 Task: Select the current location as Arches National Park, Utah, United States . Now zoom + , and verify the location . Show zoom slider
Action: Mouse moved to (181, 104)
Screenshot: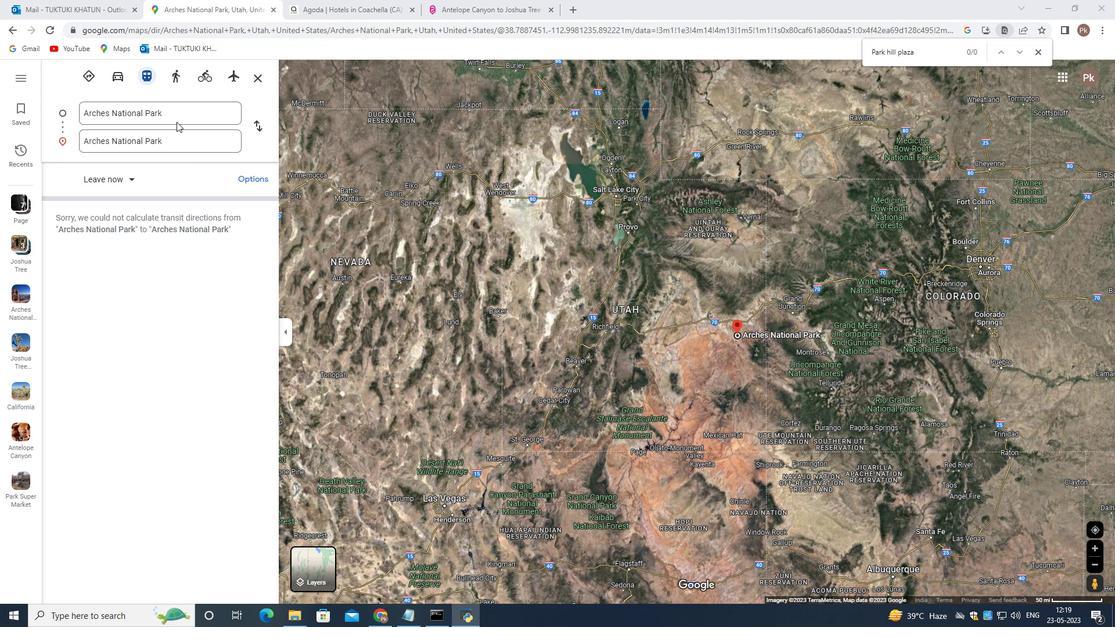 
Action: Mouse pressed left at (181, 104)
Screenshot: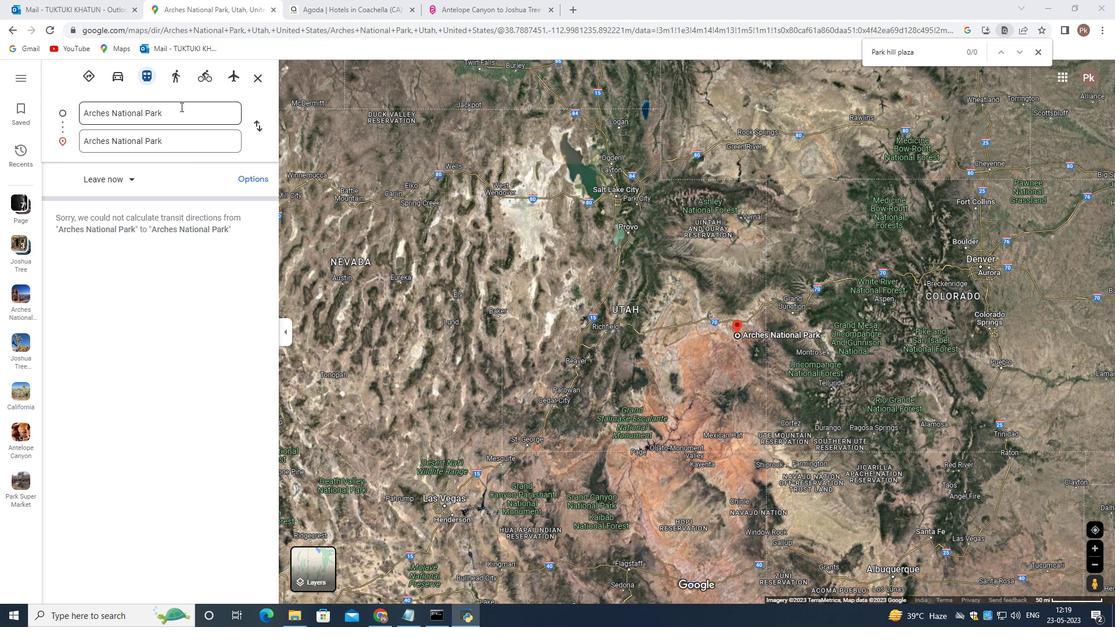 
Action: Mouse moved to (172, 141)
Screenshot: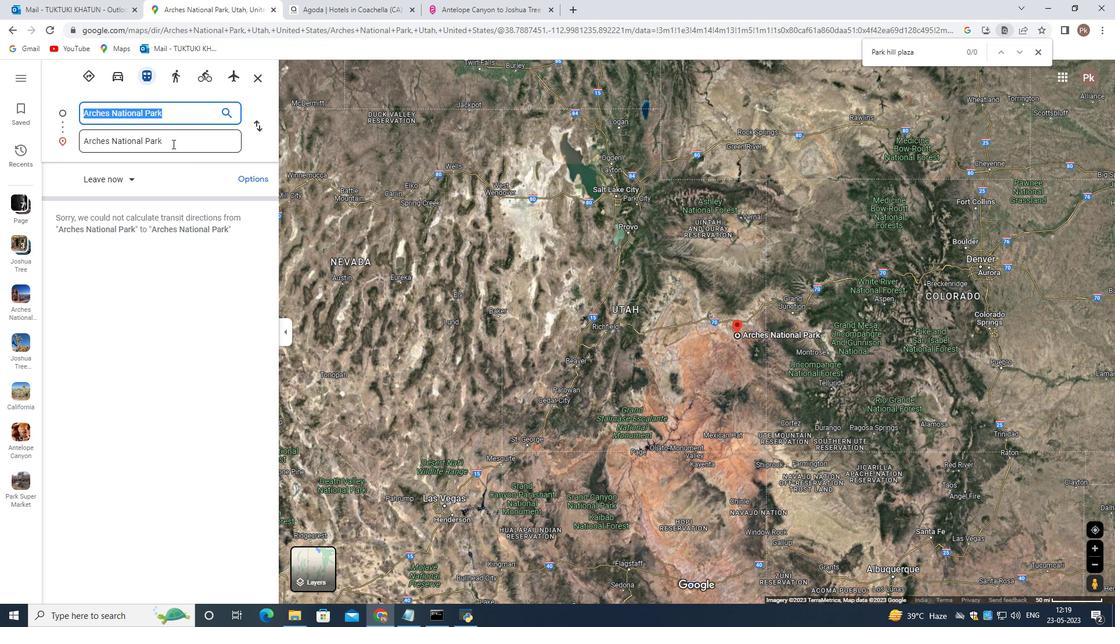 
Action: Mouse pressed left at (172, 141)
Screenshot: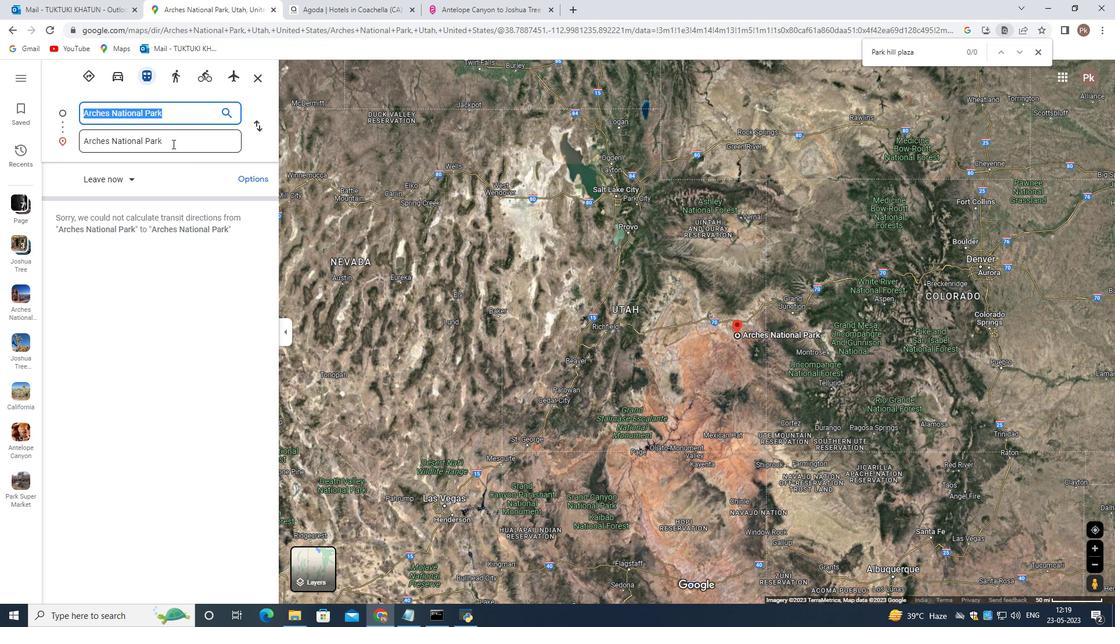 
Action: Mouse moved to (179, 108)
Screenshot: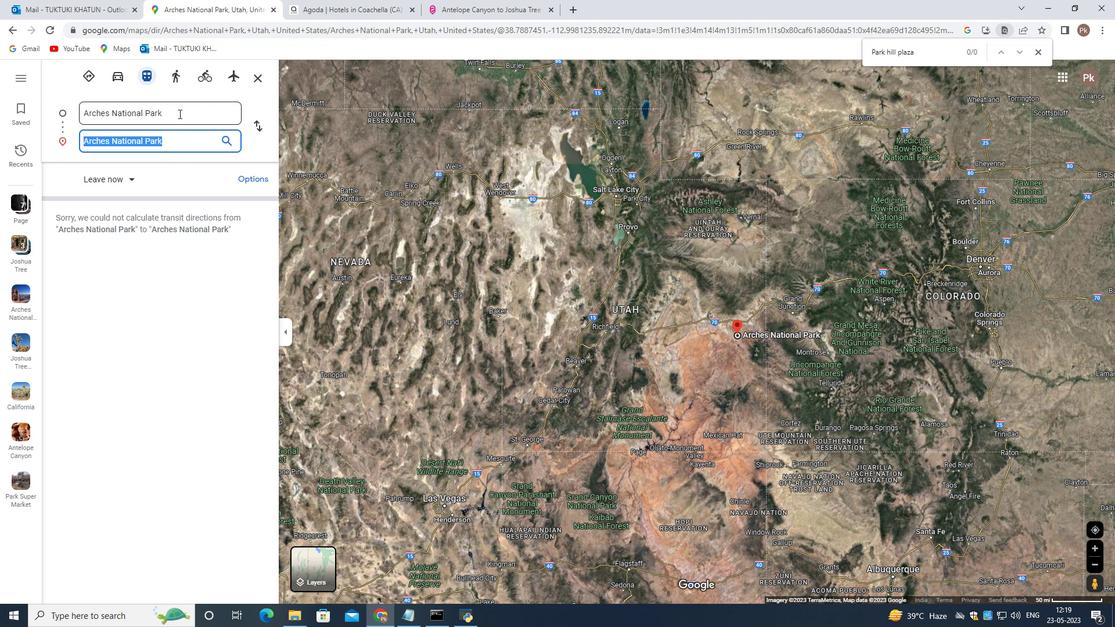 
Action: Mouse pressed left at (179, 108)
Screenshot: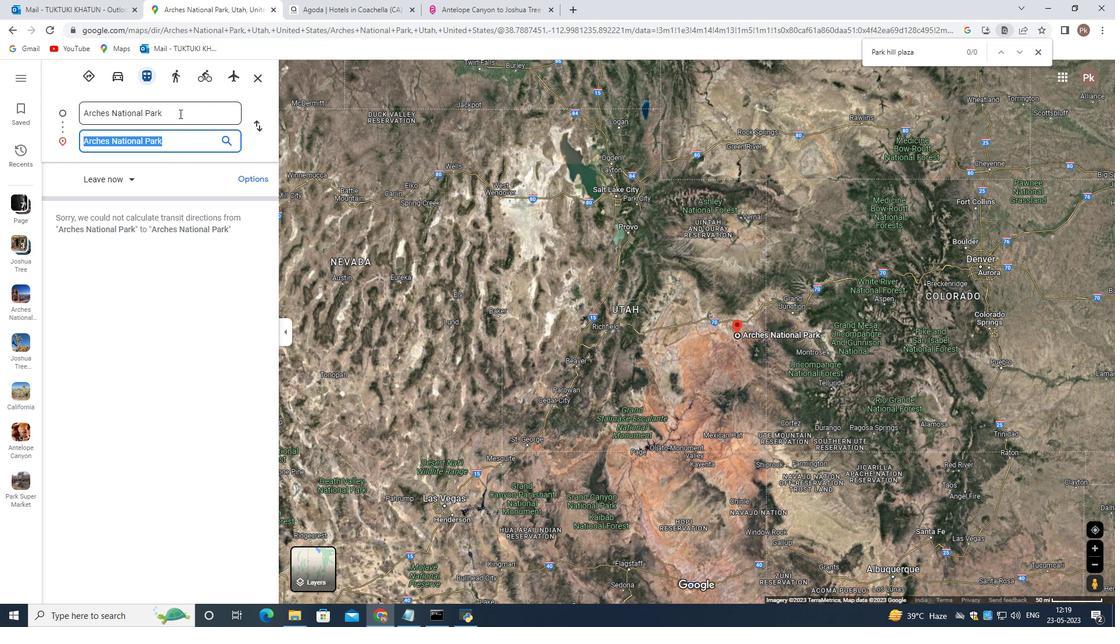 
Action: Mouse pressed left at (179, 108)
Screenshot: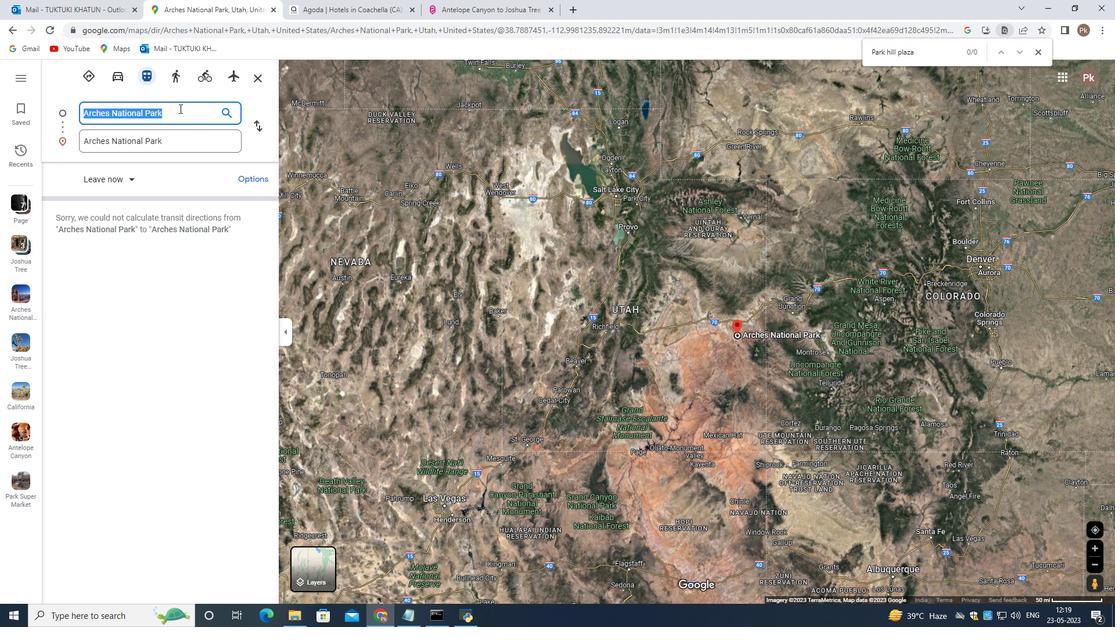 
Action: Key pressed <Key.space>current<Key.space>location
Screenshot: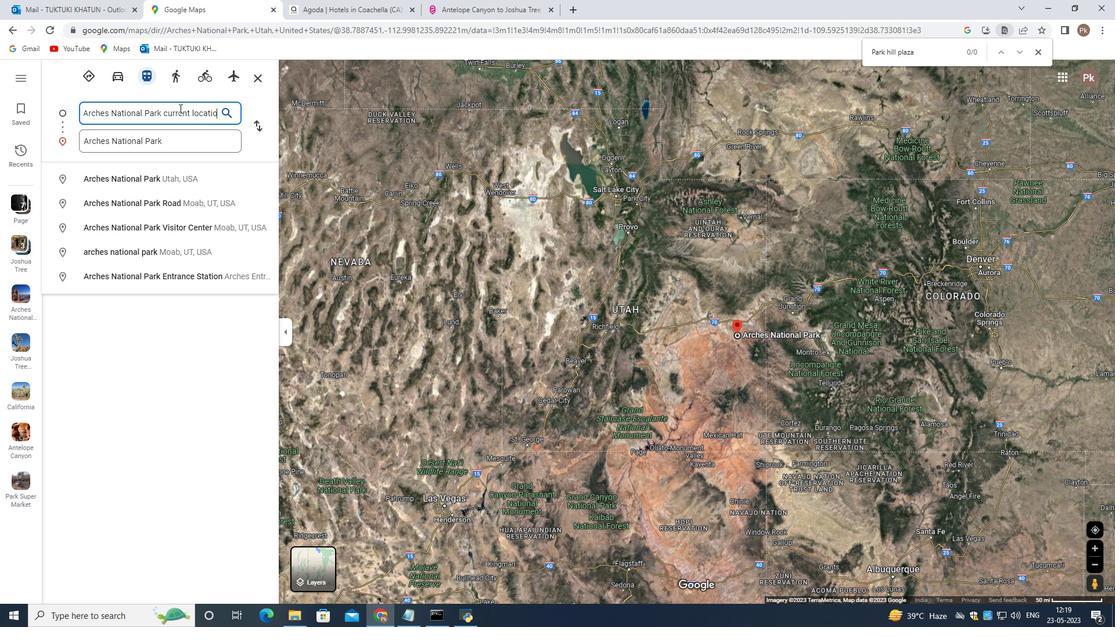 
Action: Mouse moved to (178, 136)
Screenshot: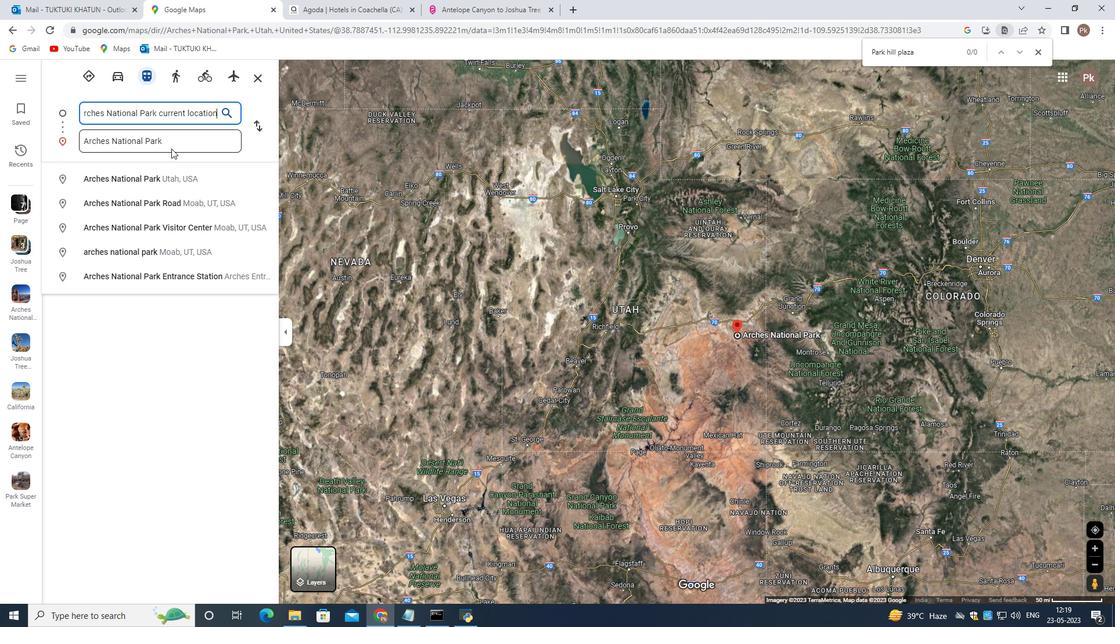 
Action: Mouse pressed left at (178, 136)
Screenshot: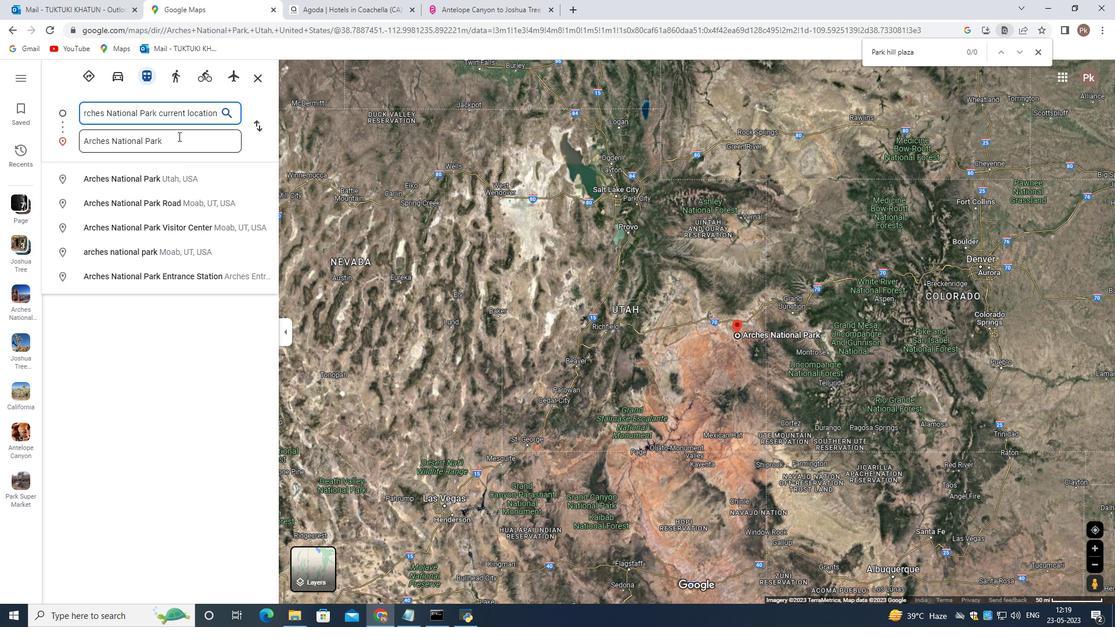 
Action: Mouse pressed left at (178, 136)
Screenshot: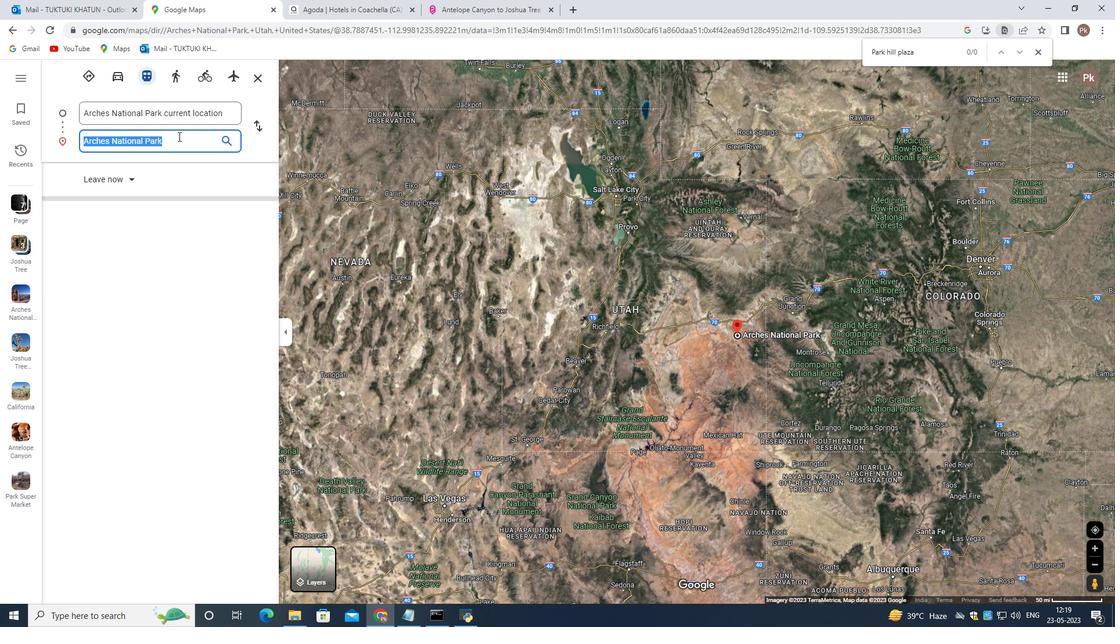 
Action: Key pressed <Key.space>current<Key.space>location<Key.enter>
Screenshot: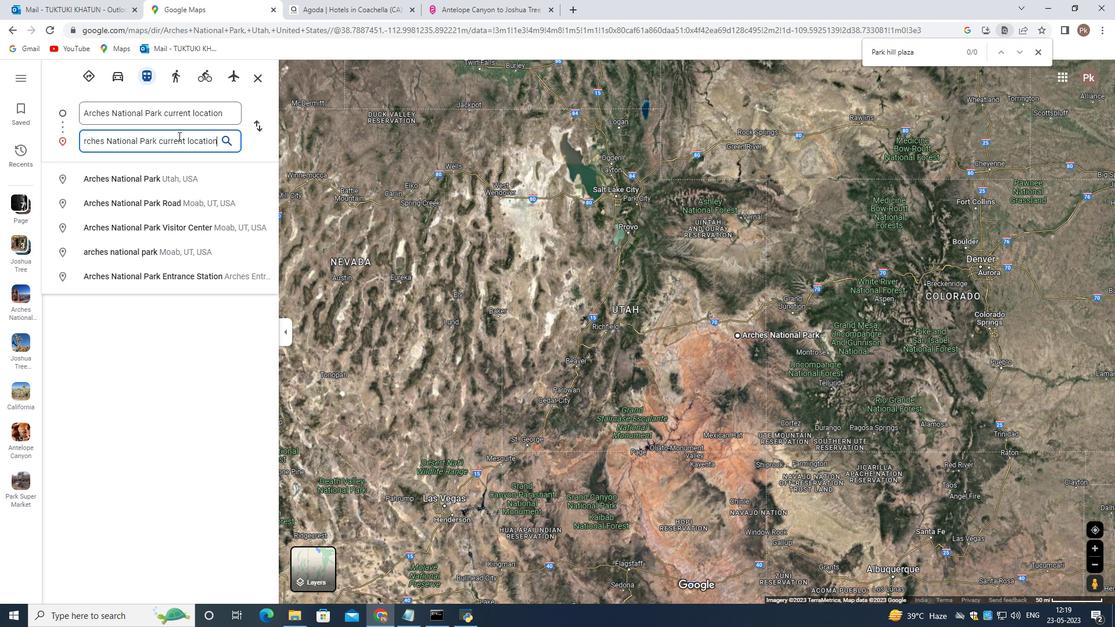 
Action: Mouse moved to (745, 338)
Screenshot: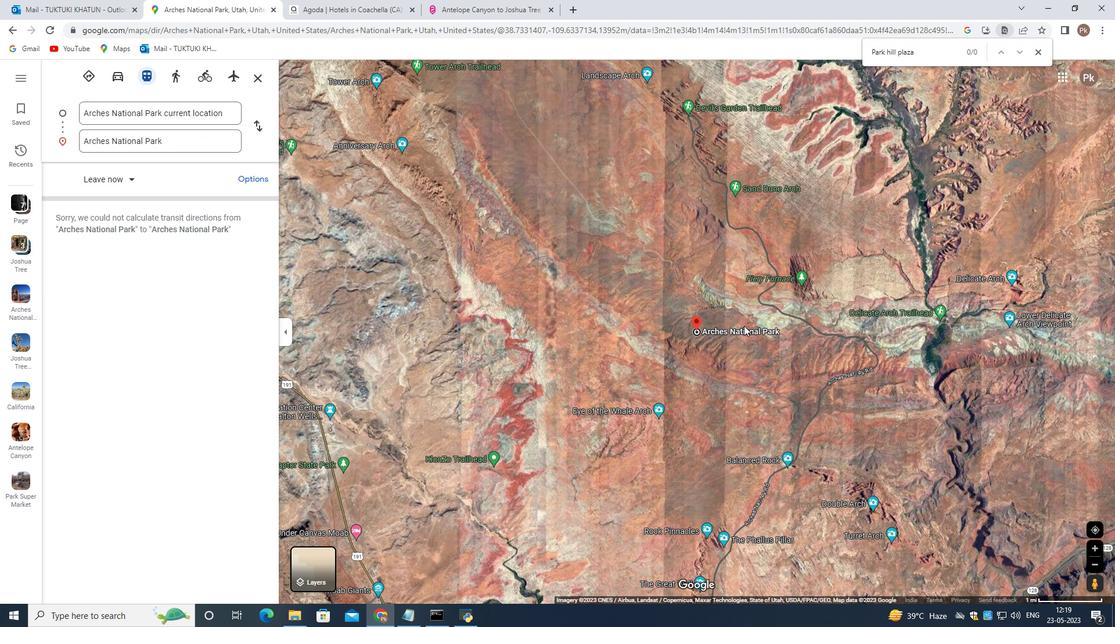 
Action: Mouse scrolled (745, 339) with delta (0, 0)
Screenshot: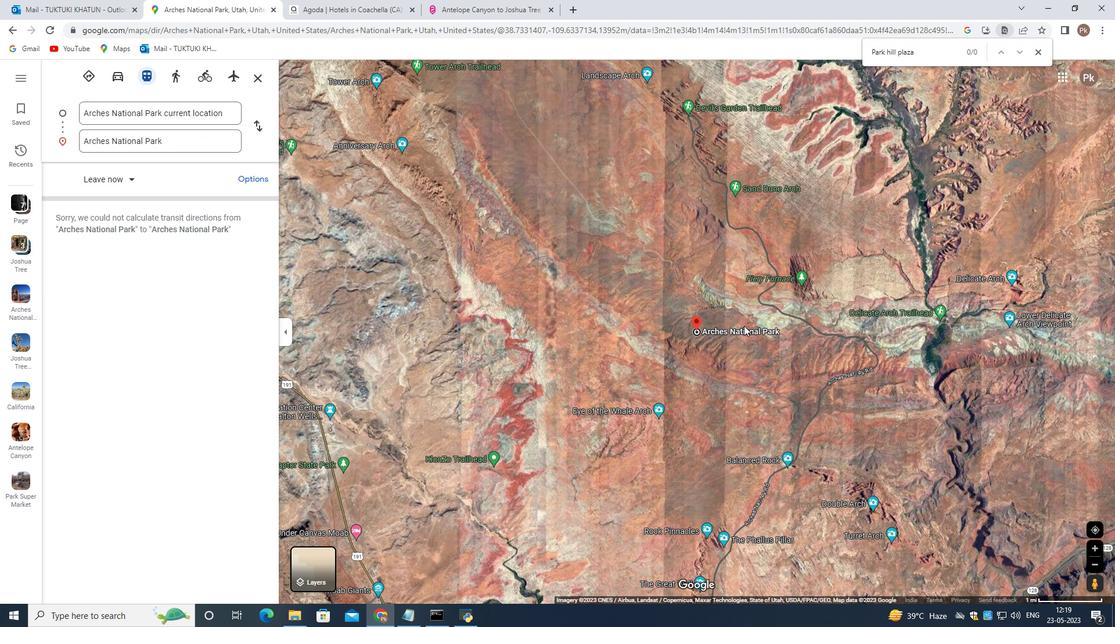 
Action: Mouse scrolled (745, 339) with delta (0, 0)
Screenshot: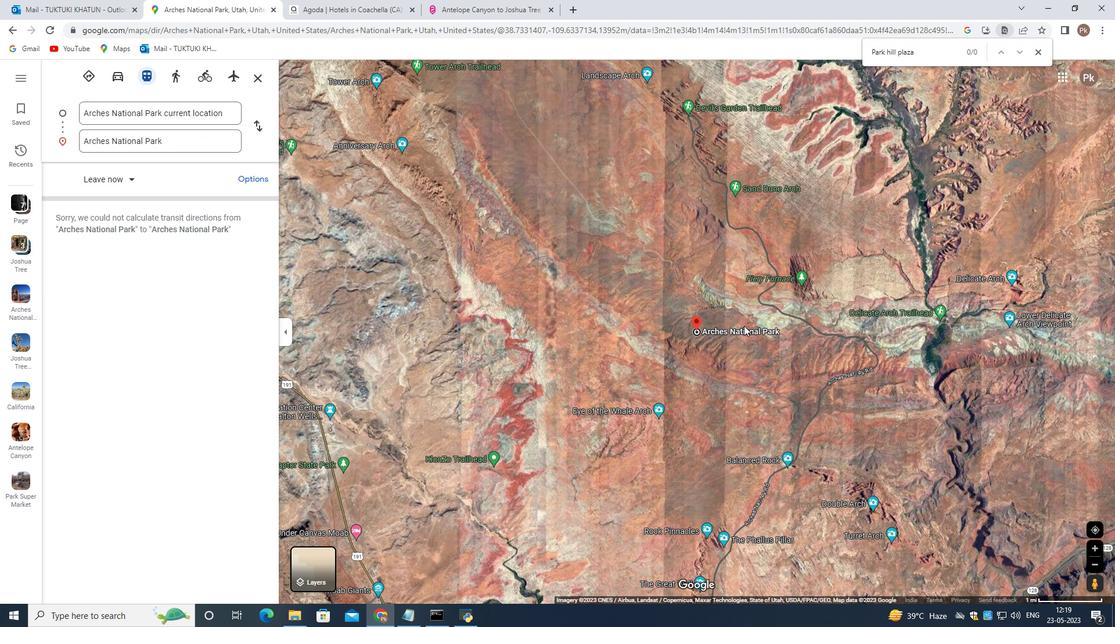 
Action: Mouse scrolled (745, 339) with delta (0, 0)
Screenshot: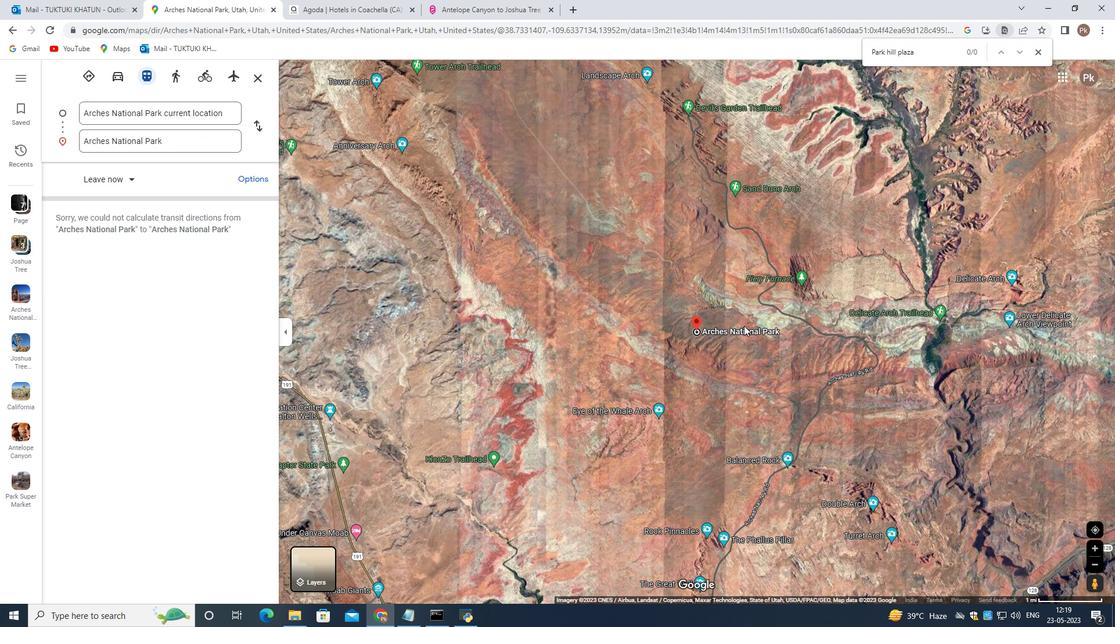 
Action: Mouse scrolled (745, 339) with delta (0, 0)
Screenshot: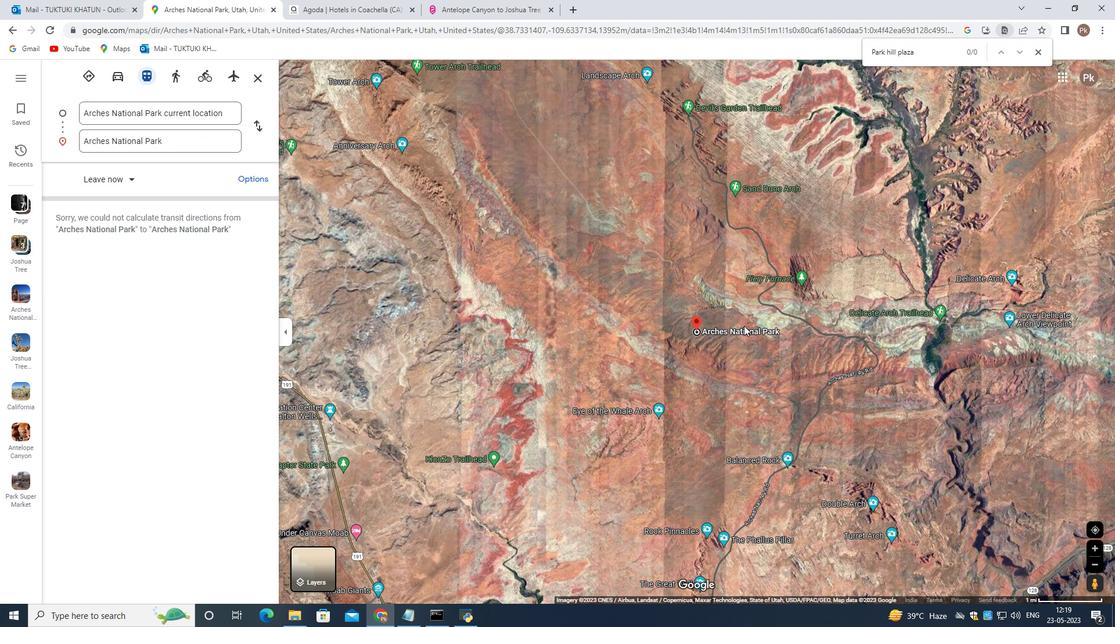 
Action: Mouse moved to (722, 341)
Screenshot: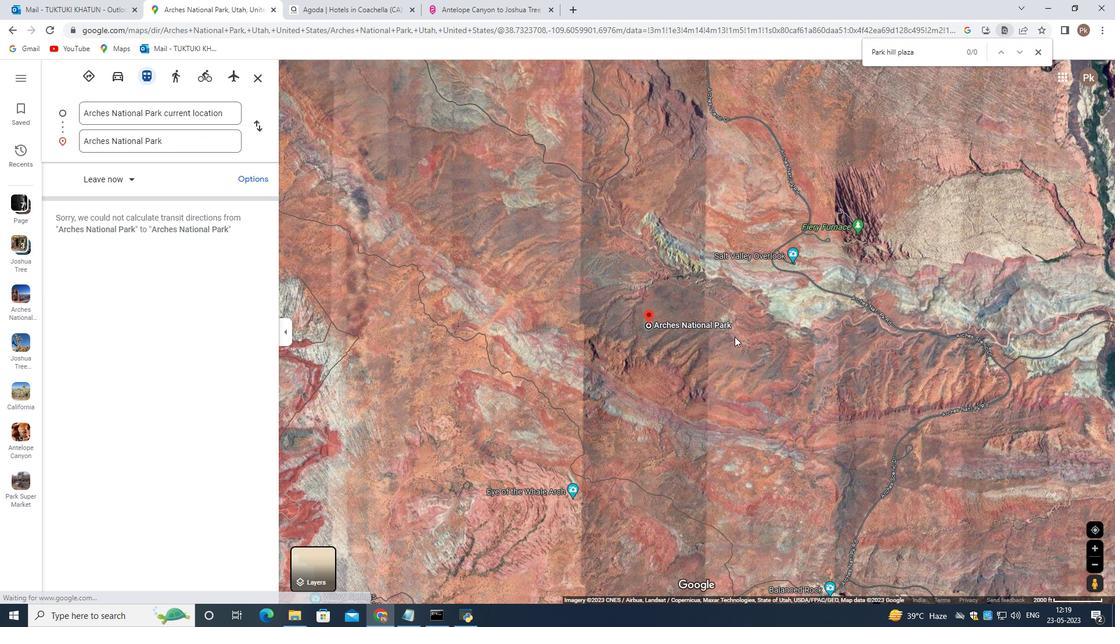 
Action: Mouse scrolled (724, 341) with delta (0, 0)
Screenshot: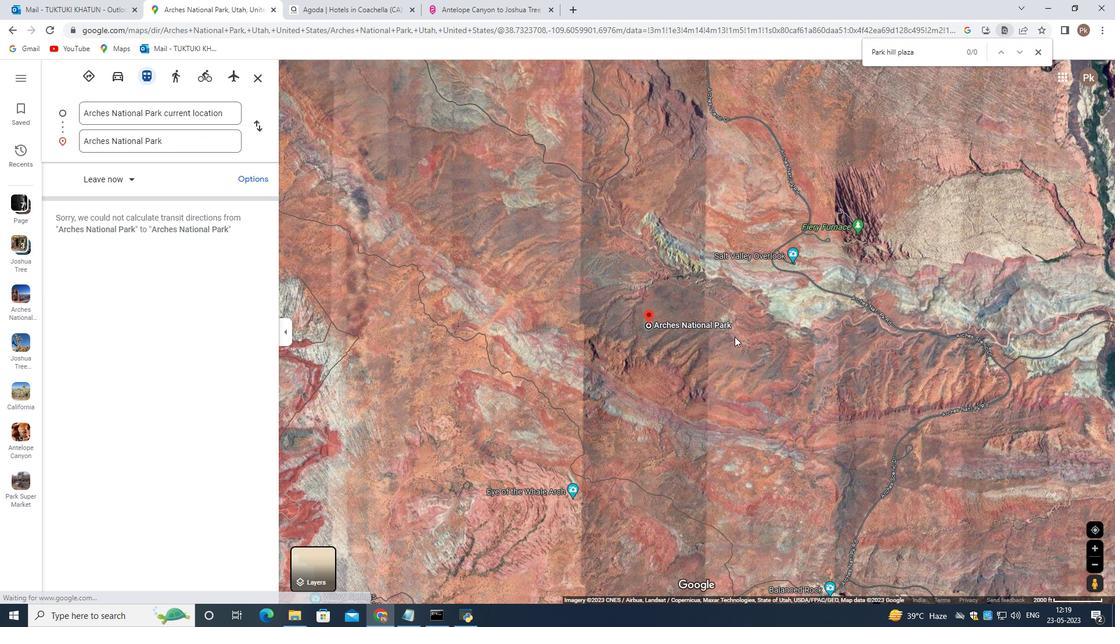 
Action: Mouse moved to (721, 341)
Screenshot: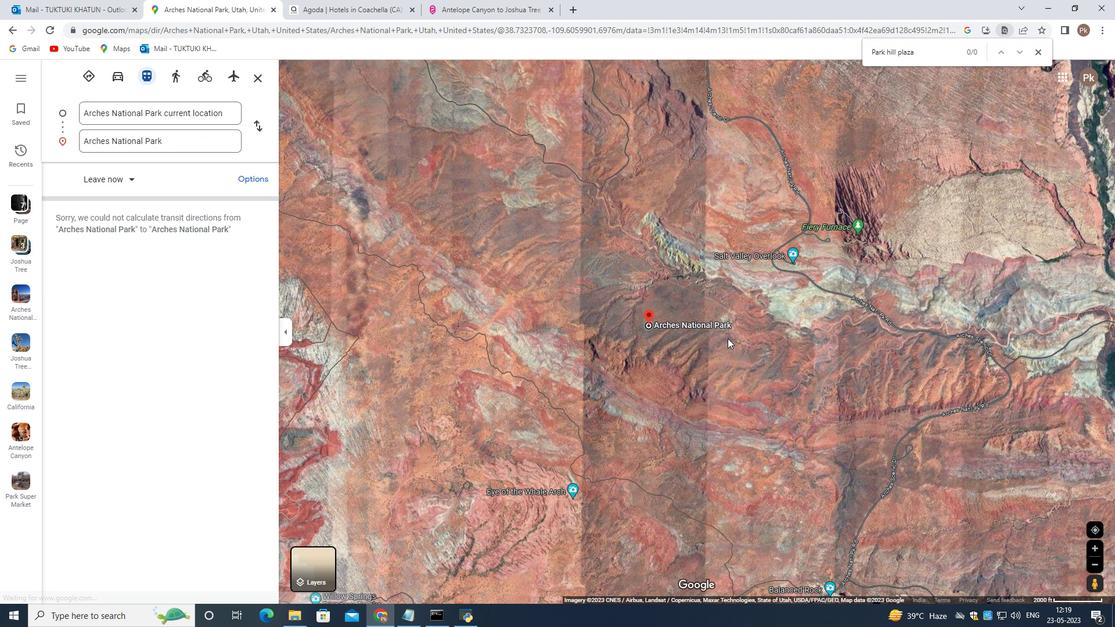 
Action: Mouse scrolled (721, 341) with delta (0, 0)
Screenshot: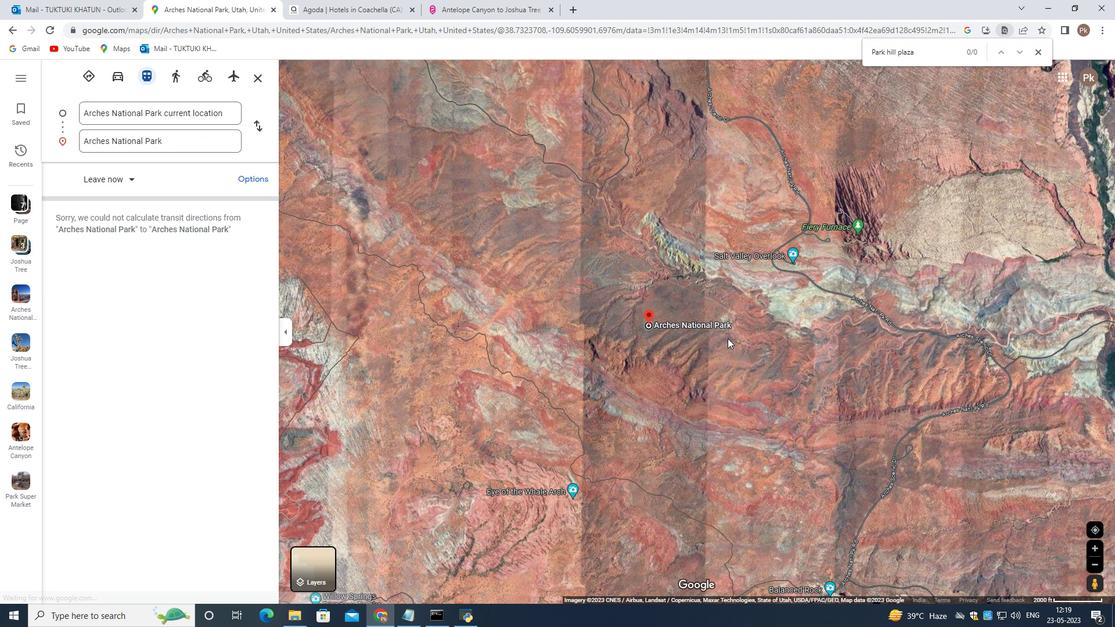 
Action: Mouse scrolled (721, 342) with delta (0, 0)
Screenshot: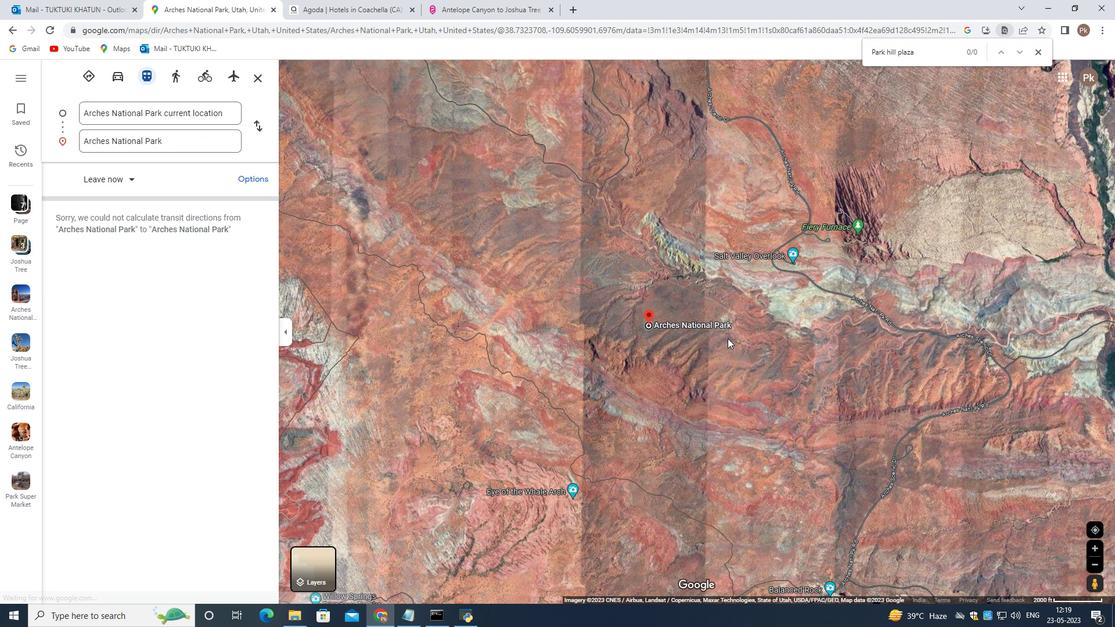 
Action: Mouse scrolled (721, 342) with delta (0, 0)
Screenshot: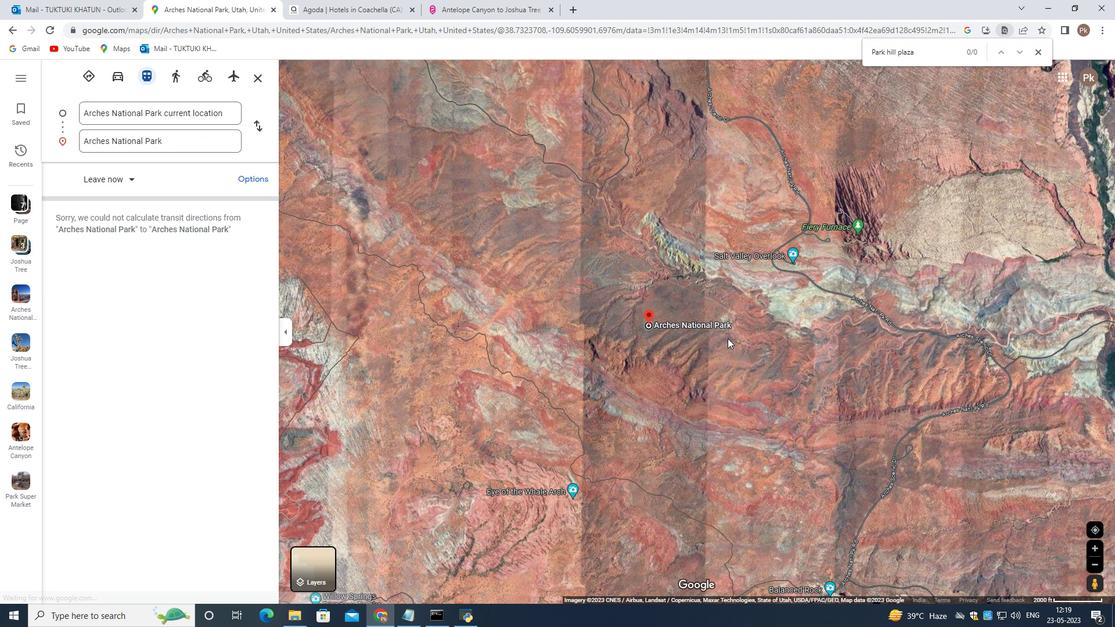 
Action: Mouse scrolled (721, 342) with delta (0, 0)
Screenshot: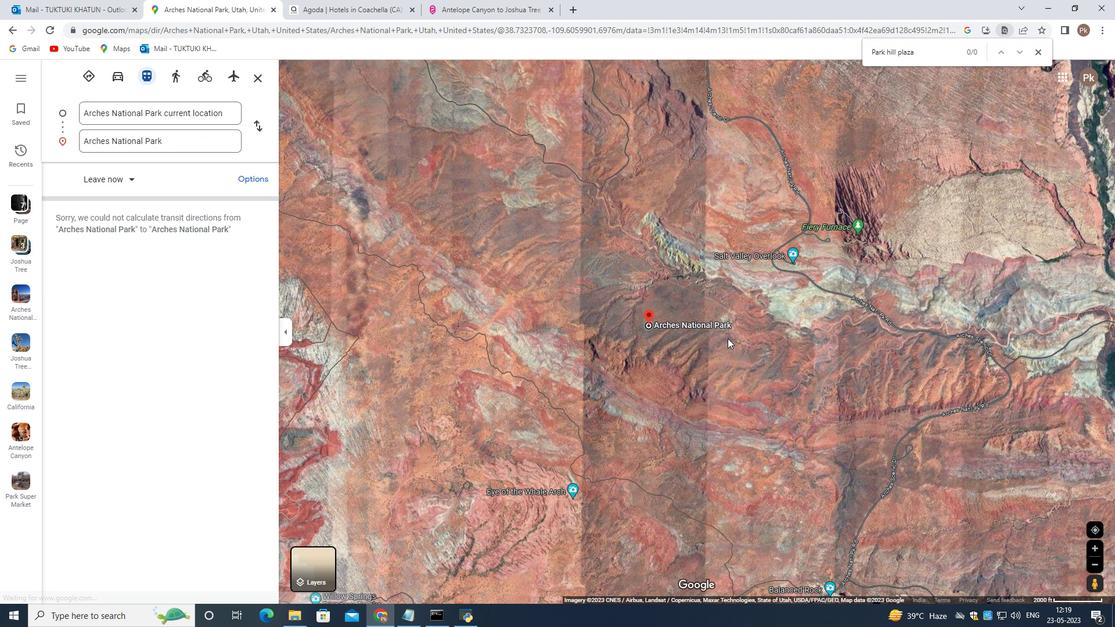 
Action: Mouse moved to (718, 339)
Screenshot: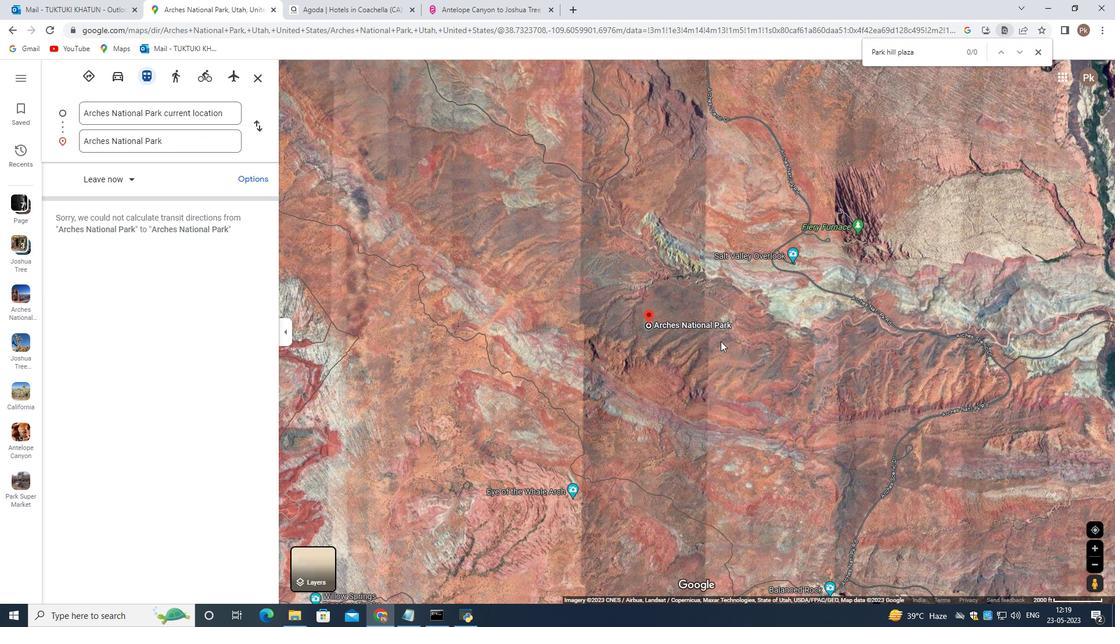 
Action: Mouse scrolled (718, 340) with delta (0, 0)
Screenshot: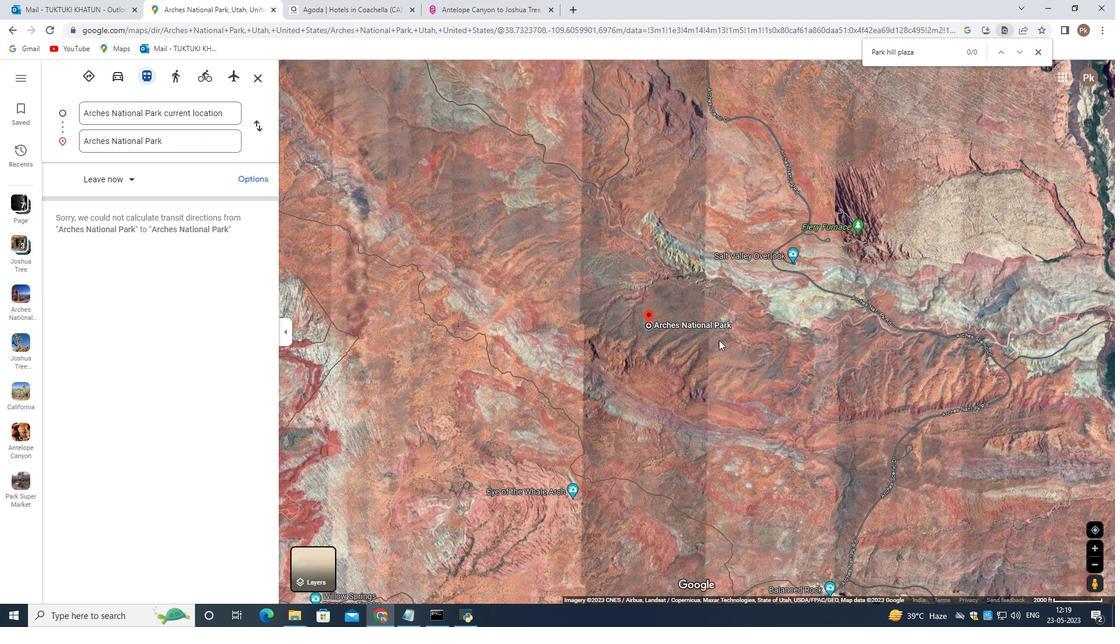 
Action: Mouse scrolled (718, 340) with delta (0, 0)
Screenshot: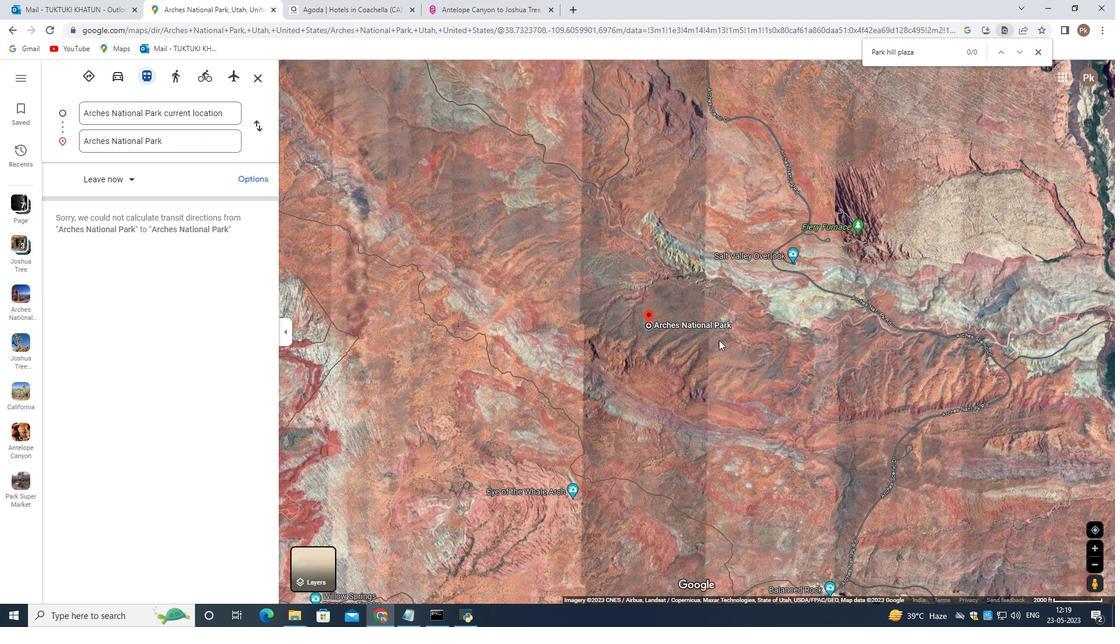 
Action: Mouse scrolled (718, 340) with delta (0, 0)
Screenshot: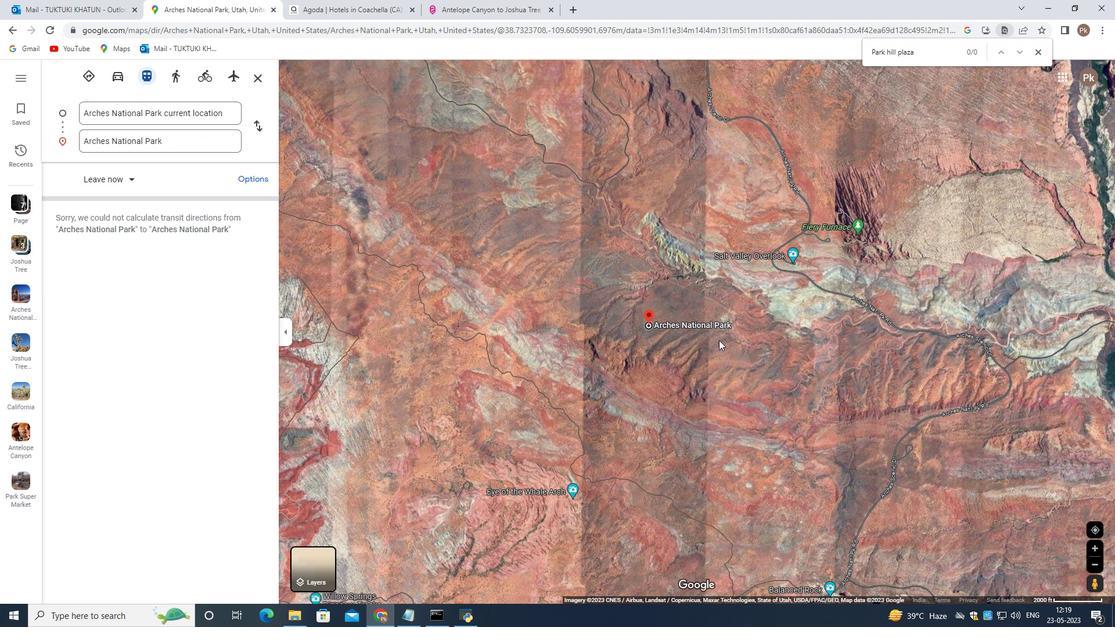 
Action: Mouse scrolled (718, 340) with delta (0, 0)
Screenshot: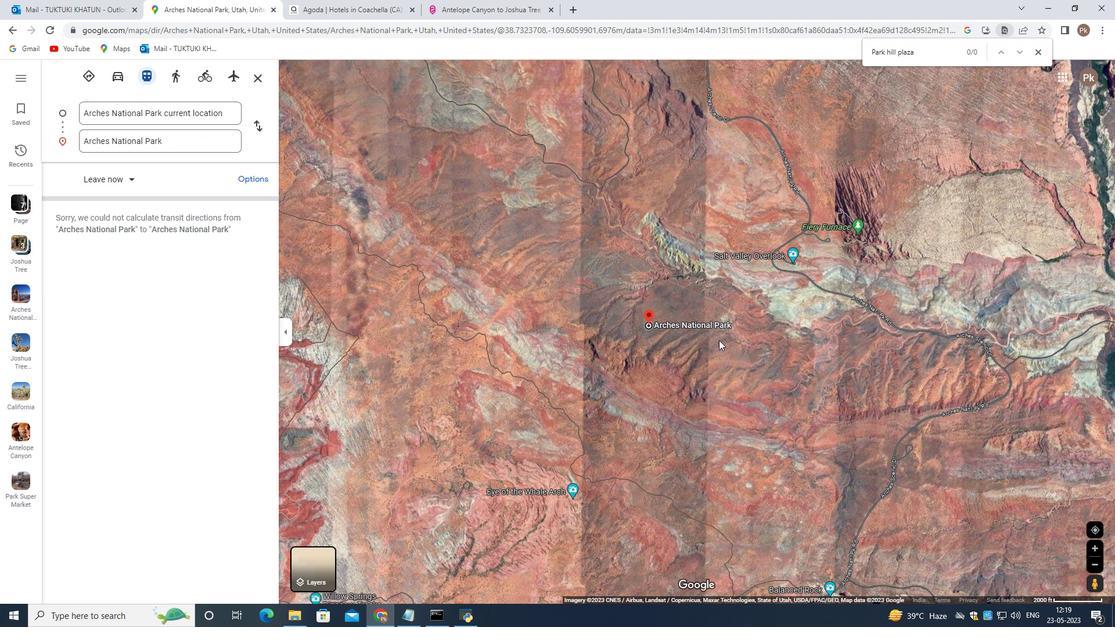 
Action: Mouse moved to (717, 337)
Screenshot: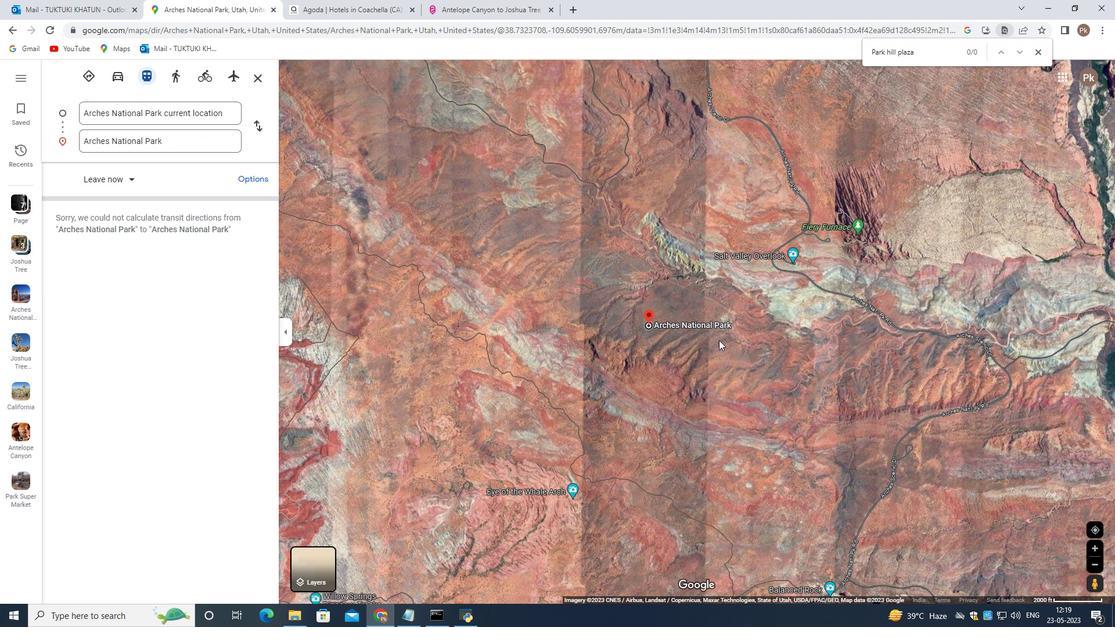 
Action: Mouse scrolled (717, 338) with delta (0, 0)
Screenshot: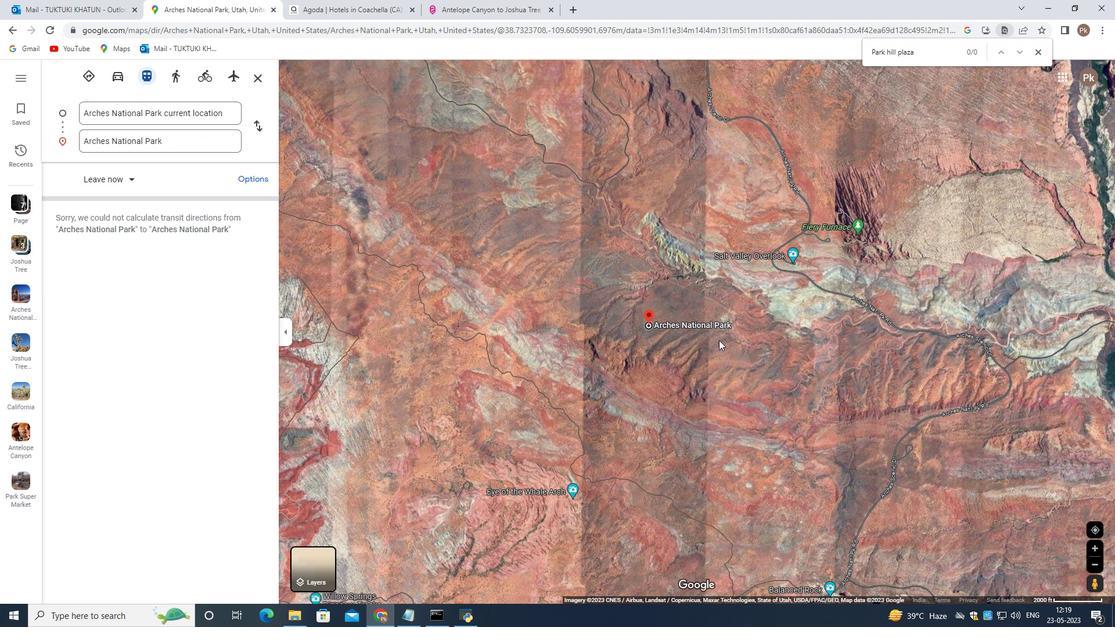 
Action: Mouse moved to (481, 201)
Screenshot: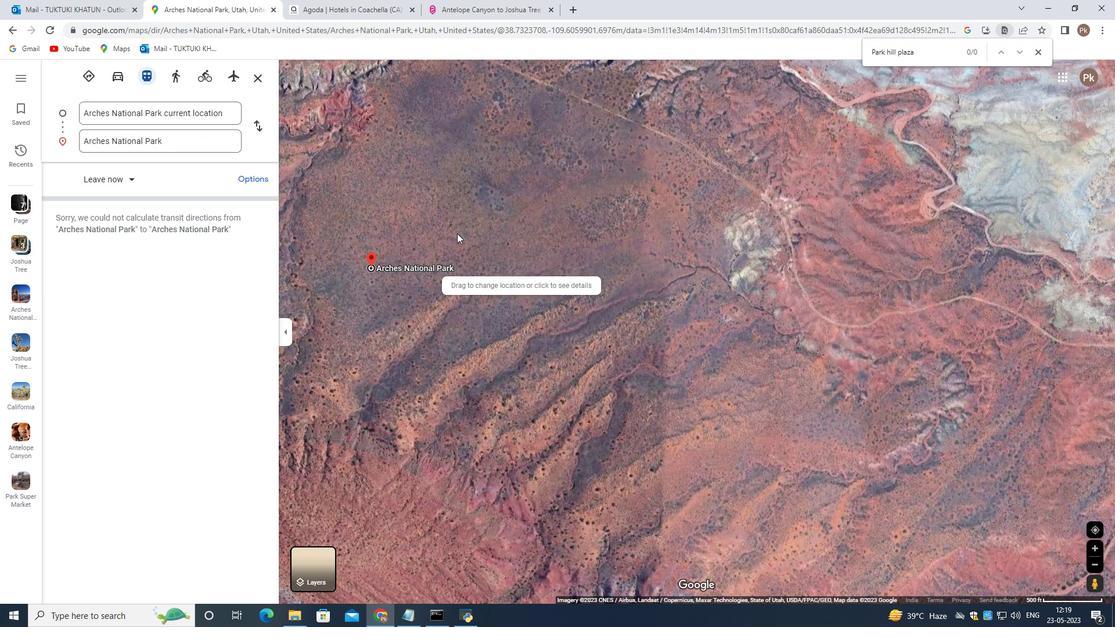 
Action: Mouse pressed left at (481, 201)
Screenshot: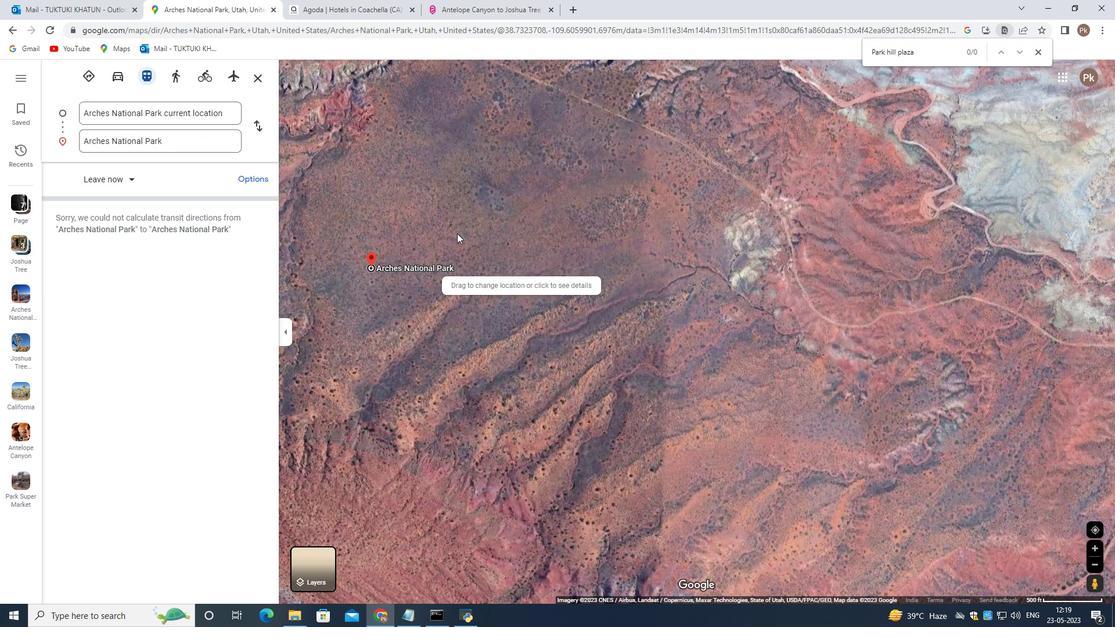 
Action: Mouse moved to (737, 319)
Screenshot: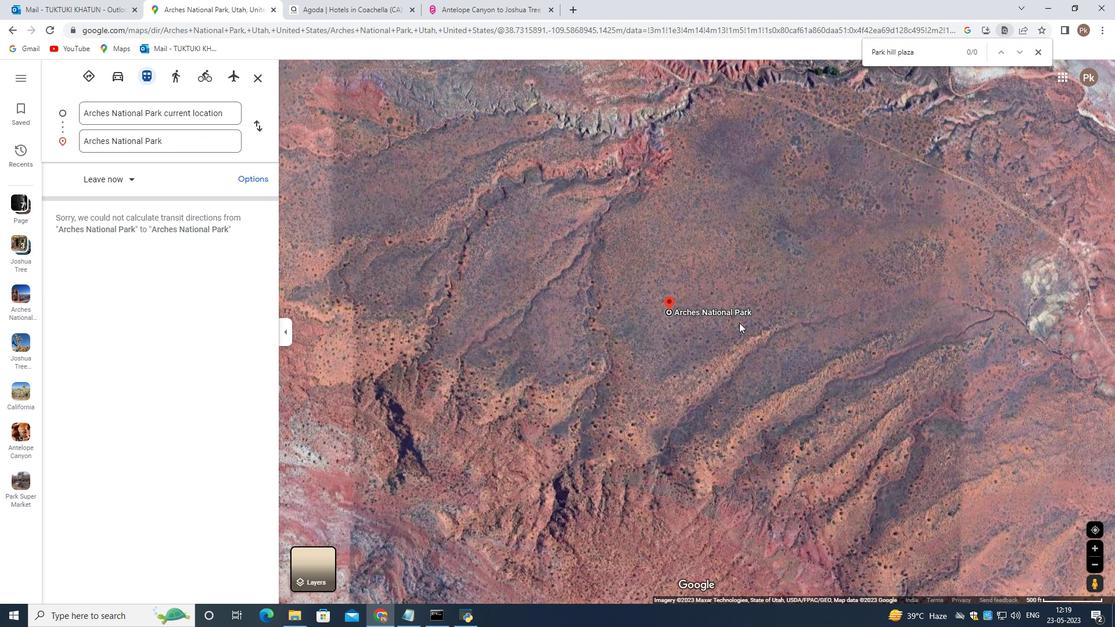 
Action: Mouse scrolled (737, 320) with delta (0, 0)
Screenshot: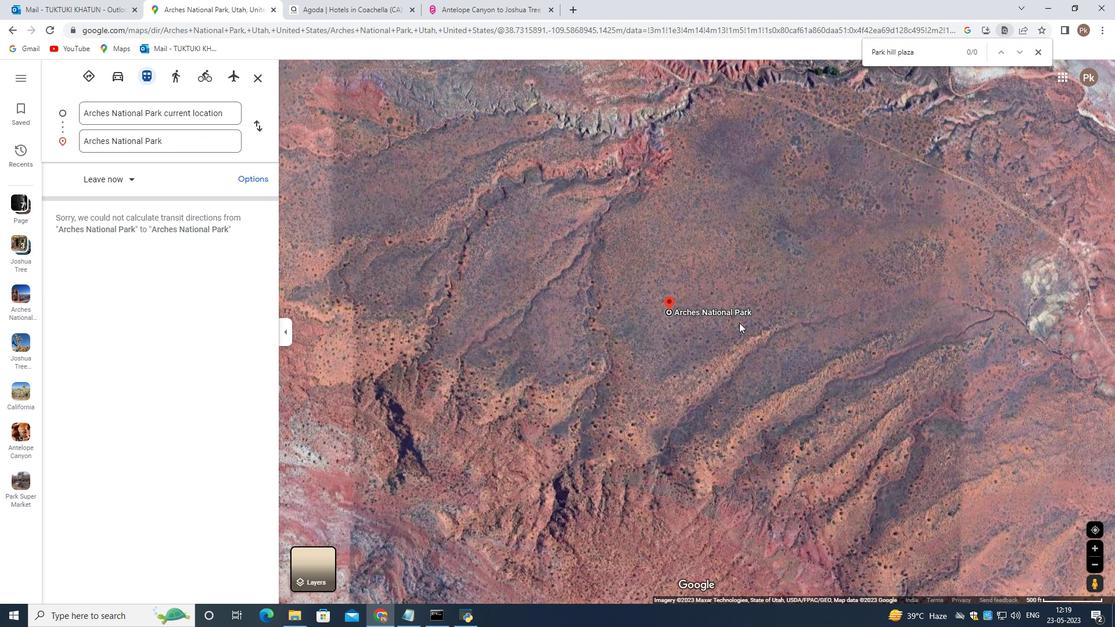 
Action: Mouse moved to (737, 319)
Screenshot: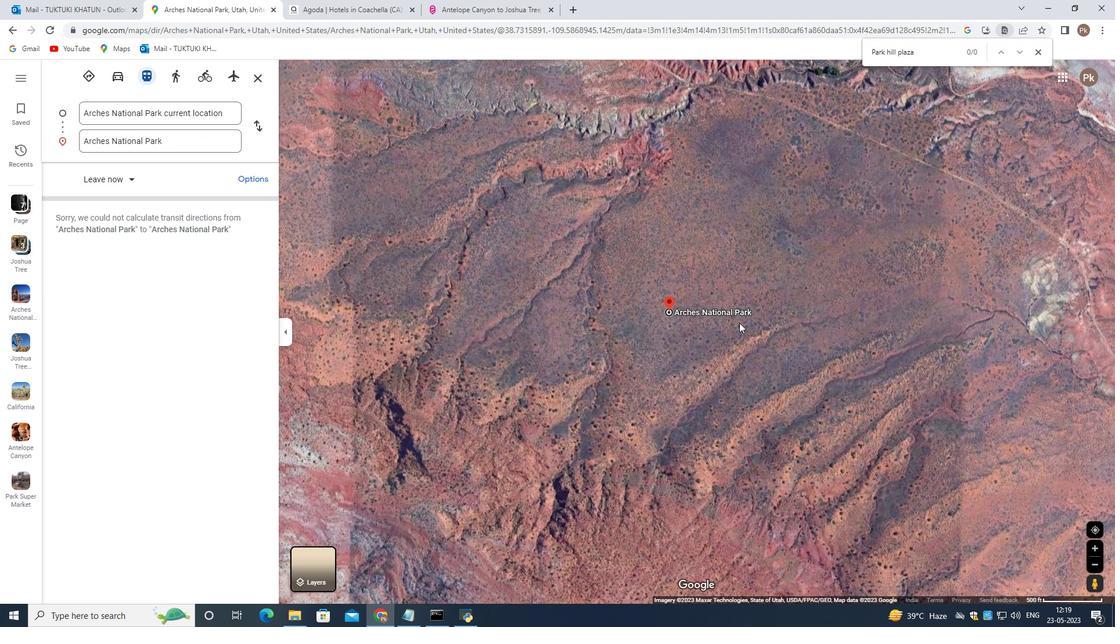 
Action: Mouse scrolled (737, 319) with delta (0, 0)
Screenshot: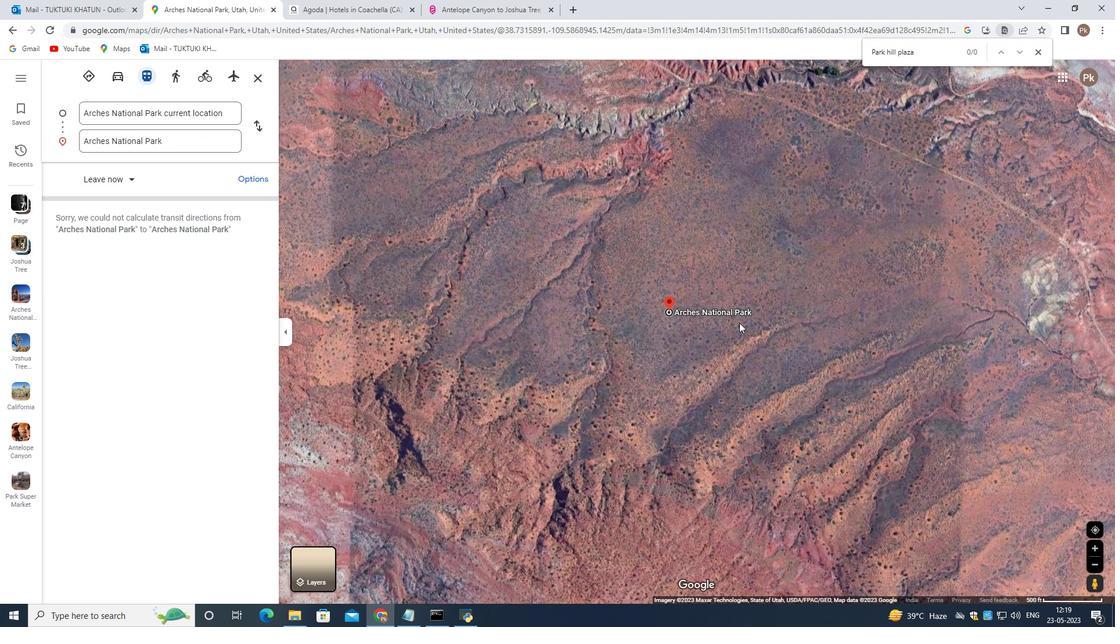 
Action: Mouse scrolled (737, 319) with delta (0, 0)
Screenshot: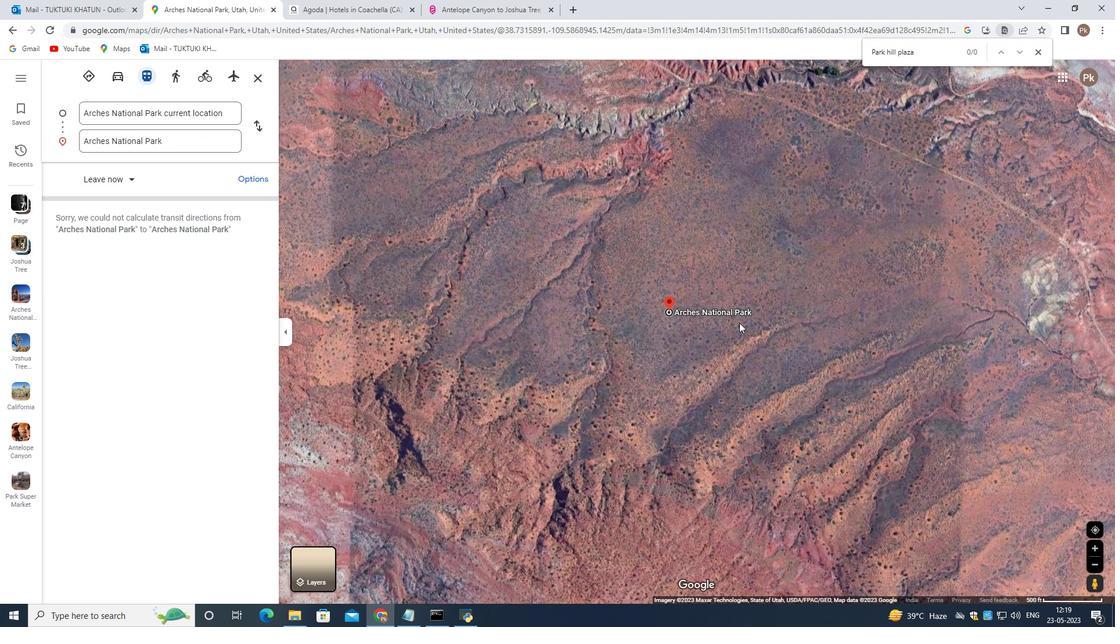 
Action: Mouse scrolled (737, 319) with delta (0, 0)
Screenshot: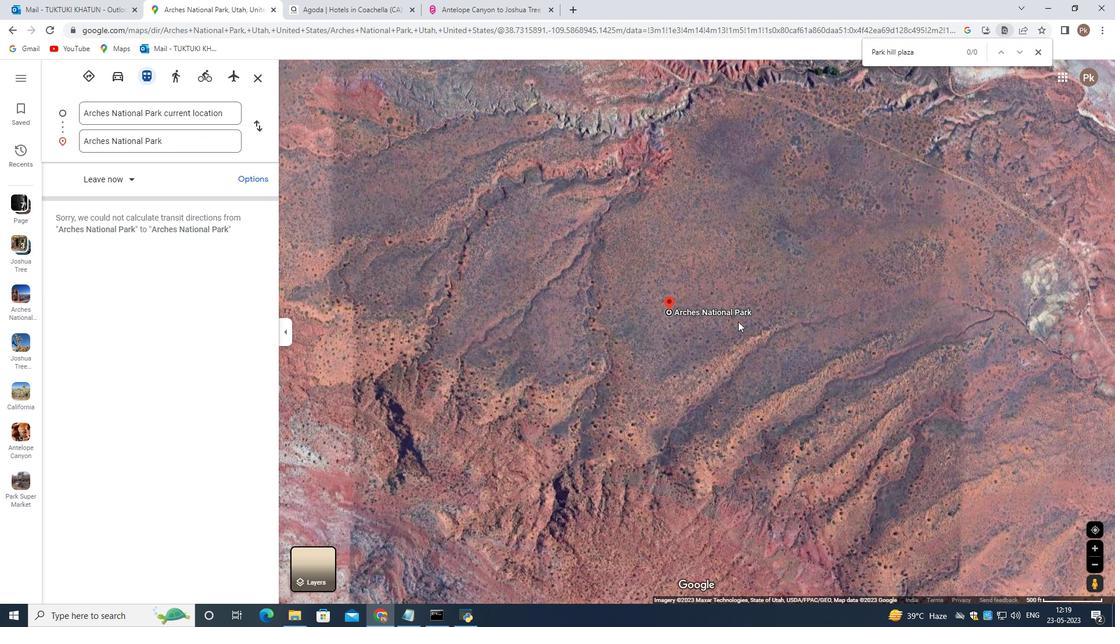 
Action: Mouse scrolled (737, 319) with delta (0, 0)
Screenshot: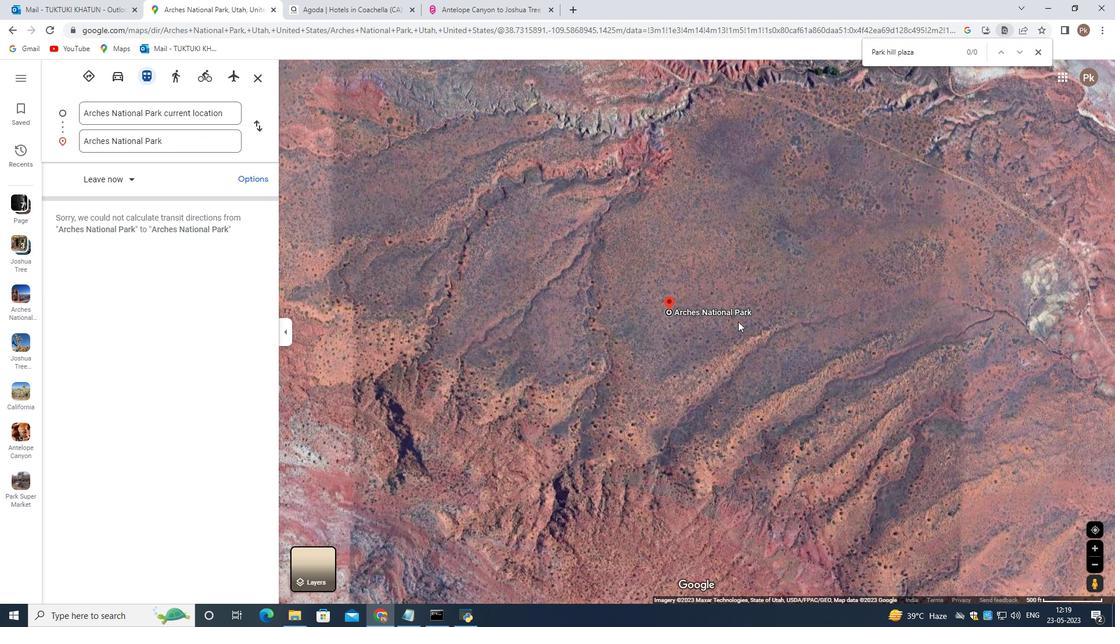 
Action: Mouse scrolled (737, 319) with delta (0, 0)
Screenshot: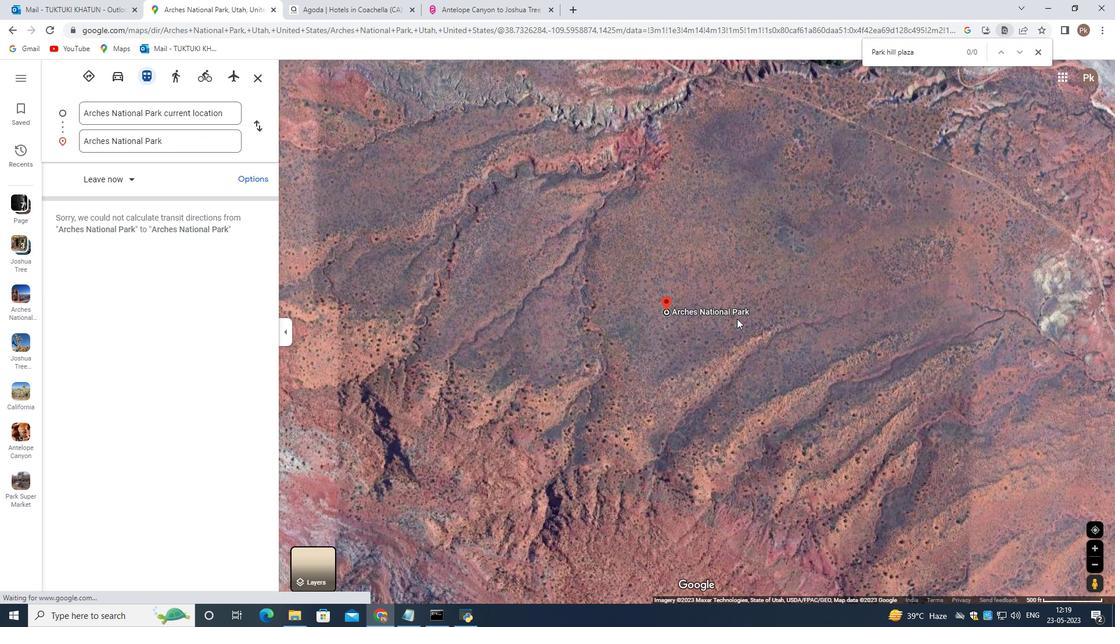
Action: Mouse scrolled (737, 319) with delta (0, 0)
Screenshot: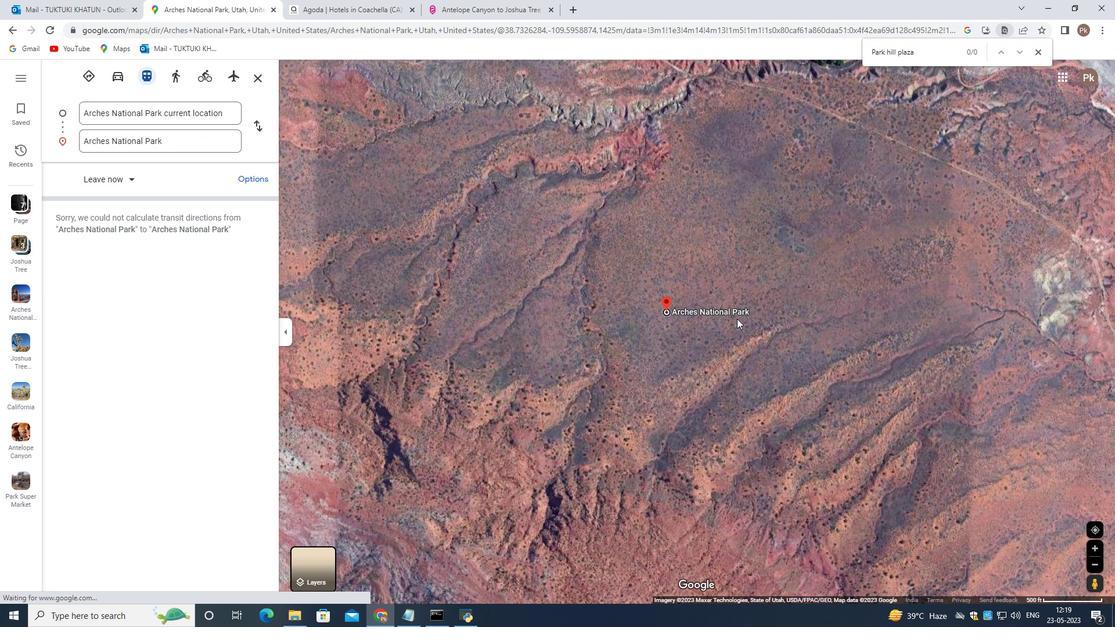 
Action: Mouse scrolled (737, 319) with delta (0, 0)
Screenshot: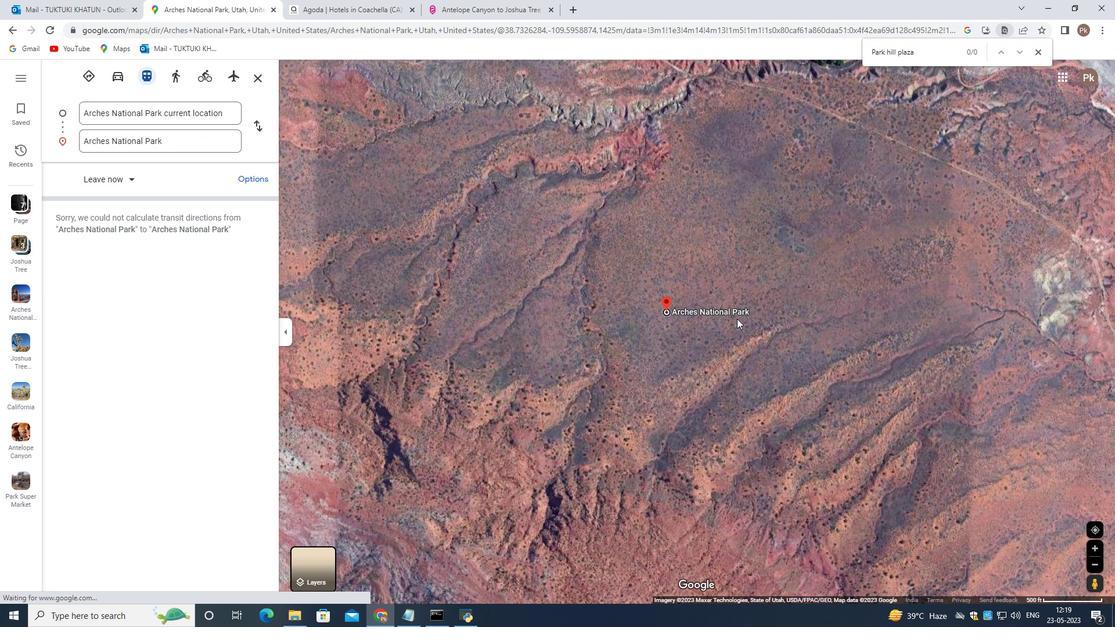 
Action: Mouse scrolled (737, 319) with delta (0, 0)
Screenshot: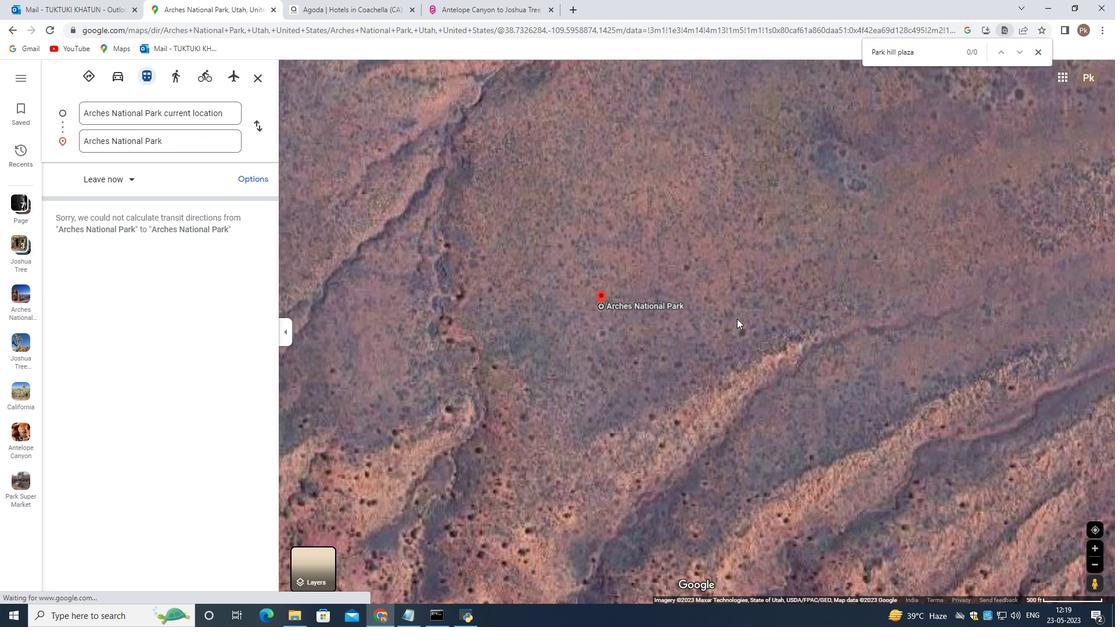
Action: Mouse moved to (640, 231)
Screenshot: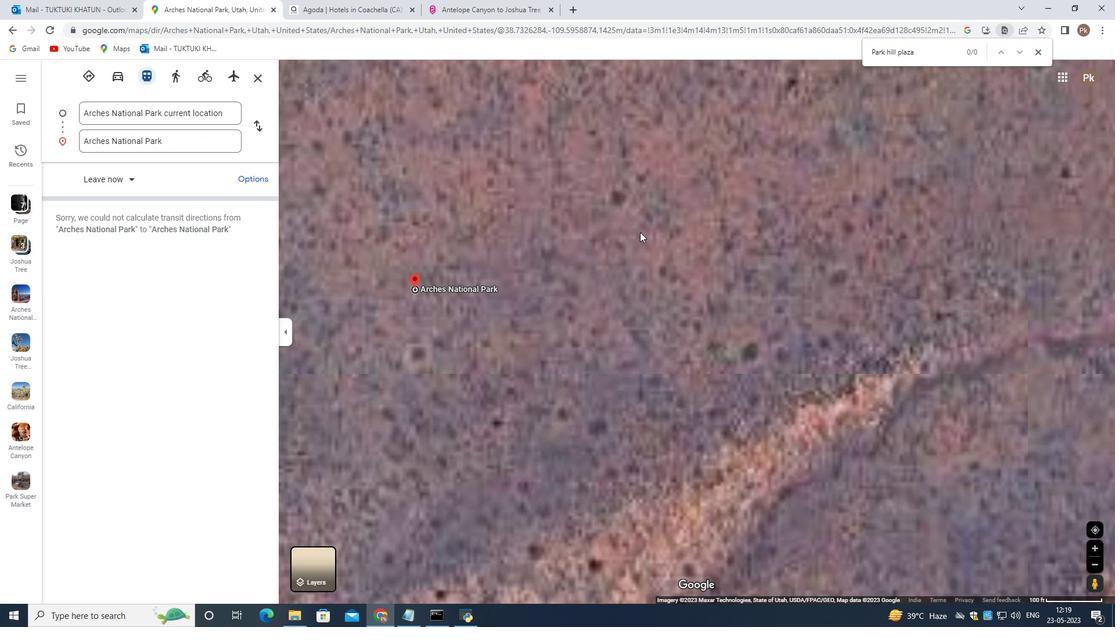 
Action: Mouse pressed left at (640, 231)
Screenshot: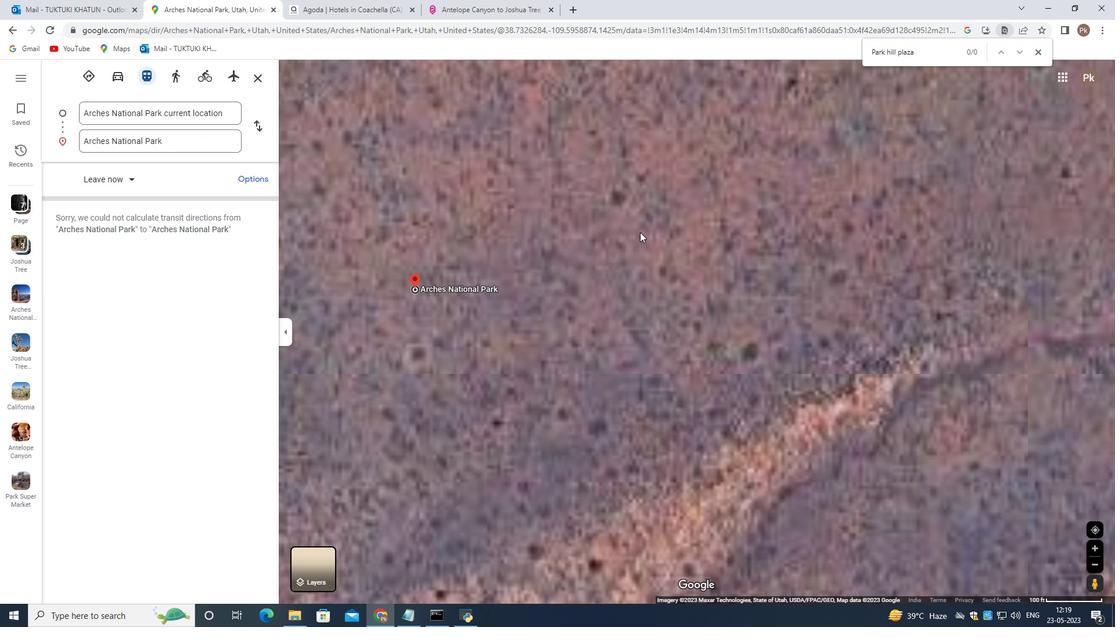 
Action: Mouse moved to (650, 312)
Screenshot: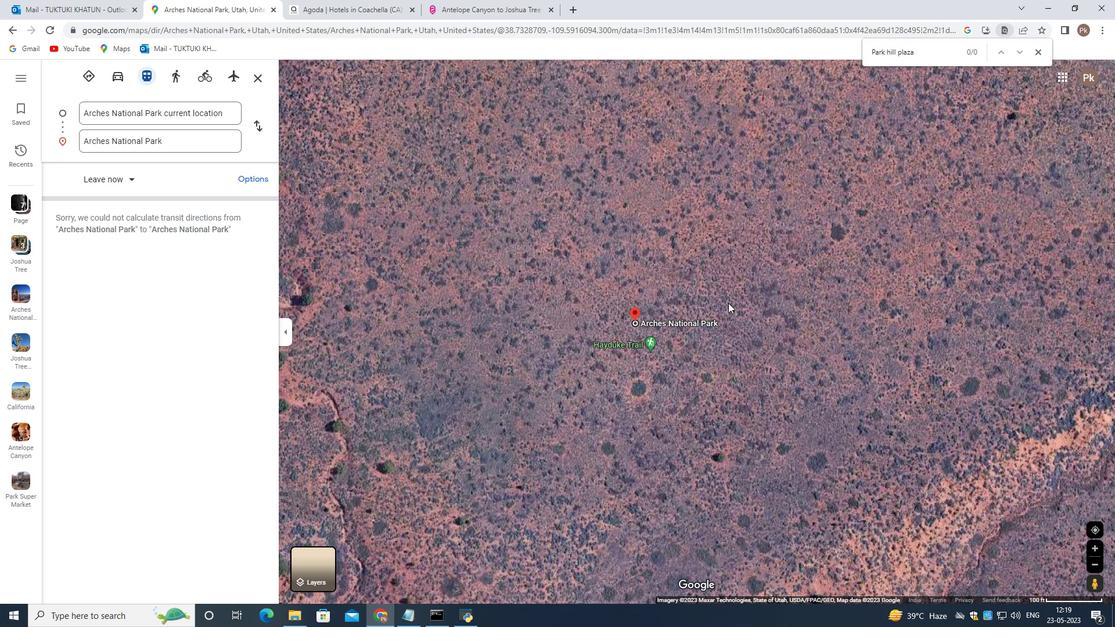 
Action: Mouse scrolled (650, 312) with delta (0, 0)
Screenshot: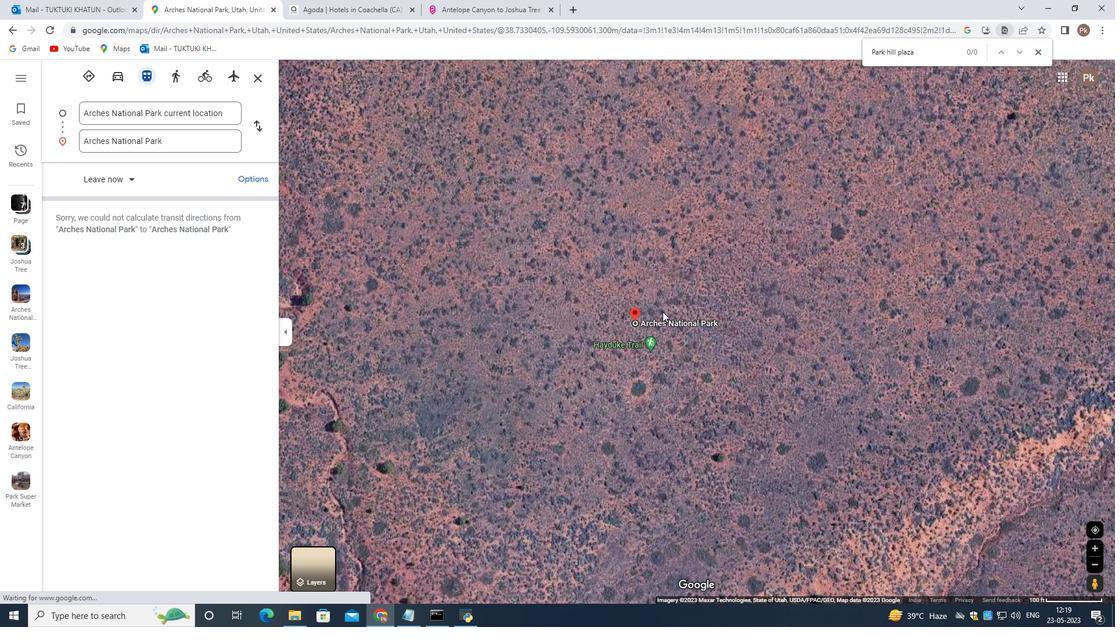 
Action: Mouse scrolled (650, 312) with delta (0, 0)
Screenshot: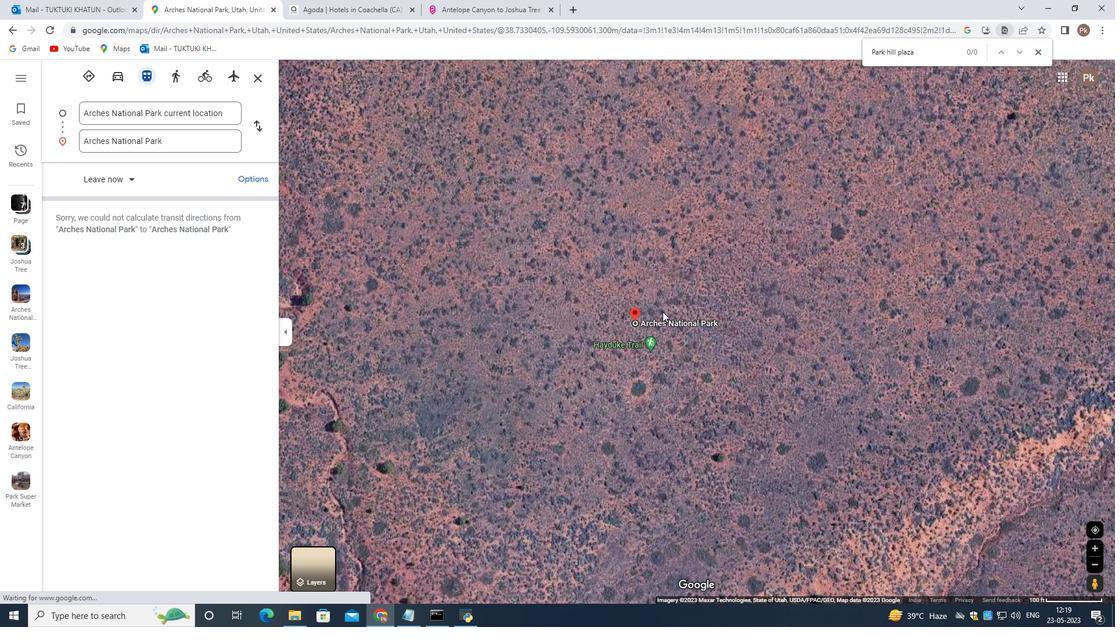 
Action: Mouse scrolled (650, 312) with delta (0, 0)
Screenshot: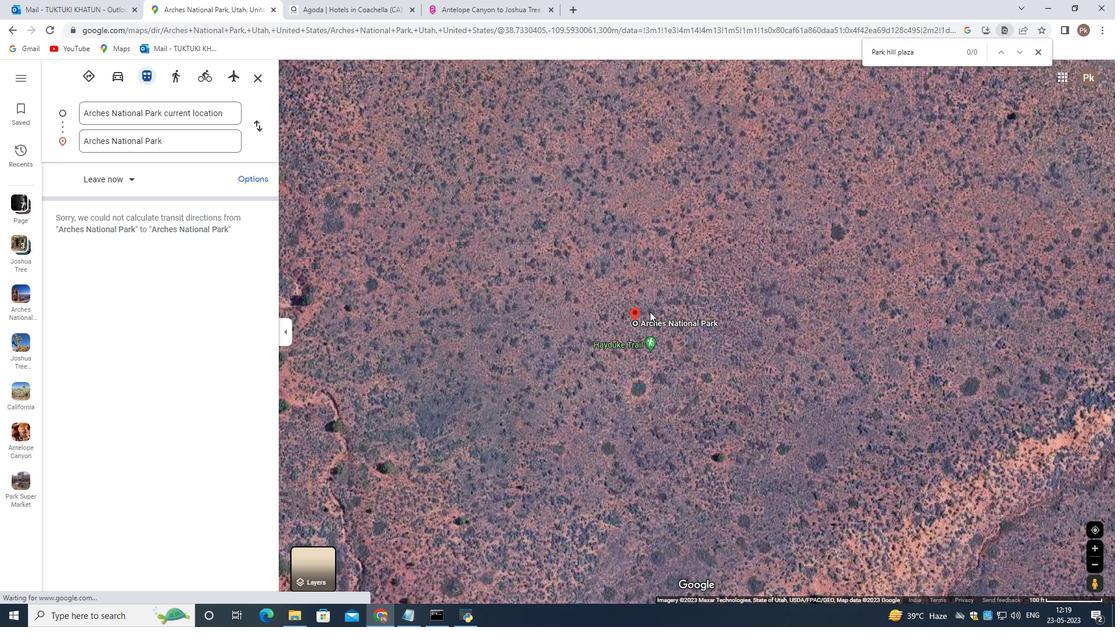 
Action: Mouse scrolled (650, 312) with delta (0, 0)
Screenshot: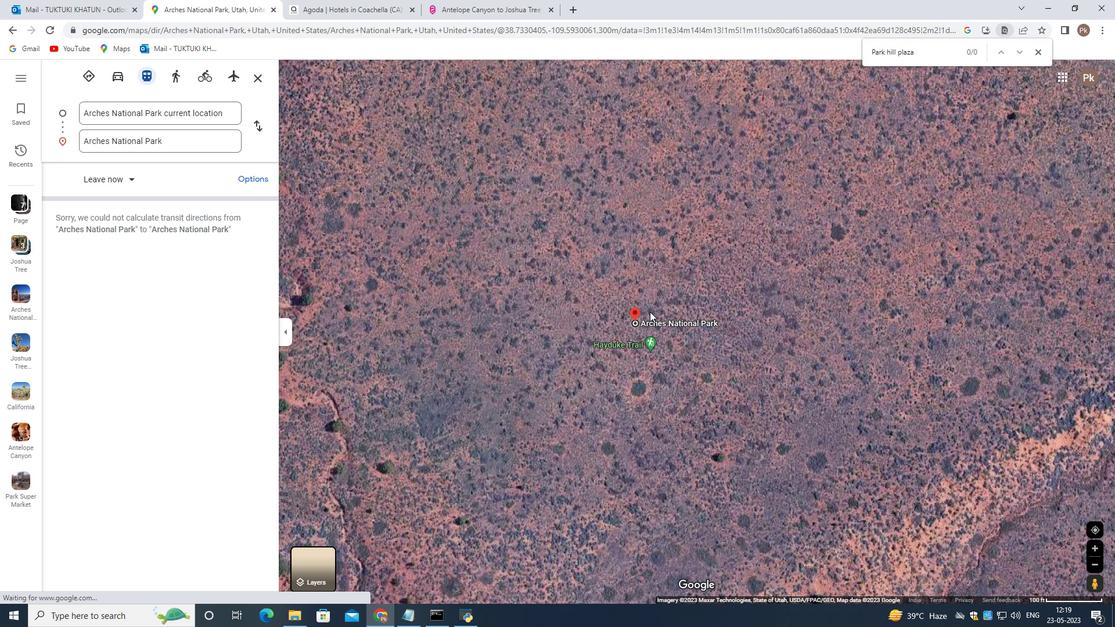 
Action: Mouse moved to (646, 317)
Screenshot: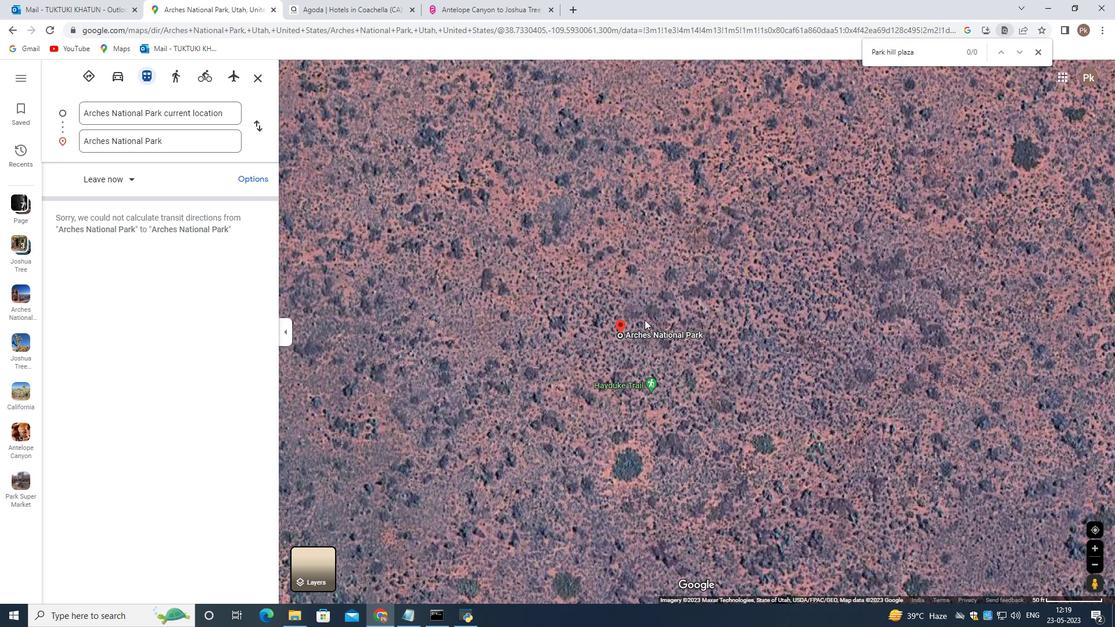 
Action: Mouse scrolled (646, 317) with delta (0, 0)
Screenshot: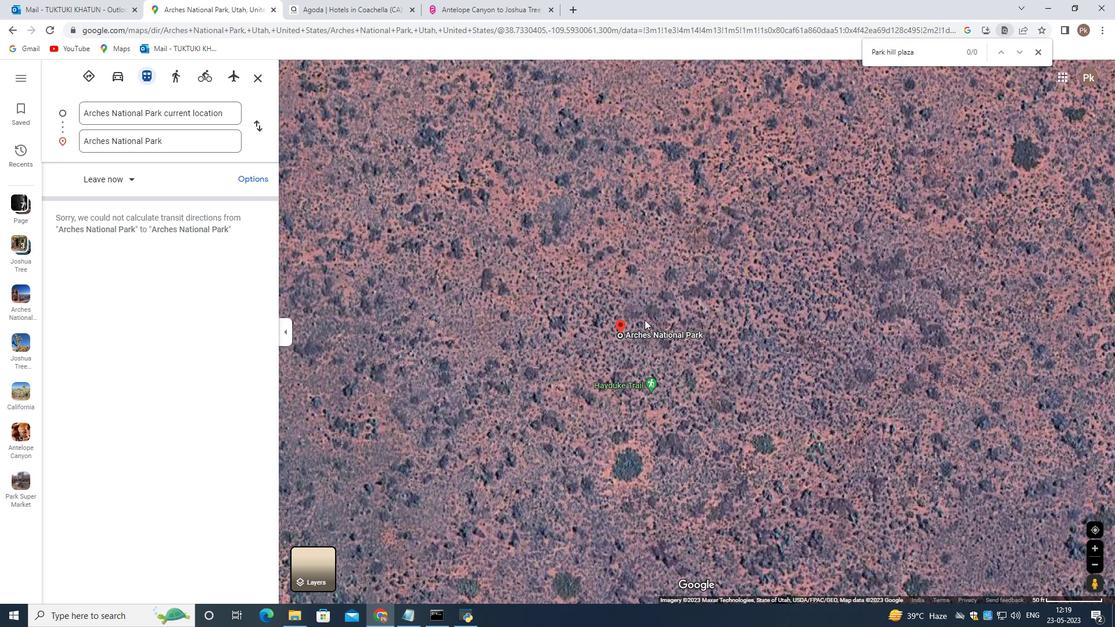 
Action: Mouse scrolled (646, 317) with delta (0, 0)
Screenshot: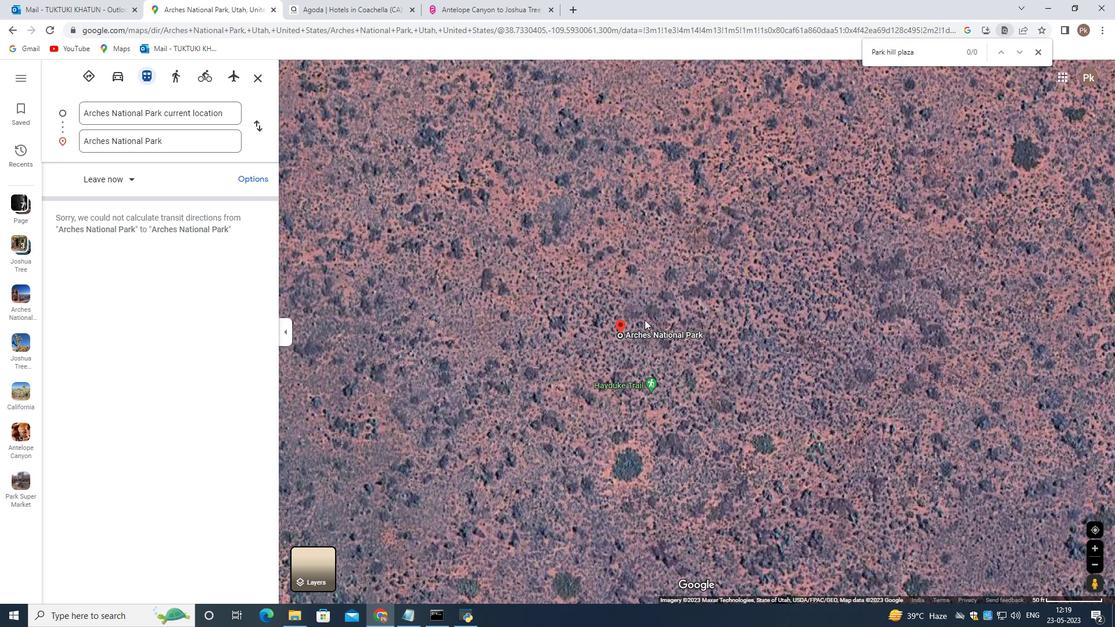 
Action: Mouse scrolled (646, 317) with delta (0, 0)
Screenshot: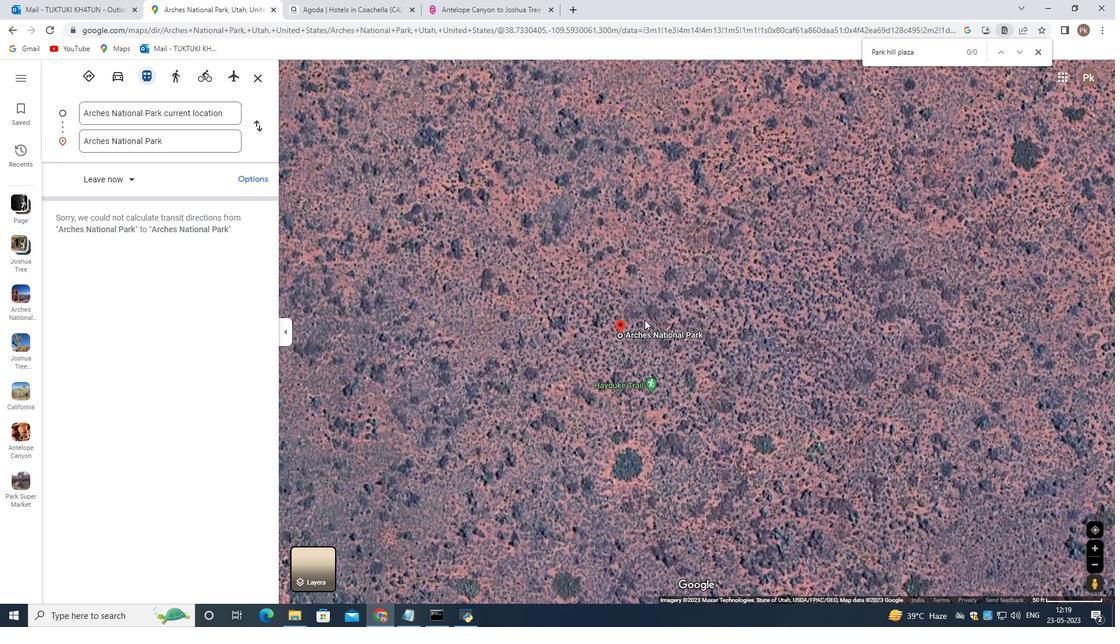 
Action: Mouse scrolled (646, 317) with delta (0, 0)
Screenshot: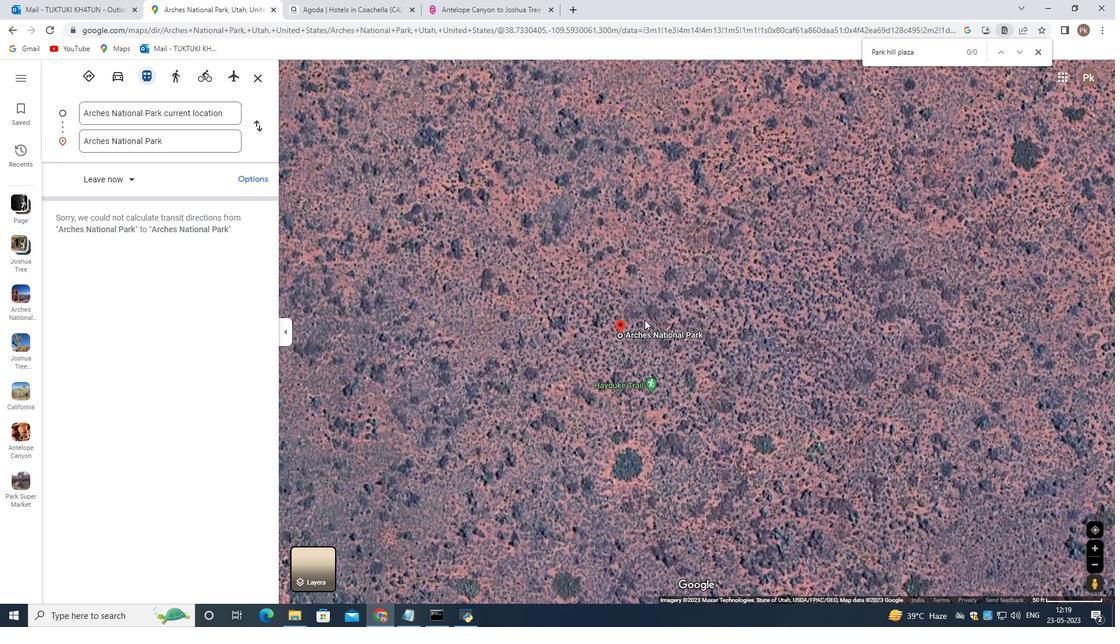 
Action: Mouse scrolled (646, 317) with delta (0, 0)
Screenshot: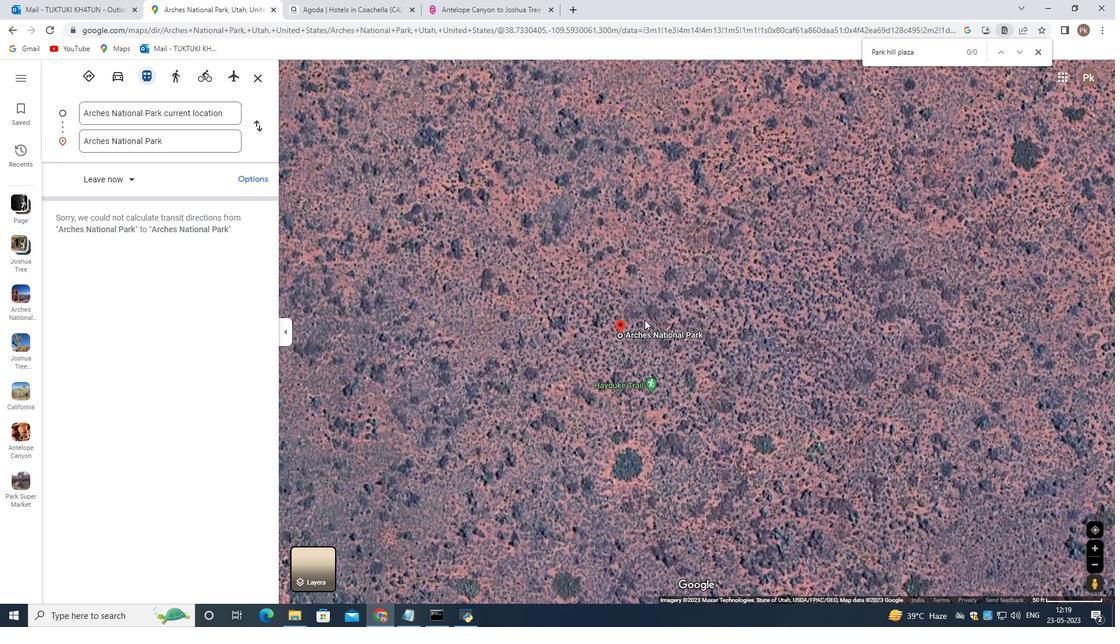 
Action: Mouse scrolled (646, 317) with delta (0, 0)
Screenshot: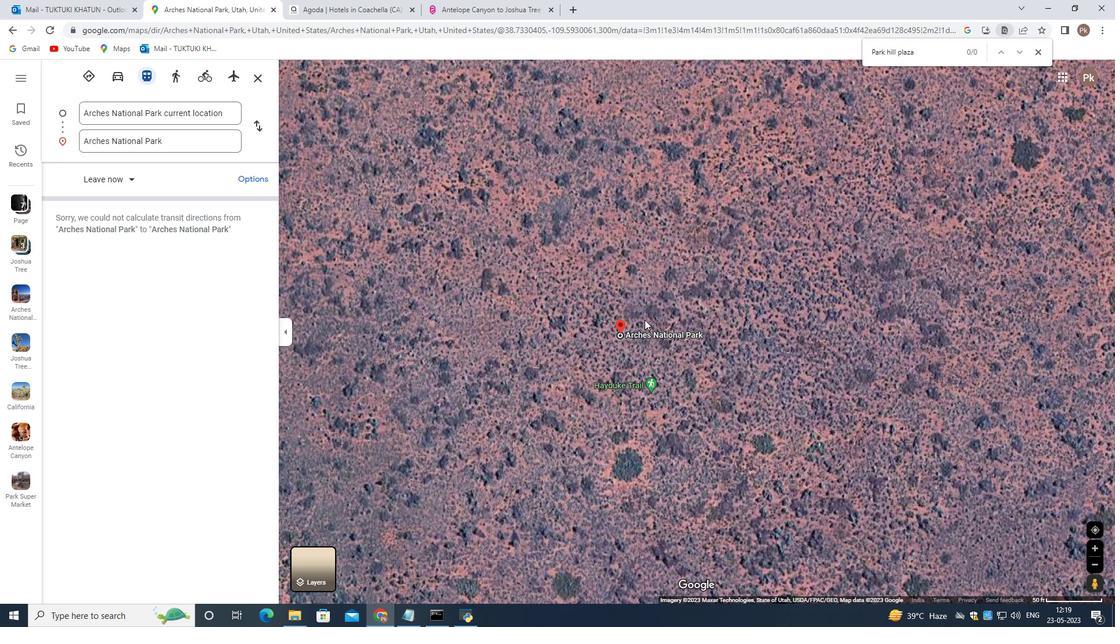 
Action: Mouse moved to (646, 298)
Screenshot: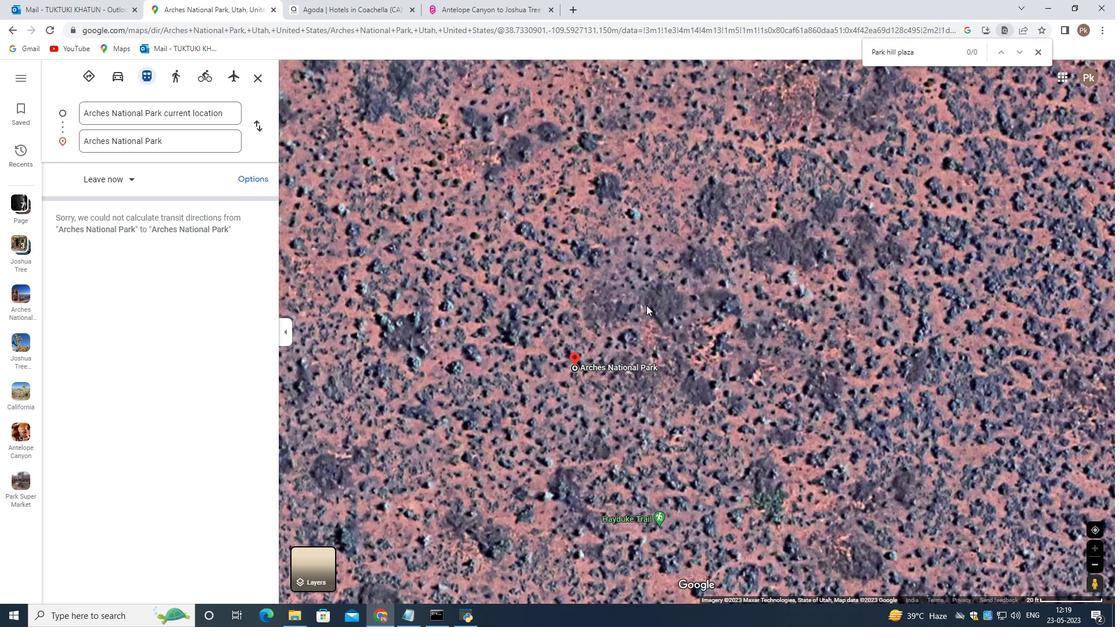 
Action: Mouse pressed left at (646, 298)
Screenshot: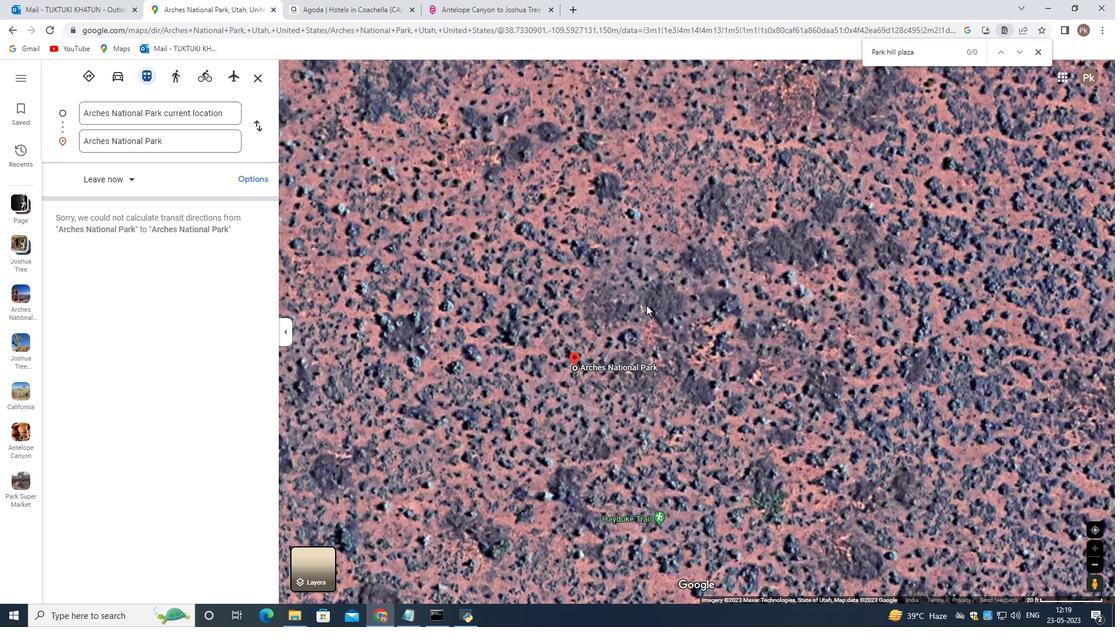 
Action: Mouse moved to (725, 284)
Screenshot: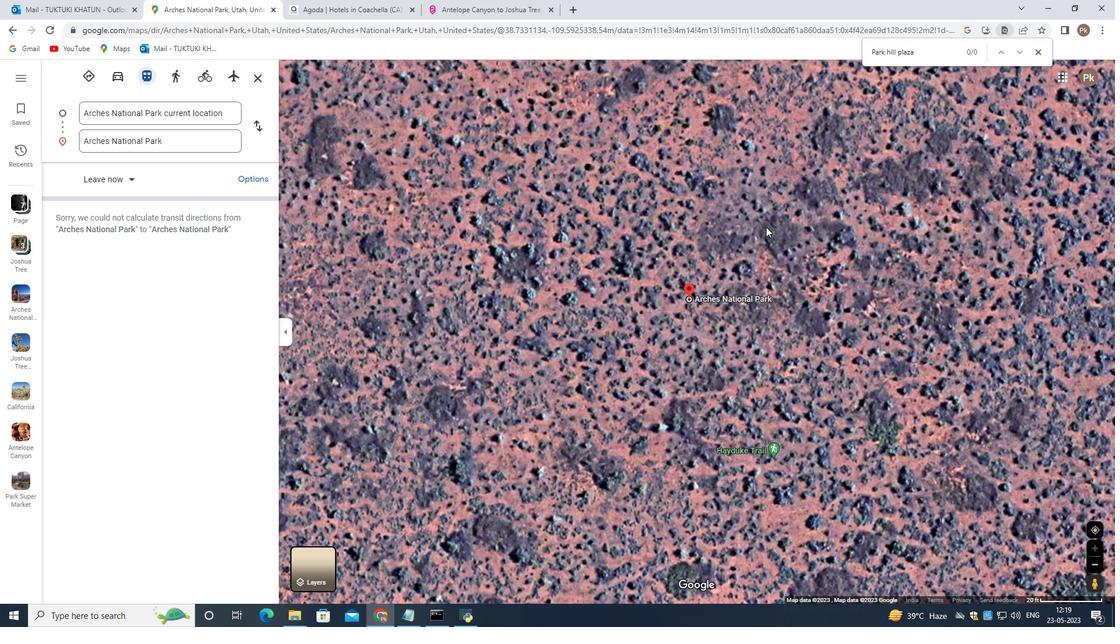 
Action: Mouse scrolled (725, 284) with delta (0, 0)
Screenshot: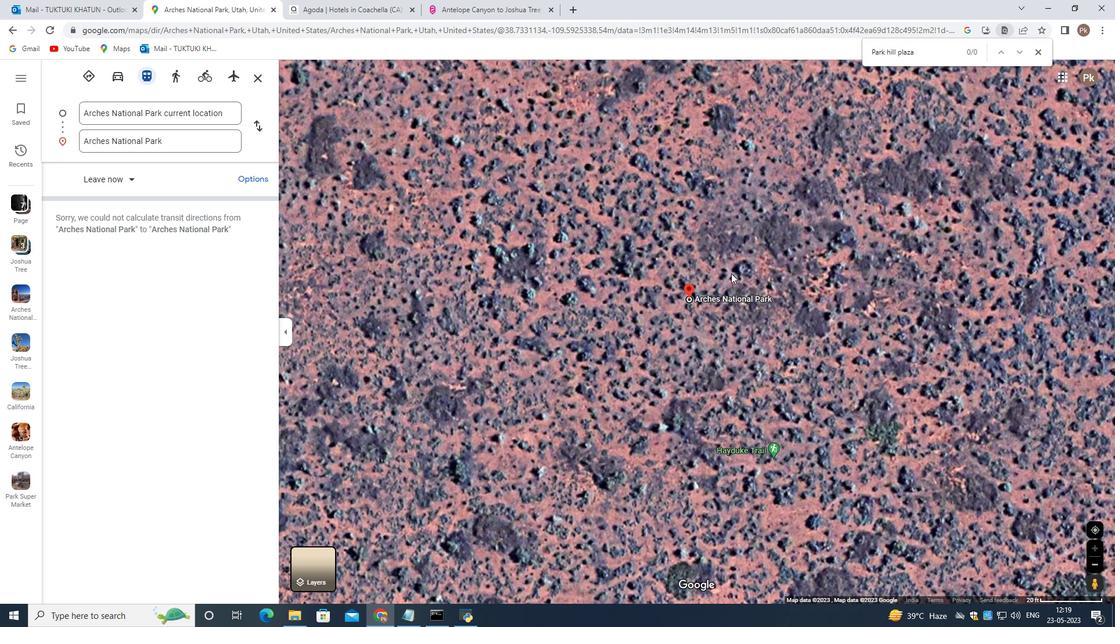 
Action: Mouse scrolled (725, 284) with delta (0, 0)
Screenshot: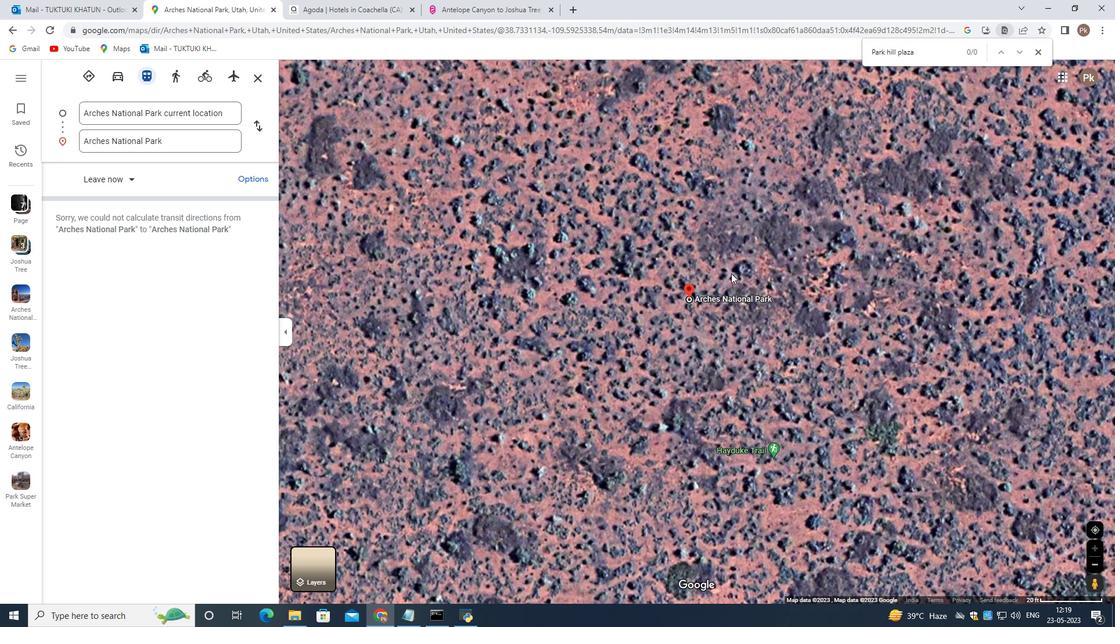 
Action: Mouse scrolled (725, 284) with delta (0, 0)
Screenshot: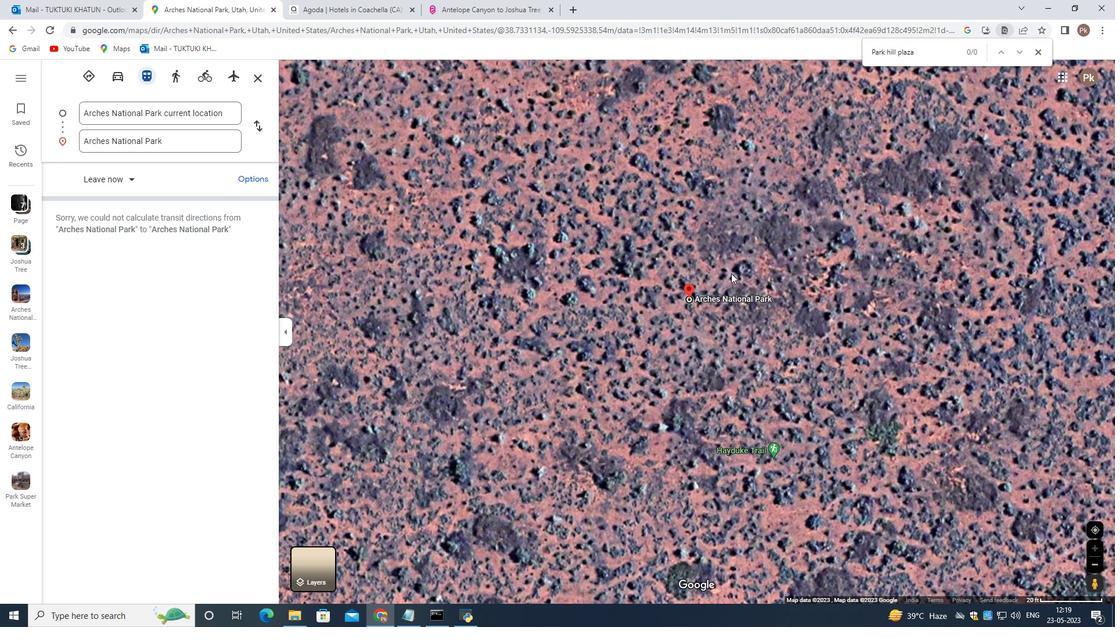 
Action: Mouse scrolled (725, 284) with delta (0, 0)
Screenshot: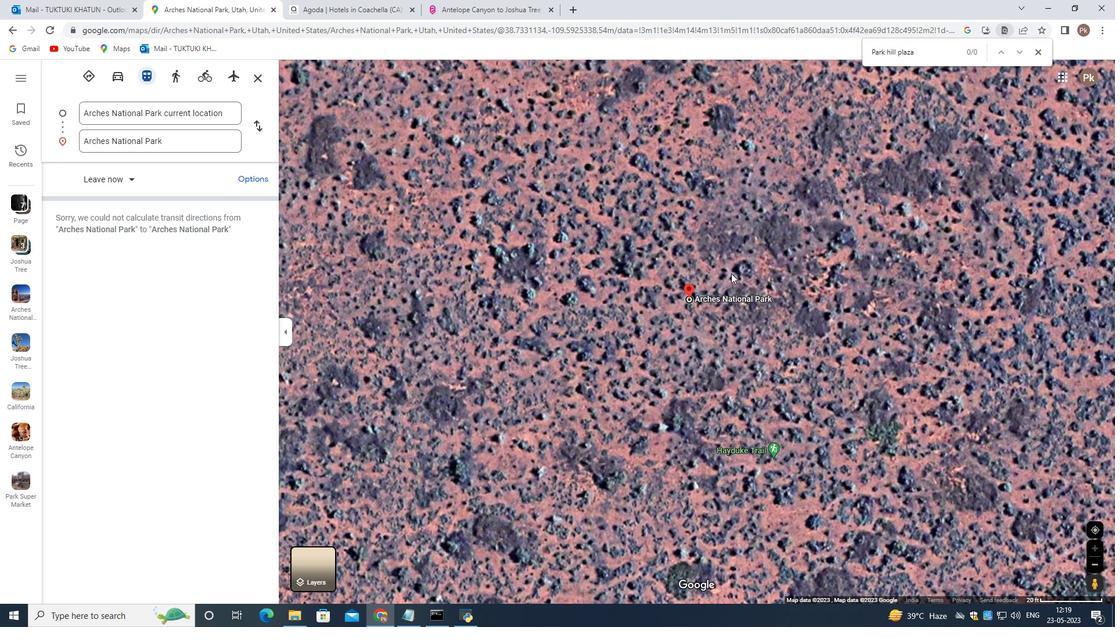 
Action: Mouse scrolled (725, 284) with delta (0, 0)
Screenshot: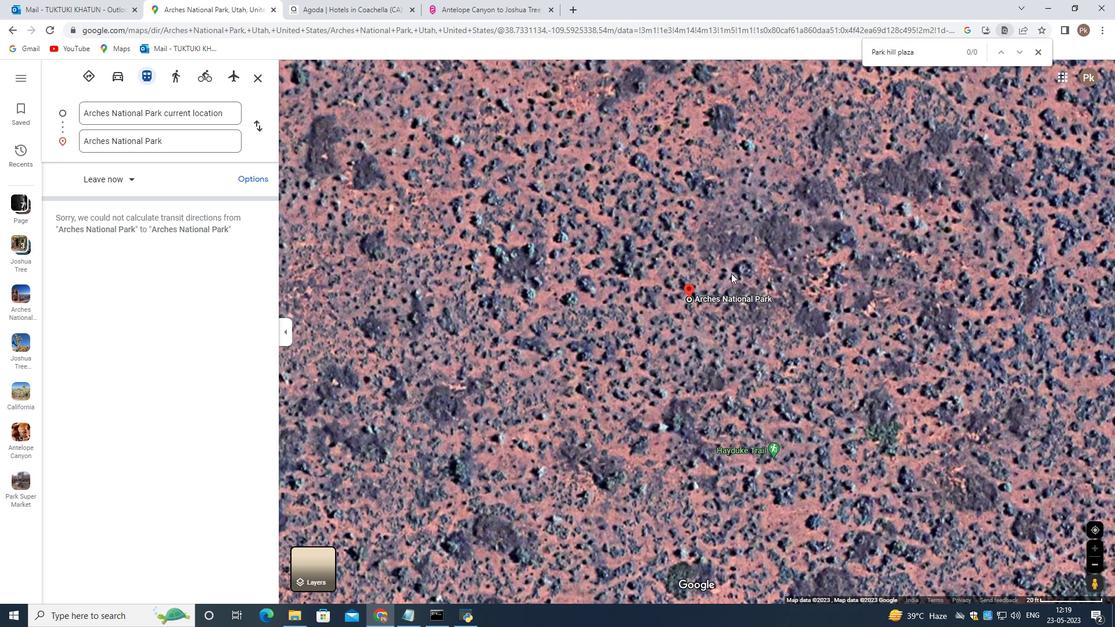 
Action: Mouse scrolled (725, 284) with delta (0, 0)
Screenshot: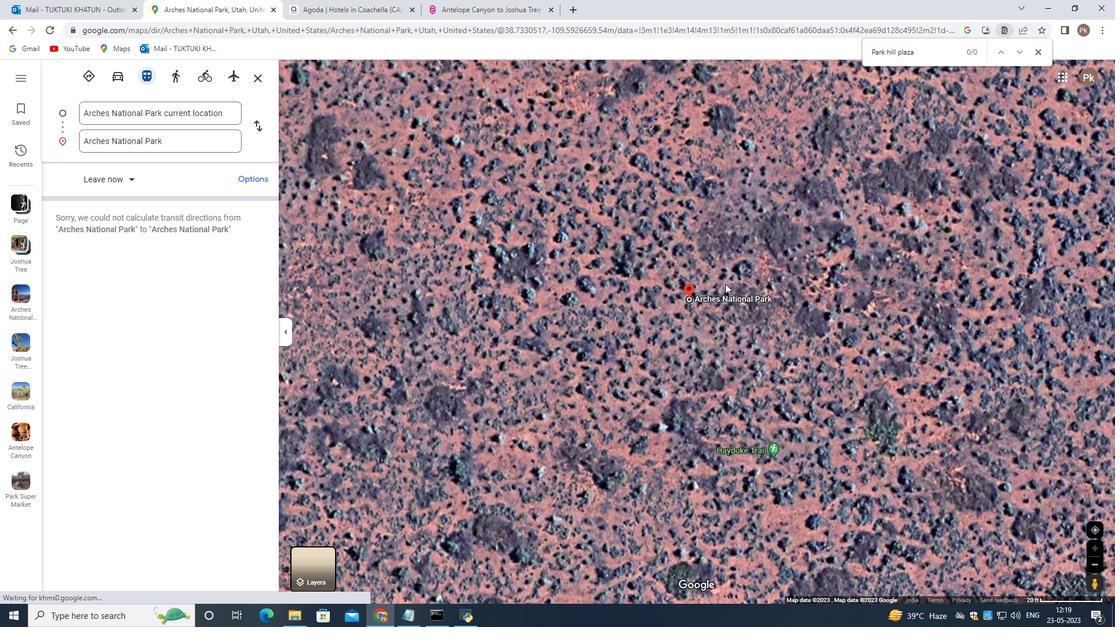 
Action: Mouse scrolled (725, 284) with delta (0, 0)
Screenshot: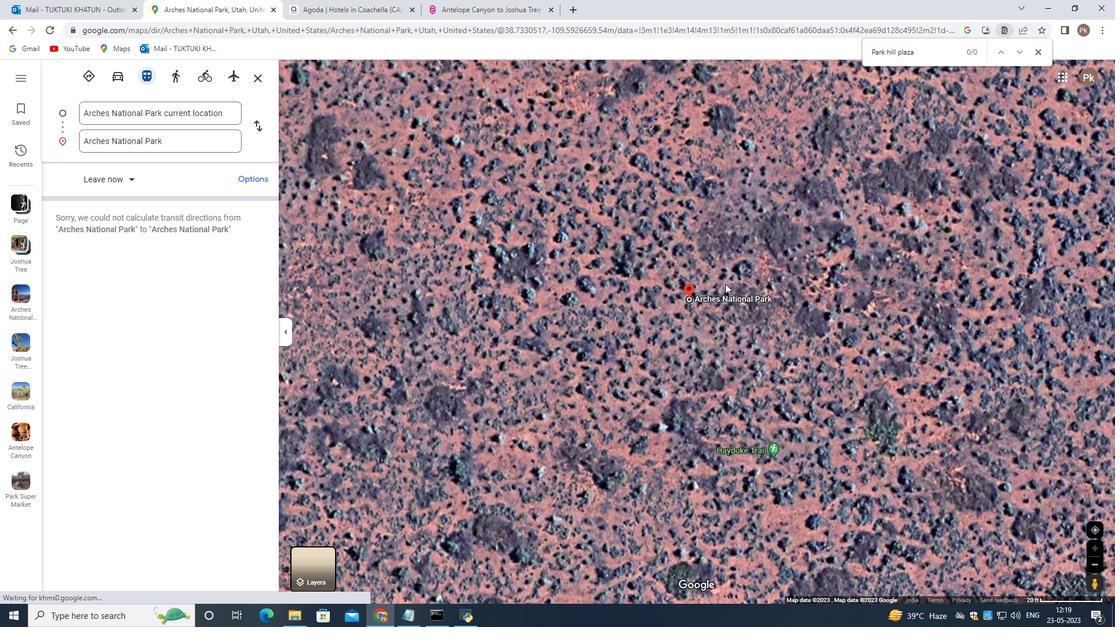 
Action: Mouse scrolled (725, 284) with delta (0, 0)
Screenshot: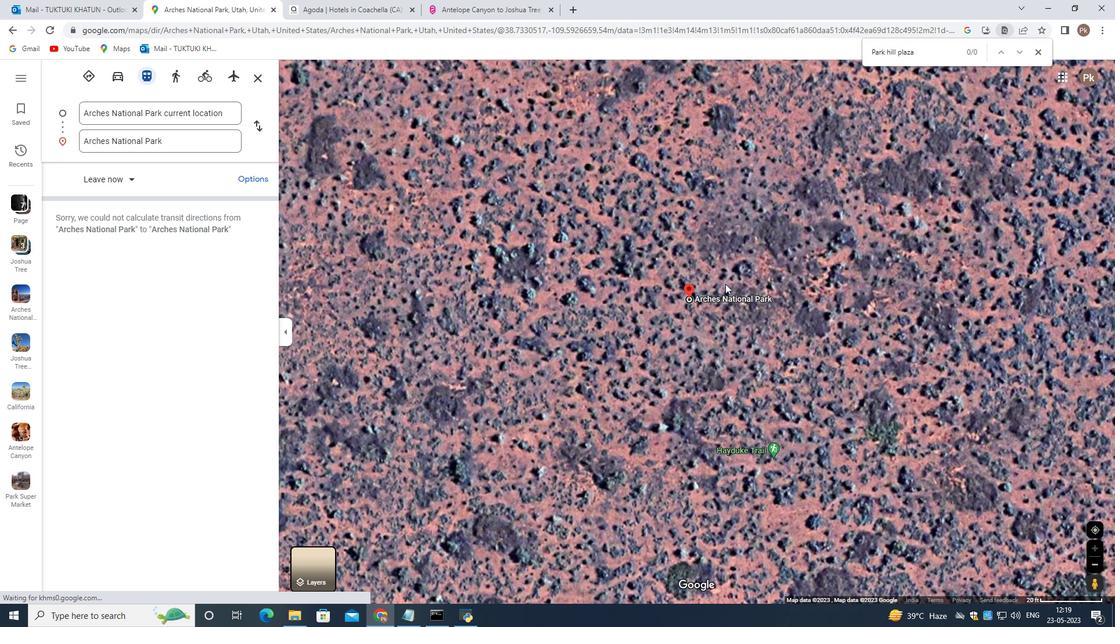
Action: Mouse scrolled (725, 284) with delta (0, 0)
Screenshot: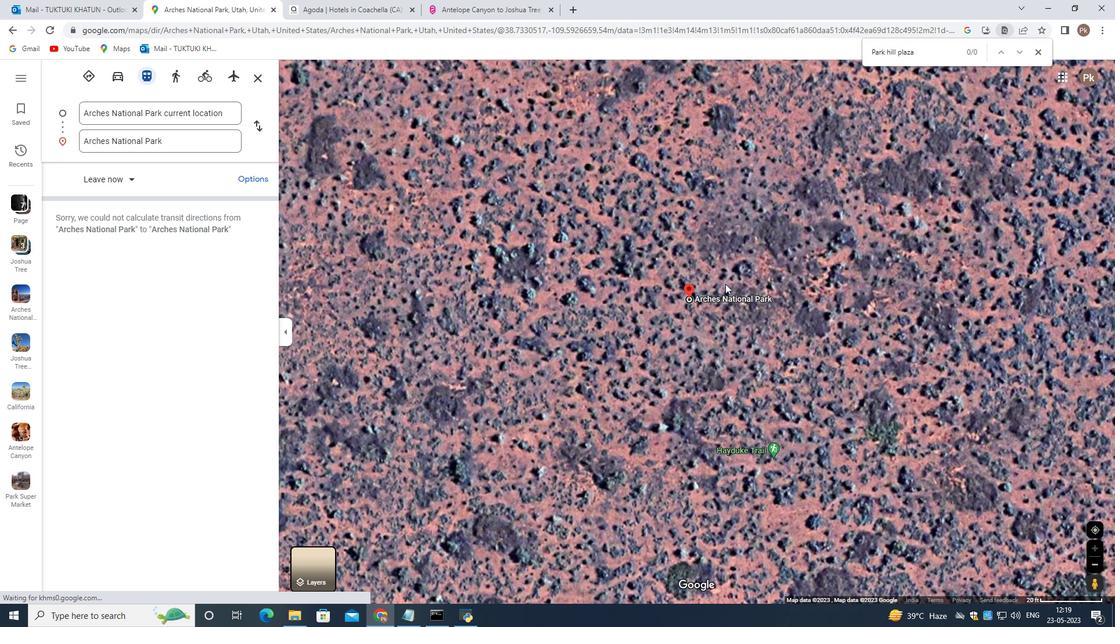 
Action: Mouse scrolled (725, 284) with delta (0, 0)
Screenshot: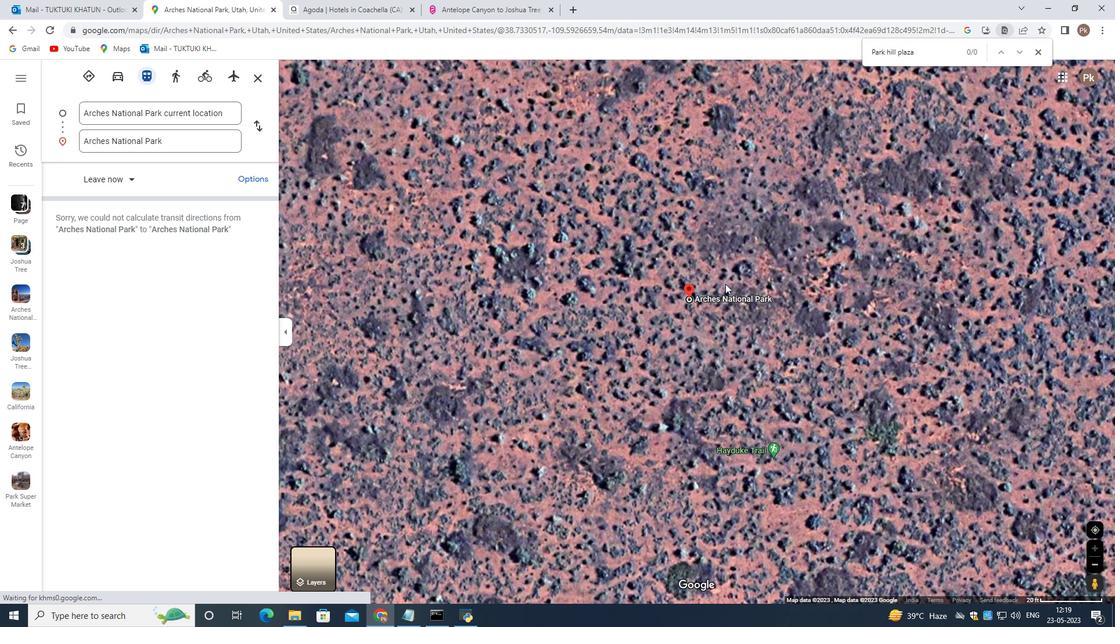 
Action: Mouse scrolled (725, 284) with delta (0, 0)
Screenshot: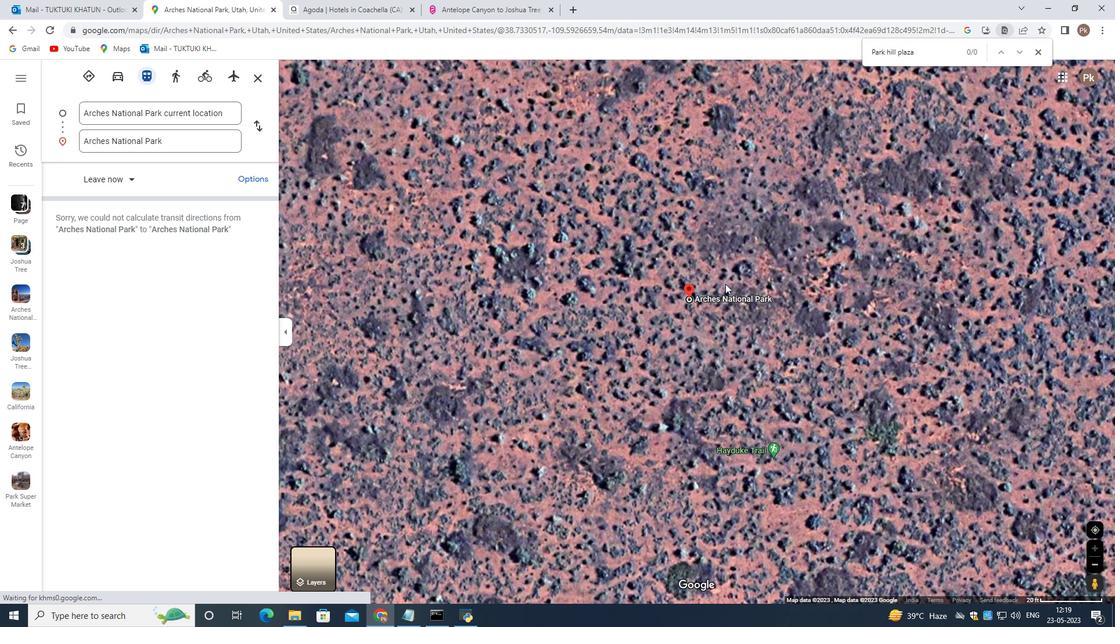 
Action: Mouse scrolled (725, 284) with delta (0, 0)
Screenshot: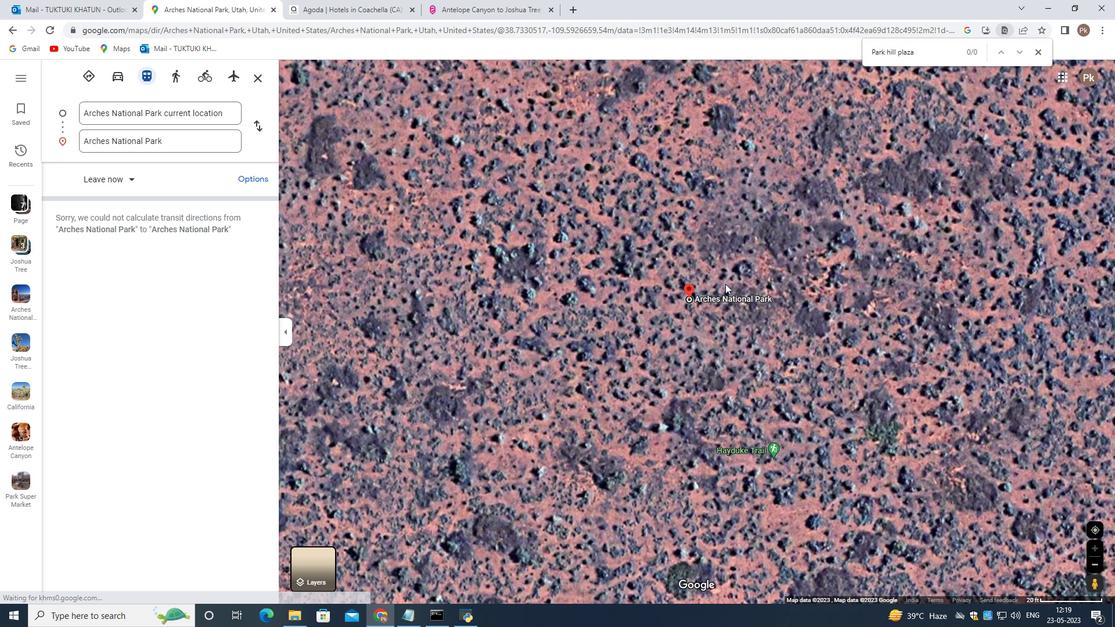 
Action: Mouse moved to (1096, 530)
Screenshot: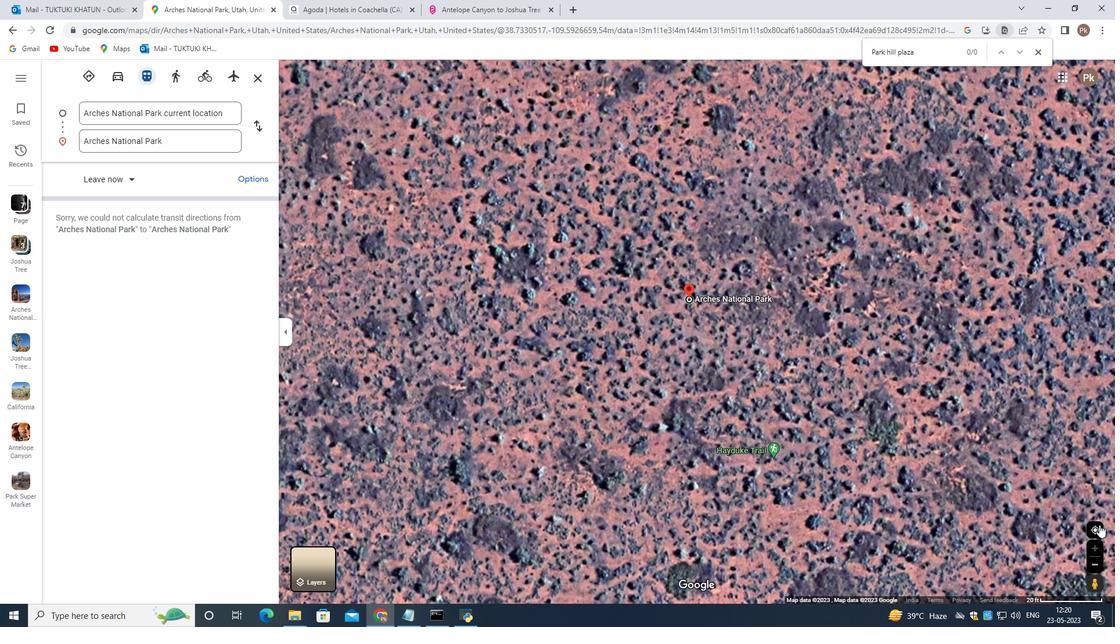 
Action: Mouse pressed left at (1096, 530)
Screenshot: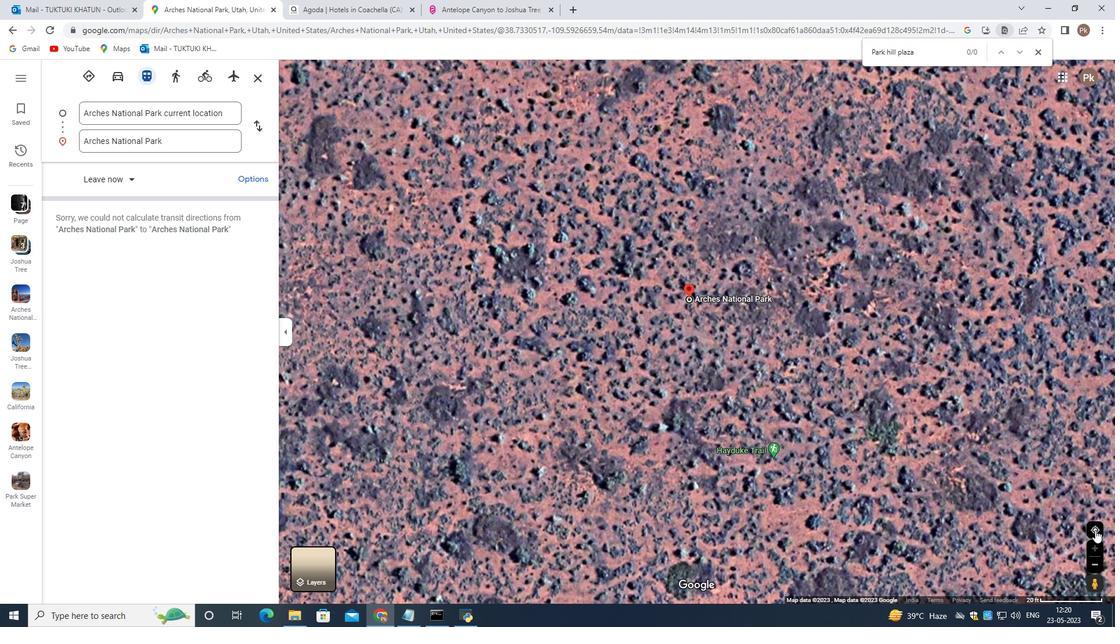 
Action: Mouse moved to (1096, 588)
Screenshot: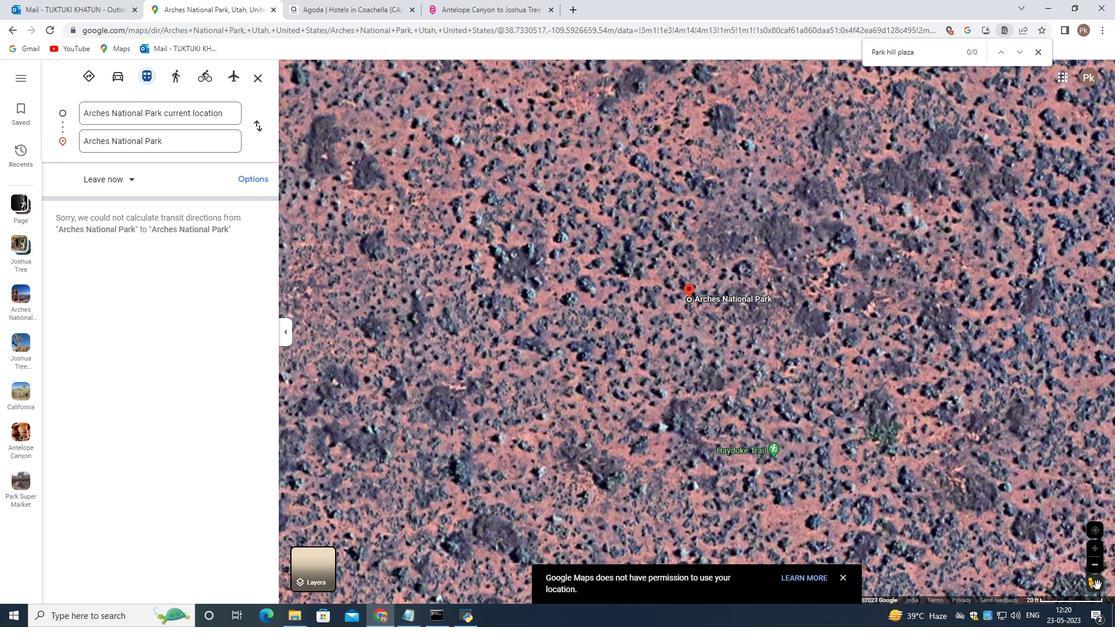 
Action: Mouse pressed left at (1096, 588)
Screenshot: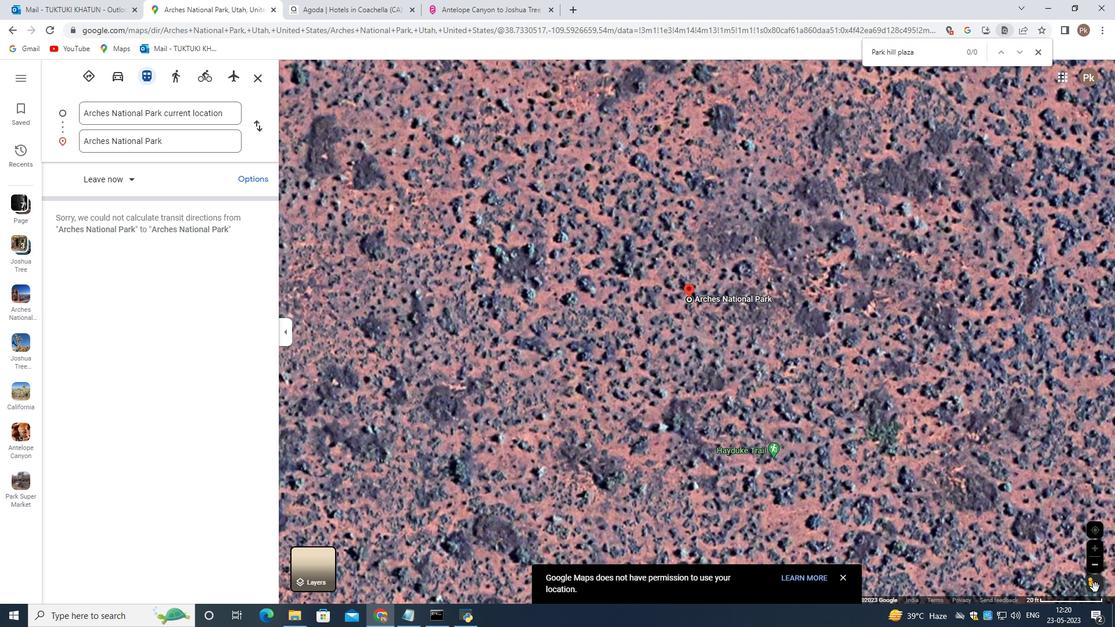 
Action: Mouse moved to (1098, 585)
Screenshot: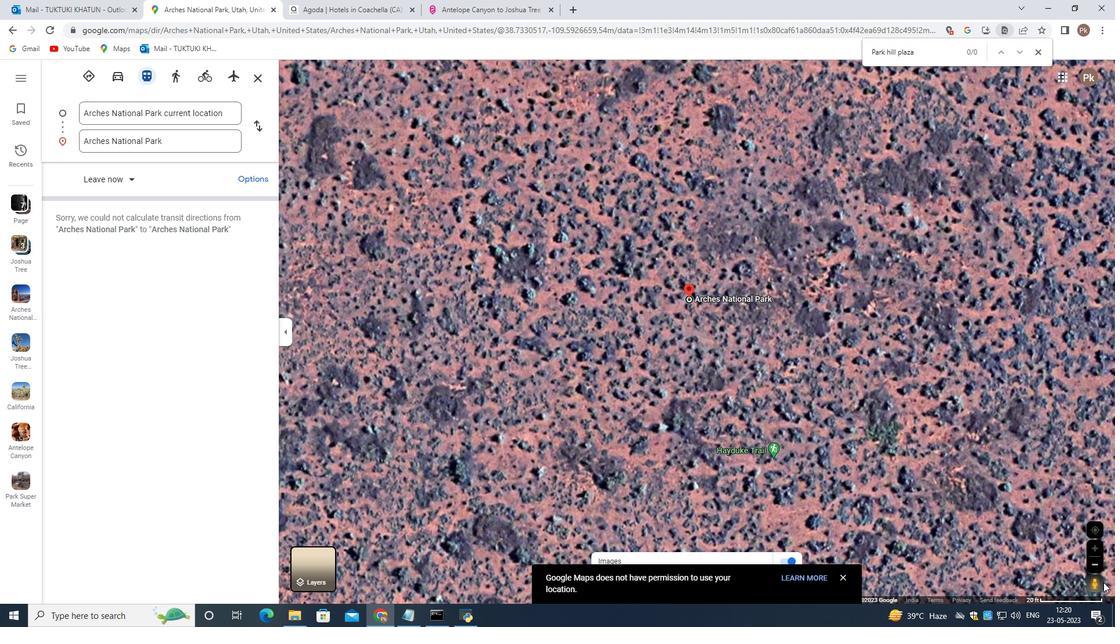
Action: Mouse pressed left at (1098, 585)
Screenshot: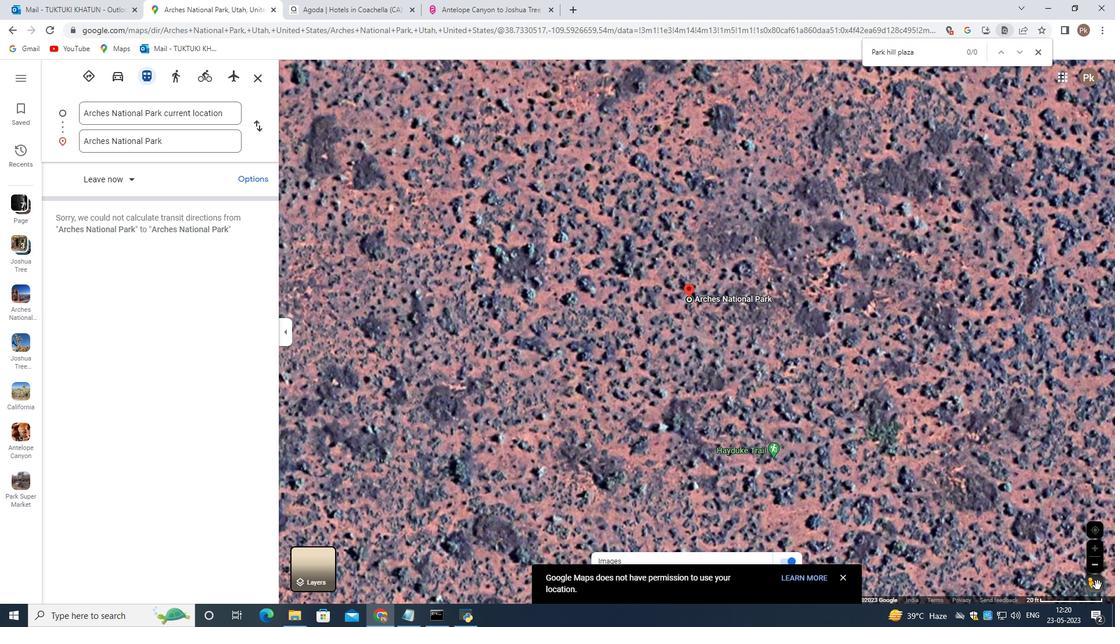 
Action: Mouse moved to (1097, 585)
Screenshot: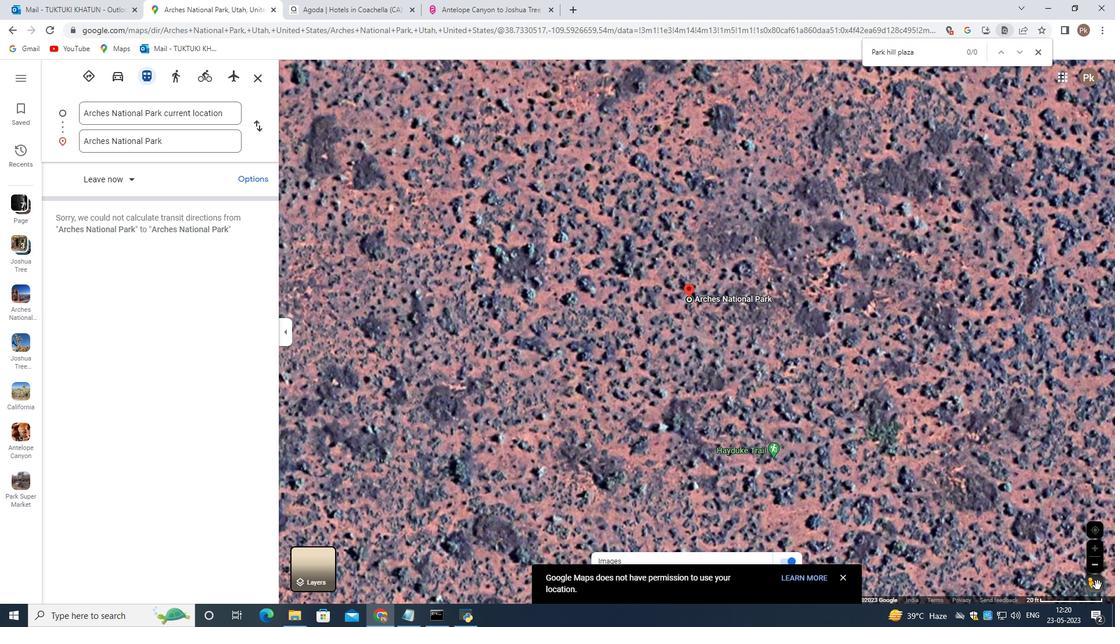 
Action: Mouse pressed left at (1097, 585)
Screenshot: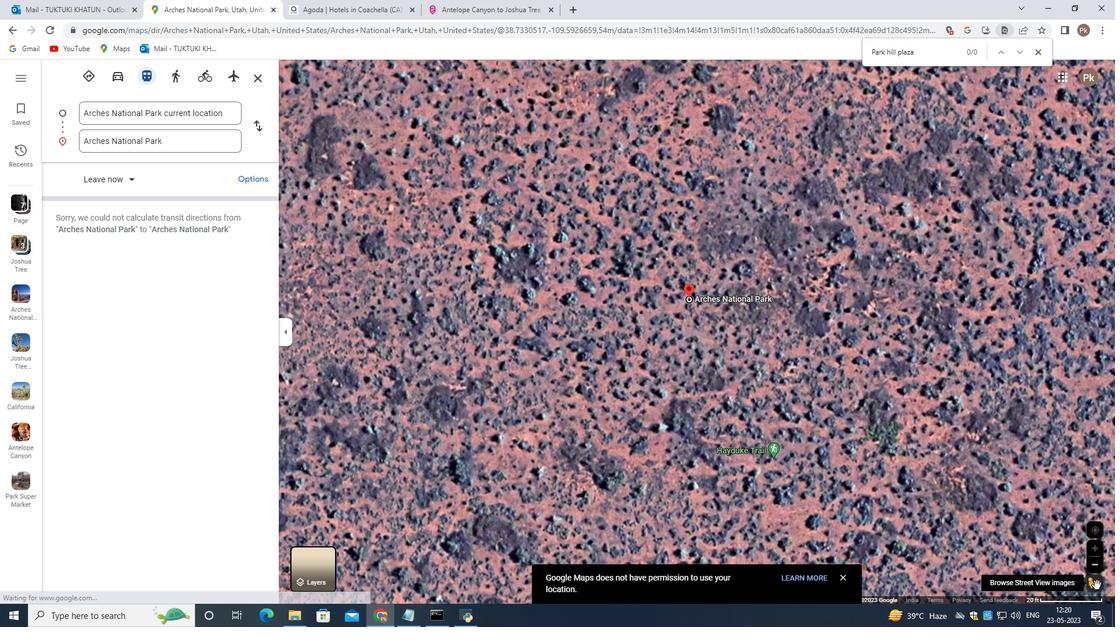 
Action: Mouse pressed left at (1097, 585)
Screenshot: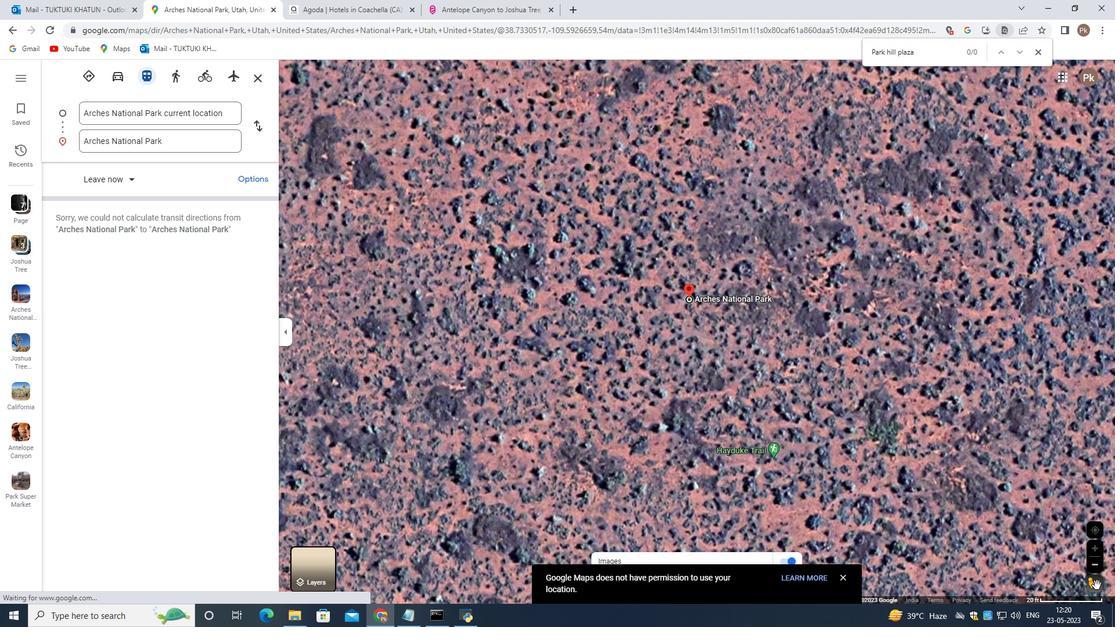 
Action: Mouse pressed left at (1097, 585)
Screenshot: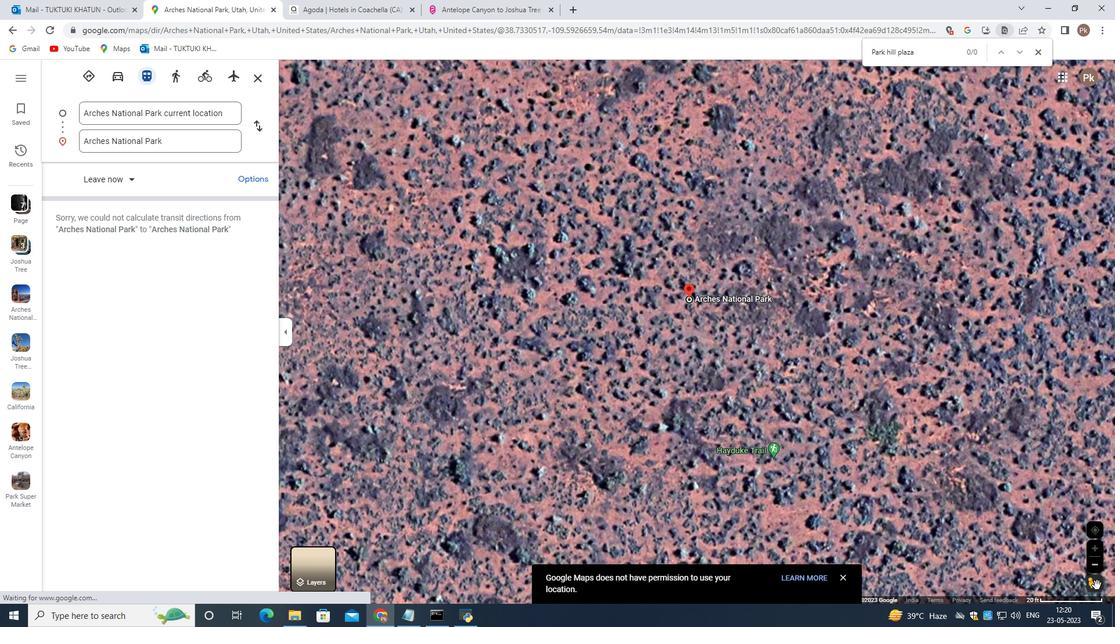 
Action: Mouse moved to (724, 303)
Screenshot: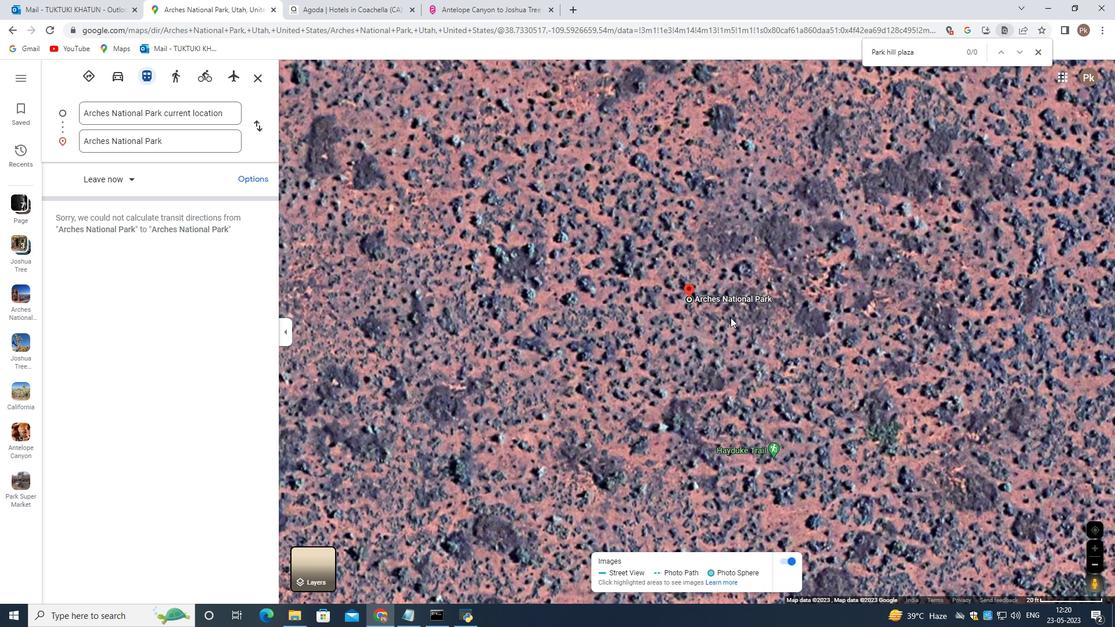 
Action: Mouse scrolled (724, 303) with delta (0, 0)
Screenshot: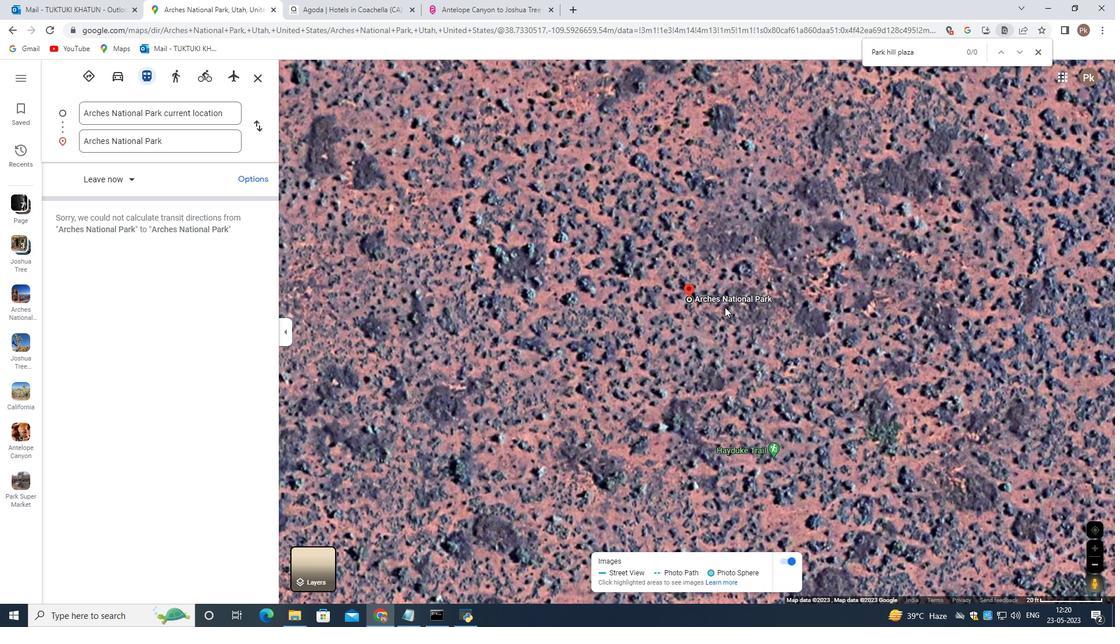 
Action: Mouse scrolled (724, 303) with delta (0, 0)
Screenshot: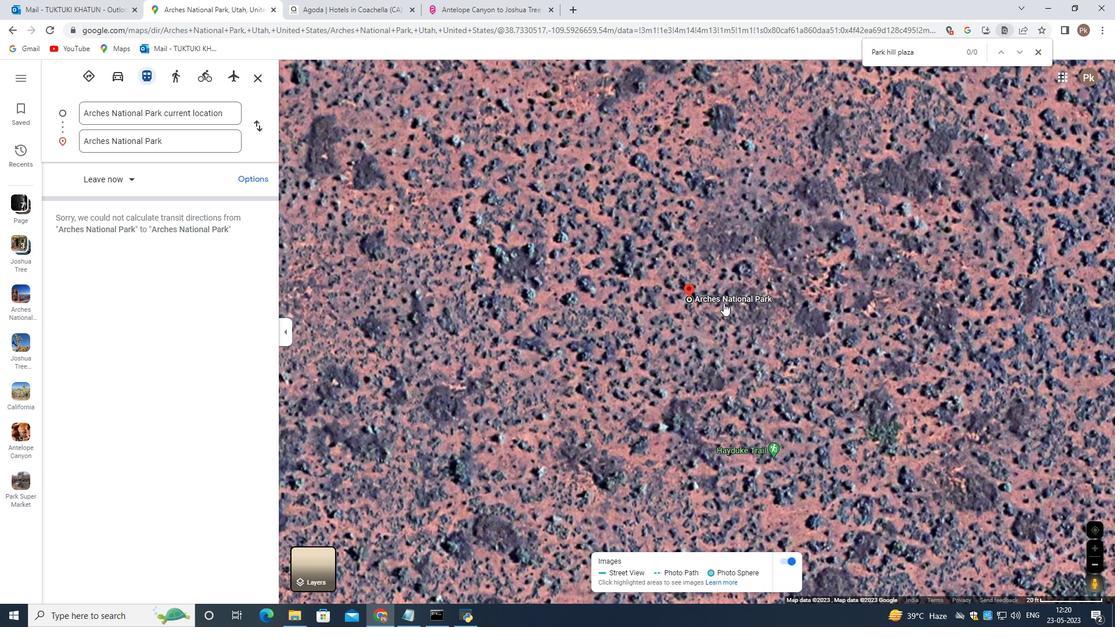 
Action: Mouse scrolled (724, 303) with delta (0, 0)
Screenshot: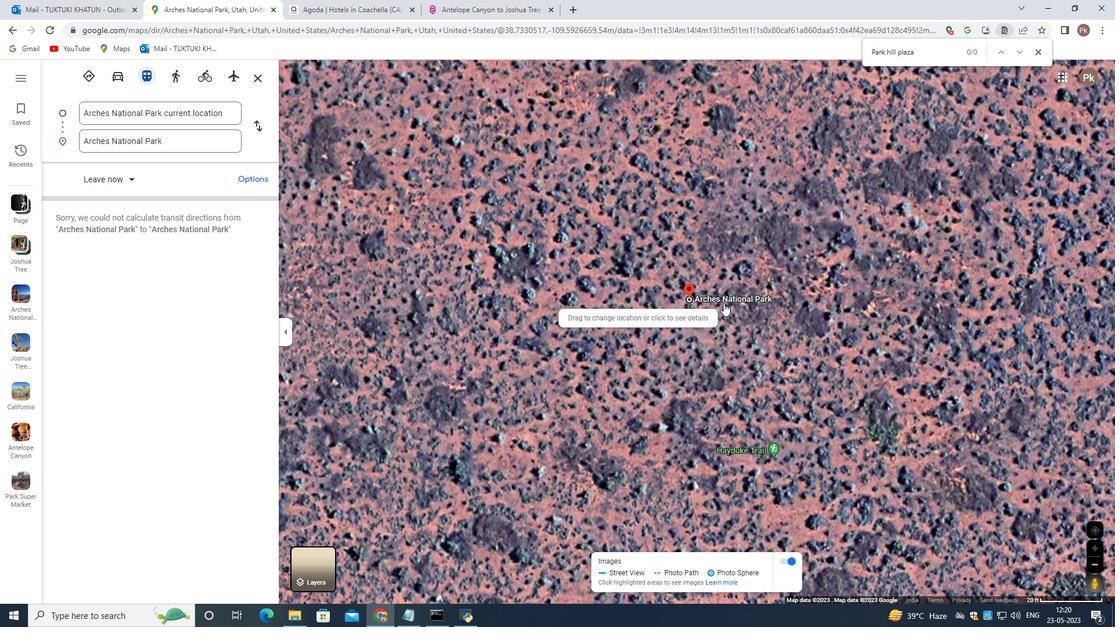 
Action: Mouse moved to (724, 299)
Screenshot: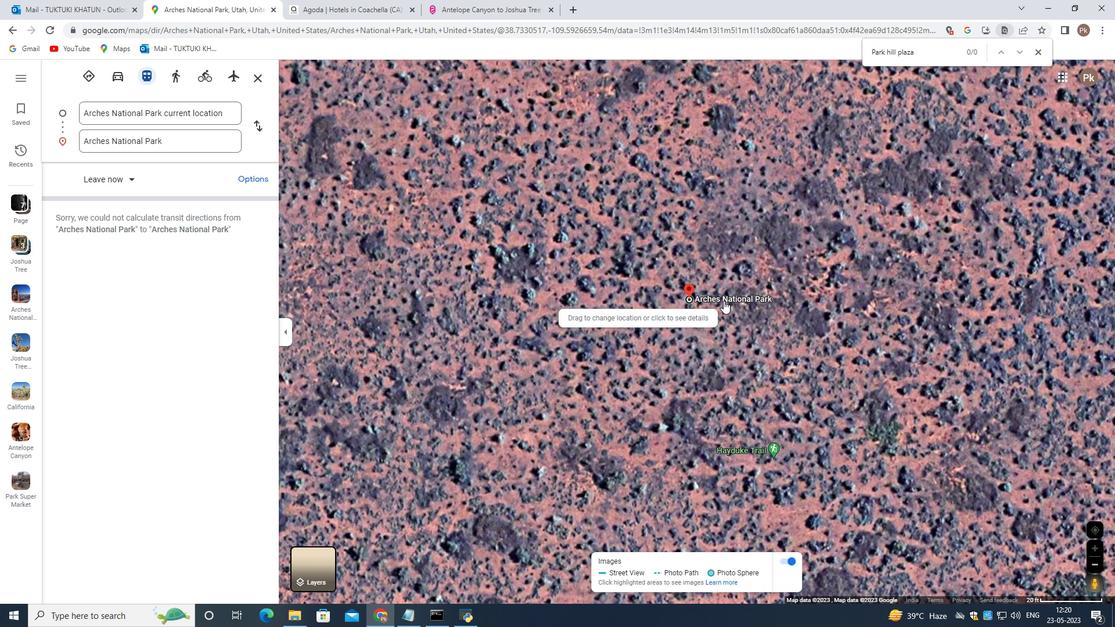 
Action: Mouse pressed left at (724, 299)
Screenshot: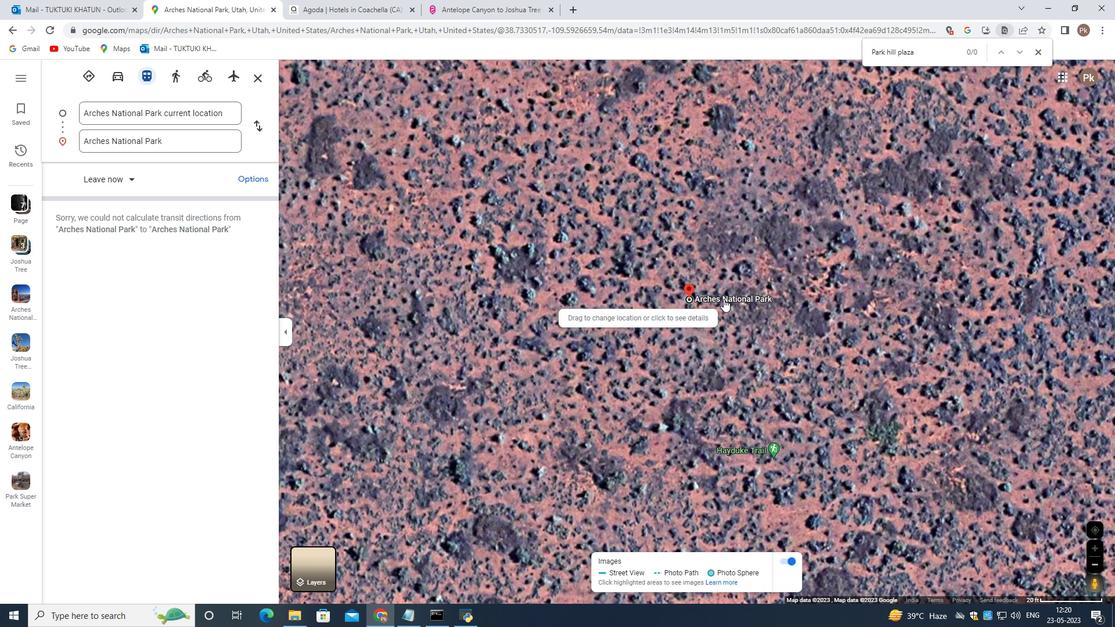 
Action: Mouse pressed left at (724, 299)
Screenshot: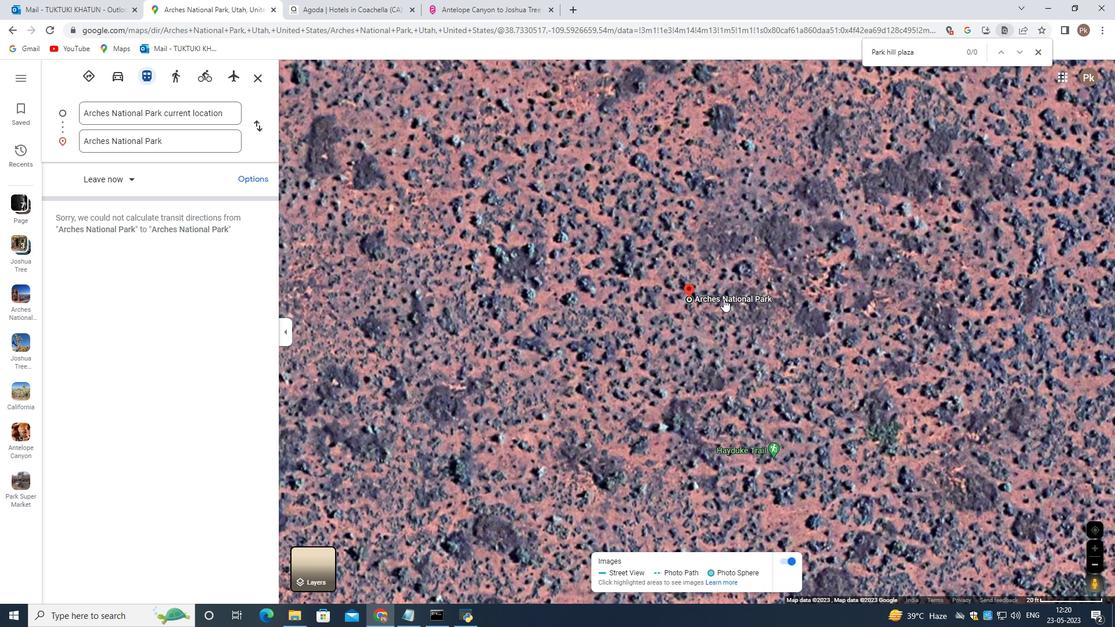 
Action: Mouse moved to (727, 294)
Screenshot: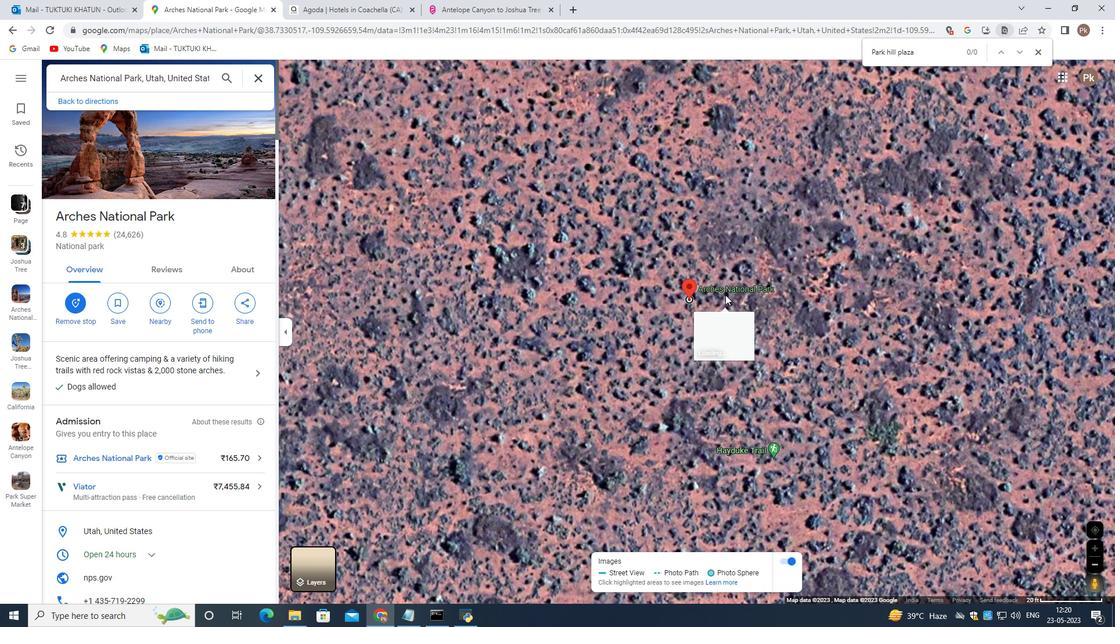 
Action: Mouse pressed left at (727, 294)
Screenshot: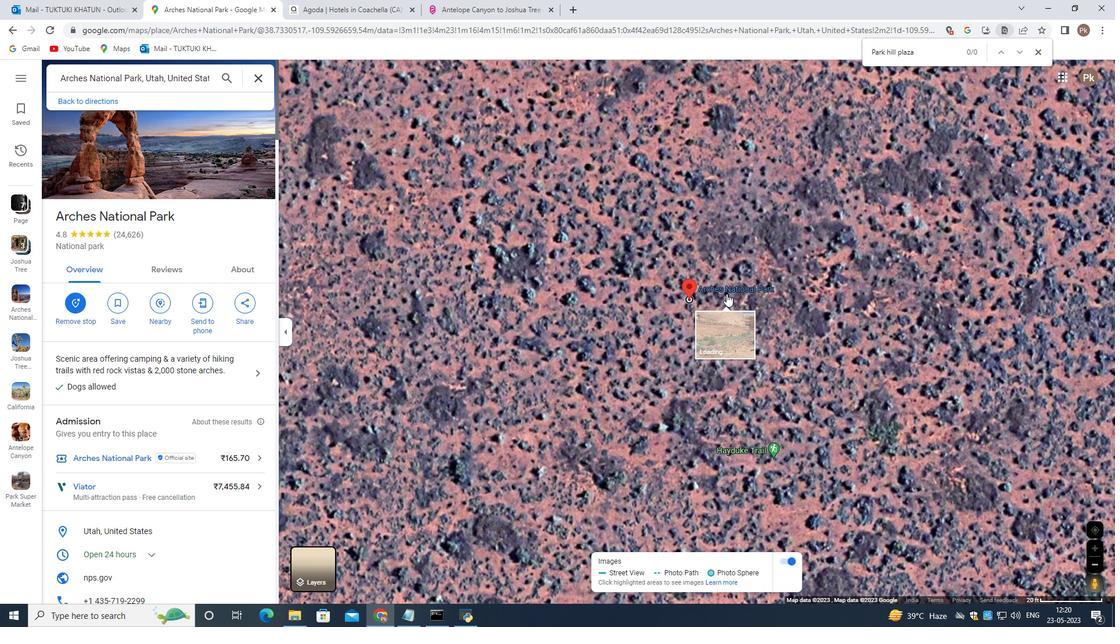 
Action: Mouse moved to (730, 287)
Screenshot: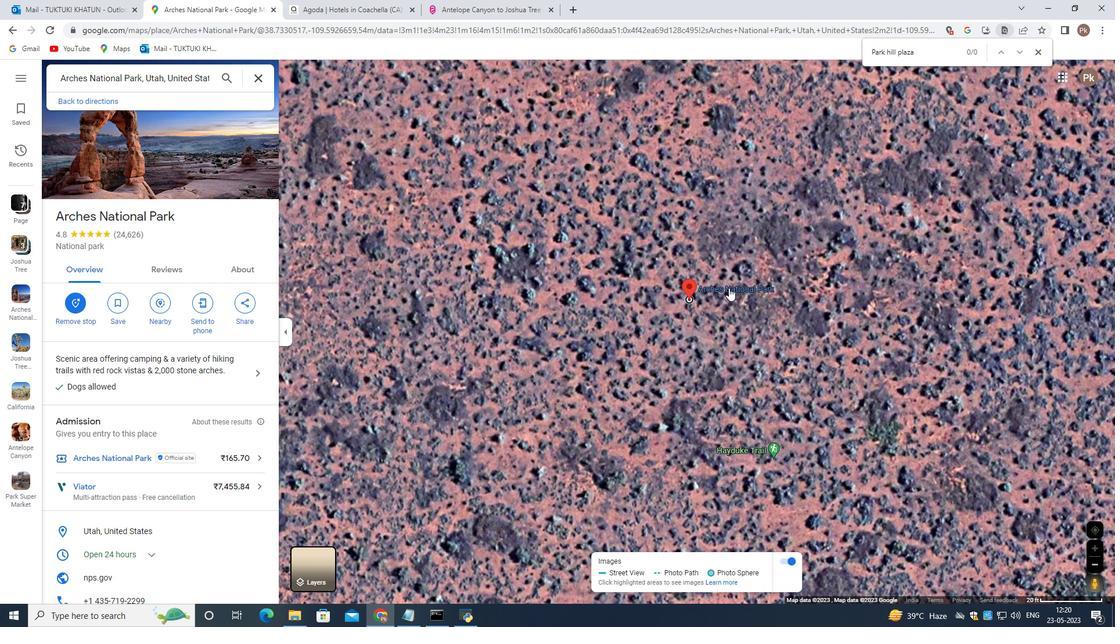 
Action: Mouse pressed left at (730, 287)
Screenshot: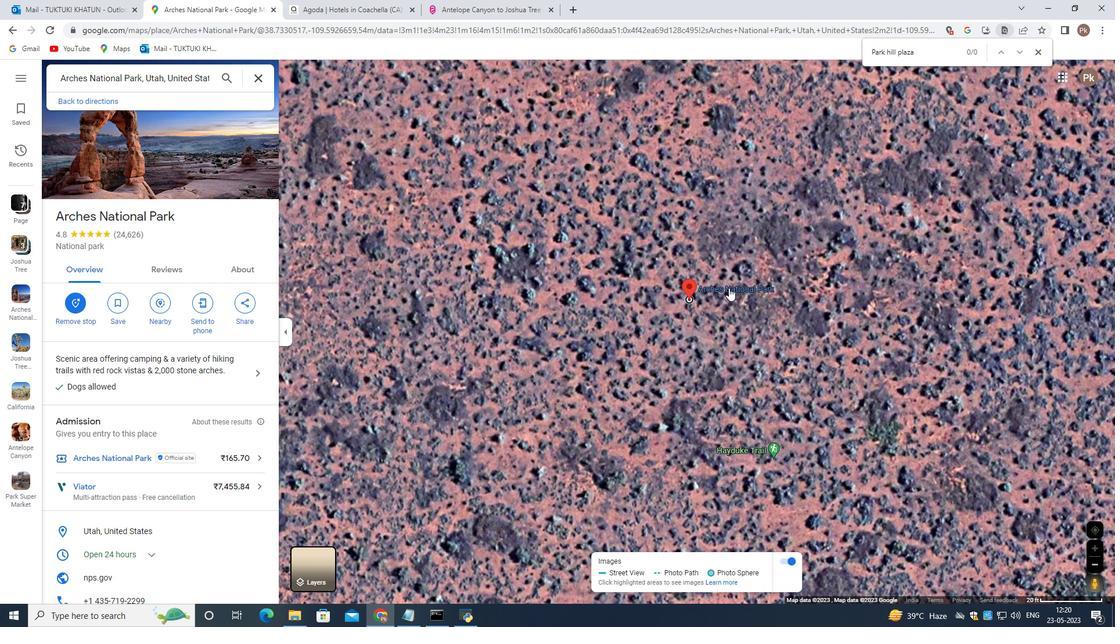 
Action: Mouse pressed right at (730, 287)
Screenshot: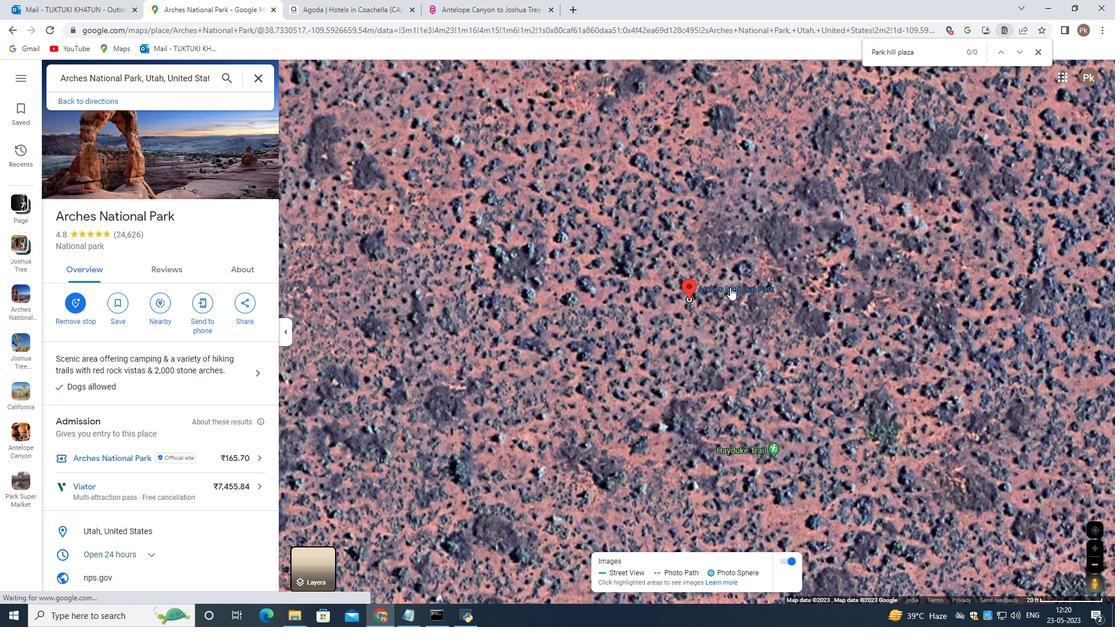
Action: Mouse moved to (717, 288)
Screenshot: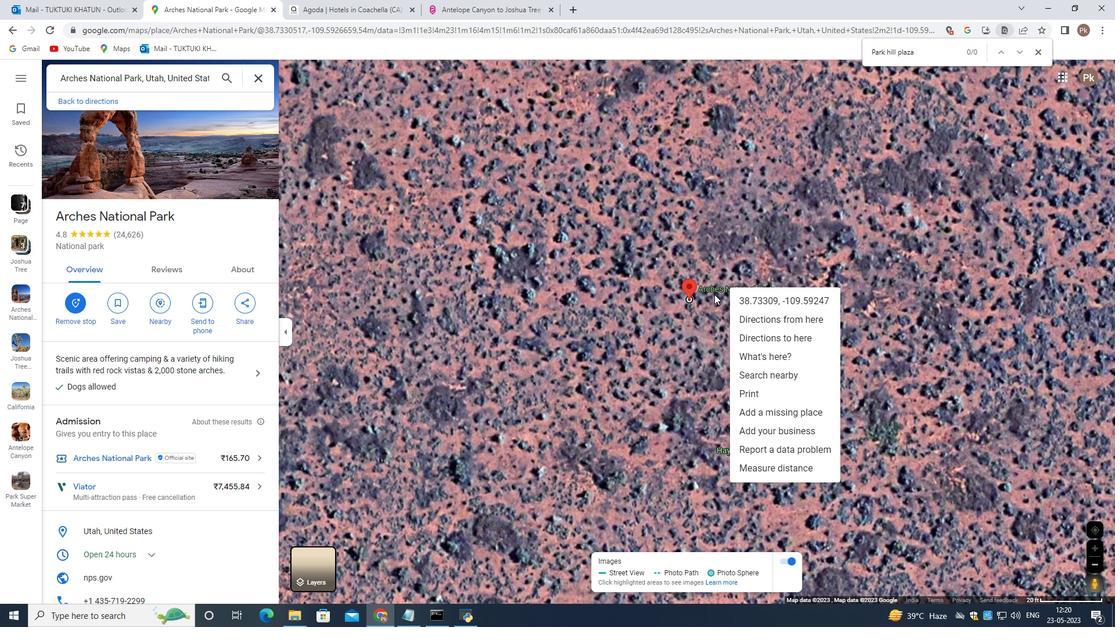
Action: Mouse pressed left at (717, 288)
Screenshot: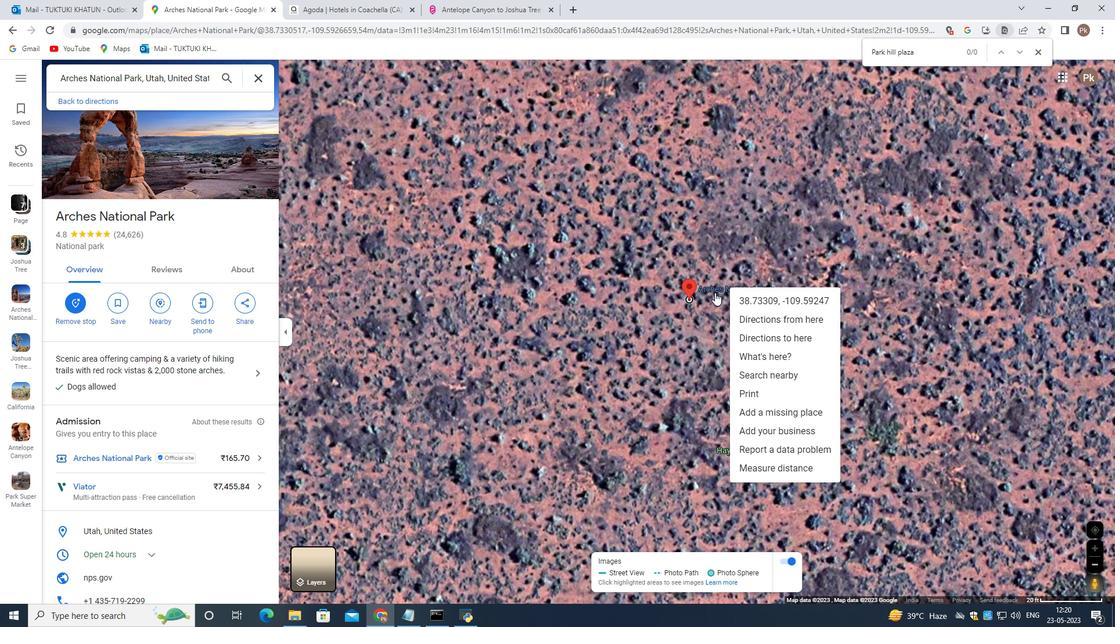 
Action: Mouse pressed left at (717, 288)
Screenshot: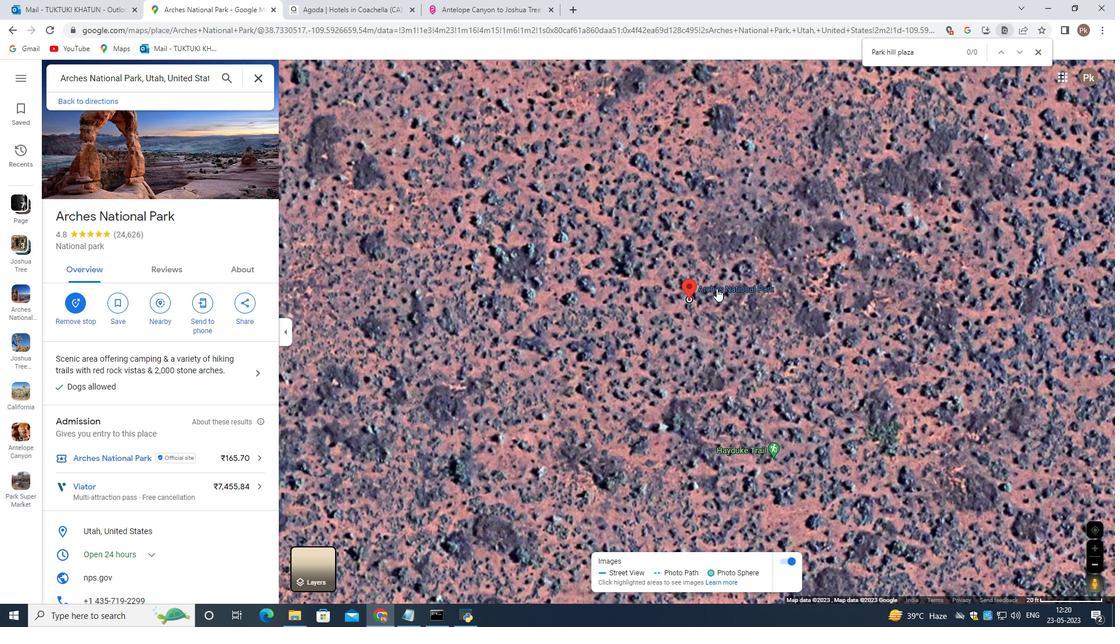 
Action: Mouse pressed right at (717, 288)
Screenshot: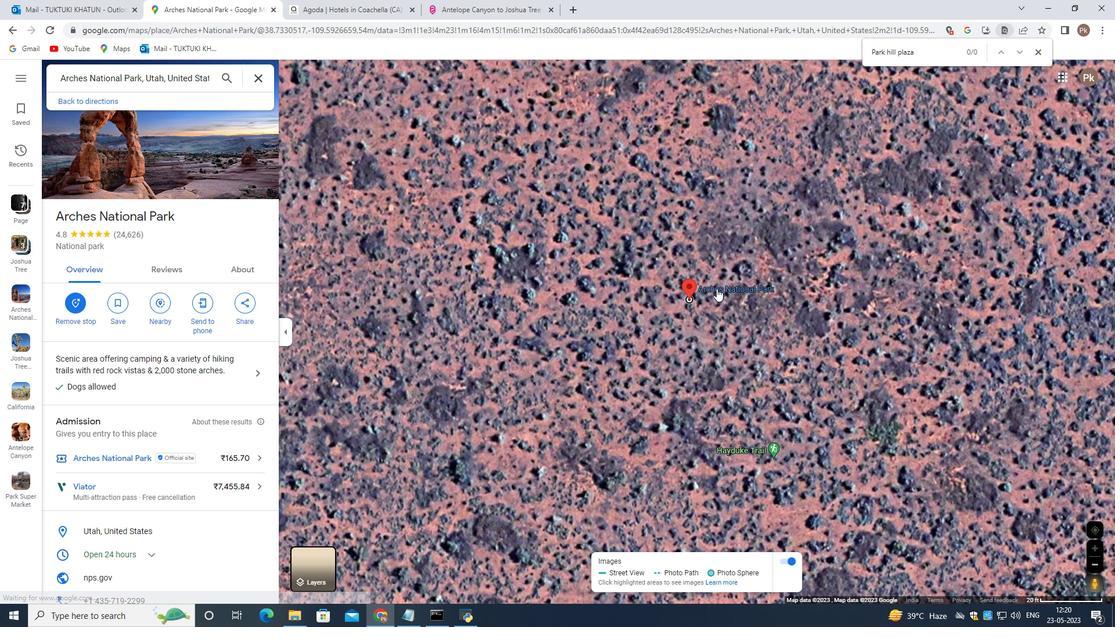 
Action: Mouse moved to (1094, 588)
Screenshot: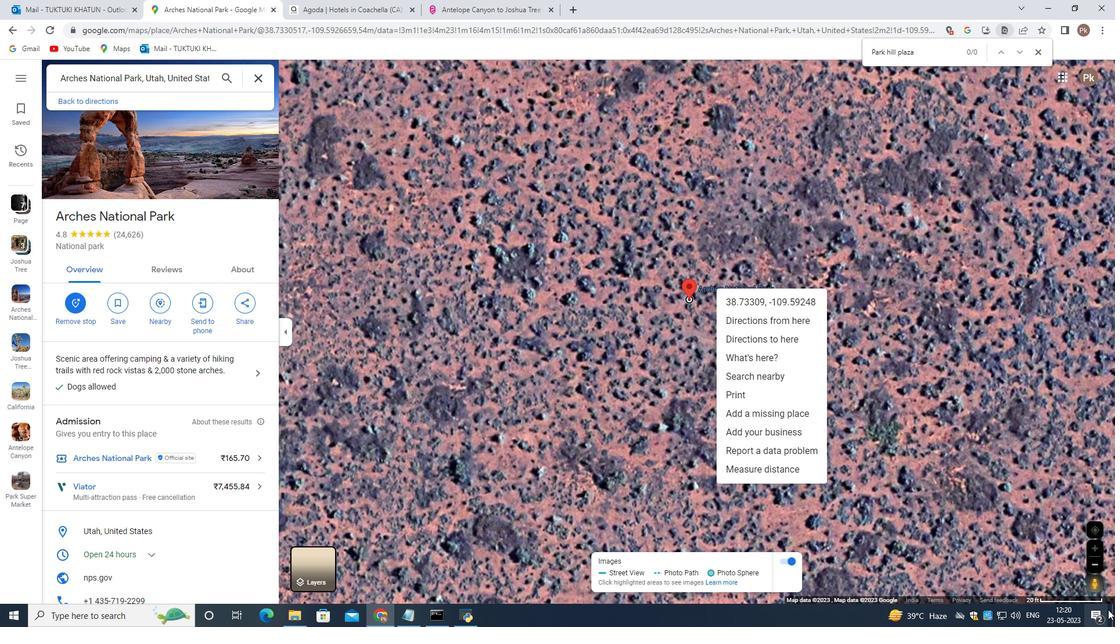 
Action: Mouse pressed left at (1094, 588)
Screenshot: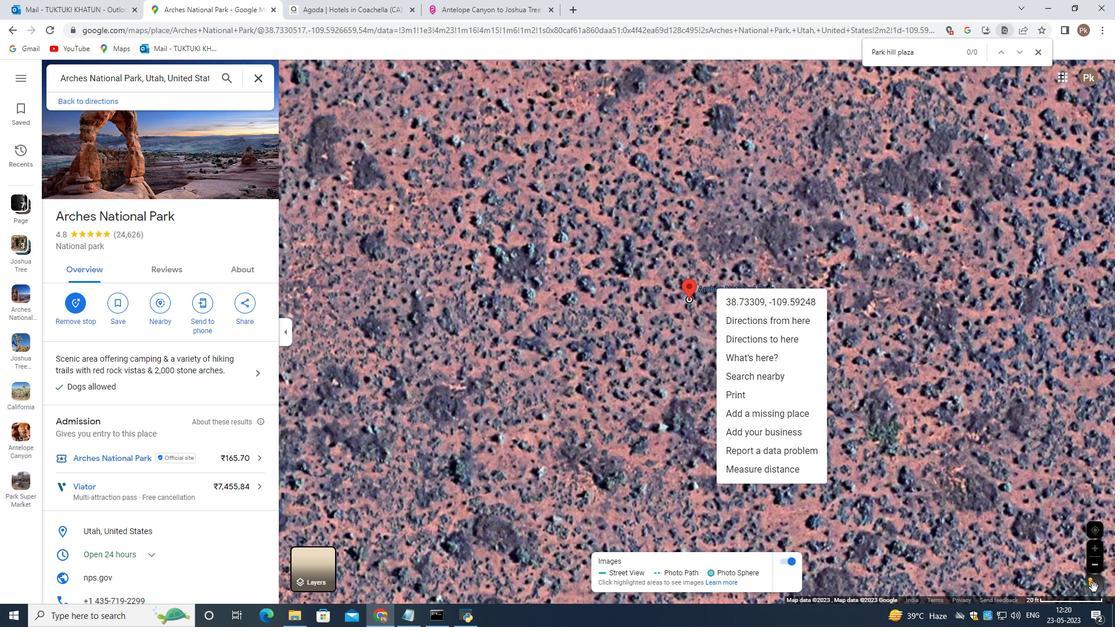 
Action: Mouse moved to (708, 292)
Screenshot: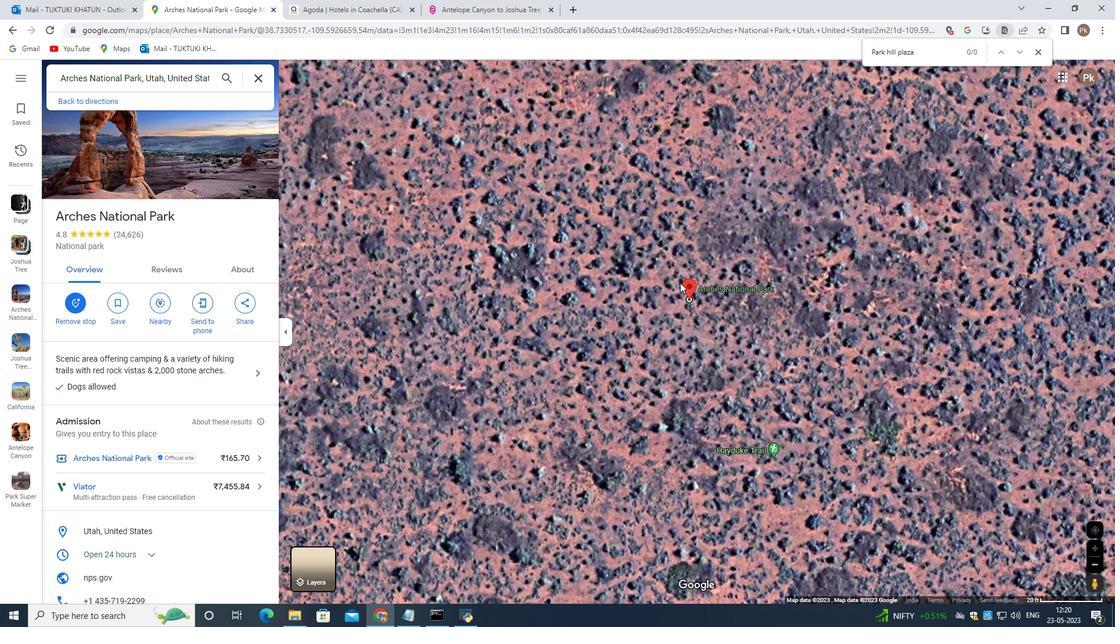 
Action: Mouse pressed left at (708, 292)
Screenshot: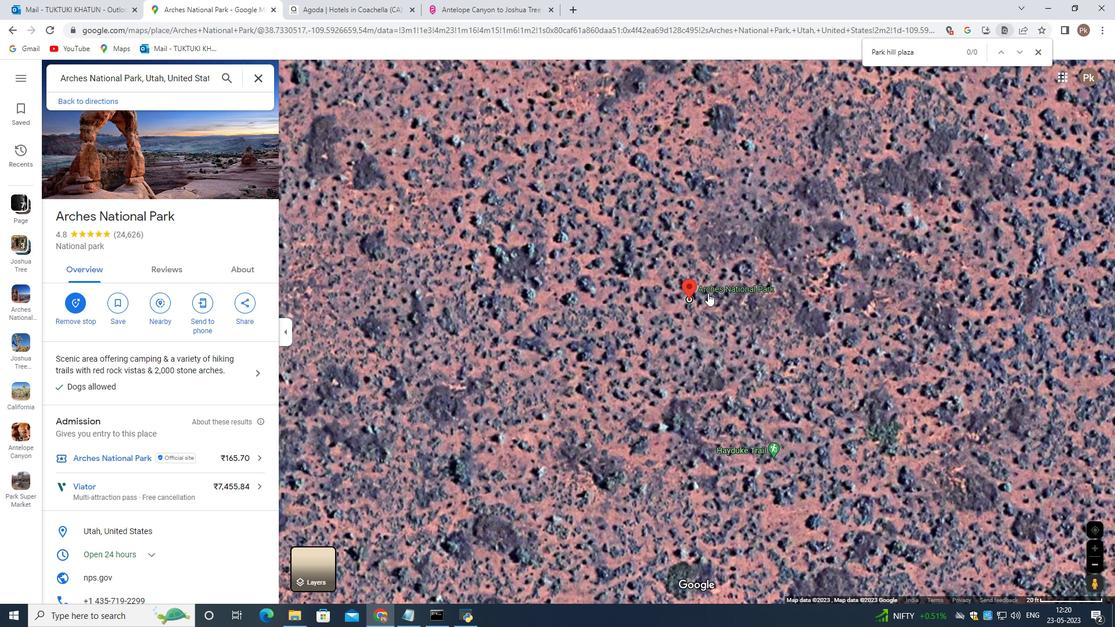 
Action: Mouse pressed left at (708, 292)
Screenshot: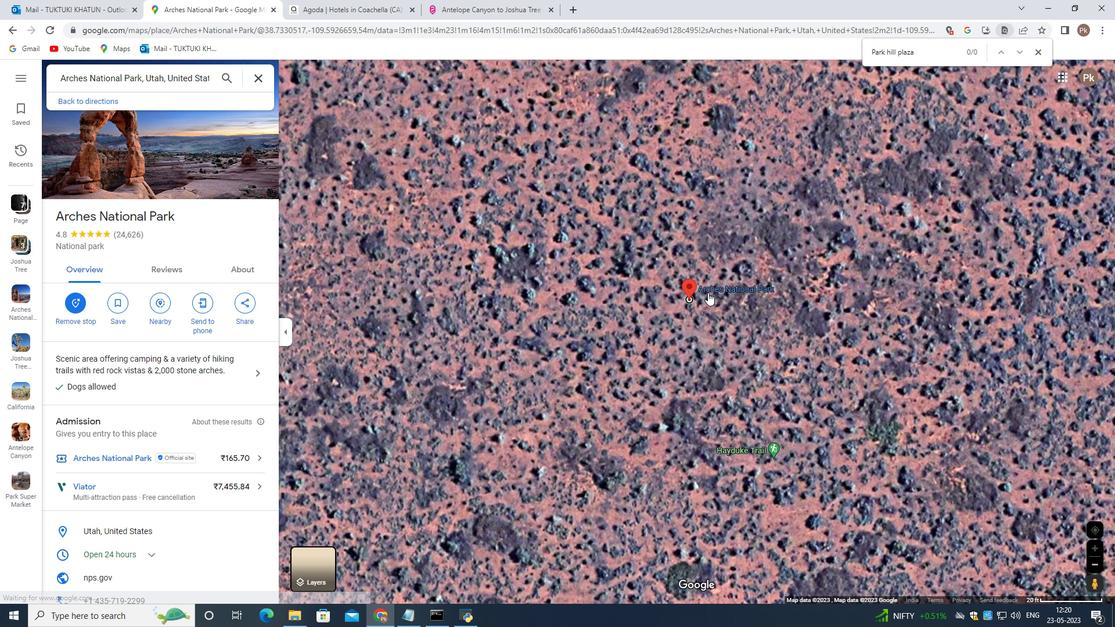 
Action: Mouse pressed right at (708, 292)
Screenshot: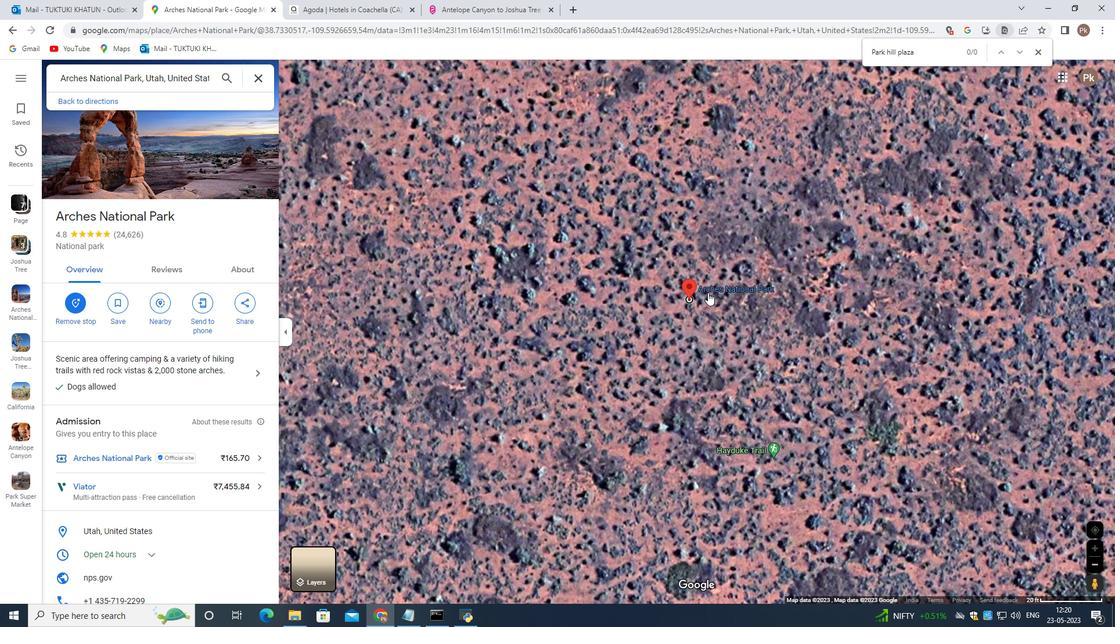 
Action: Mouse moved to (708, 292)
Screenshot: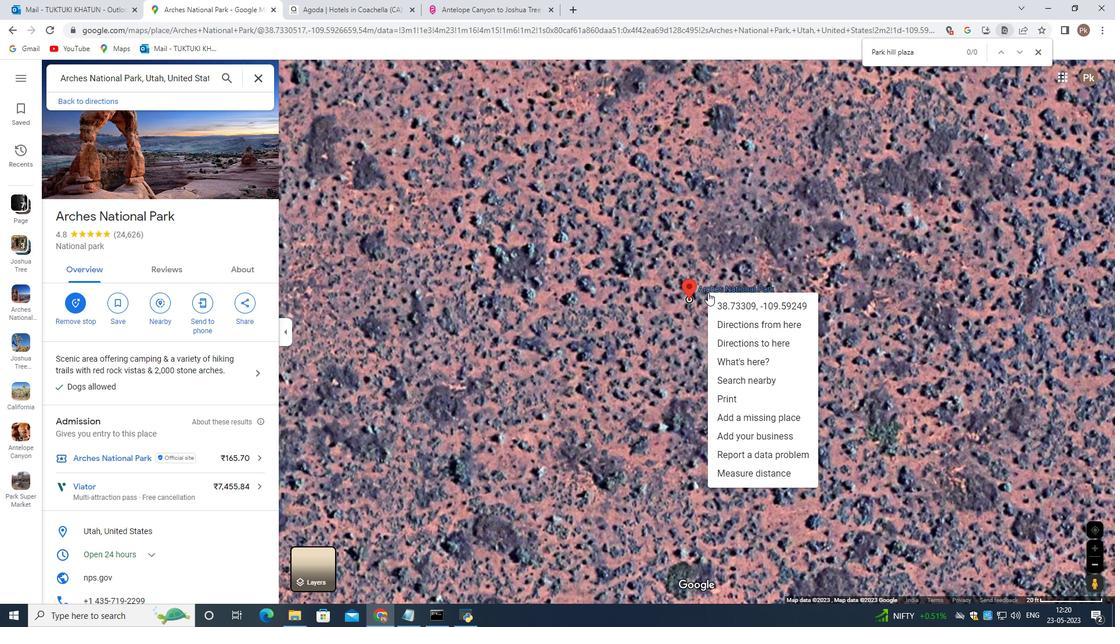 
Action: Mouse pressed left at (708, 292)
Screenshot: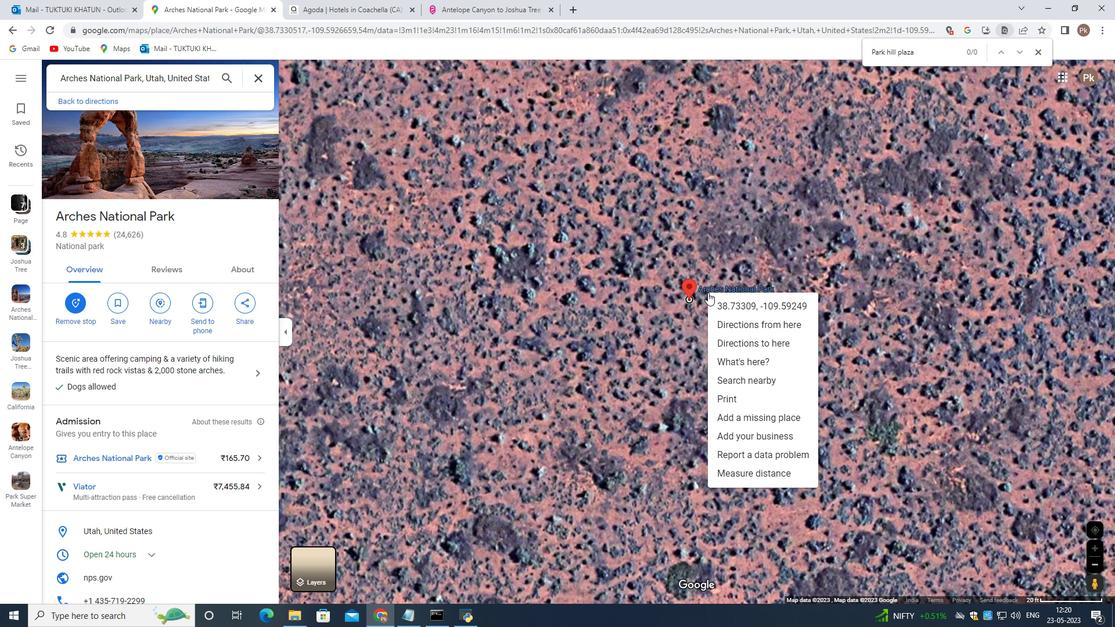 
Action: Mouse moved to (1101, 582)
Screenshot: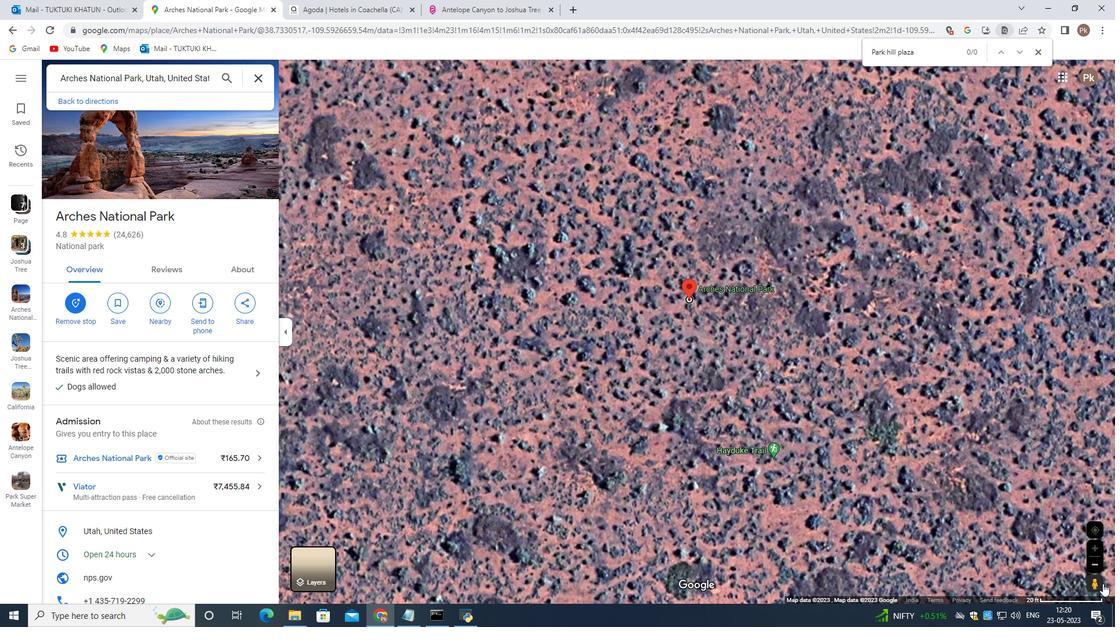 
Action: Mouse pressed left at (1101, 582)
Screenshot: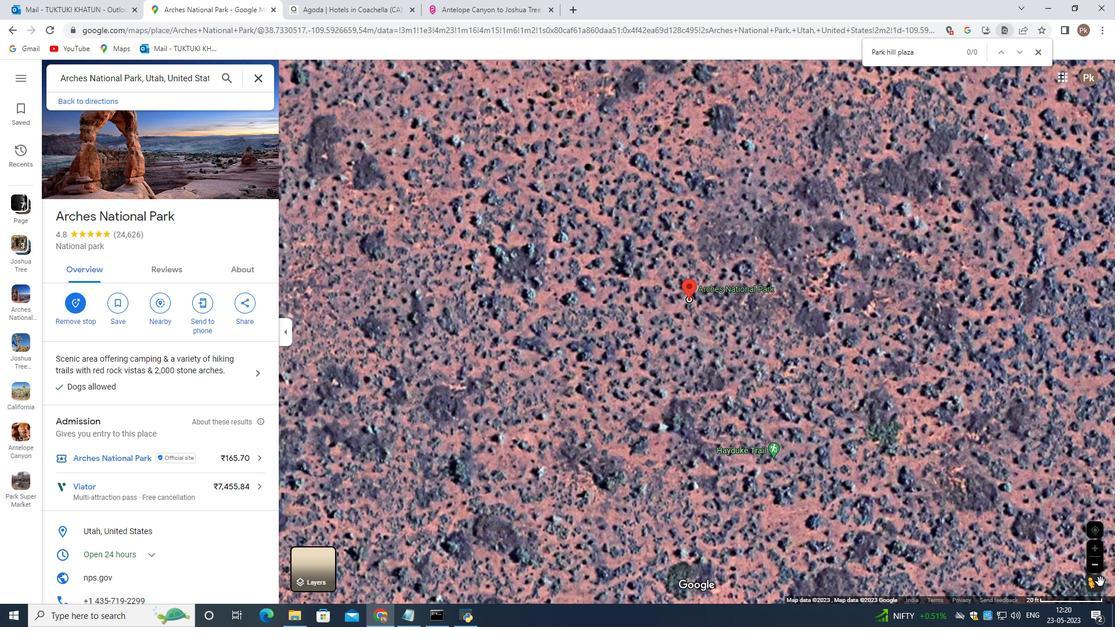 
Action: Mouse moved to (713, 290)
Screenshot: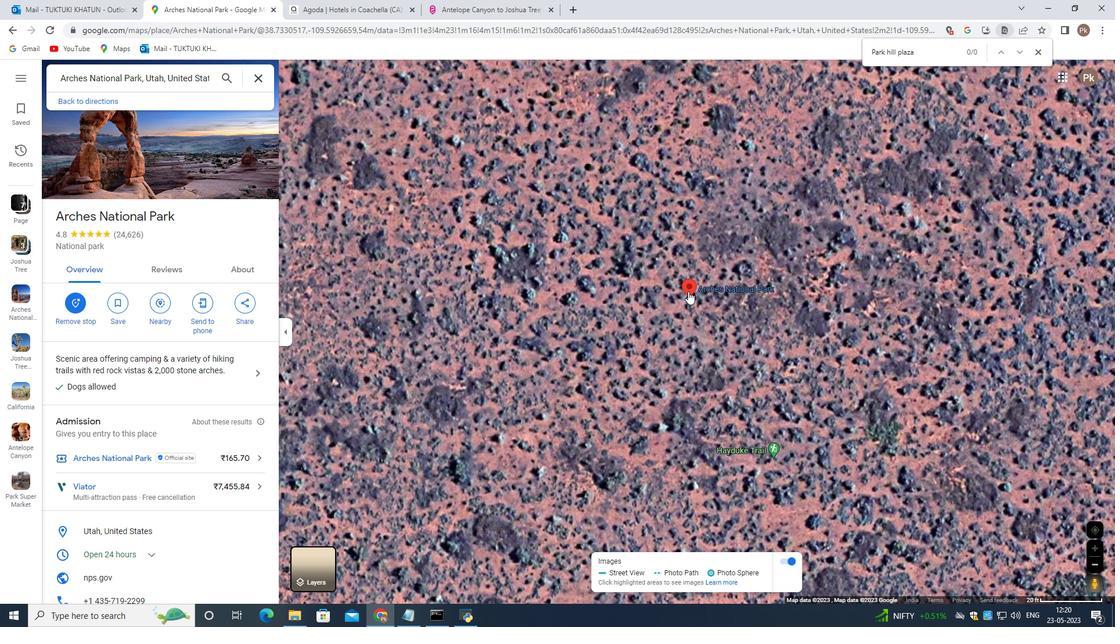 
Action: Mouse pressed left at (713, 290)
Screenshot: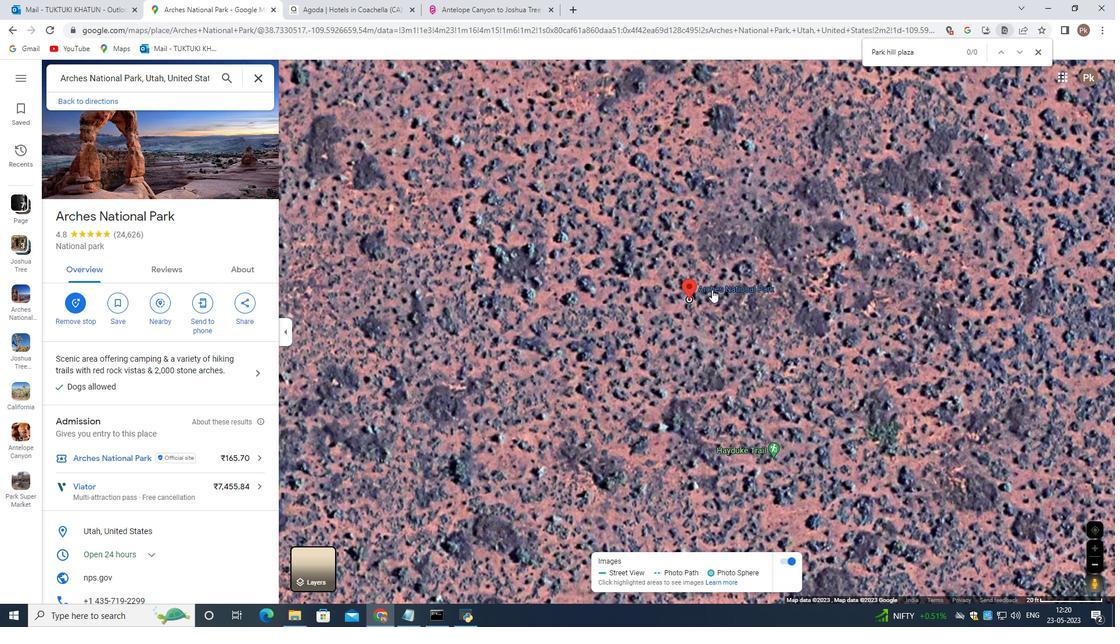 
Action: Mouse pressed left at (713, 290)
Screenshot: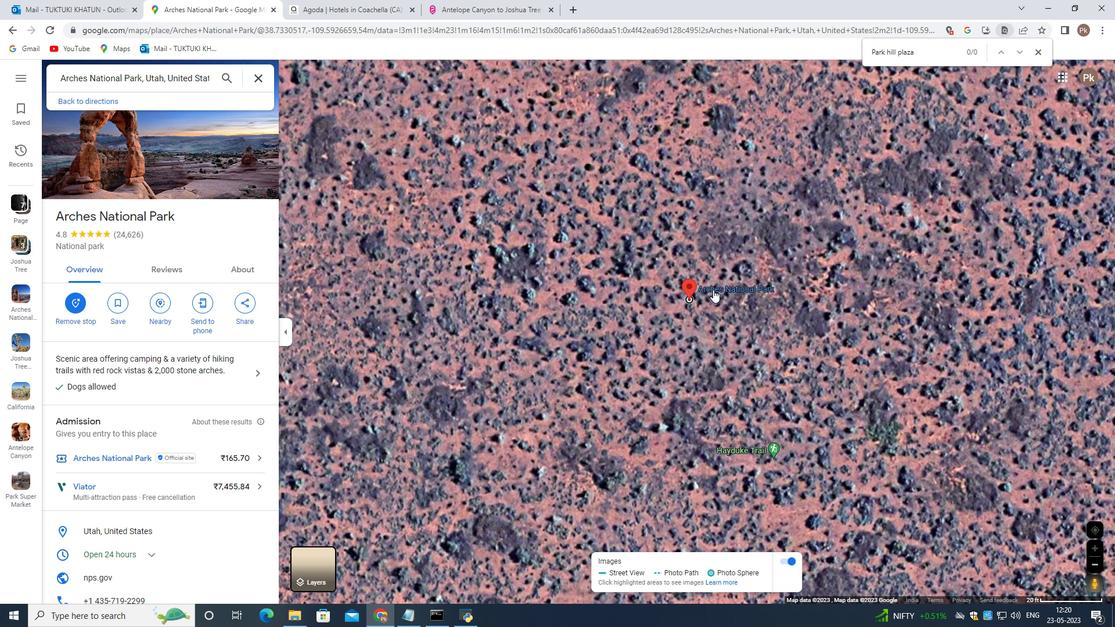 
Action: Mouse pressed left at (713, 290)
Screenshot: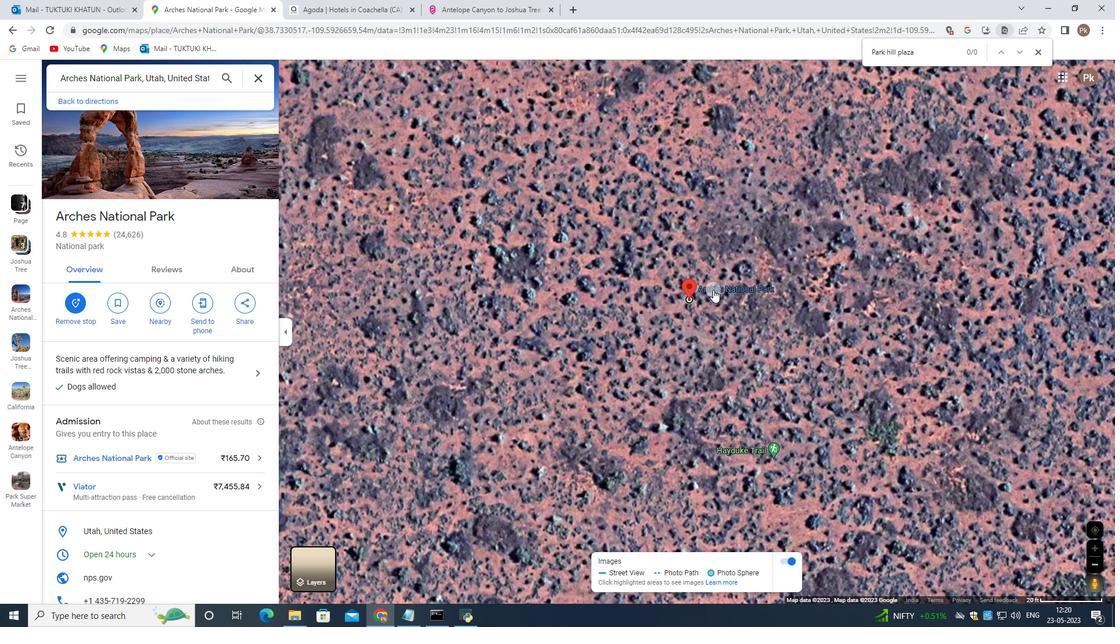 
Action: Mouse pressed left at (713, 290)
Screenshot: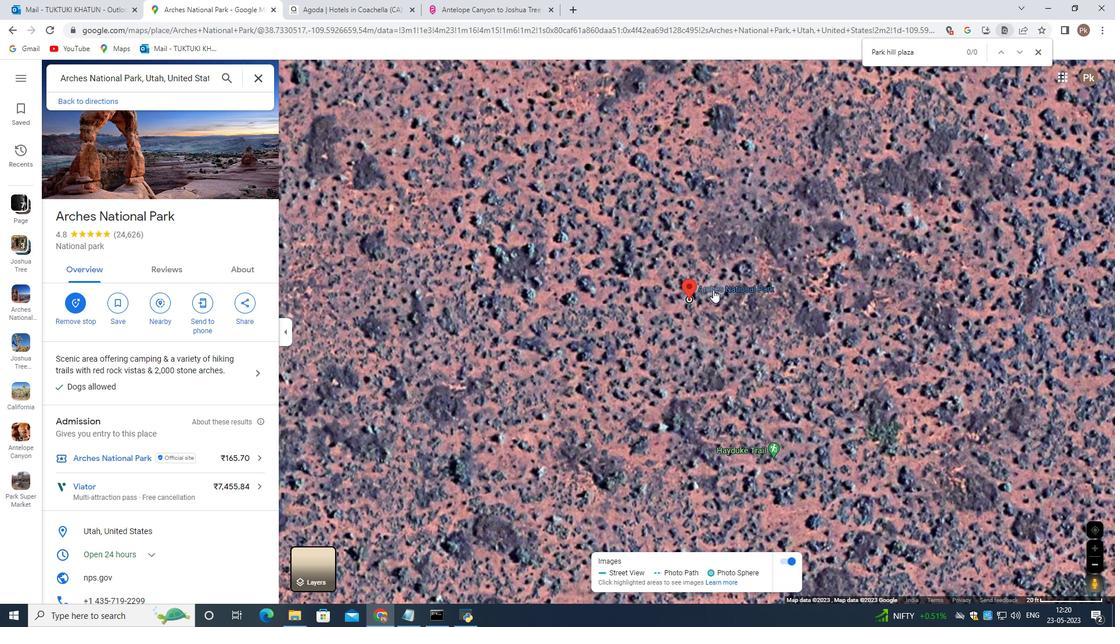 
Action: Mouse pressed left at (713, 290)
Screenshot: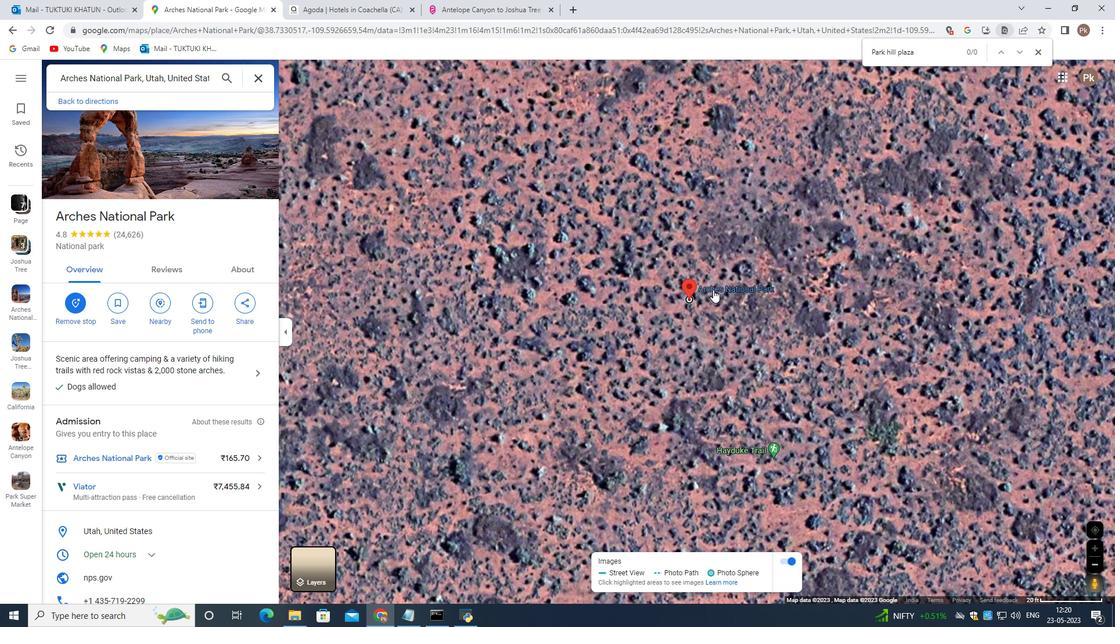 
Action: Mouse moved to (713, 288)
Screenshot: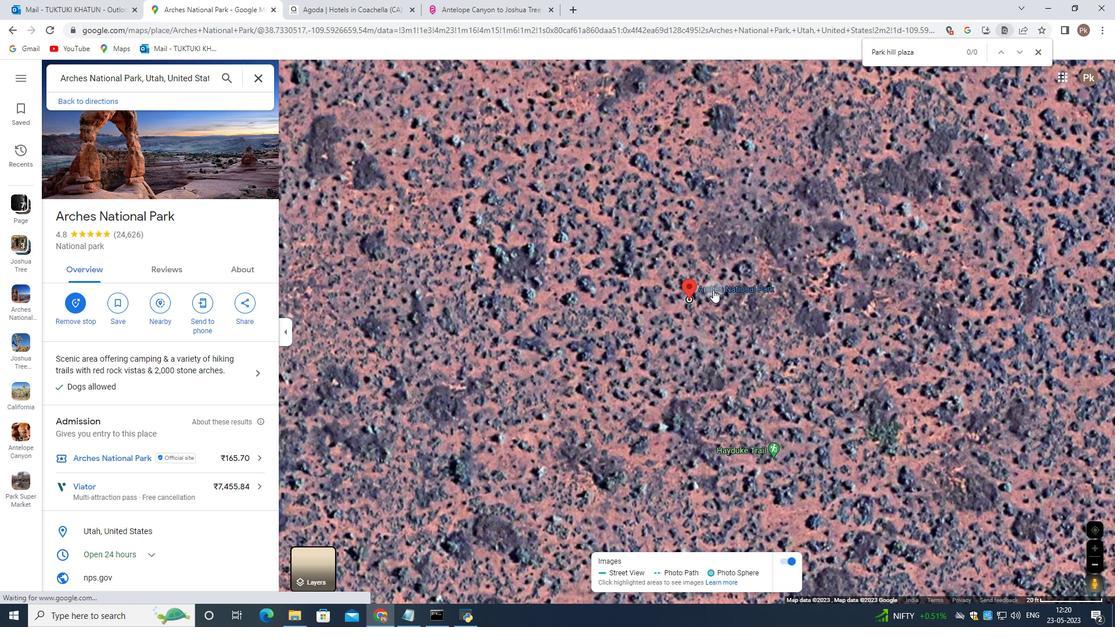 
Action: Mouse pressed right at (713, 288)
Screenshot: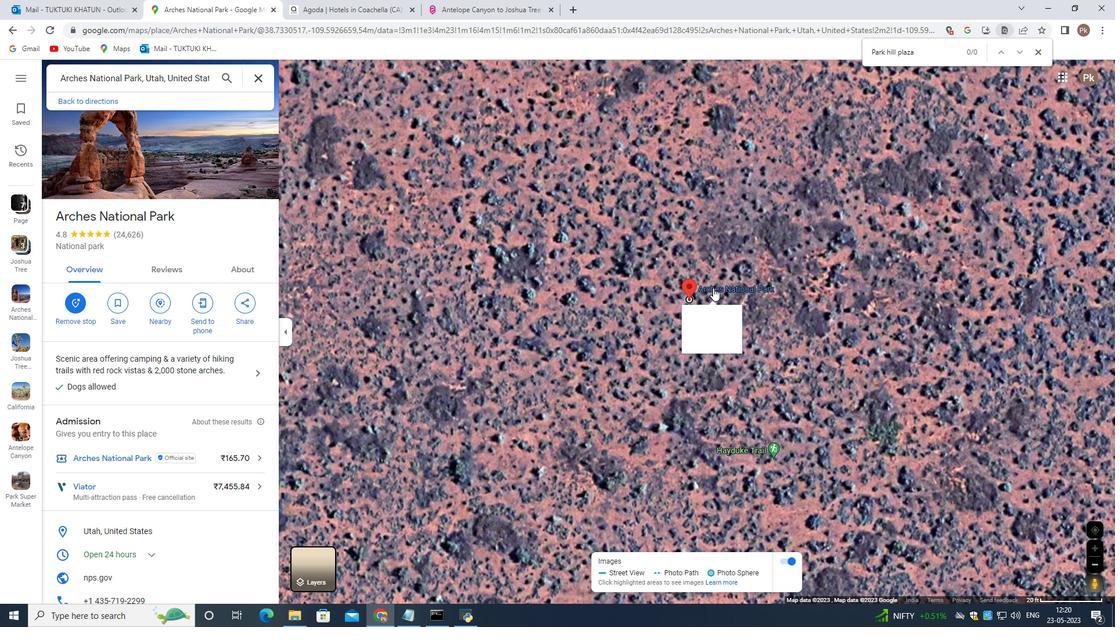 
Action: Mouse moved to (707, 266)
Screenshot: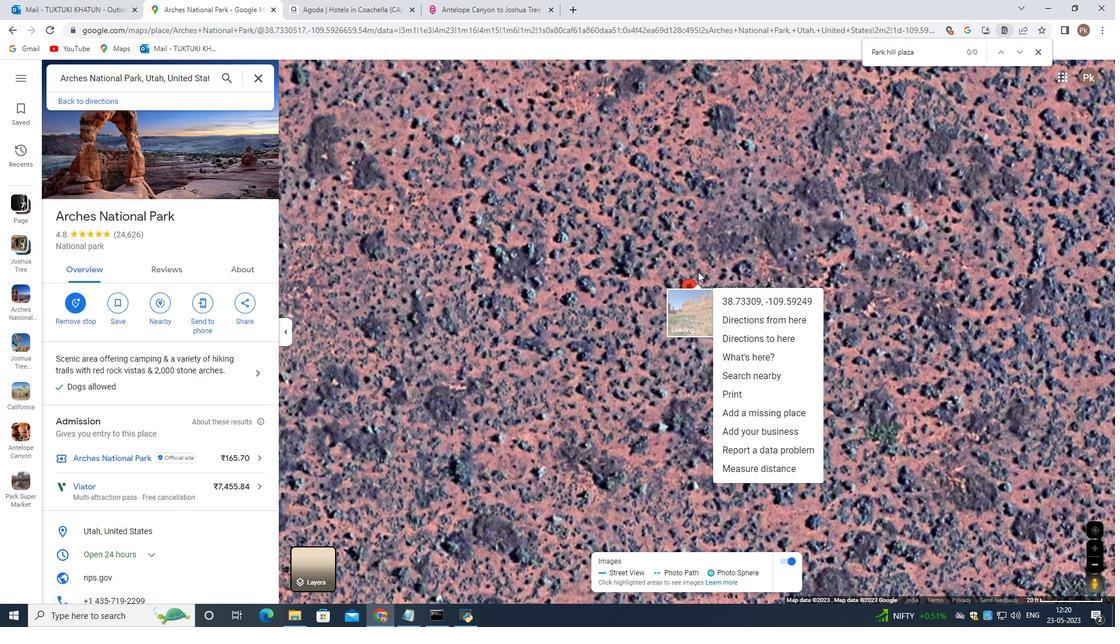 
Action: Mouse pressed right at (707, 266)
Screenshot: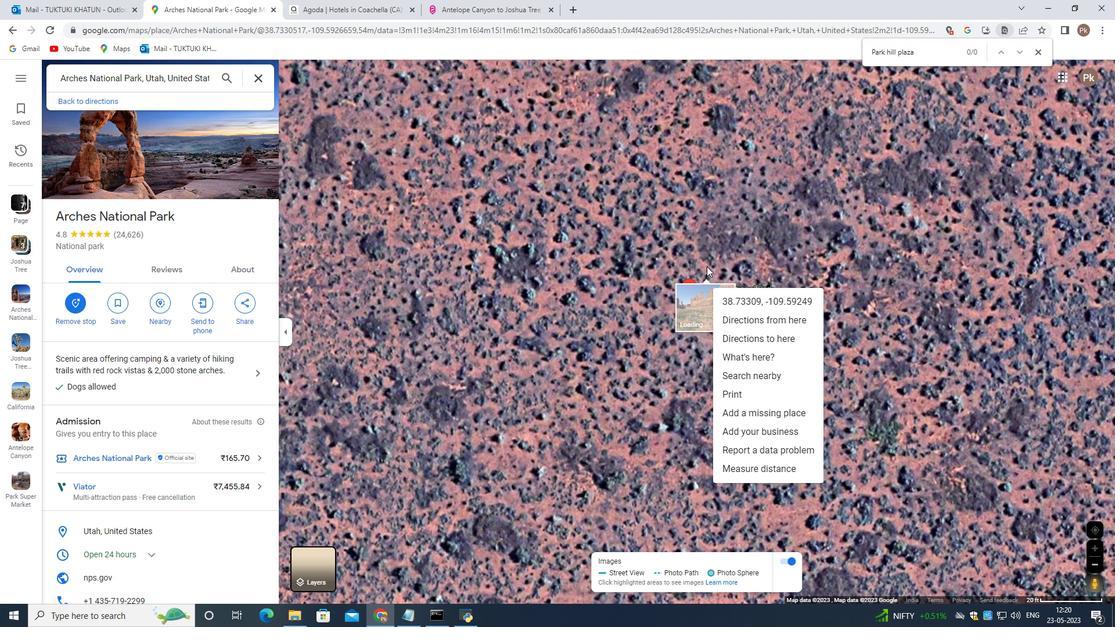 
Action: Mouse pressed left at (707, 266)
Screenshot: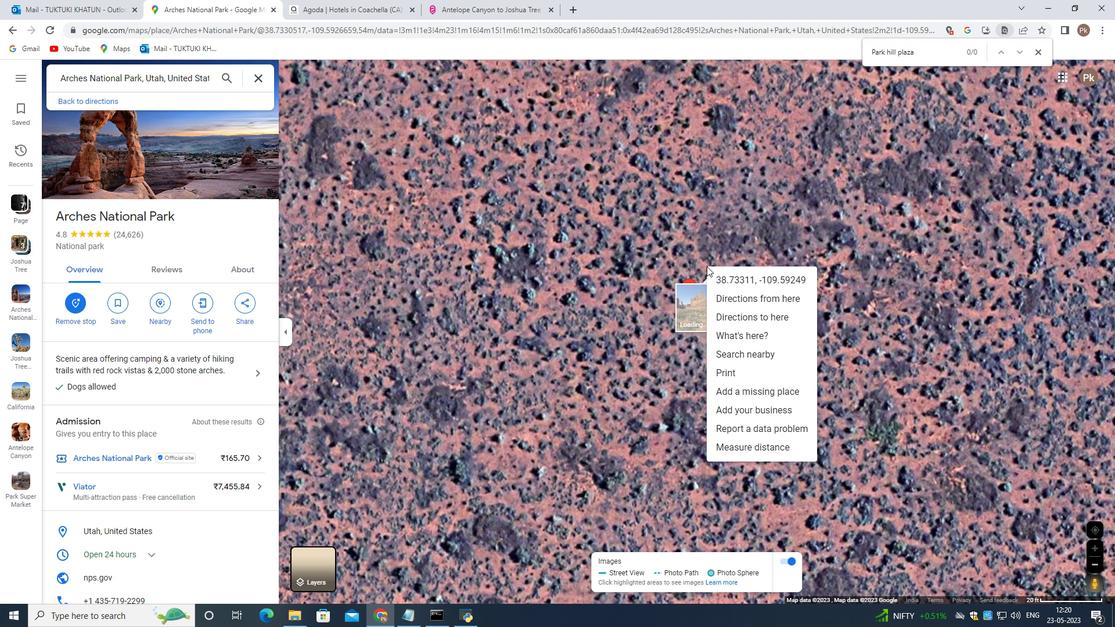 
Action: Mouse moved to (587, 274)
Screenshot: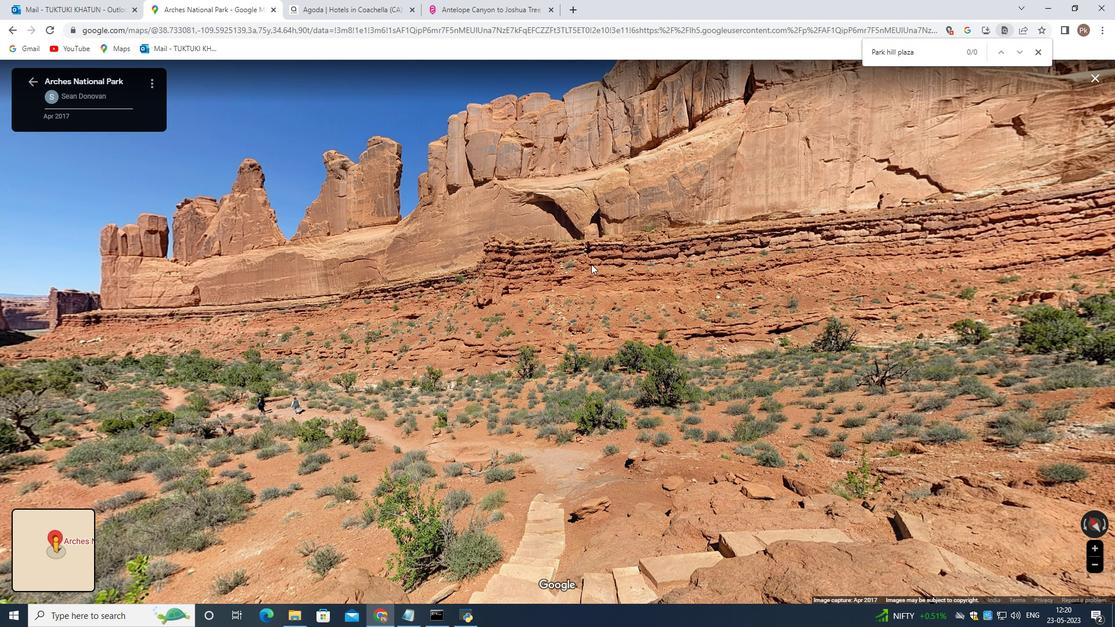 
Action: Mouse scrolled (587, 274) with delta (0, 0)
Screenshot: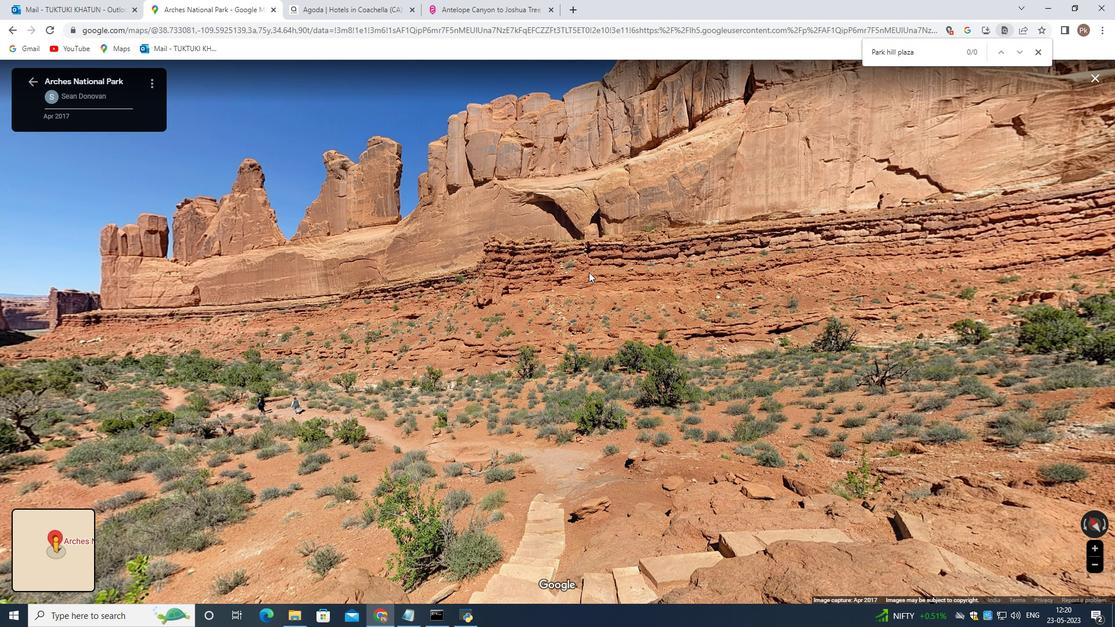 
Action: Mouse scrolled (587, 274) with delta (0, 0)
Screenshot: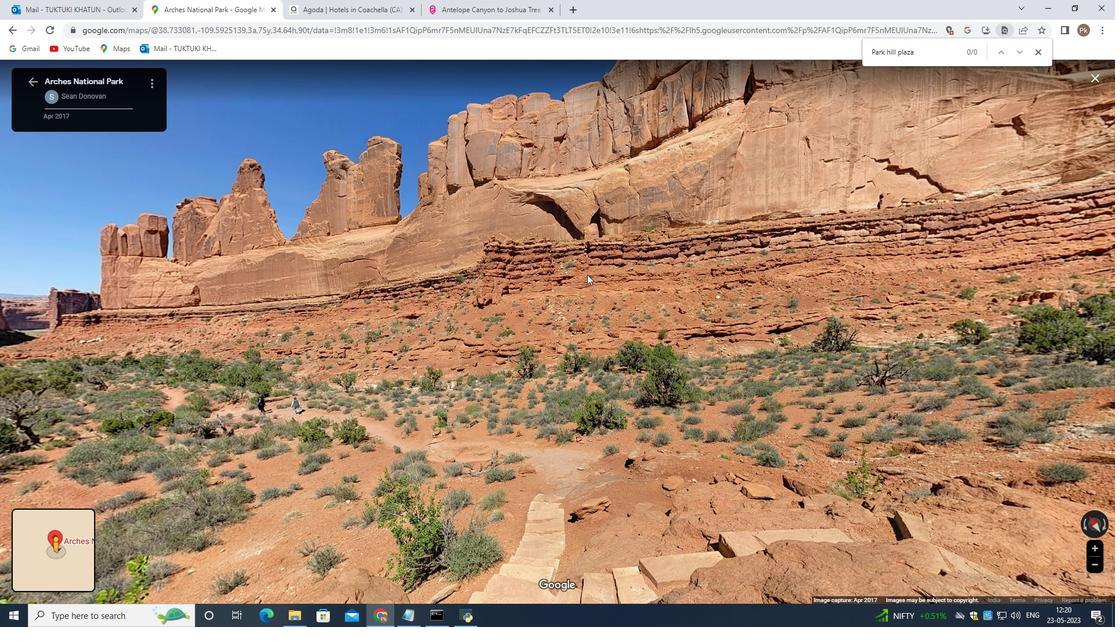 
Action: Mouse scrolled (587, 274) with delta (0, 0)
Screenshot: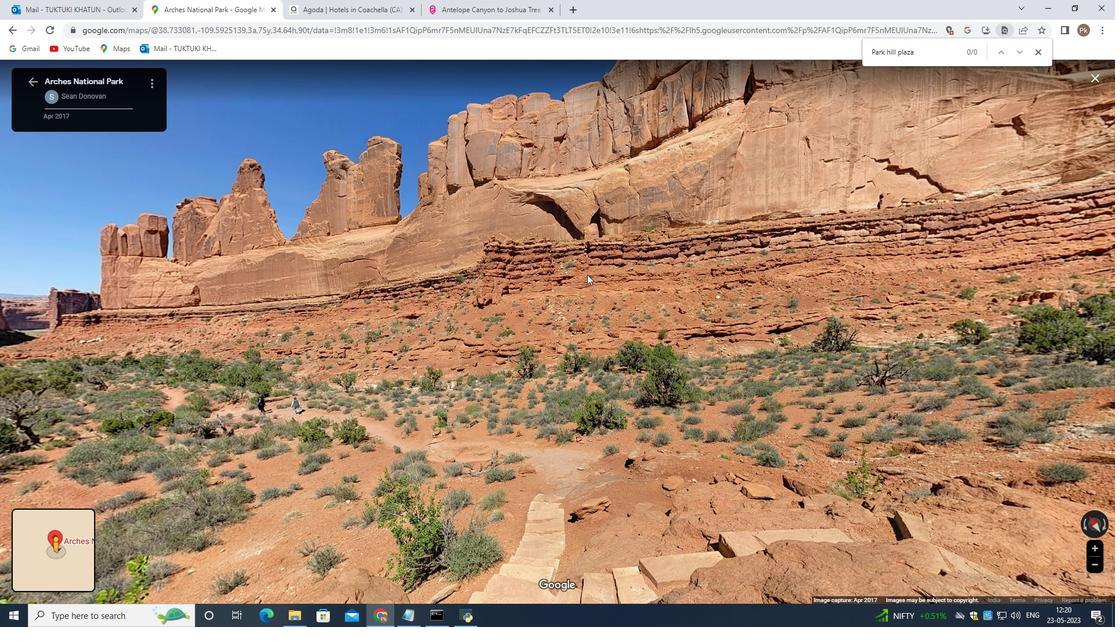 
Action: Mouse scrolled (587, 274) with delta (0, 0)
Screenshot: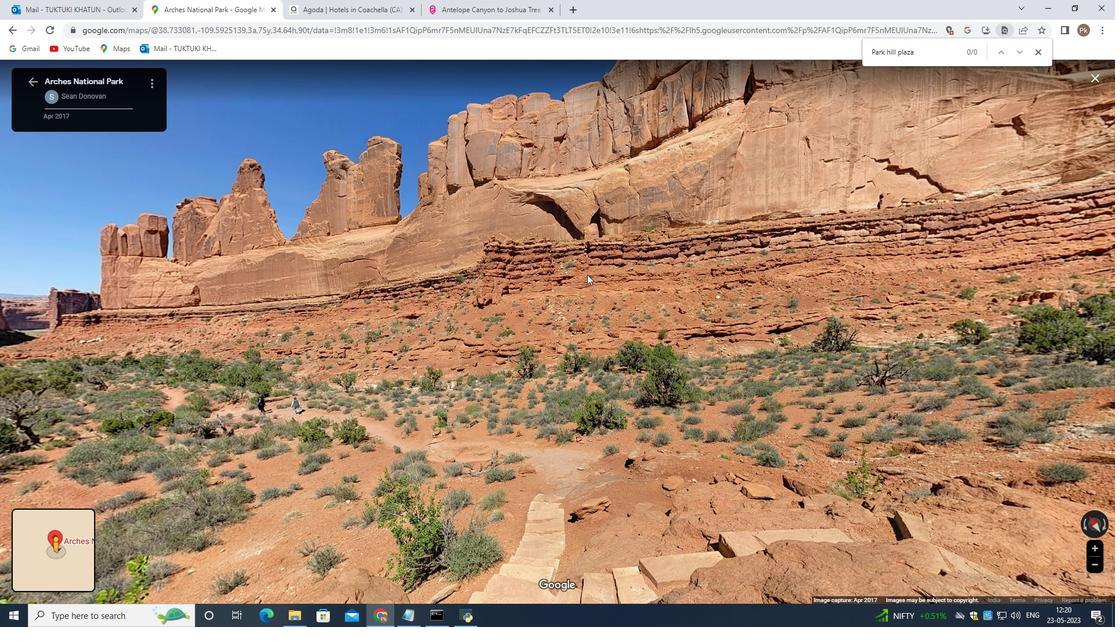 
Action: Mouse scrolled (587, 274) with delta (0, 0)
Screenshot: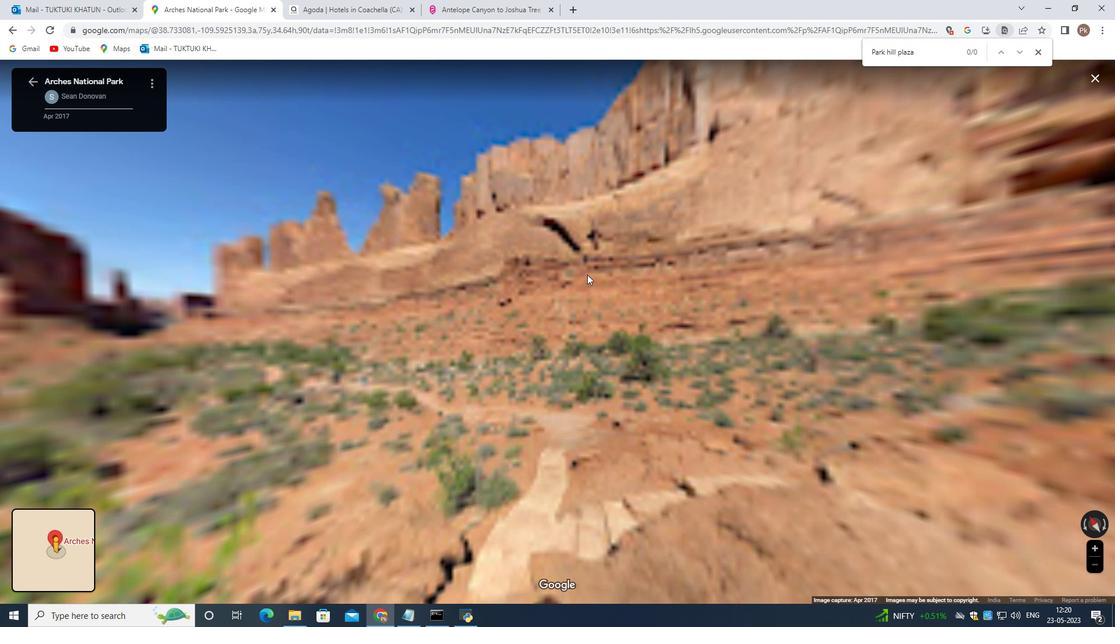 
Action: Mouse scrolled (587, 274) with delta (0, 0)
Screenshot: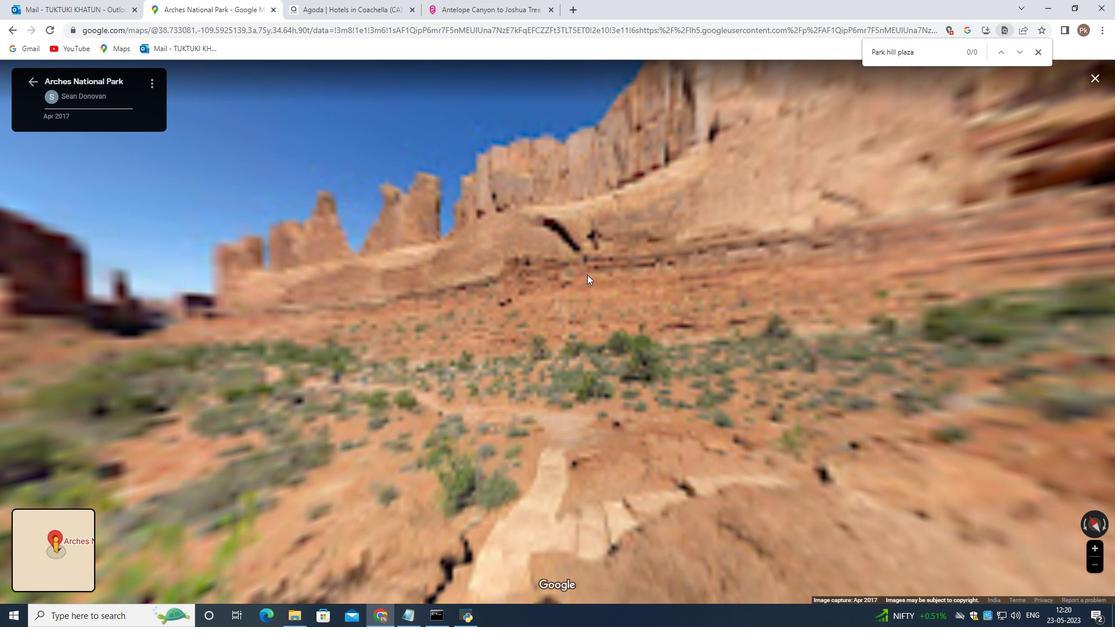 
Action: Mouse scrolled (587, 275) with delta (0, 0)
Screenshot: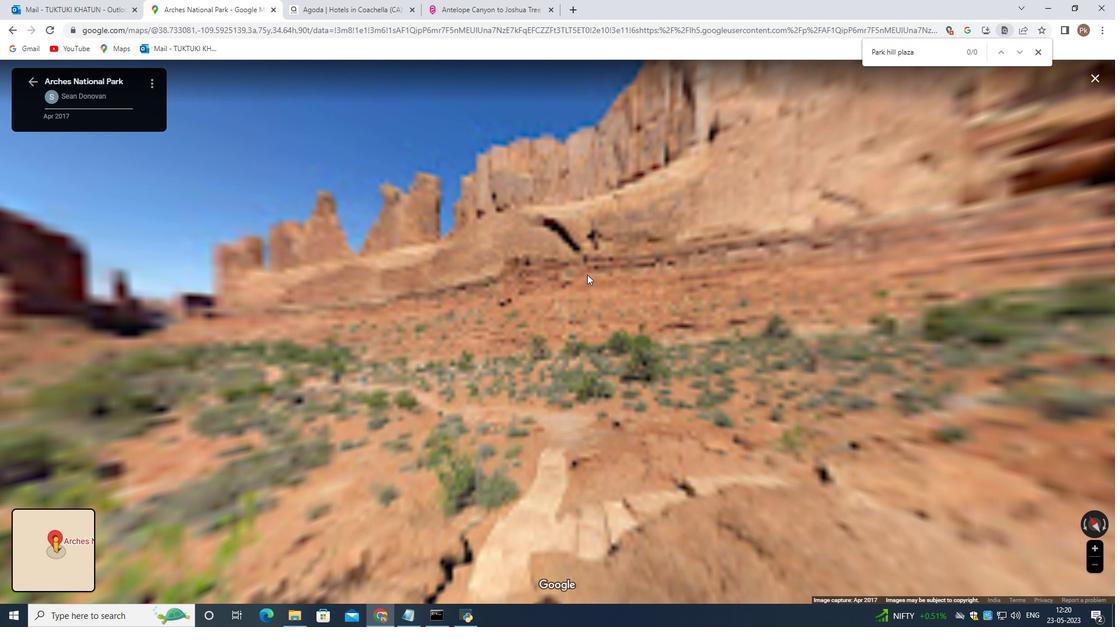 
Action: Mouse scrolled (587, 274) with delta (0, 0)
Screenshot: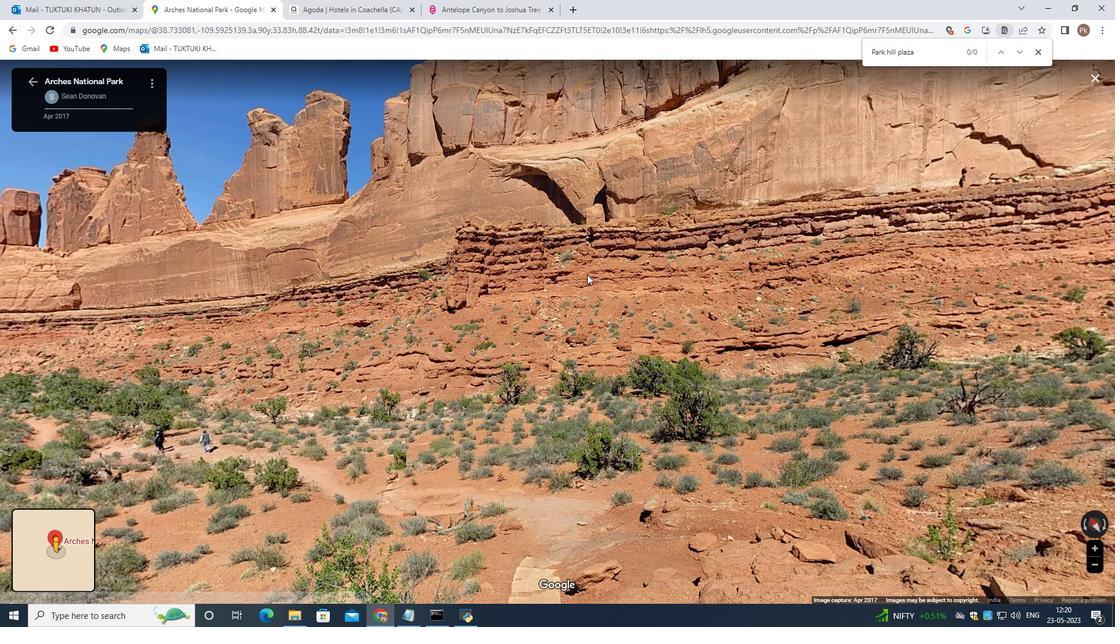 
Action: Mouse scrolled (587, 274) with delta (0, 0)
Screenshot: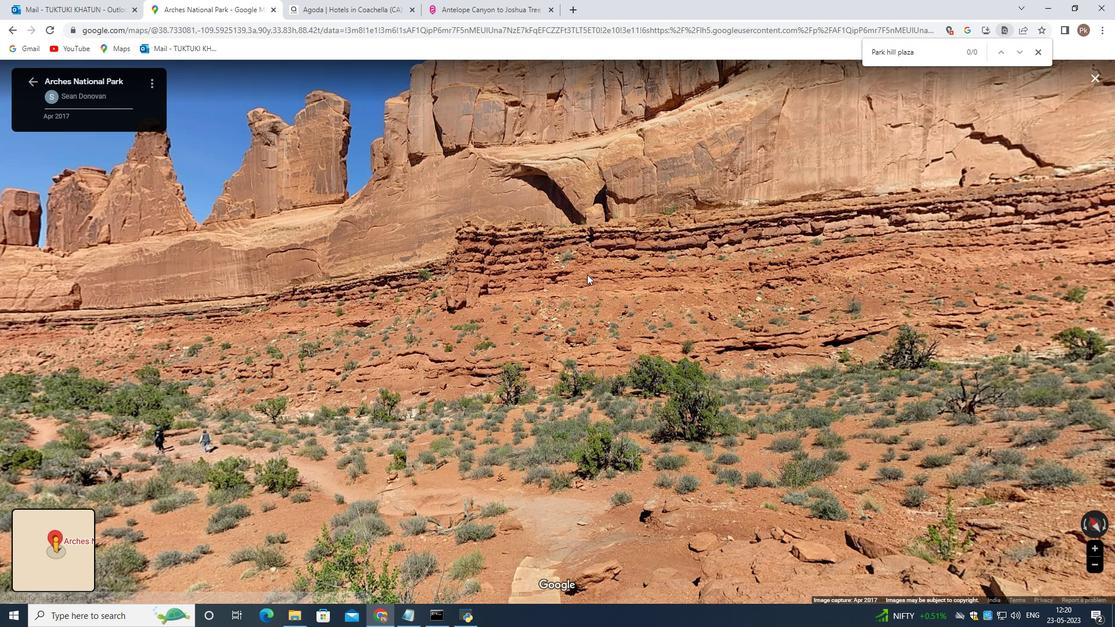 
Action: Mouse scrolled (587, 274) with delta (0, 0)
Screenshot: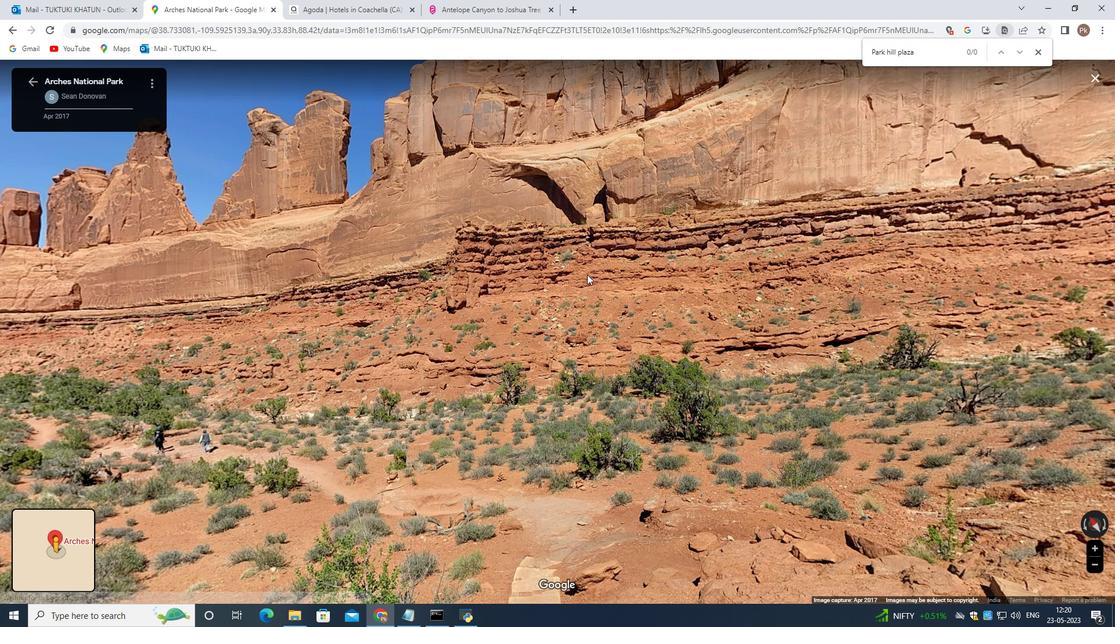 
Action: Mouse scrolled (587, 274) with delta (0, 0)
Screenshot: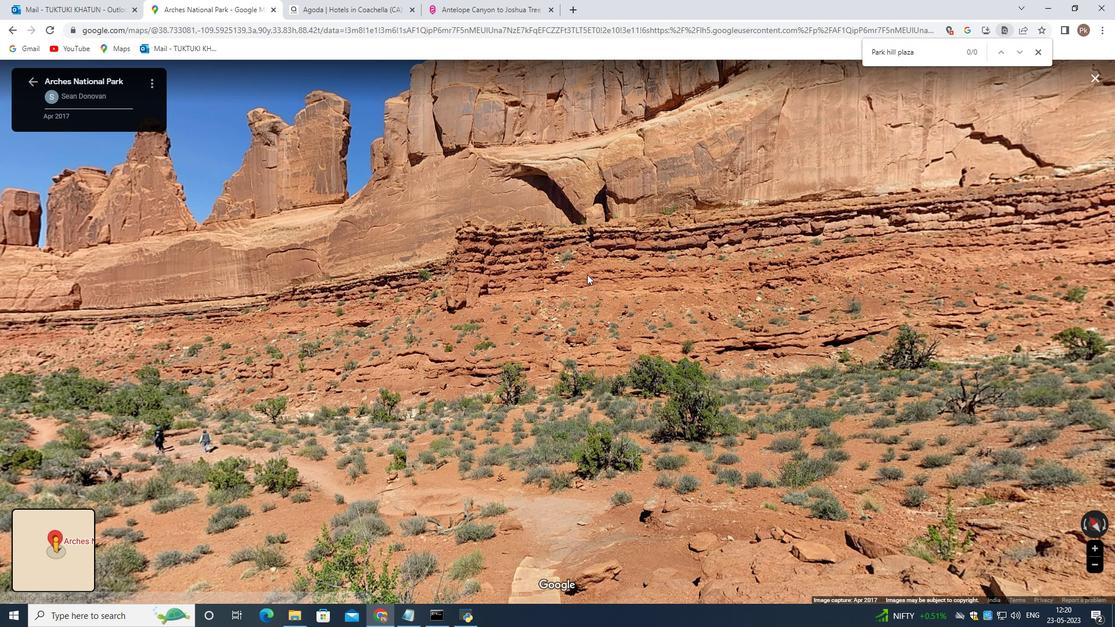 
Action: Mouse scrolled (587, 274) with delta (0, 0)
Screenshot: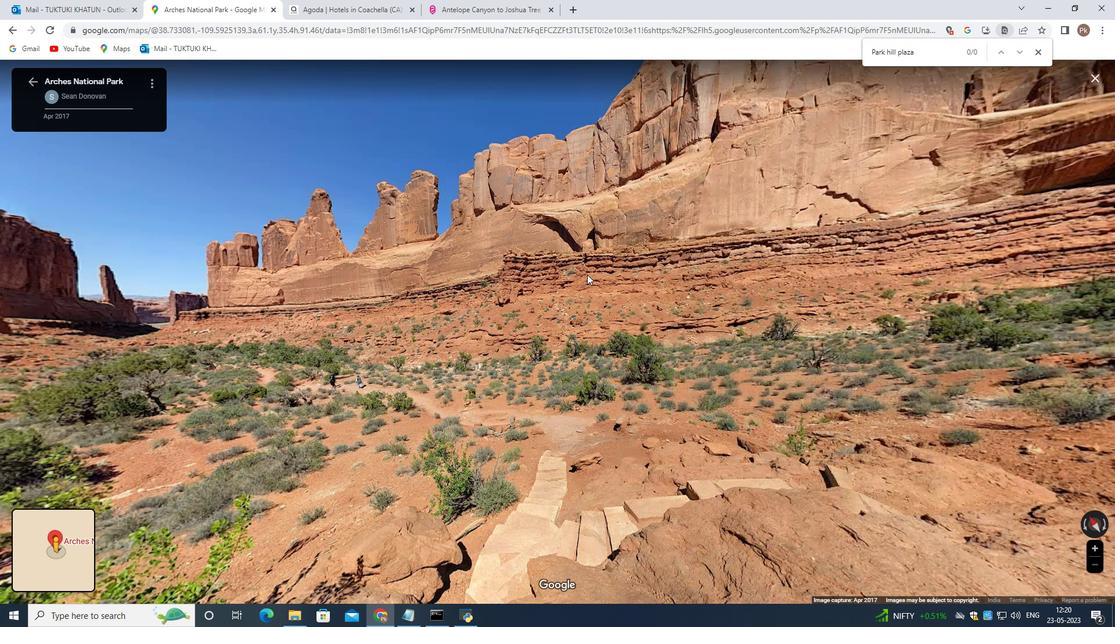 
Action: Mouse scrolled (587, 274) with delta (0, 0)
Screenshot: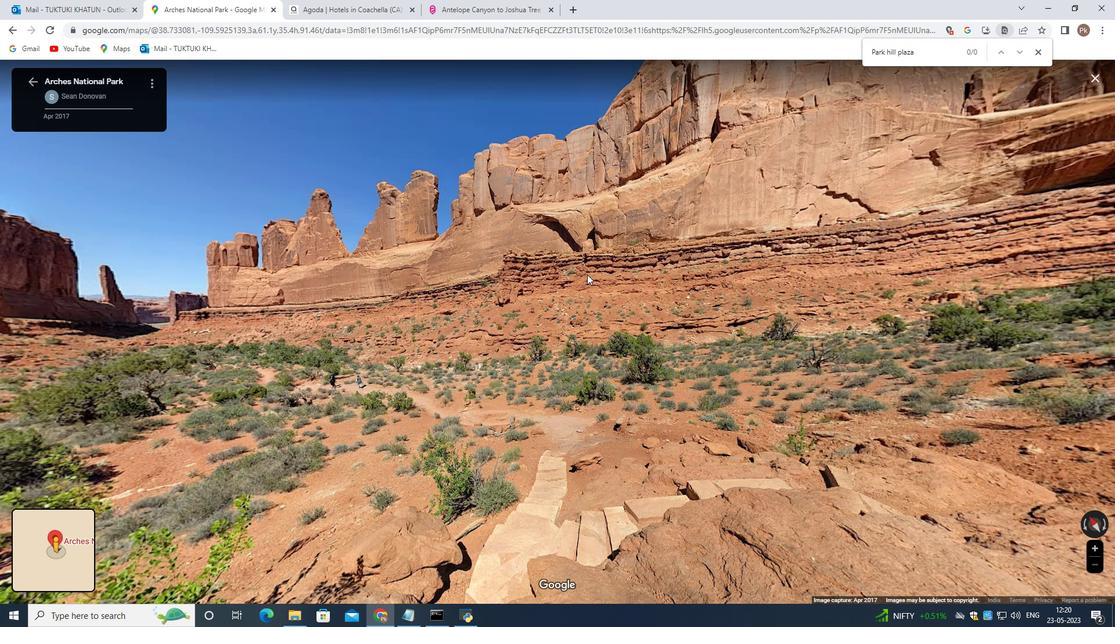 
Action: Mouse scrolled (587, 274) with delta (0, 0)
Screenshot: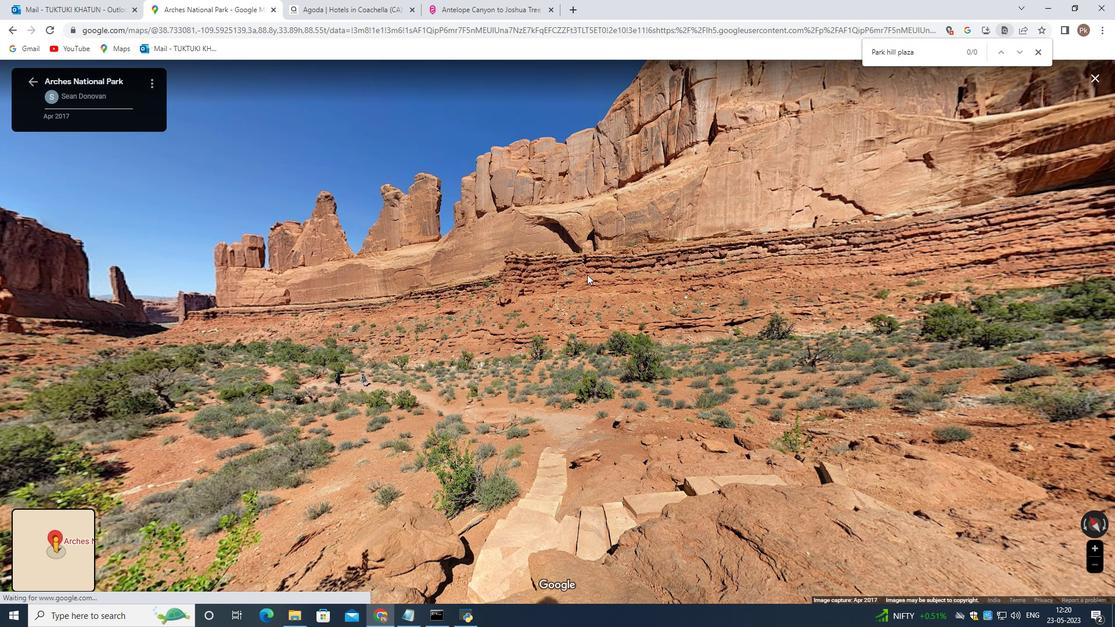 
Action: Mouse scrolled (587, 274) with delta (0, 0)
Screenshot: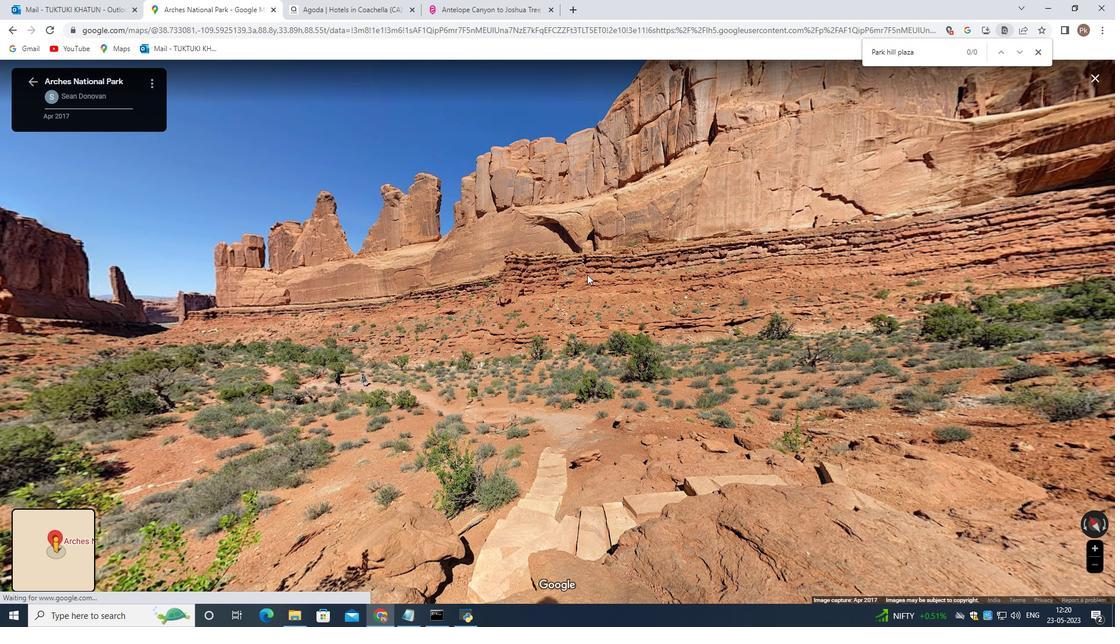 
Action: Mouse scrolled (587, 274) with delta (0, 0)
Screenshot: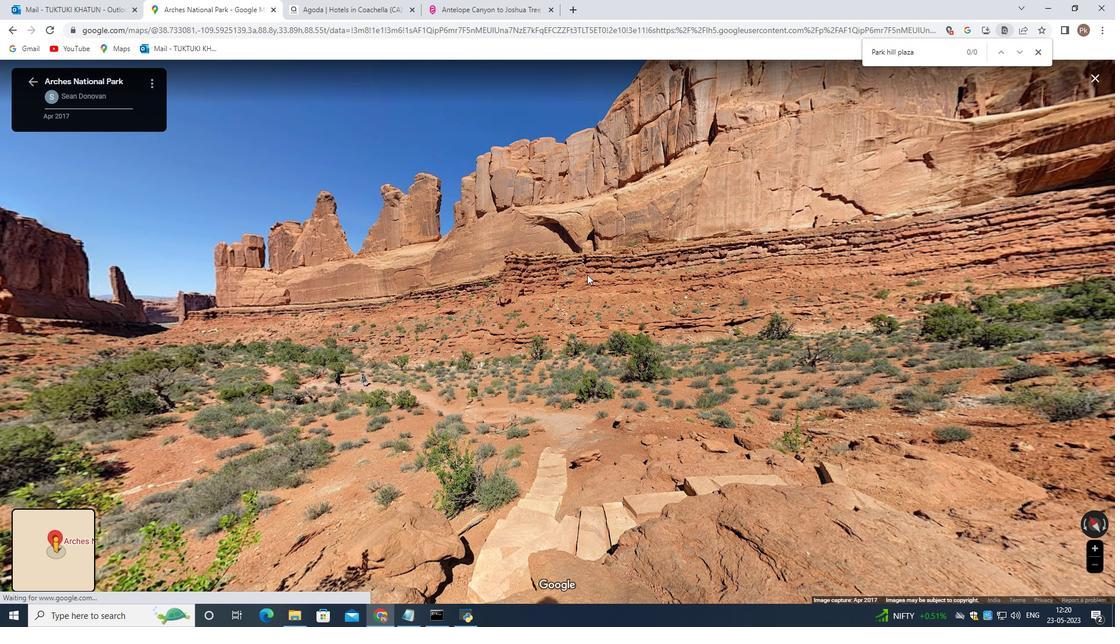 
Action: Mouse scrolled (587, 274) with delta (0, 0)
Screenshot: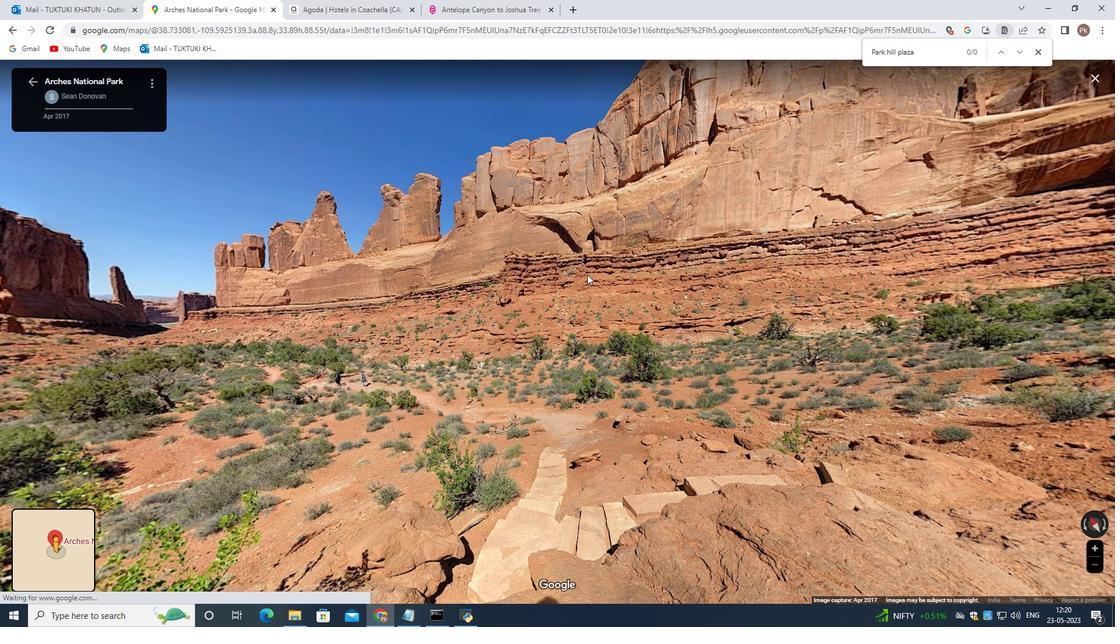 
Action: Mouse scrolled (587, 274) with delta (0, 0)
Screenshot: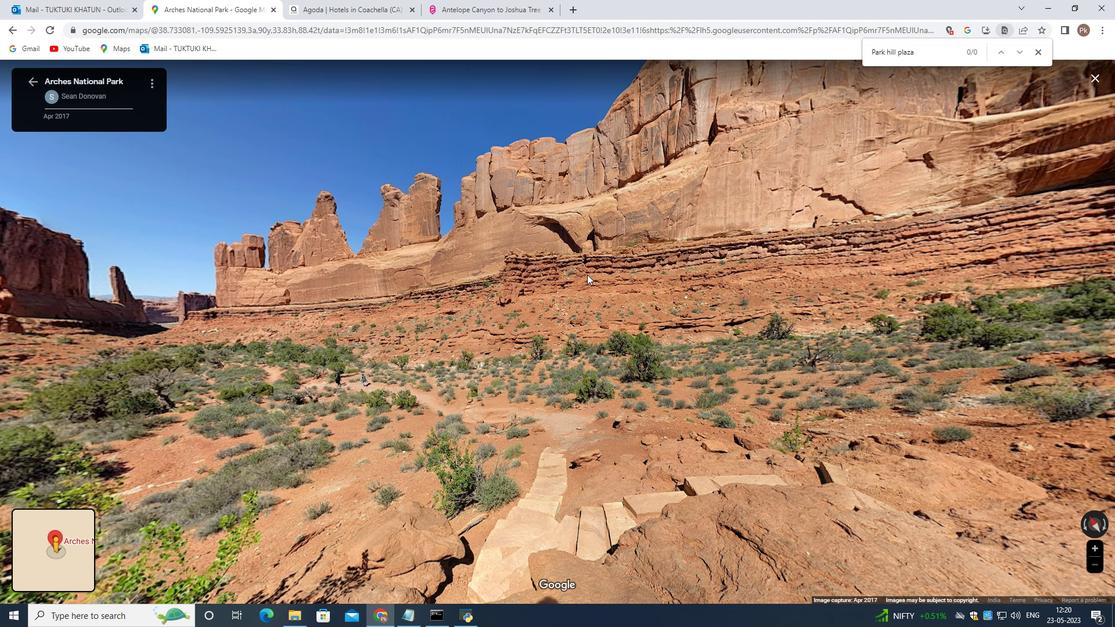 
Action: Mouse scrolled (587, 274) with delta (0, 0)
Screenshot: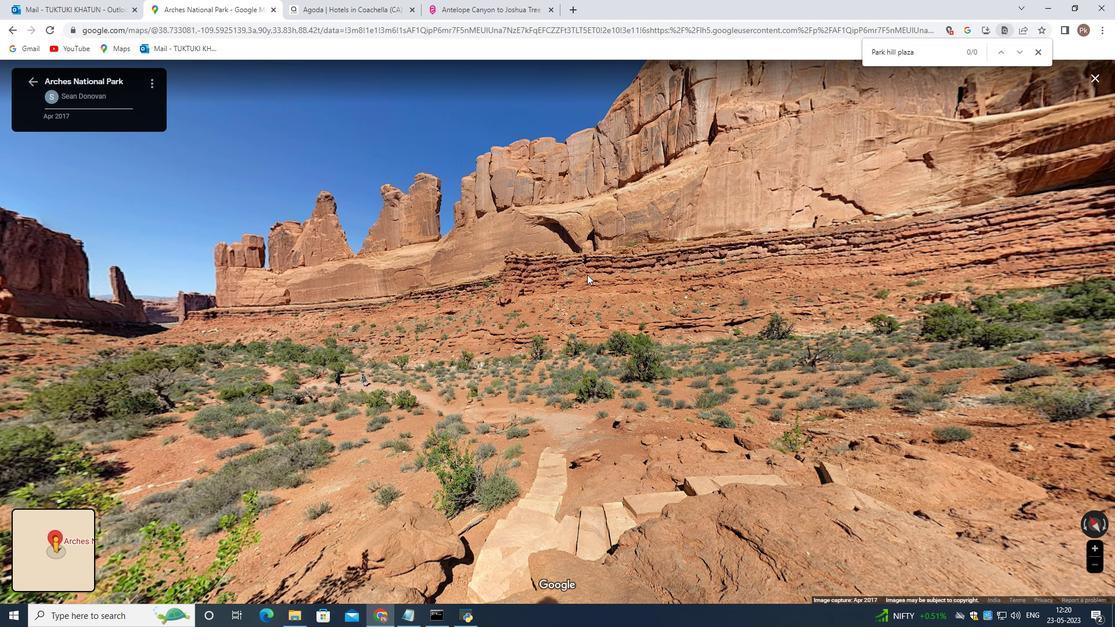 
Action: Mouse scrolled (587, 274) with delta (0, 0)
Screenshot: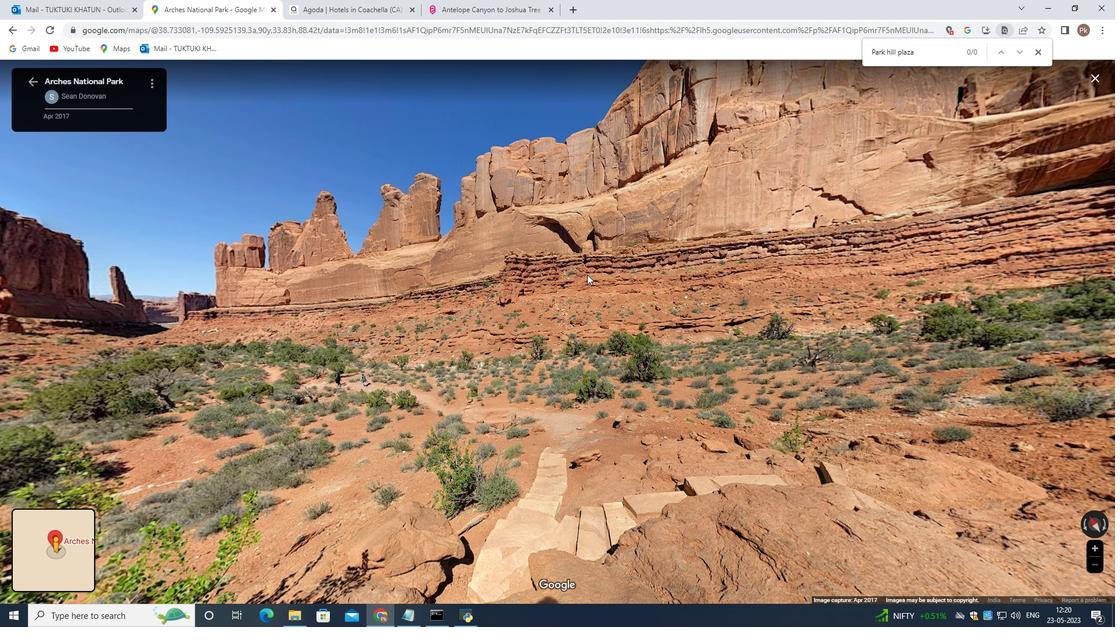 
Action: Mouse scrolled (587, 274) with delta (0, 0)
Screenshot: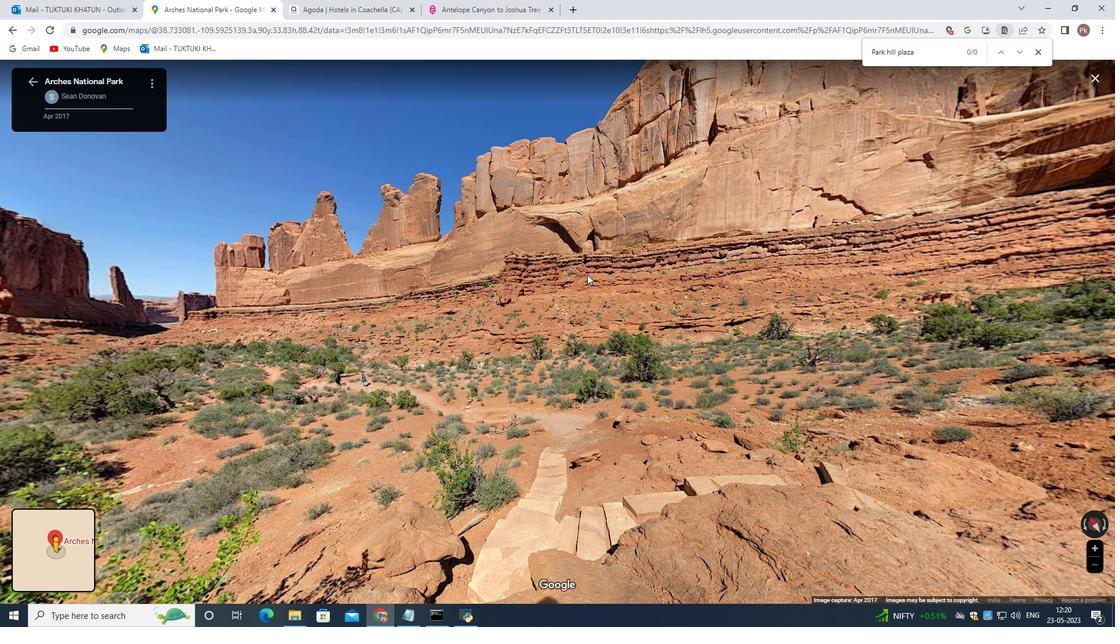 
Action: Mouse scrolled (587, 274) with delta (0, 0)
Screenshot: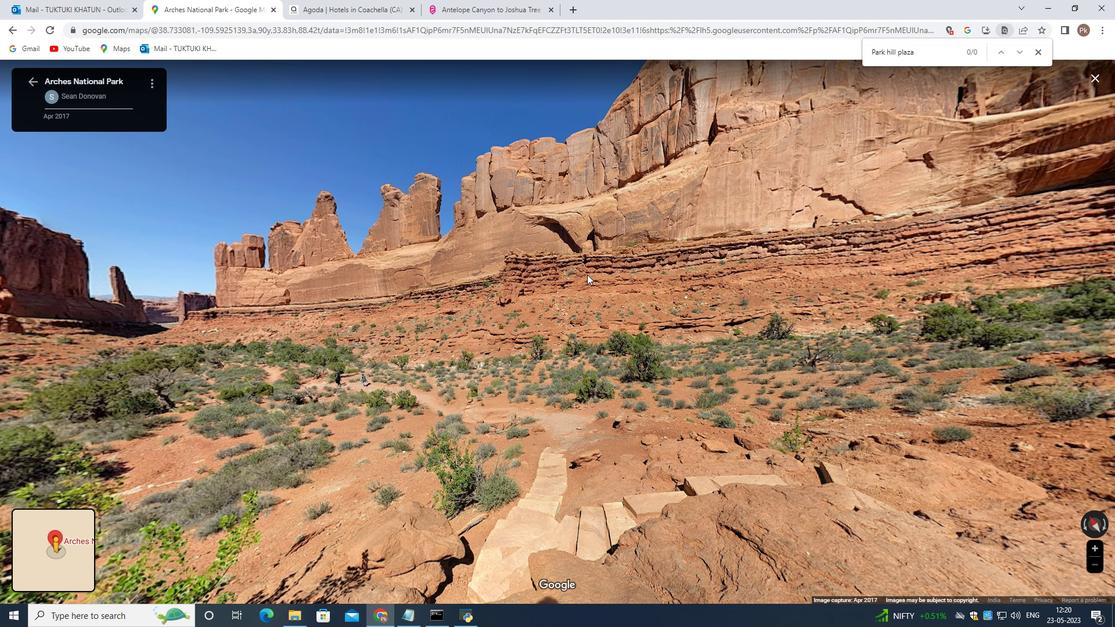 
Action: Mouse scrolled (587, 274) with delta (0, 0)
Screenshot: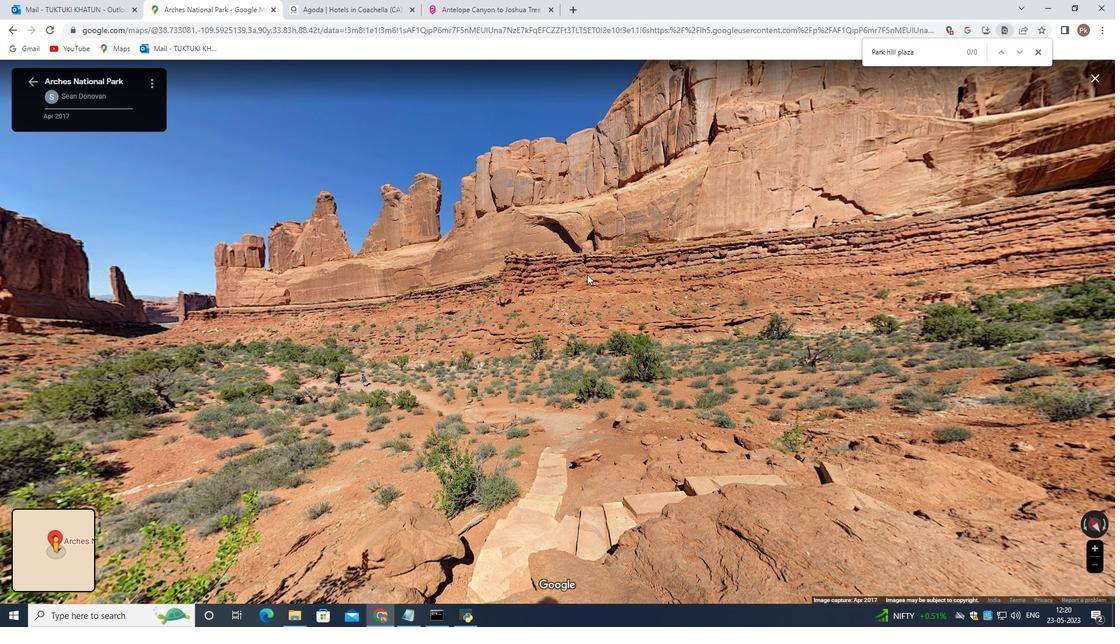 
Action: Mouse scrolled (587, 274) with delta (0, 0)
Screenshot: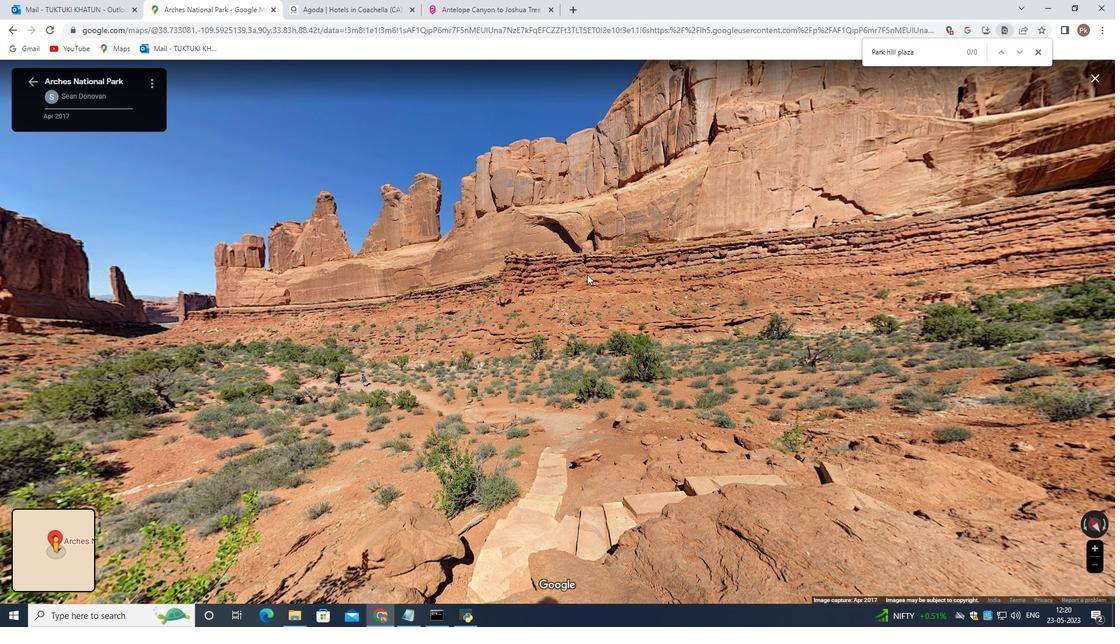 
Action: Mouse scrolled (587, 274) with delta (0, 0)
Screenshot: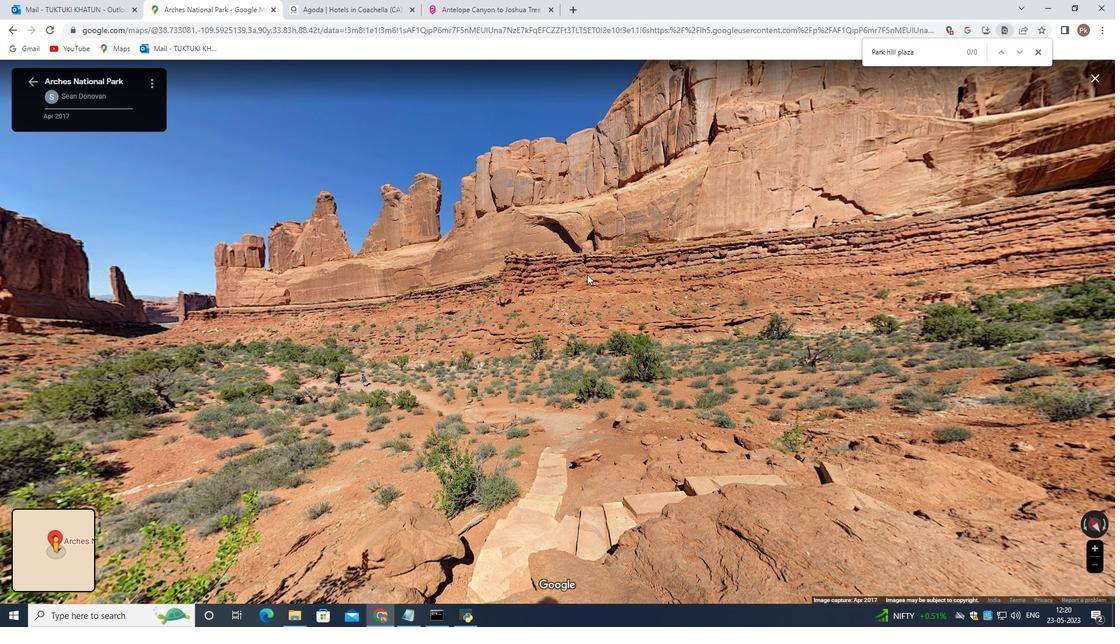 
Action: Mouse scrolled (587, 274) with delta (0, 0)
Screenshot: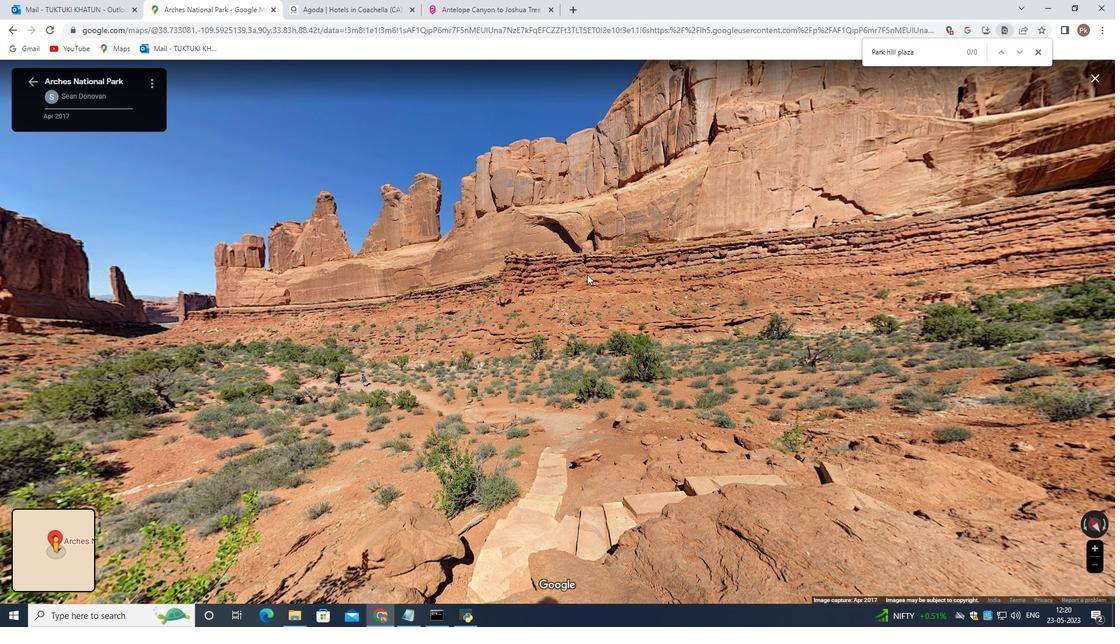 
Action: Mouse scrolled (587, 274) with delta (0, 0)
Screenshot: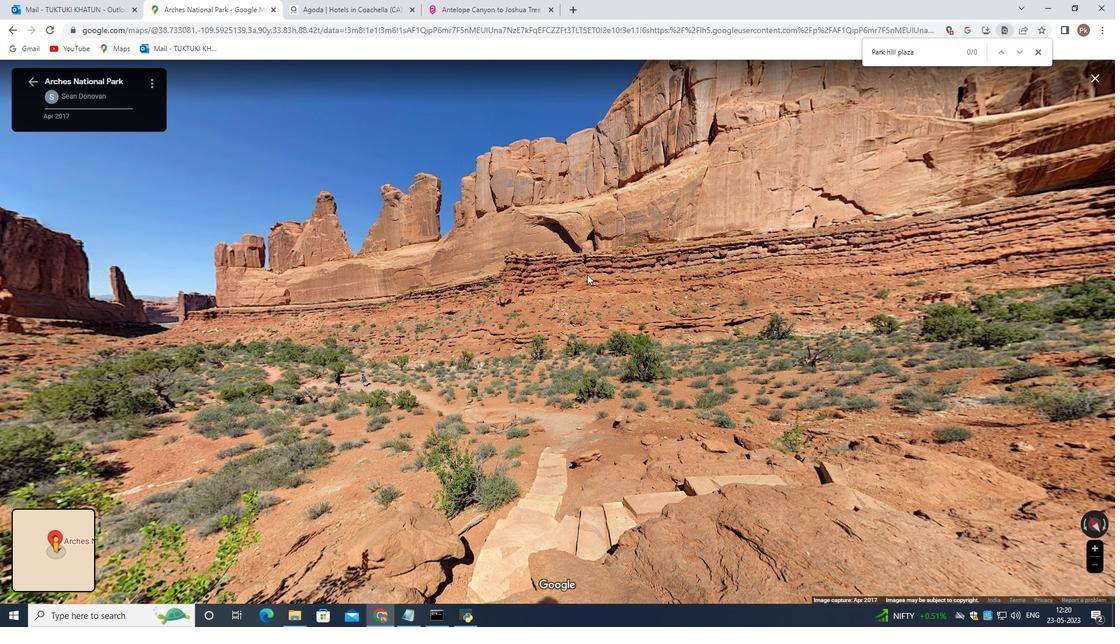 
Action: Mouse scrolled (587, 274) with delta (0, 0)
Screenshot: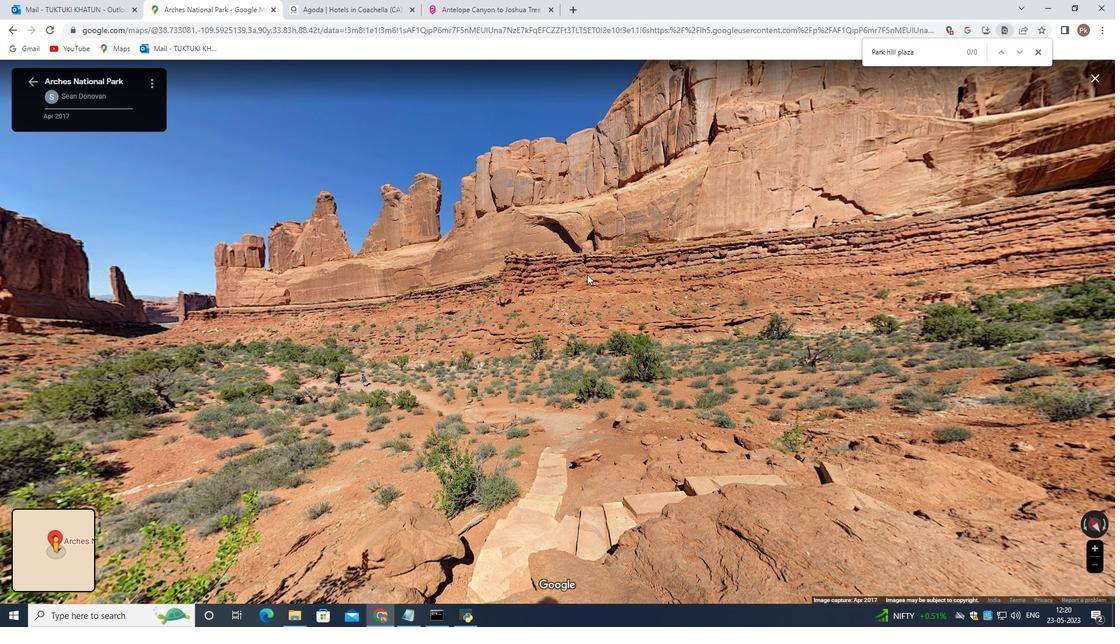 
Action: Mouse scrolled (587, 274) with delta (0, 0)
Screenshot: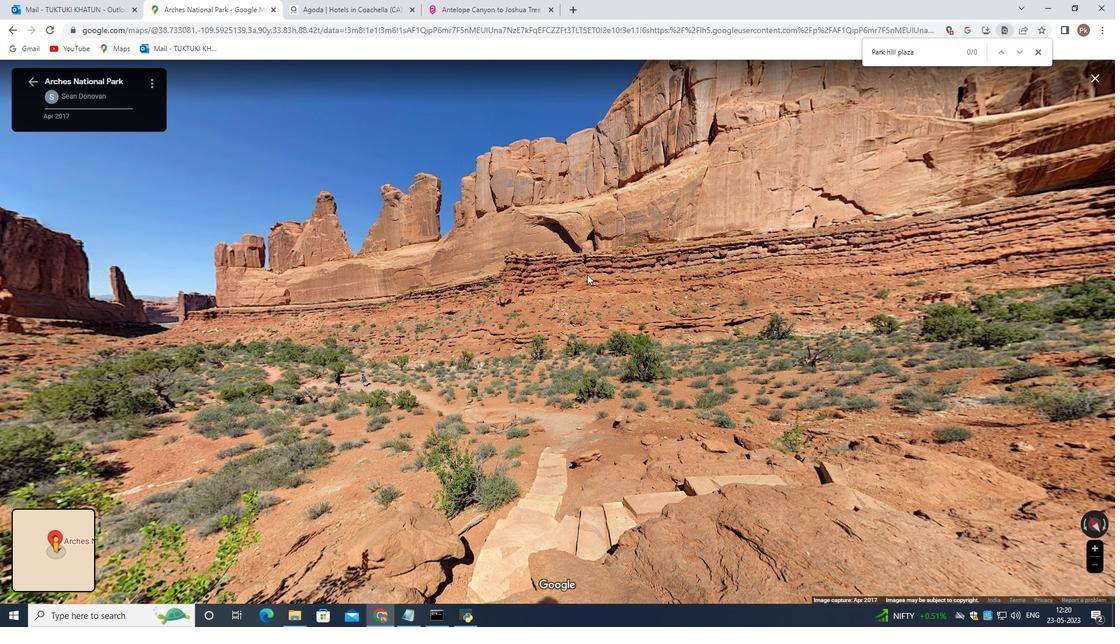 
Action: Mouse scrolled (587, 274) with delta (0, 0)
Screenshot: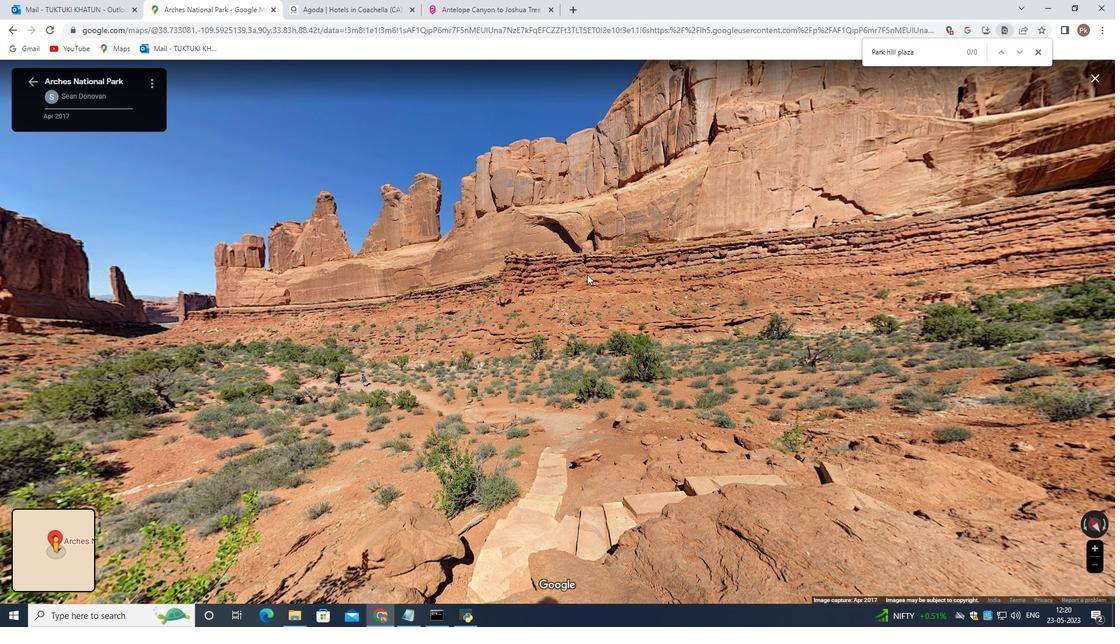 
Action: Mouse moved to (782, 308)
Screenshot: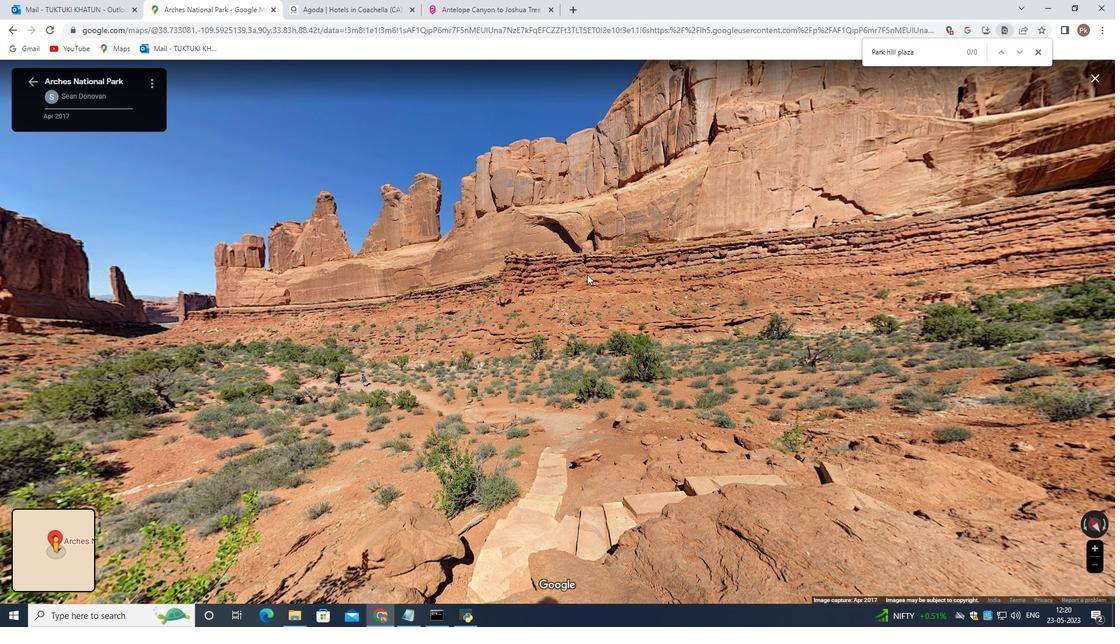 
Action: Mouse scrolled (782, 308) with delta (0, 0)
Screenshot: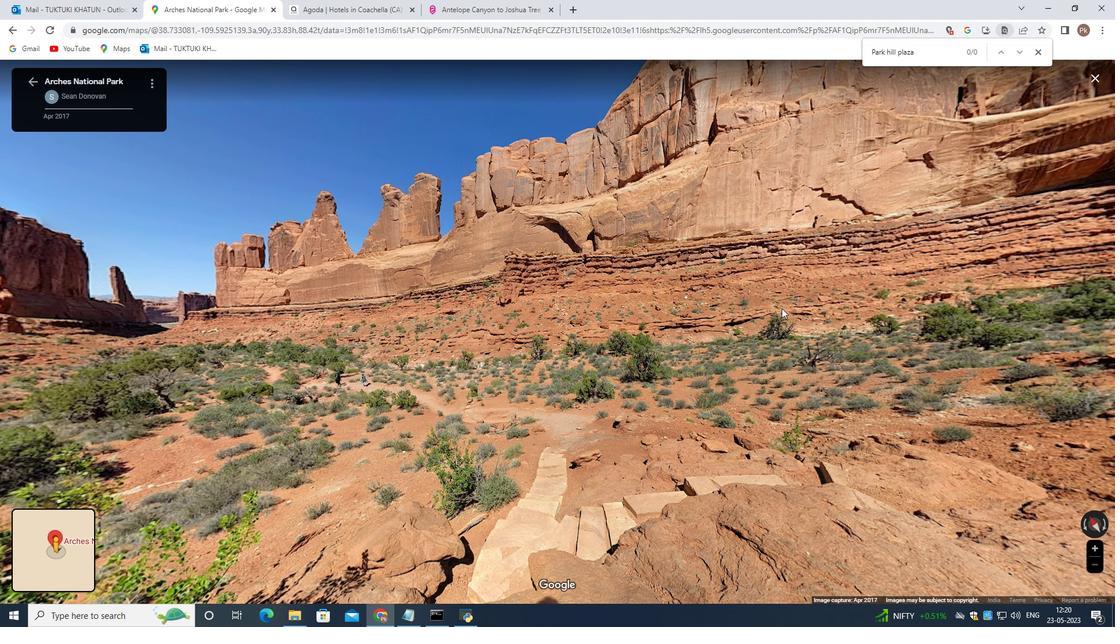 
Action: Mouse scrolled (782, 308) with delta (0, 0)
Screenshot: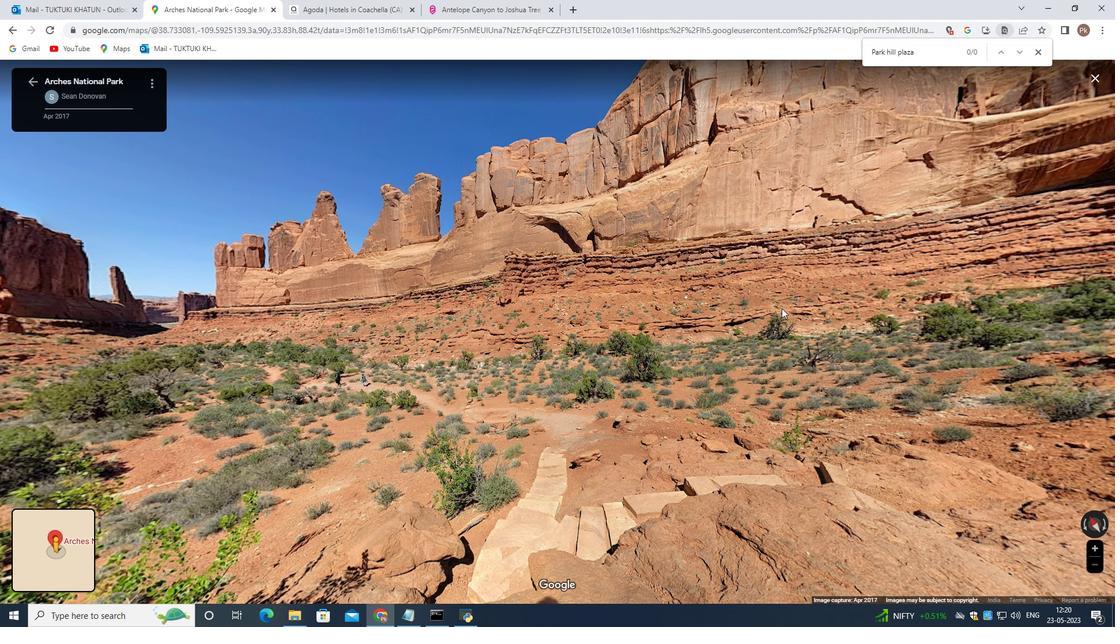 
Action: Mouse scrolled (782, 308) with delta (0, 0)
Screenshot: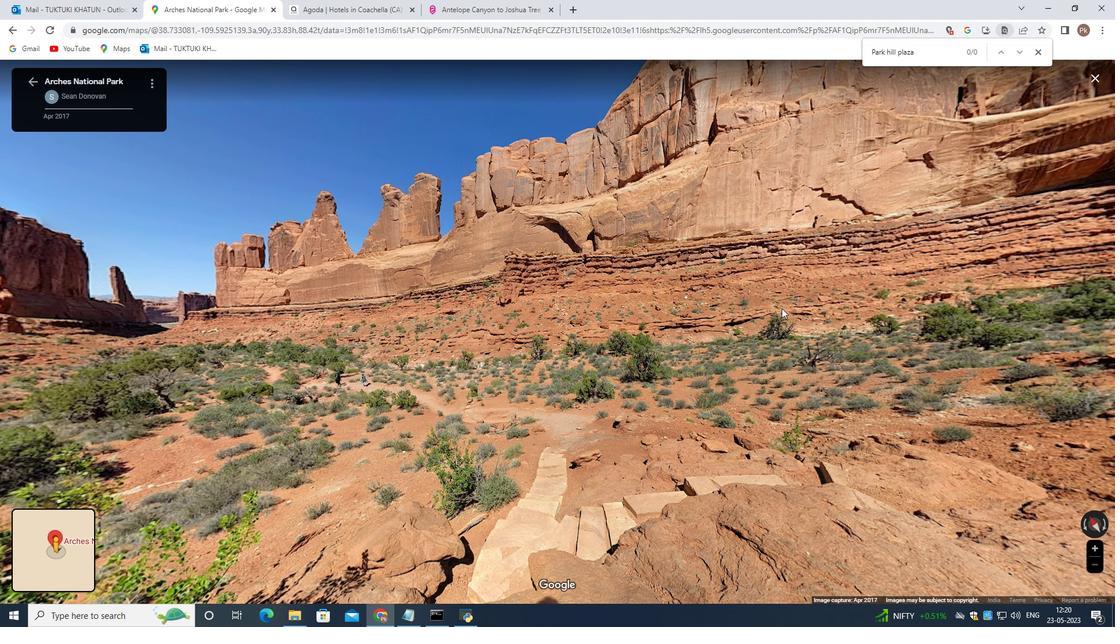 
Action: Mouse scrolled (782, 308) with delta (0, 0)
Screenshot: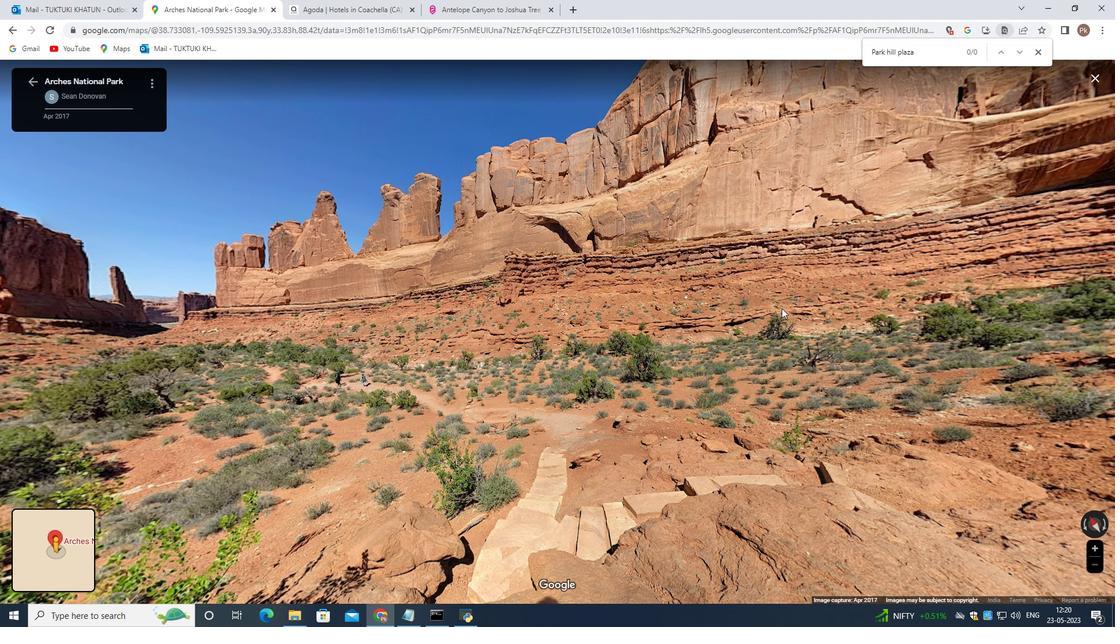 
Action: Mouse scrolled (782, 308) with delta (0, 0)
Screenshot: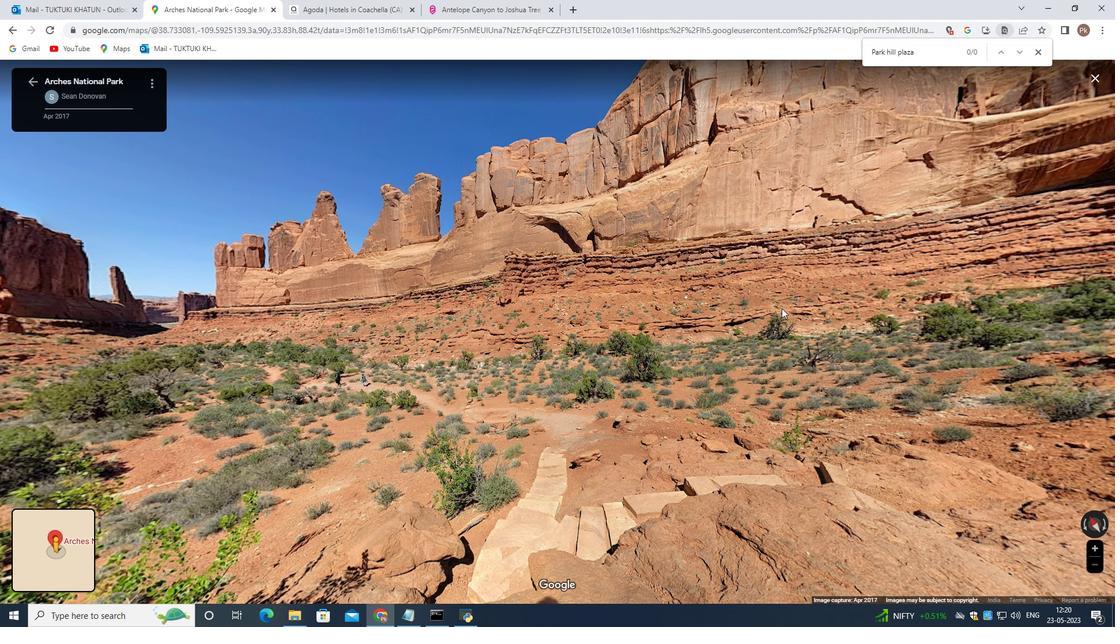
Action: Mouse moved to (1094, 517)
Screenshot: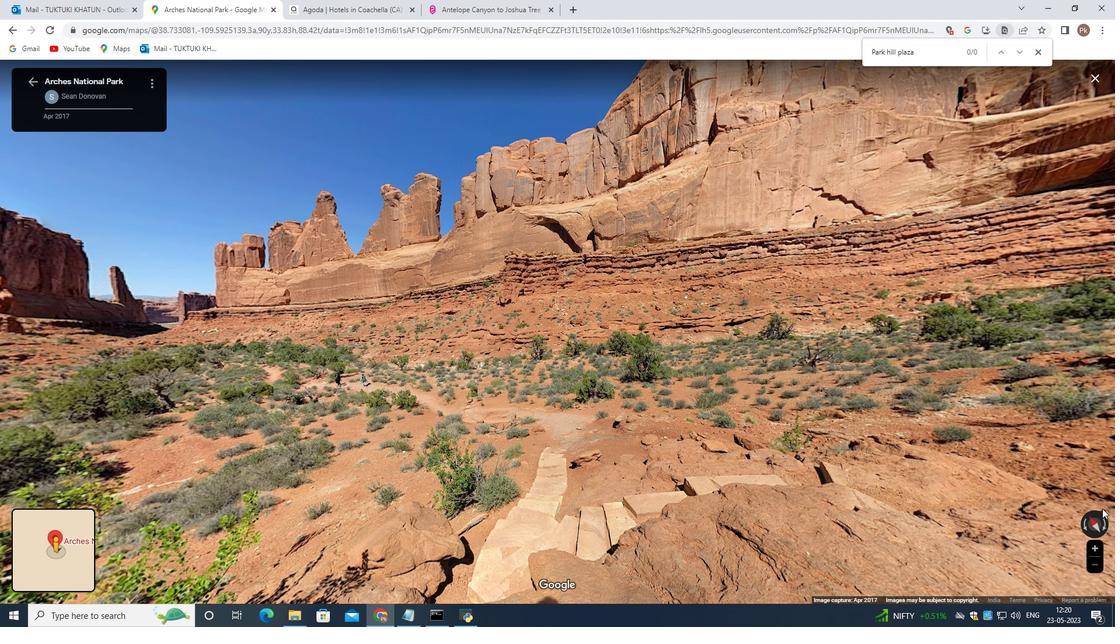
Action: Mouse pressed left at (1094, 517)
Screenshot: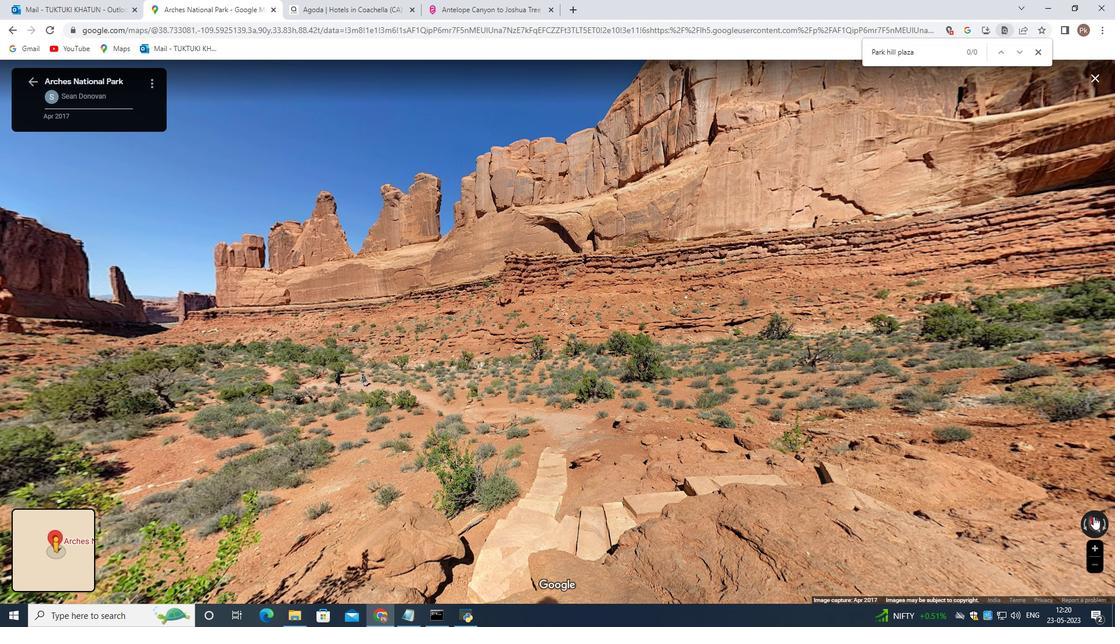 
Action: Mouse moved to (668, 373)
Screenshot: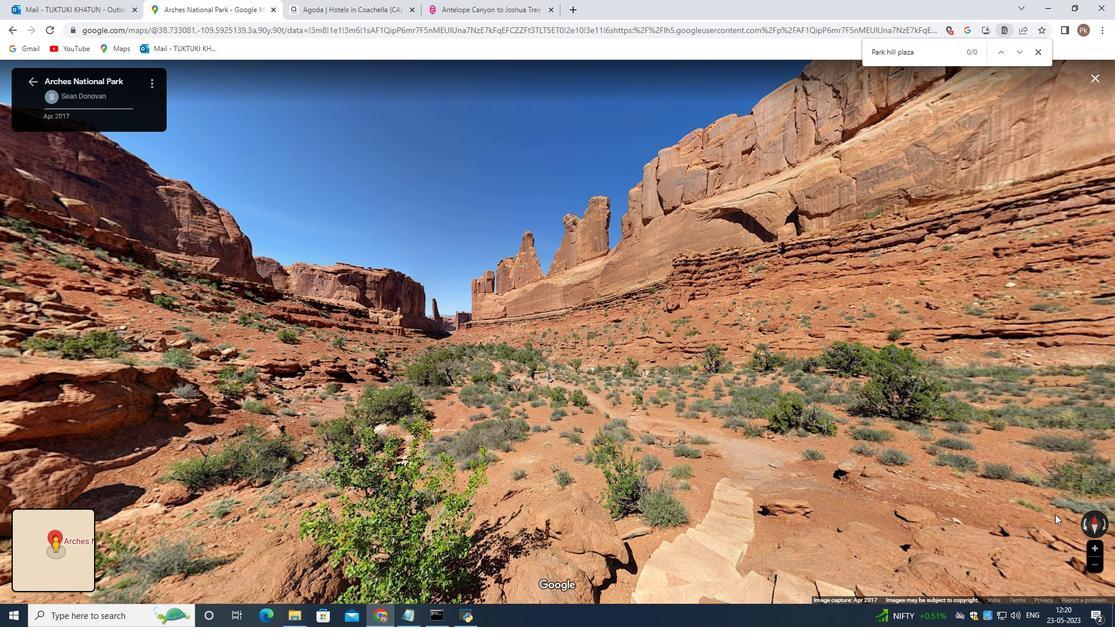 
Action: Mouse scrolled (668, 373) with delta (0, 0)
Screenshot: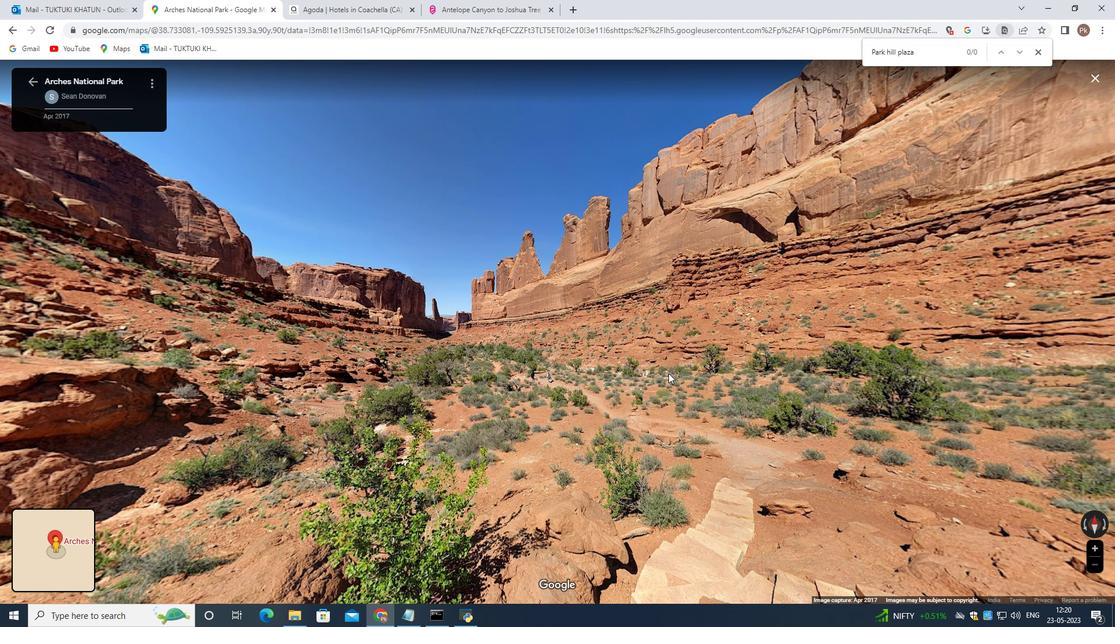 
Action: Mouse scrolled (668, 373) with delta (0, 0)
Screenshot: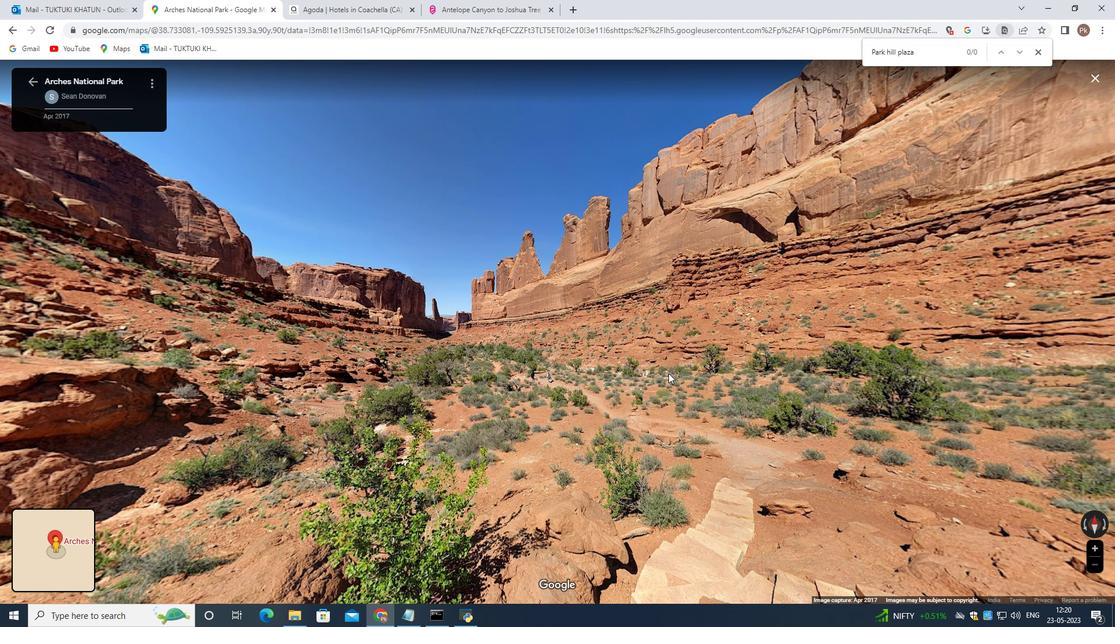 
Action: Mouse scrolled (668, 373) with delta (0, 0)
Screenshot: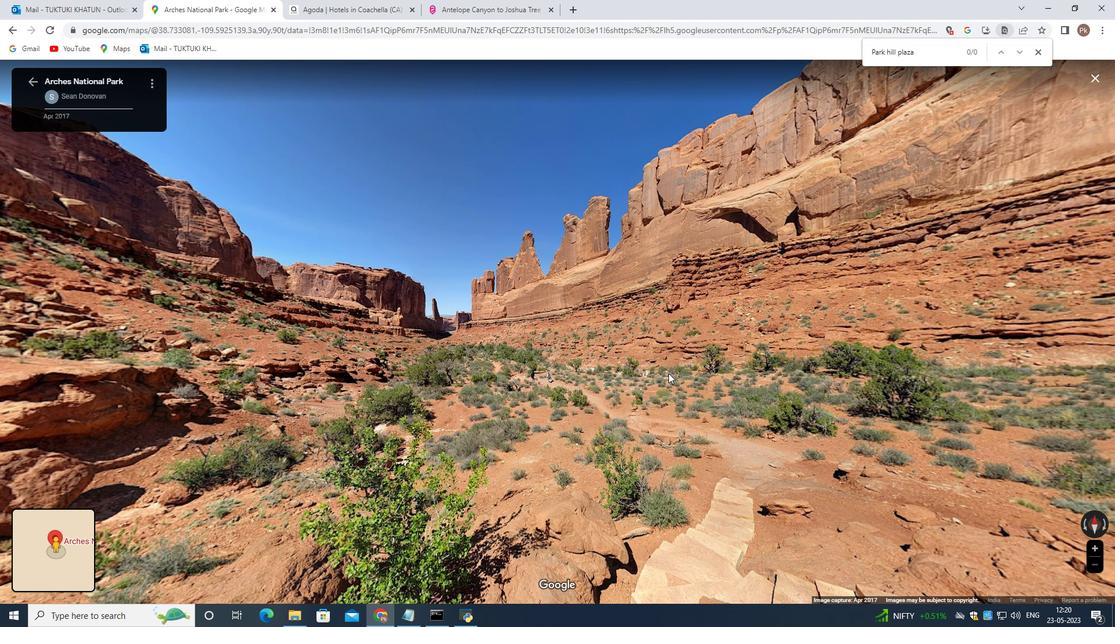 
Action: Mouse scrolled (668, 373) with delta (0, 0)
Screenshot: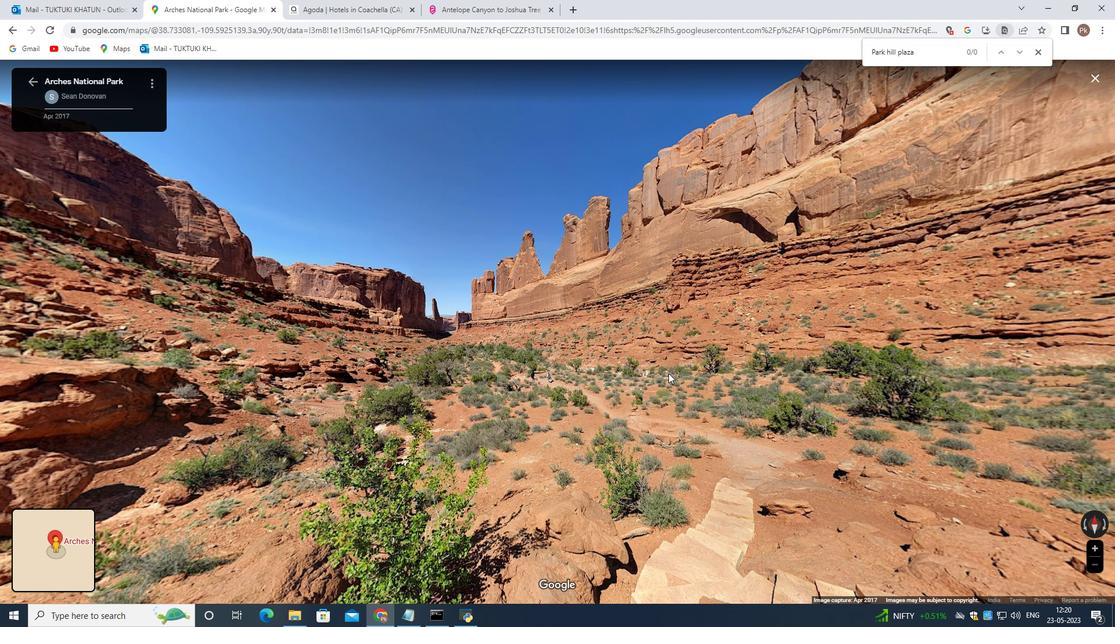 
Action: Mouse moved to (570, 256)
Screenshot: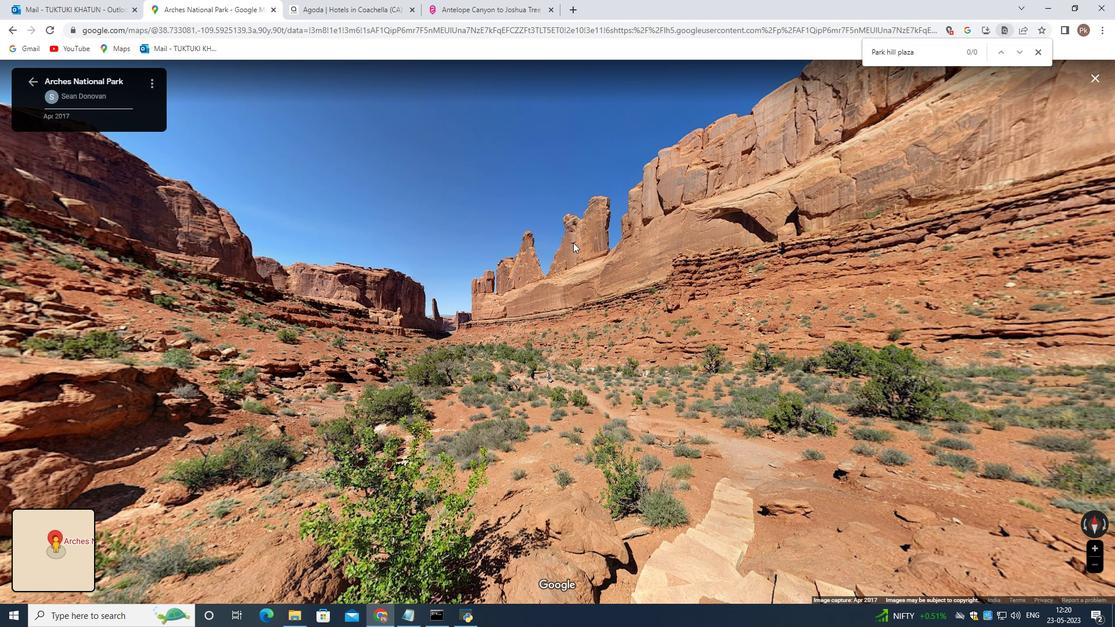 
Action: Mouse scrolled (570, 256) with delta (0, 0)
Screenshot: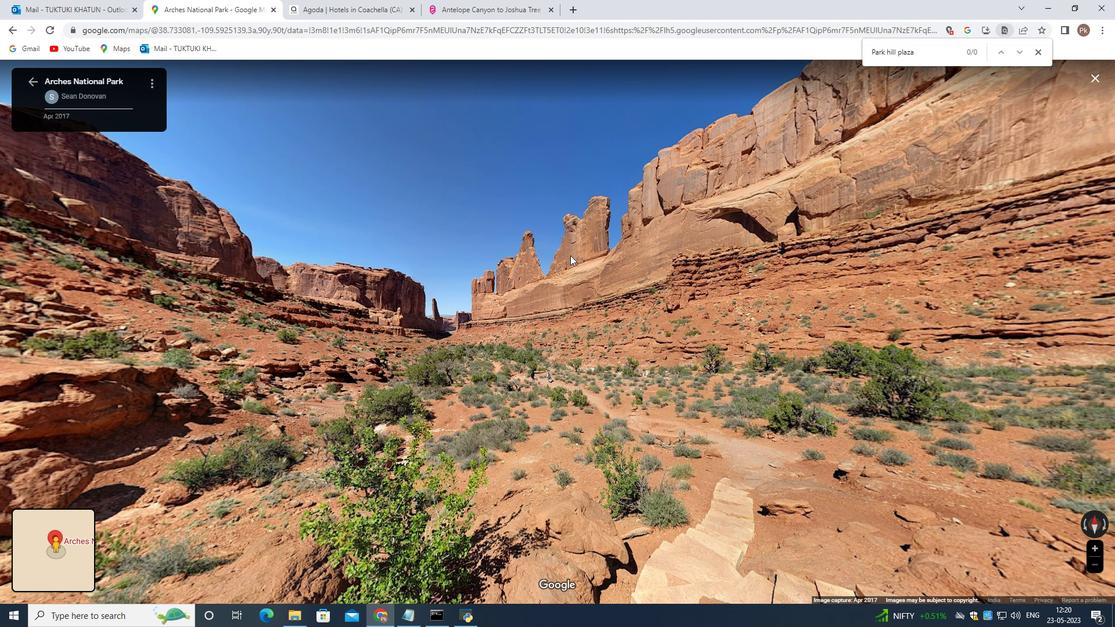 
Action: Mouse scrolled (570, 256) with delta (0, 0)
Screenshot: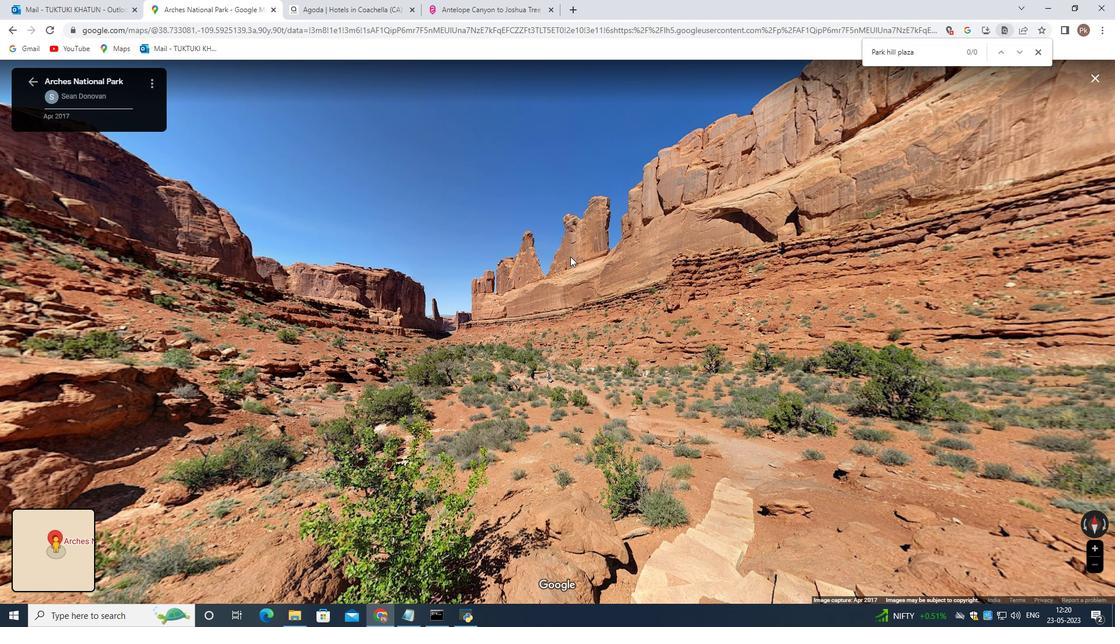 
Action: Mouse moved to (460, 277)
Screenshot: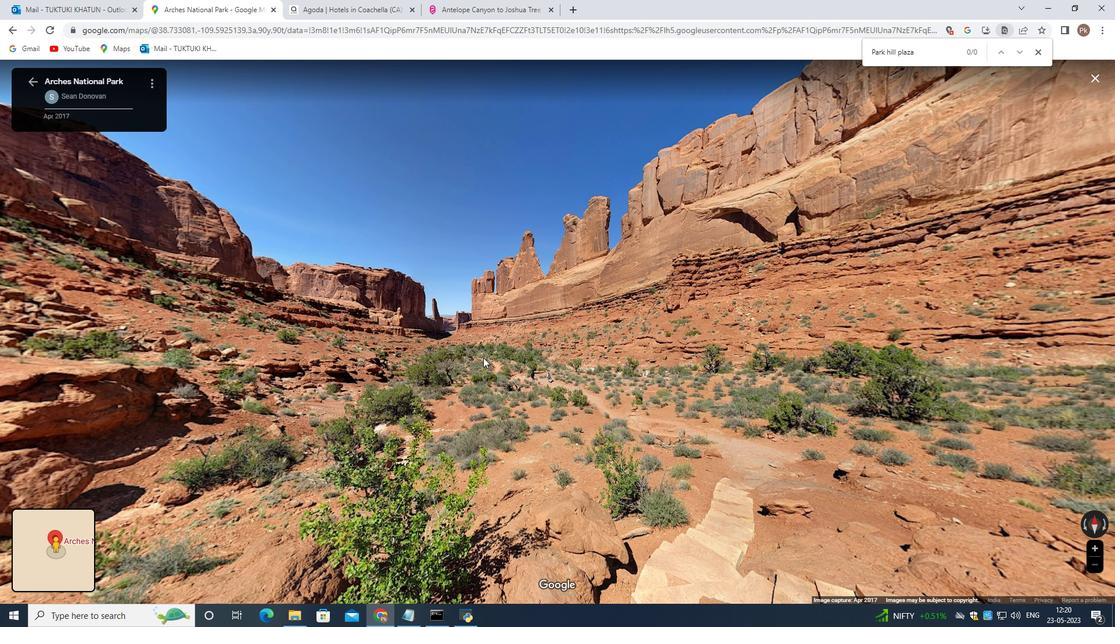 
Action: Mouse scrolled (460, 276) with delta (0, 0)
Screenshot: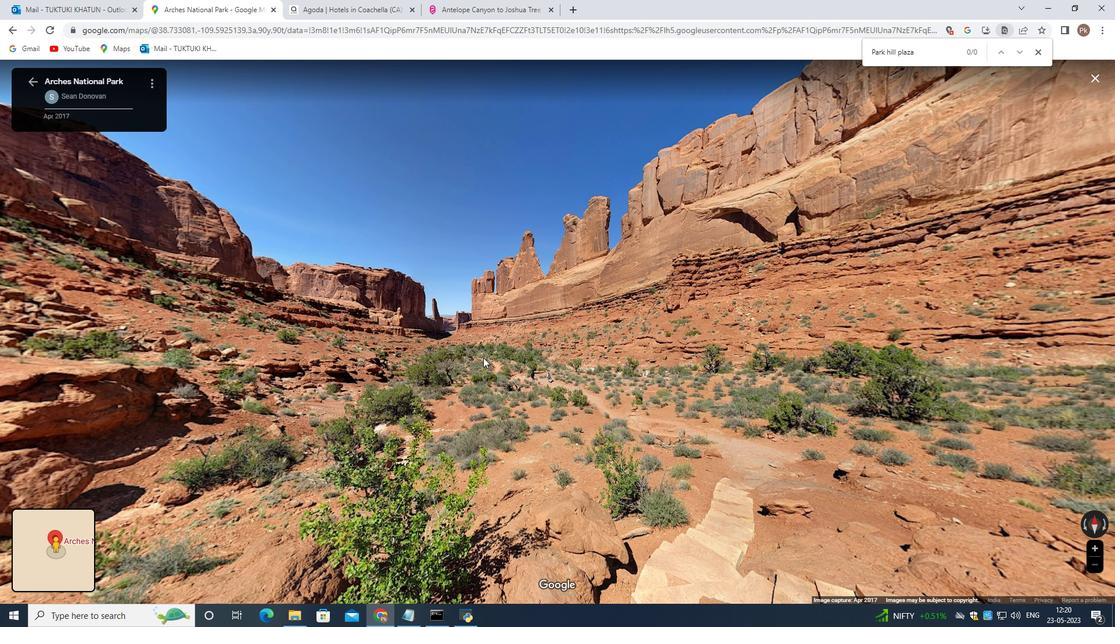 
Action: Mouse scrolled (460, 276) with delta (0, 0)
Screenshot: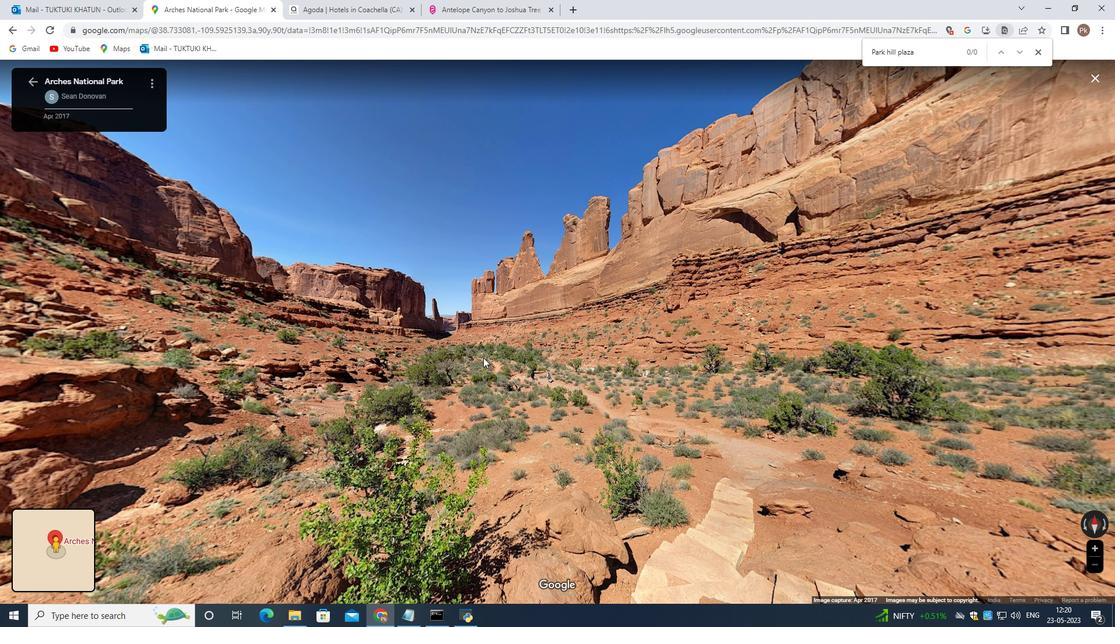 
Action: Mouse scrolled (460, 276) with delta (0, 0)
Screenshot: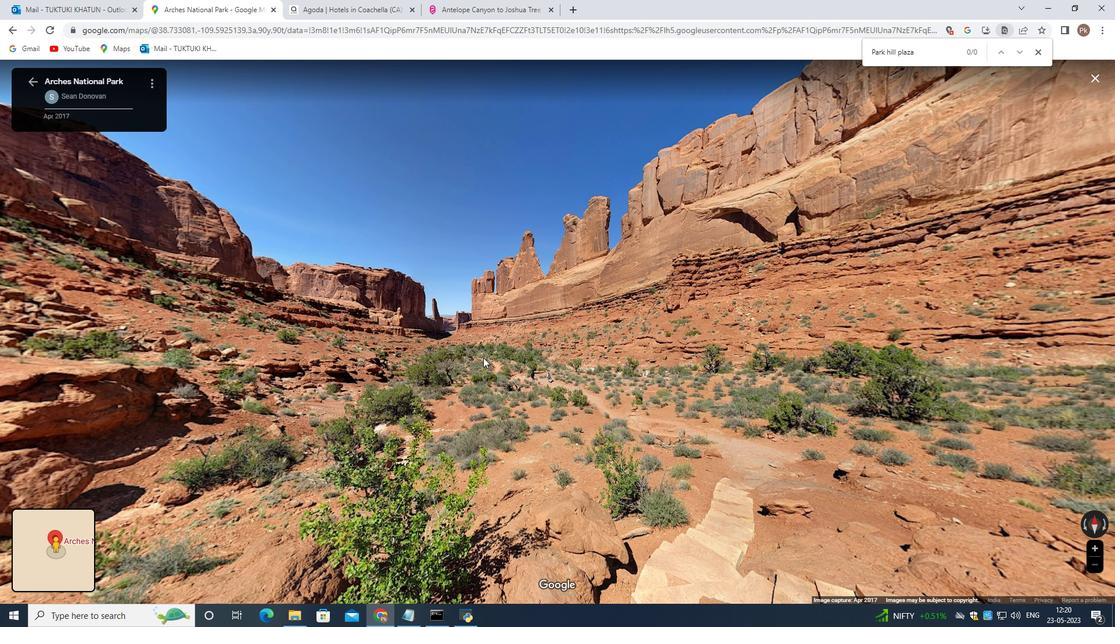 
Action: Mouse scrolled (460, 276) with delta (0, 0)
Screenshot: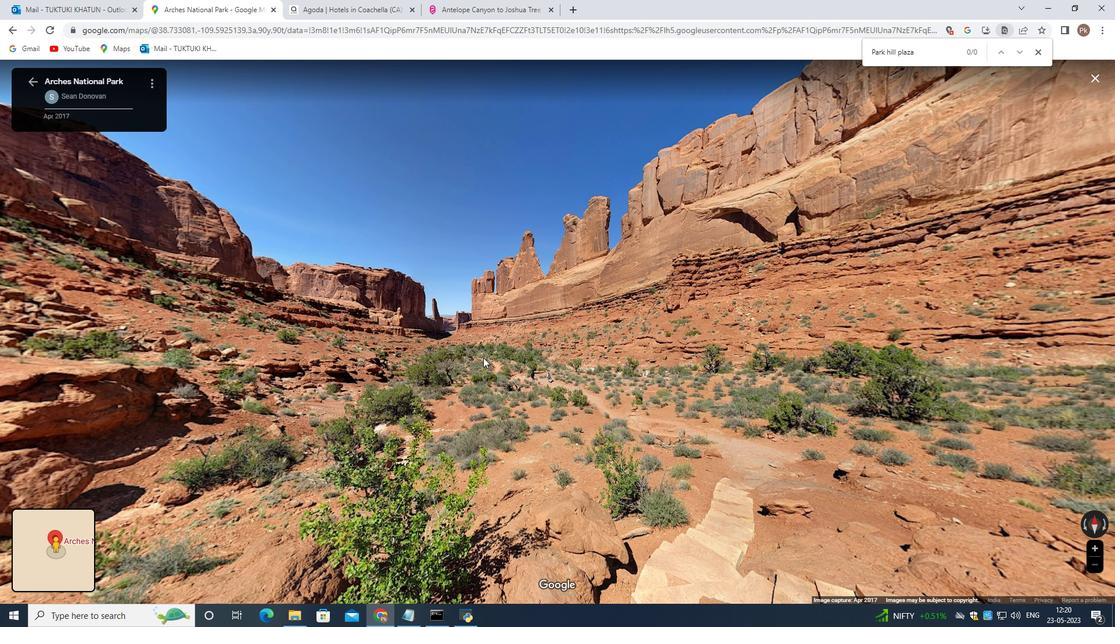 
Action: Mouse moved to (373, 259)
Screenshot: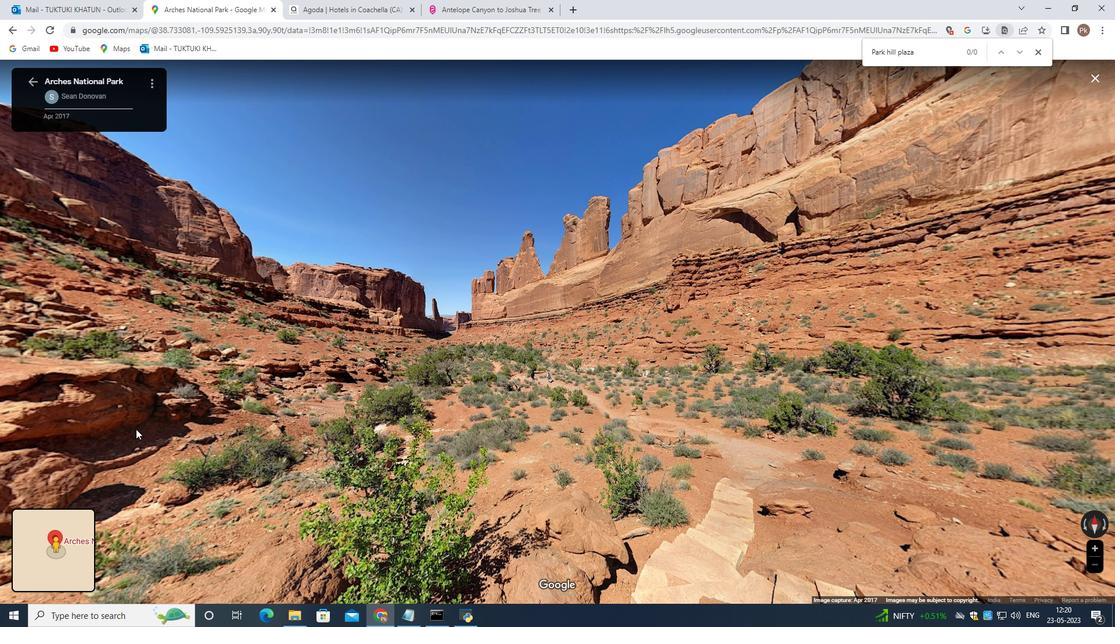 
Action: Mouse scrolled (373, 258) with delta (0, 0)
Screenshot: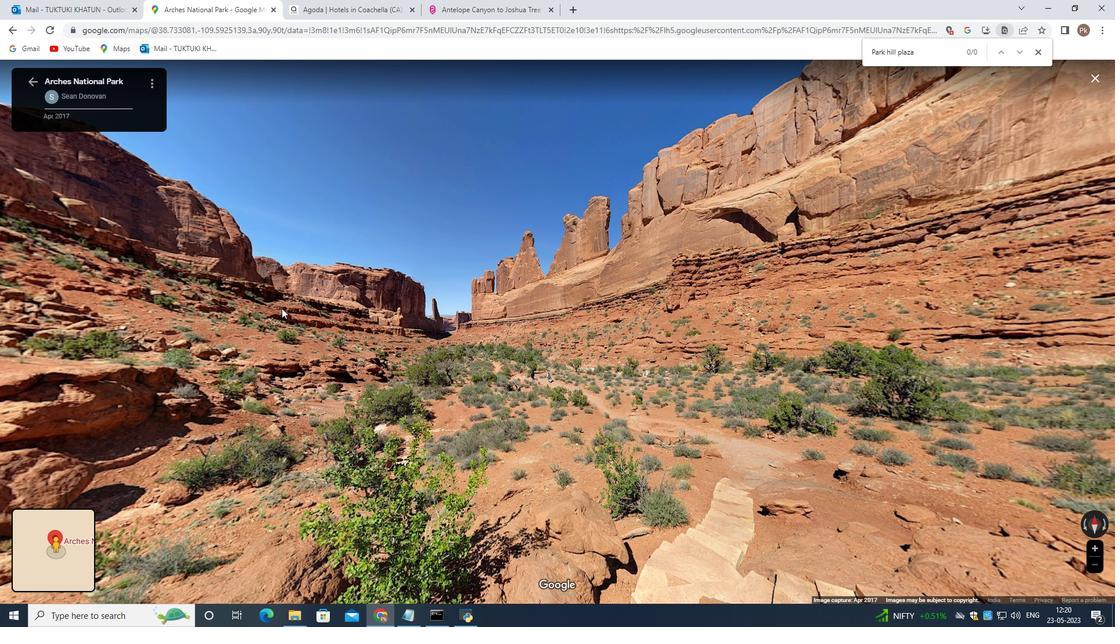 
Action: Mouse moved to (373, 259)
Screenshot: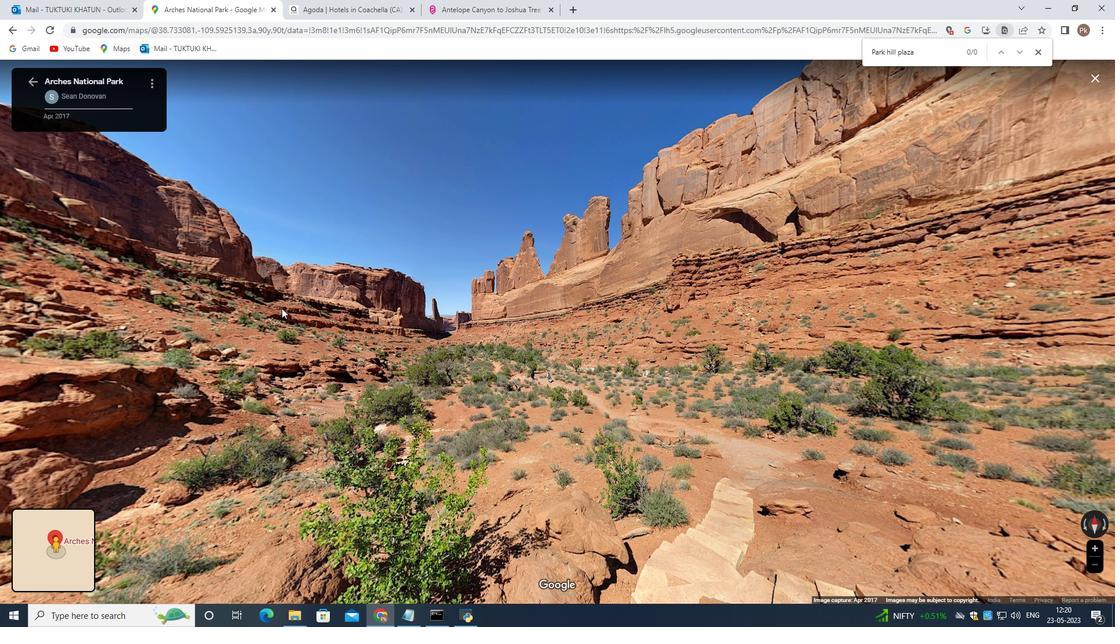 
Action: Mouse scrolled (373, 258) with delta (0, 0)
Screenshot: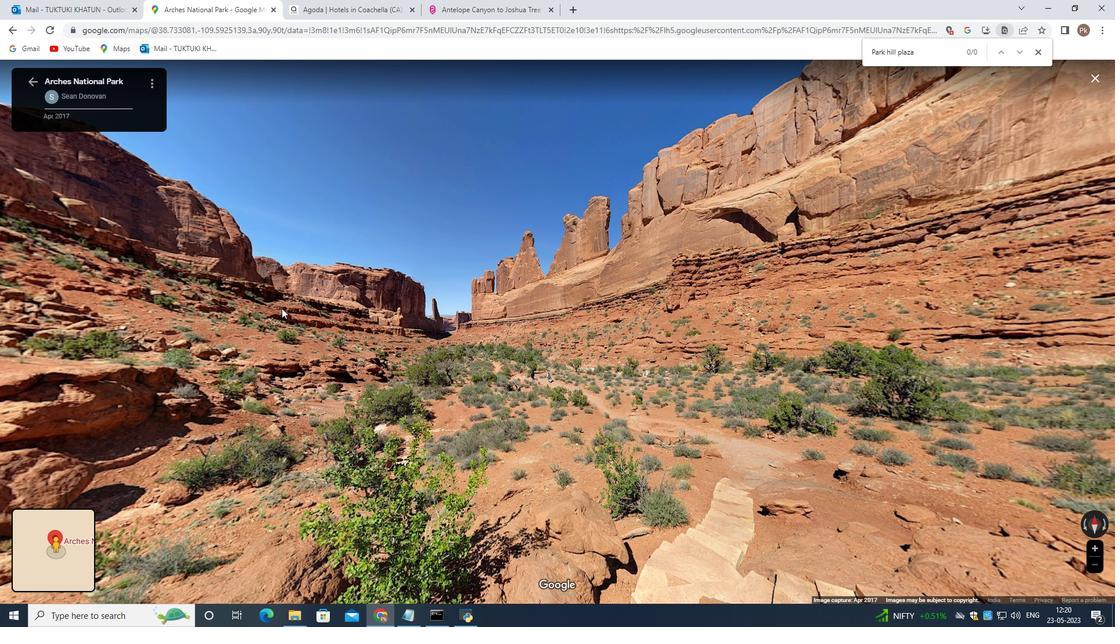 
Action: Mouse moved to (374, 259)
Screenshot: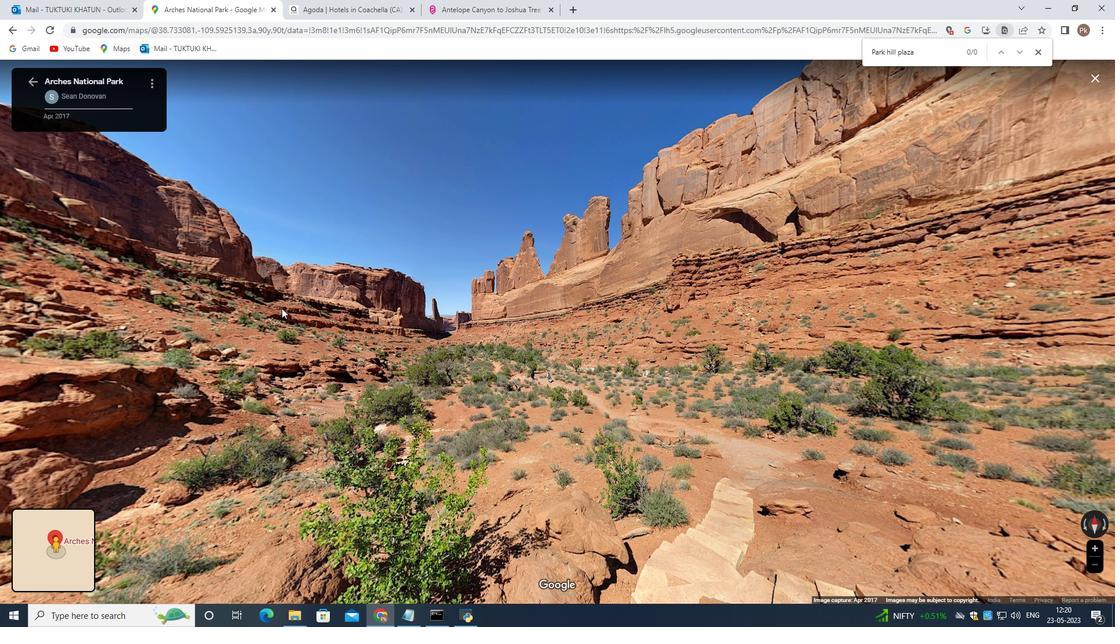 
Action: Mouse scrolled (374, 258) with delta (0, 0)
Screenshot: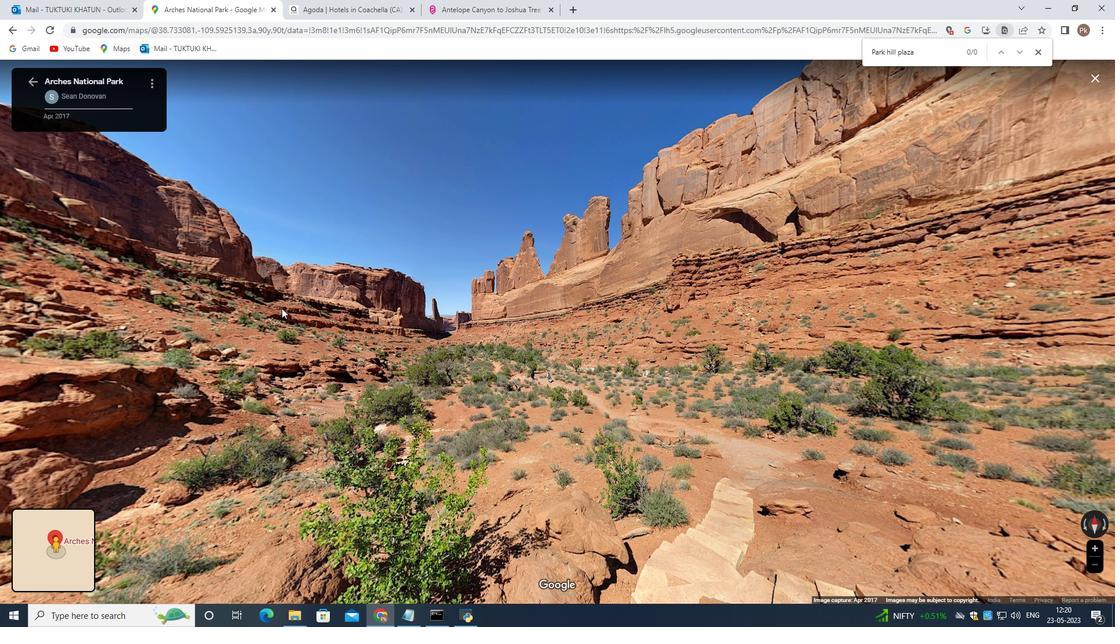 
Action: Mouse scrolled (374, 258) with delta (0, 0)
Screenshot: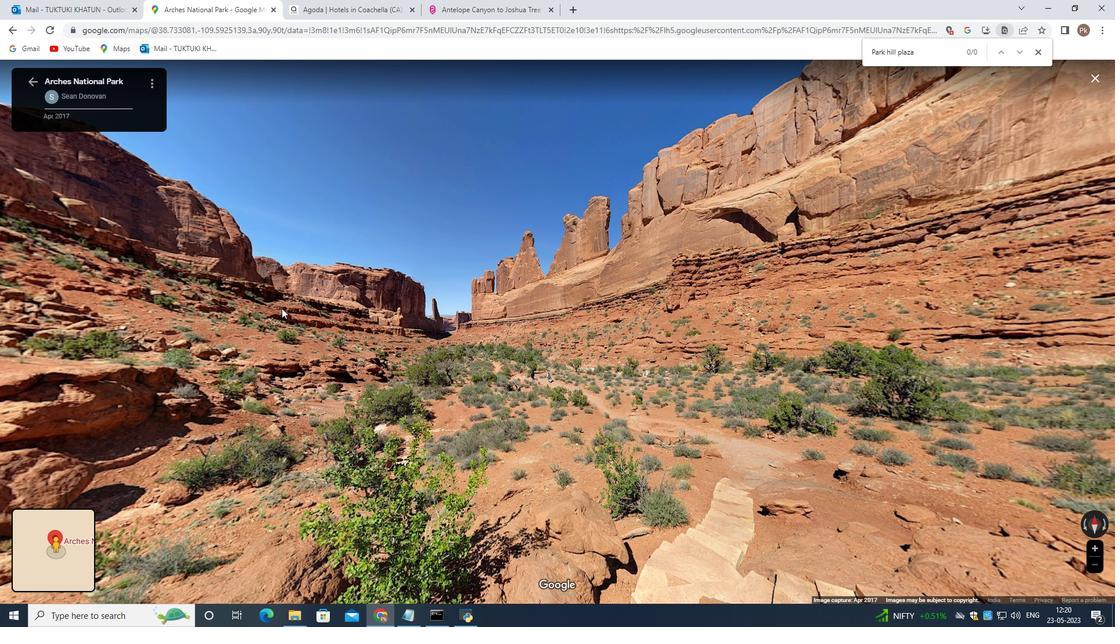 
Action: Mouse scrolled (374, 258) with delta (0, 0)
Screenshot: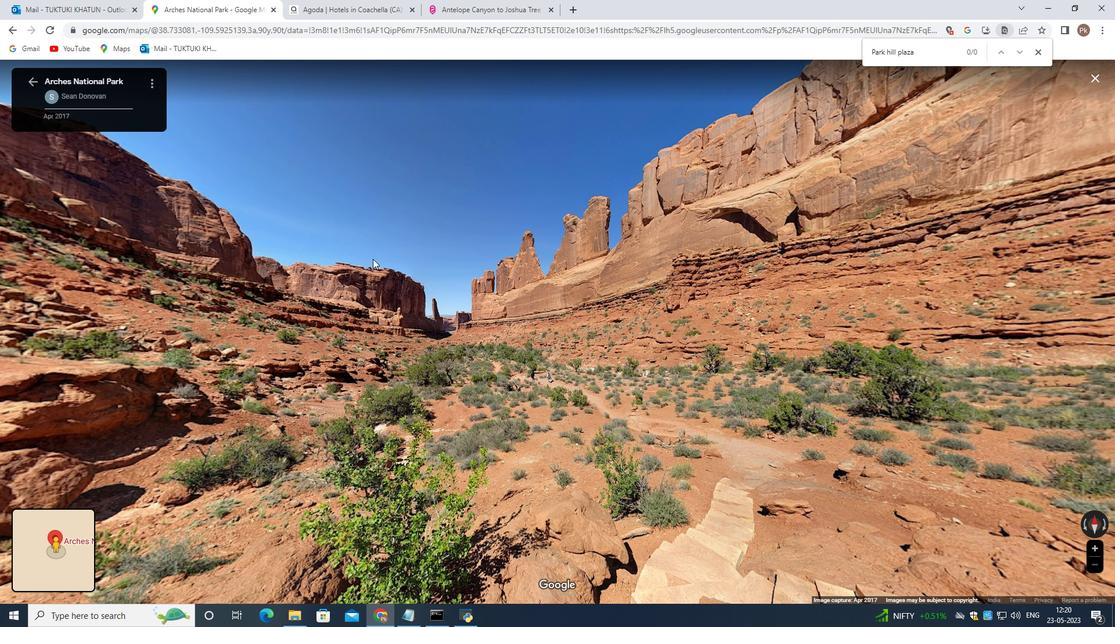 
Action: Mouse moved to (378, 258)
Screenshot: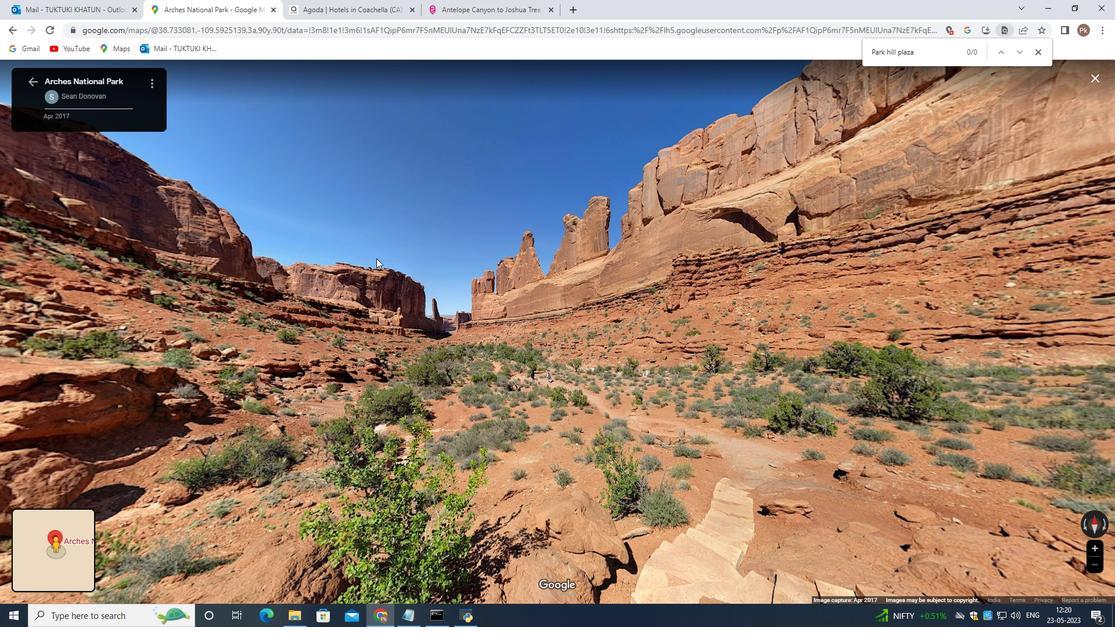 
Action: Mouse scrolled (378, 257) with delta (0, 0)
Screenshot: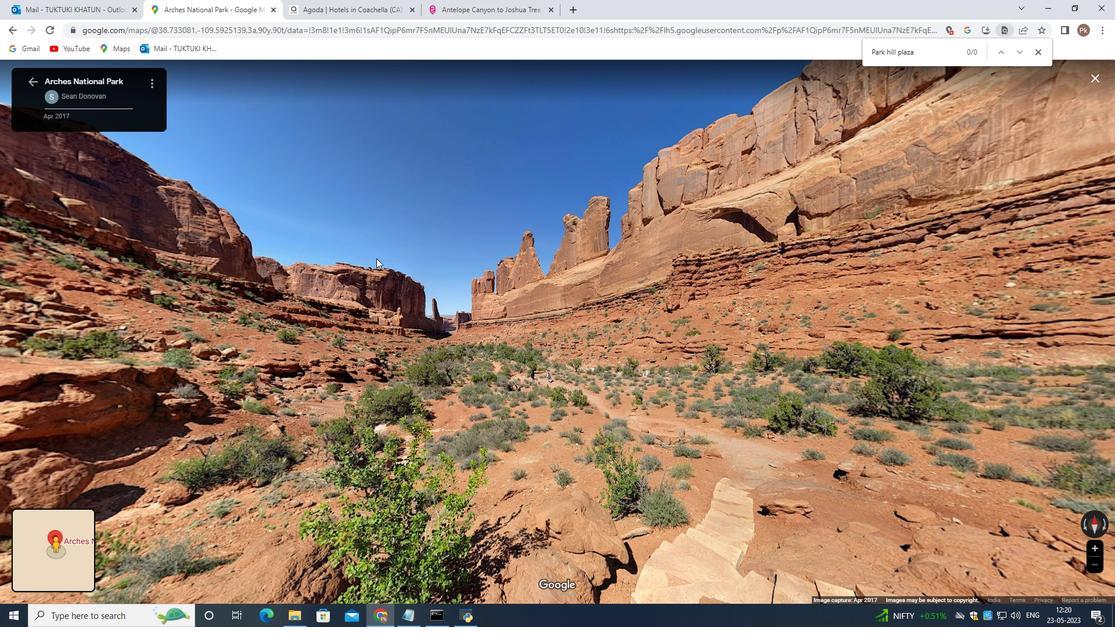 
Action: Mouse moved to (378, 258)
Screenshot: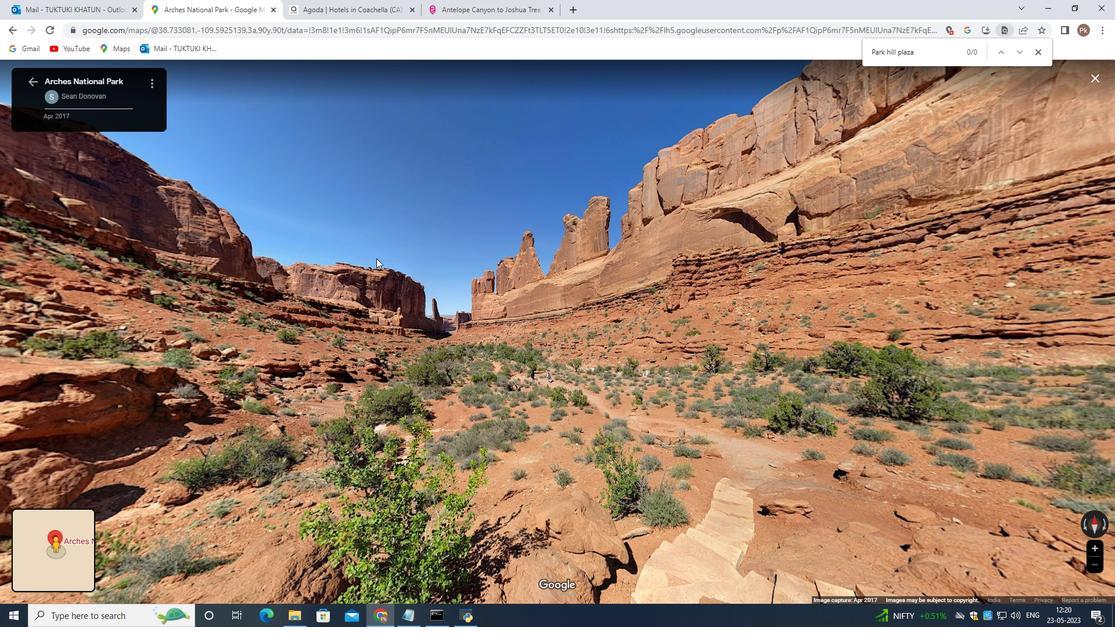 
Action: Mouse scrolled (378, 257) with delta (0, 0)
Screenshot: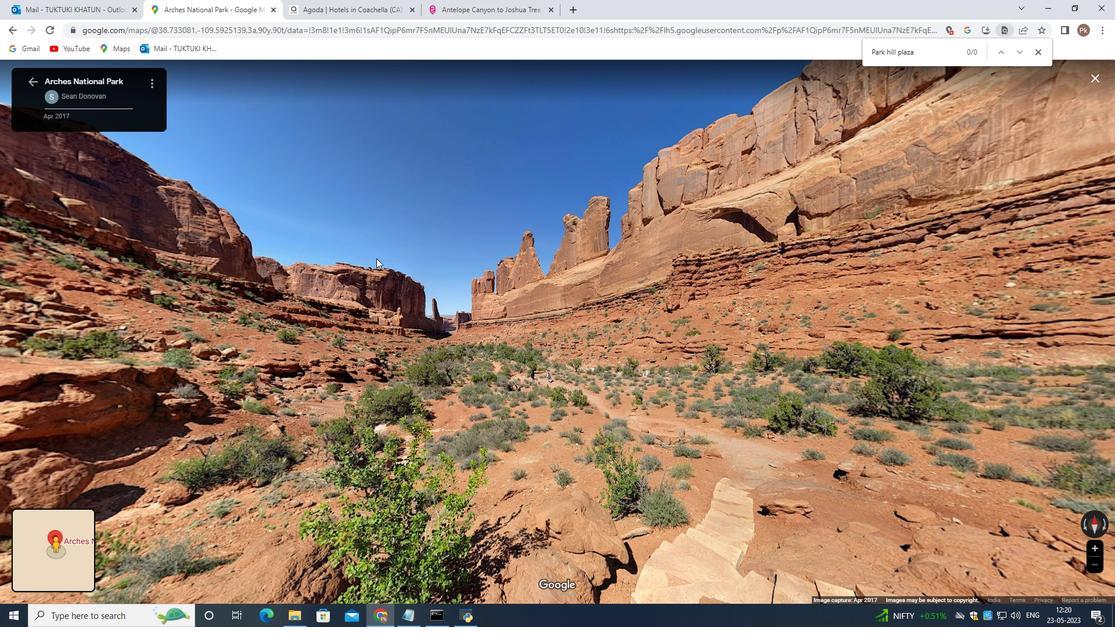 
Action: Mouse moved to (380, 256)
Screenshot: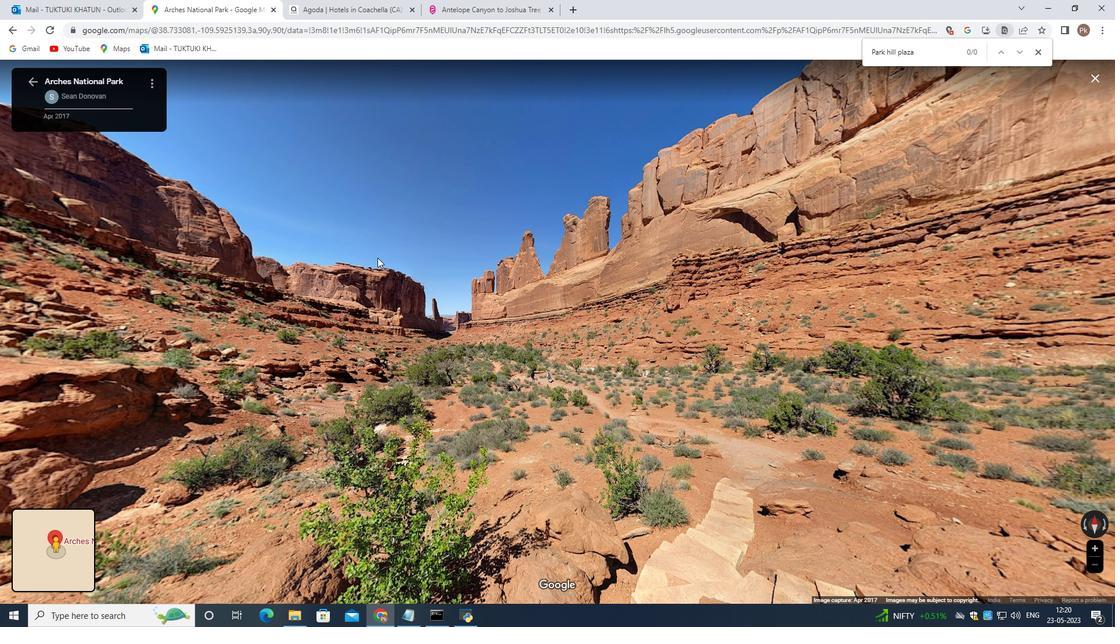 
Action: Mouse scrolled (380, 256) with delta (0, 0)
Screenshot: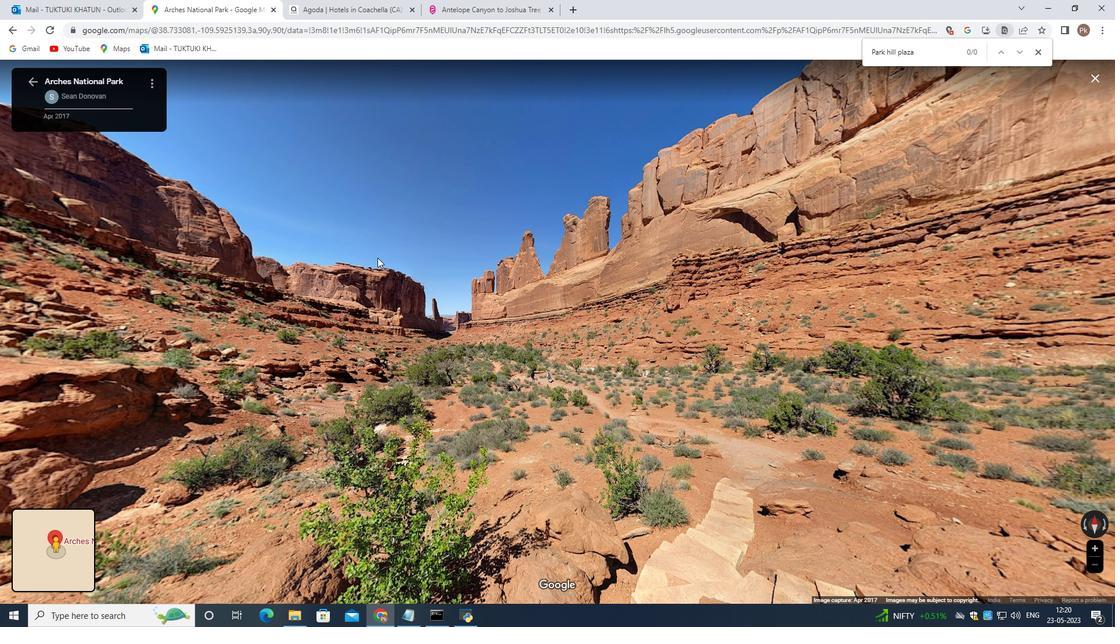 
Action: Mouse moved to (381, 256)
Screenshot: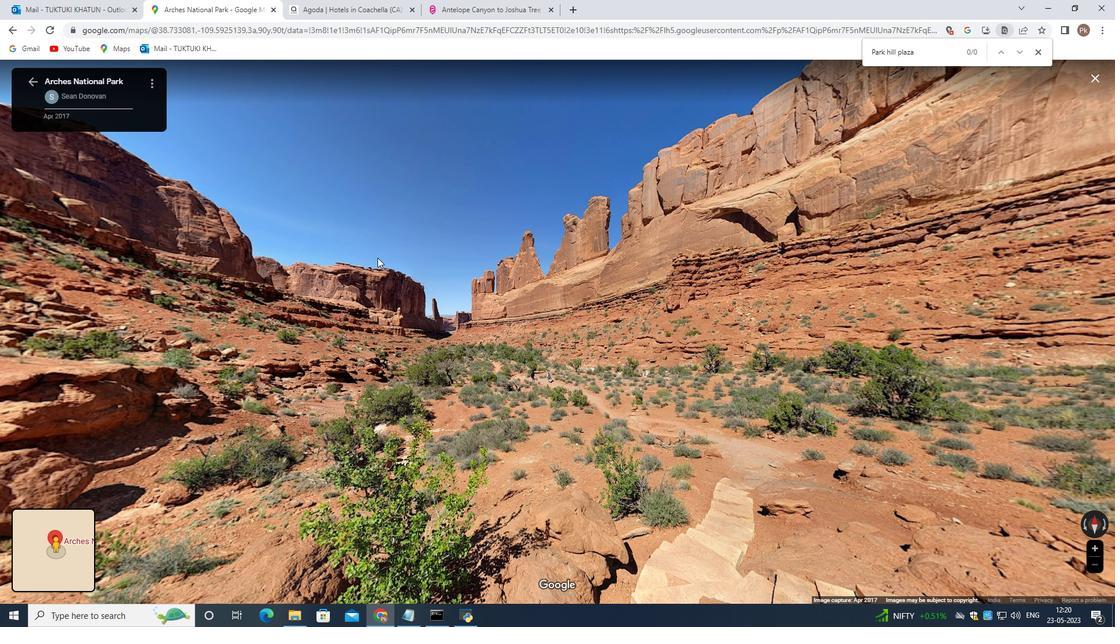 
Action: Mouse scrolled (381, 256) with delta (0, 0)
Screenshot: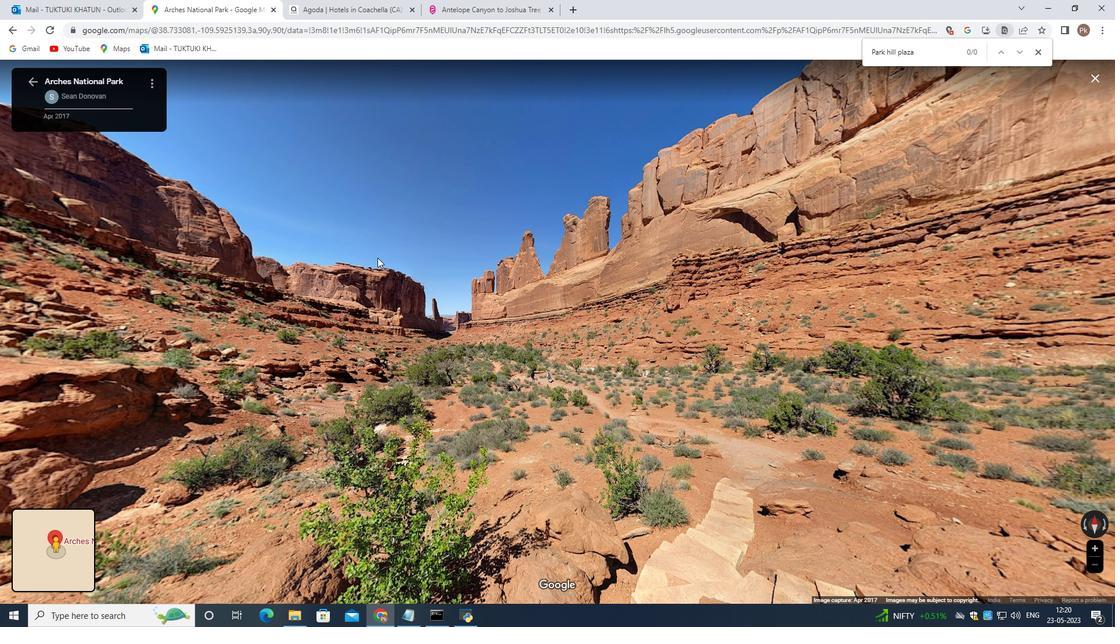 
Action: Mouse moved to (381, 256)
Screenshot: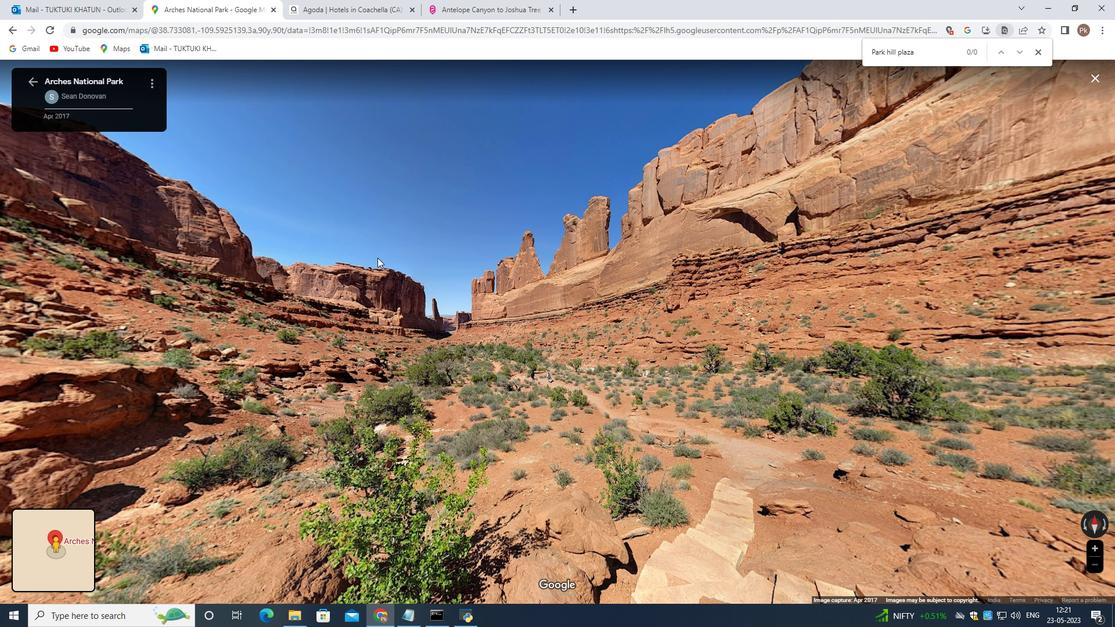 
Action: Mouse scrolled (381, 255) with delta (0, 0)
Screenshot: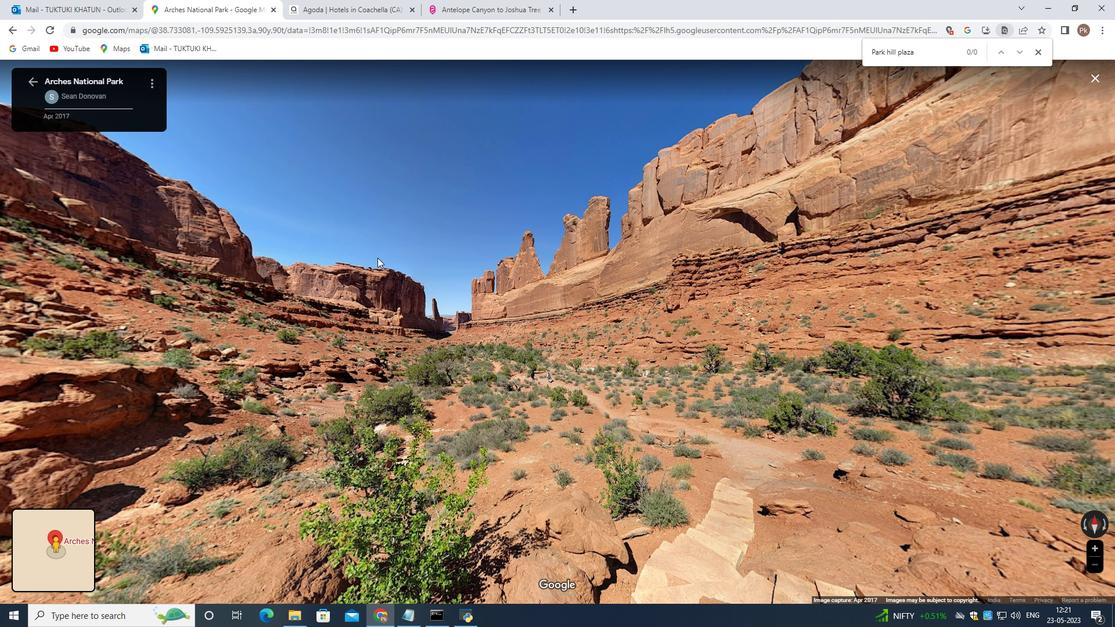 
Action: Mouse moved to (385, 255)
Screenshot: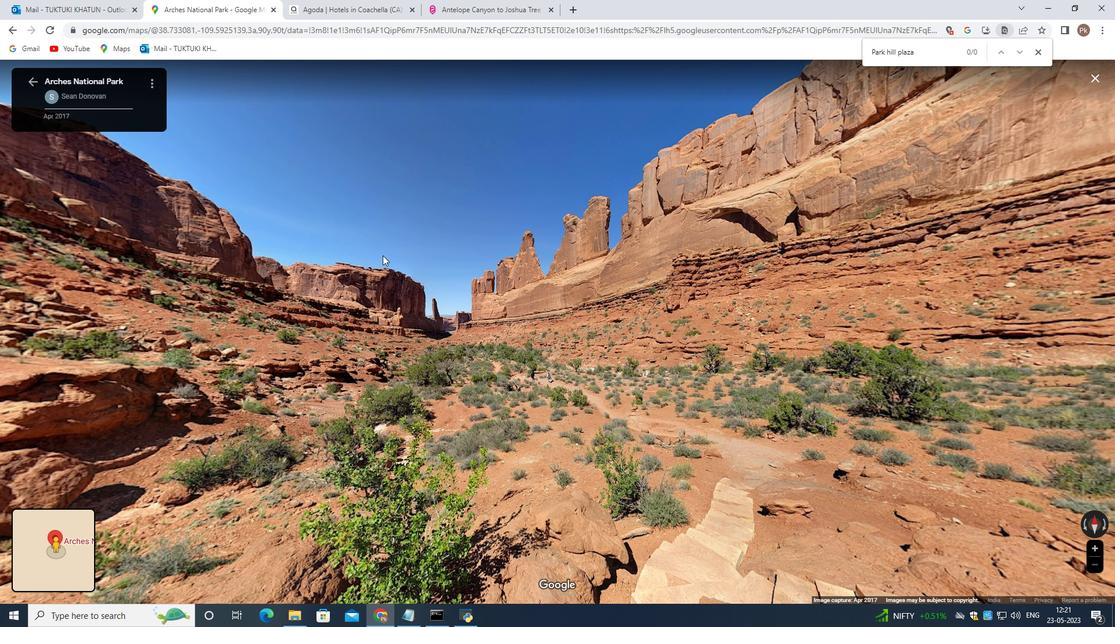 
Action: Mouse scrolled (385, 255) with delta (0, 0)
Screenshot: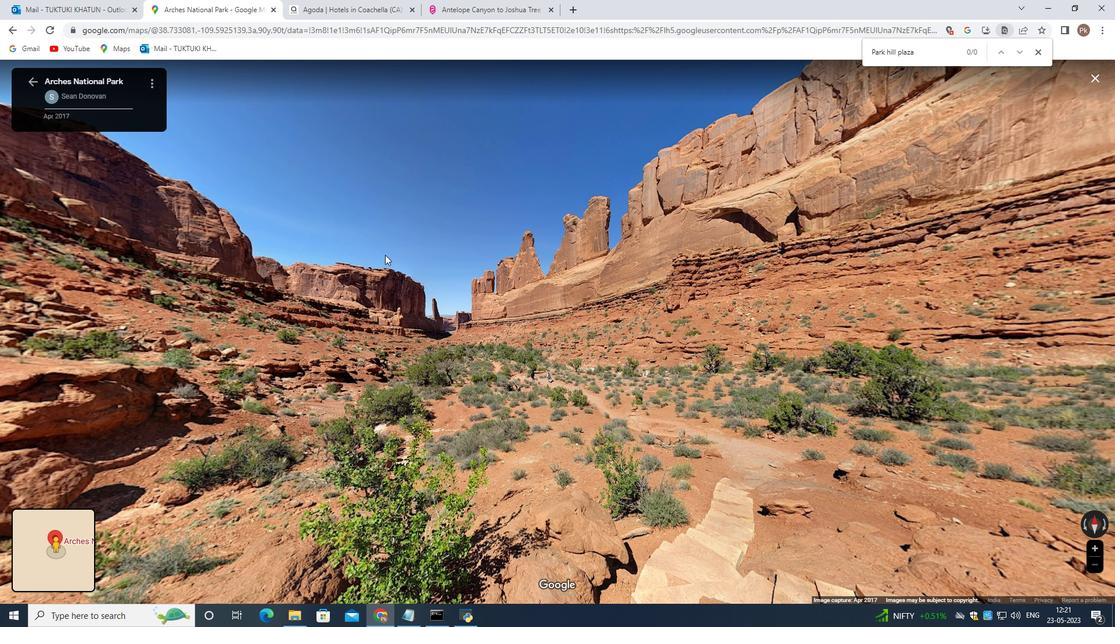 
Action: Mouse scrolled (385, 255) with delta (0, 0)
Screenshot: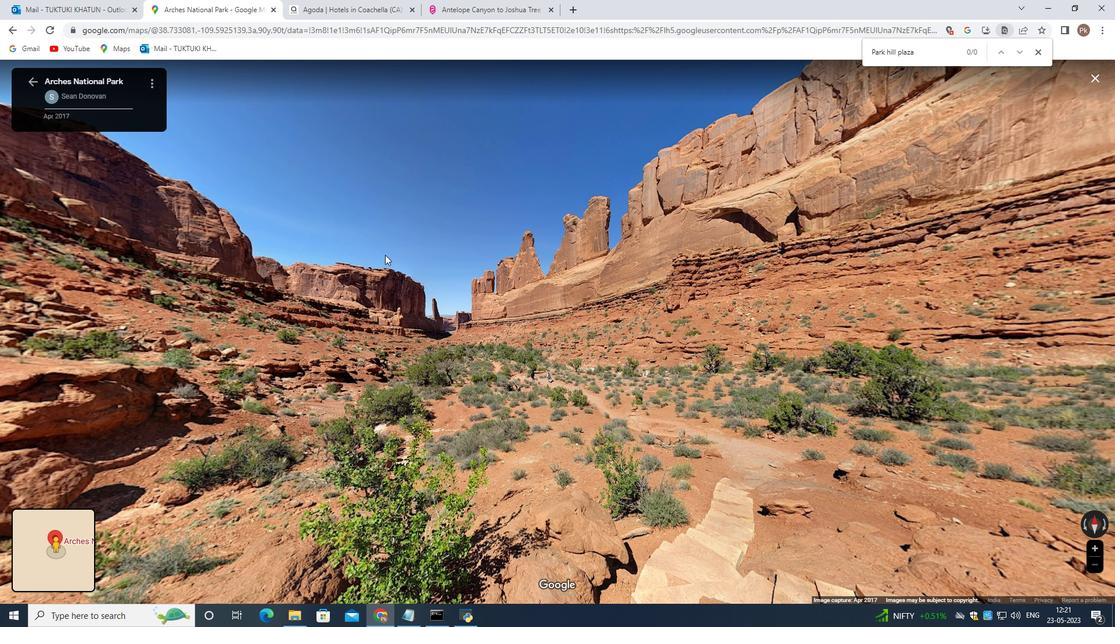 
Action: Mouse scrolled (385, 255) with delta (0, 0)
Screenshot: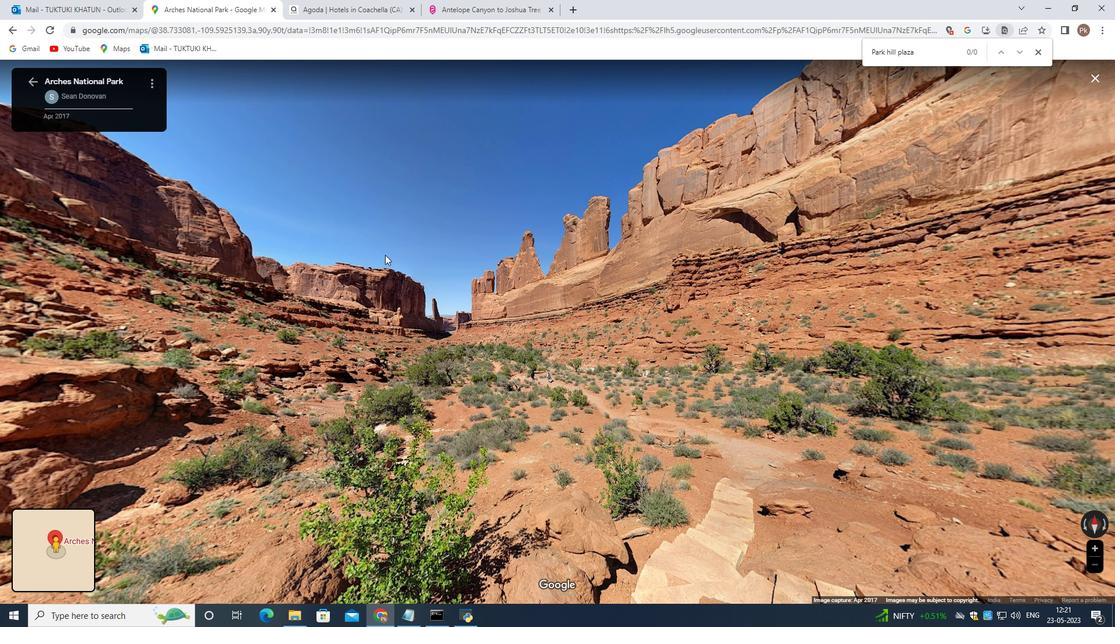 
Action: Mouse scrolled (385, 255) with delta (0, 0)
Screenshot: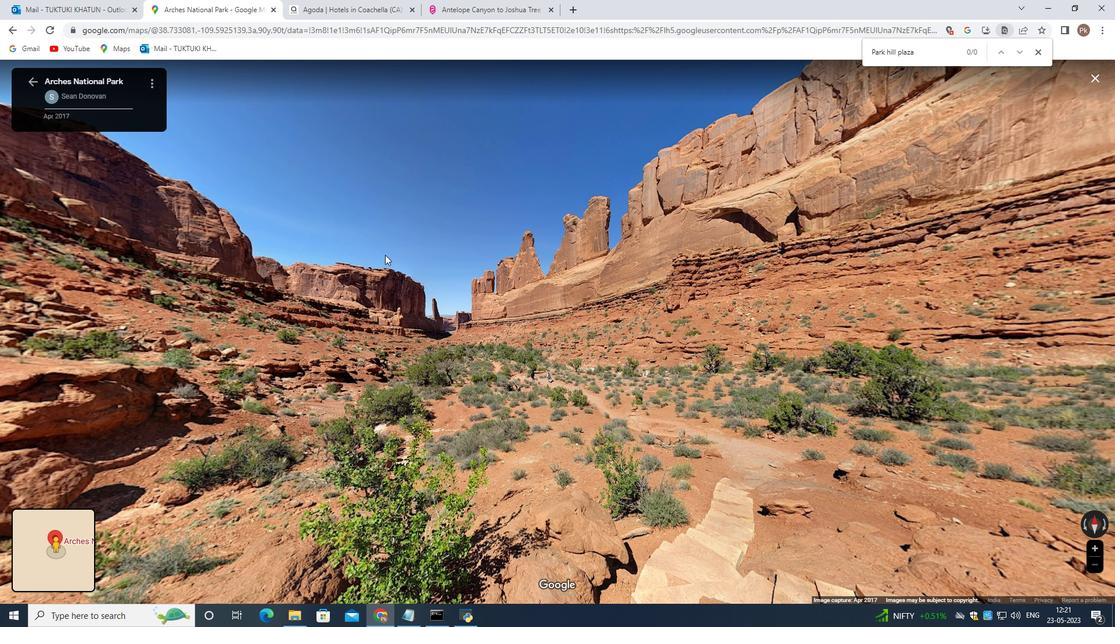 
Action: Mouse scrolled (385, 254) with delta (0, 0)
Screenshot: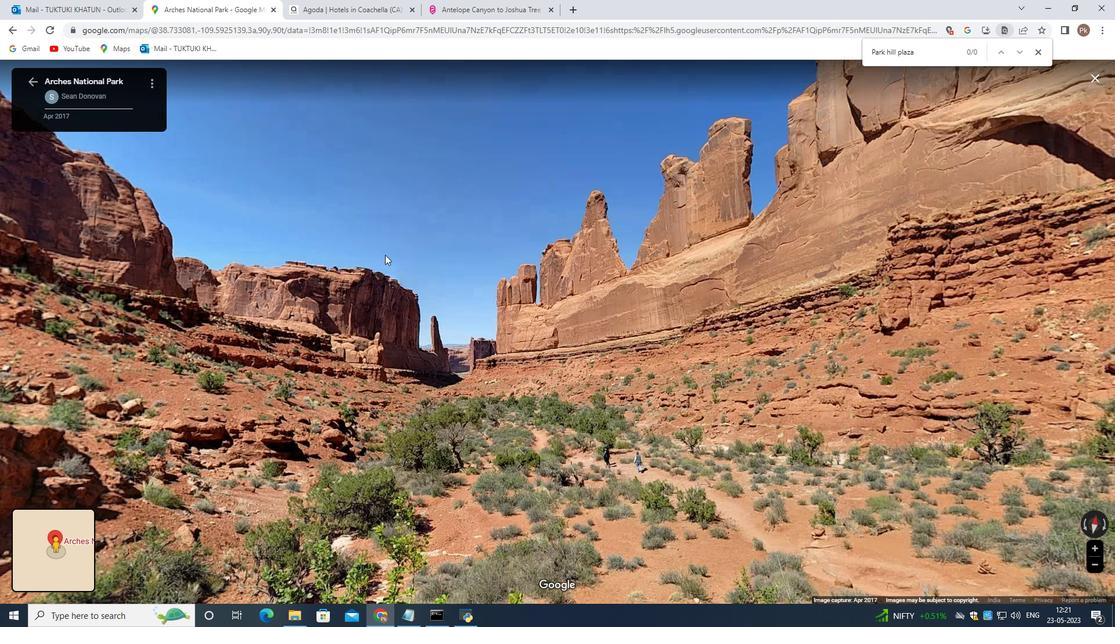 
Action: Mouse scrolled (385, 254) with delta (0, 0)
Screenshot: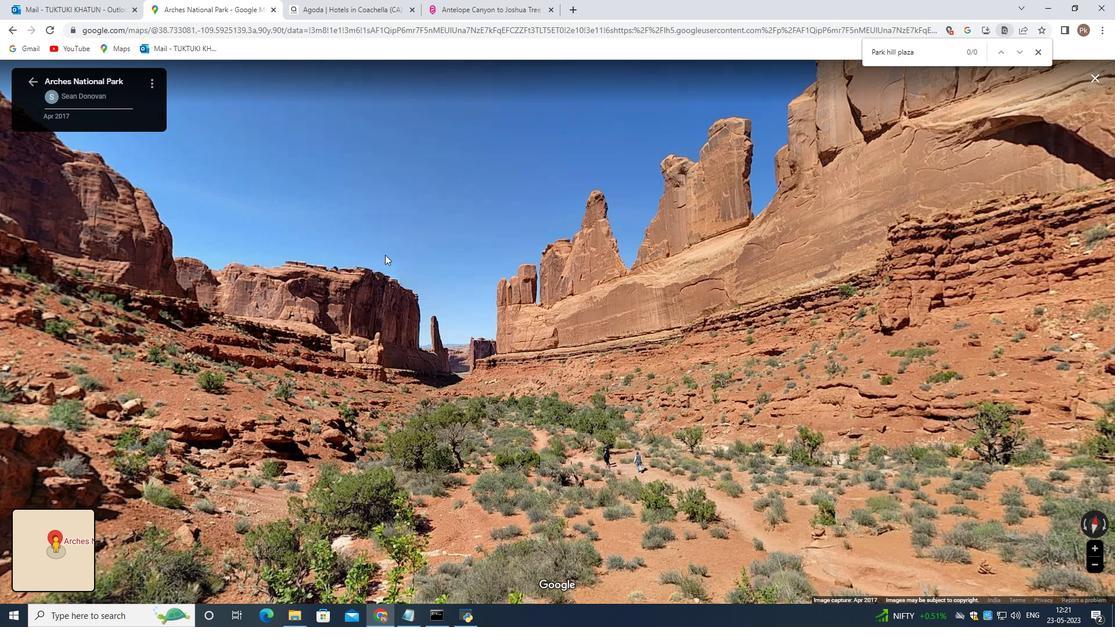 
Action: Mouse scrolled (385, 254) with delta (0, 0)
Screenshot: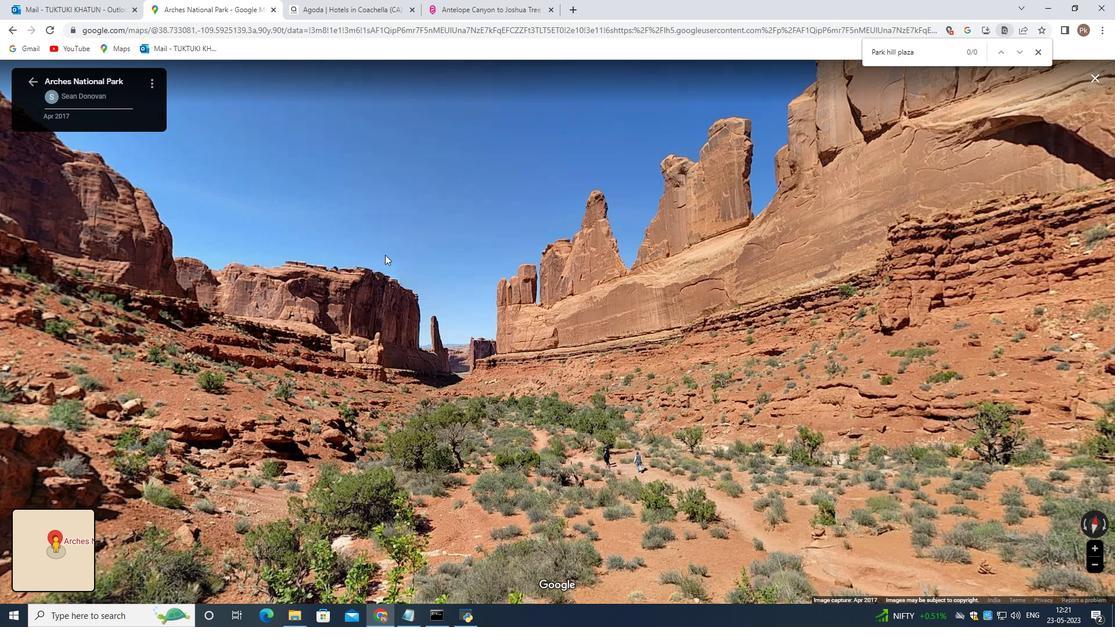 
Action: Mouse scrolled (385, 254) with delta (0, 0)
Screenshot: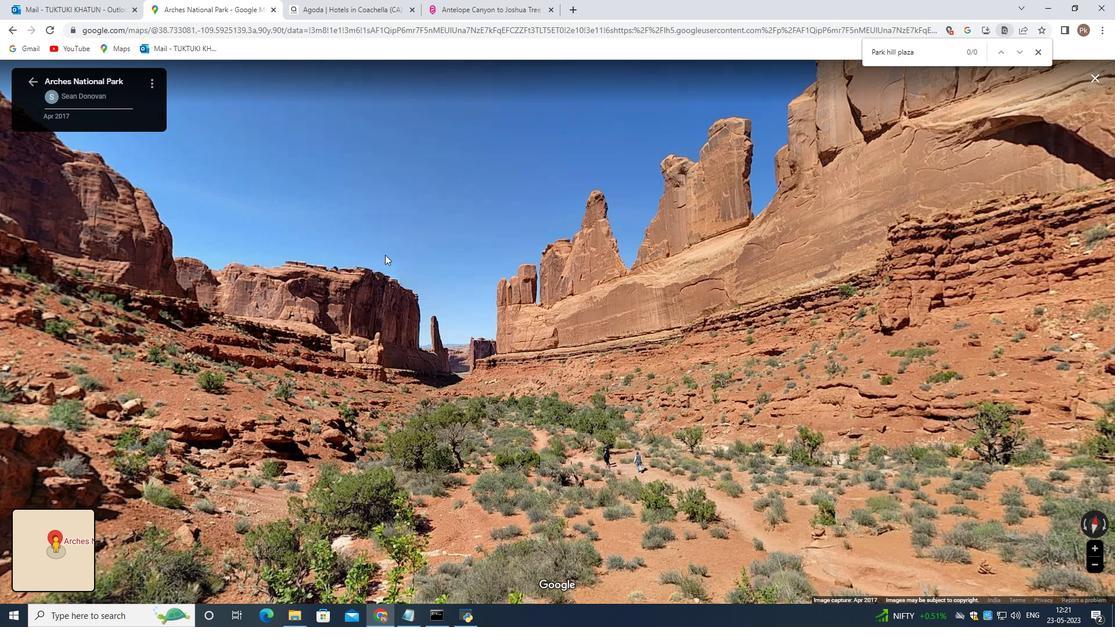 
Action: Mouse scrolled (385, 254) with delta (0, 0)
Screenshot: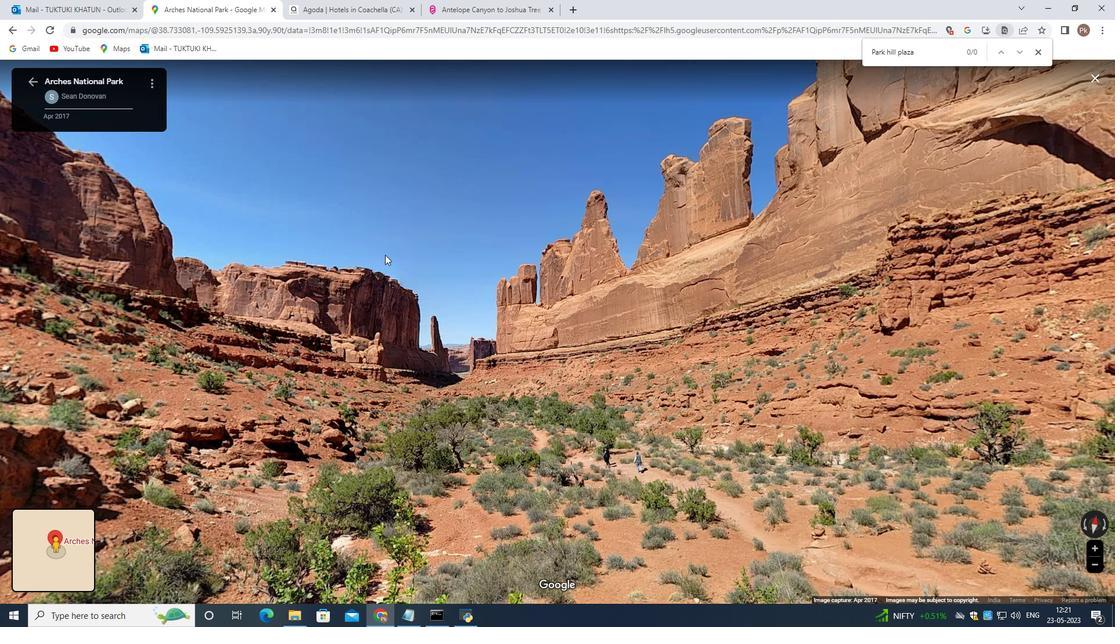 
Action: Mouse scrolled (385, 254) with delta (0, 0)
Screenshot: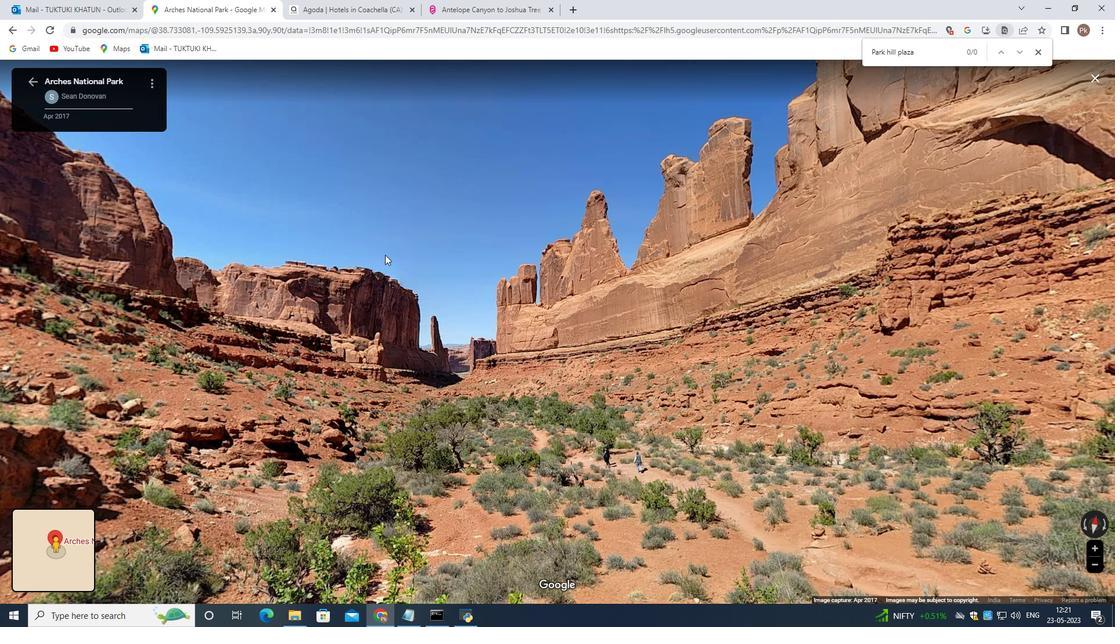 
Action: Mouse scrolled (385, 254) with delta (0, 0)
Screenshot: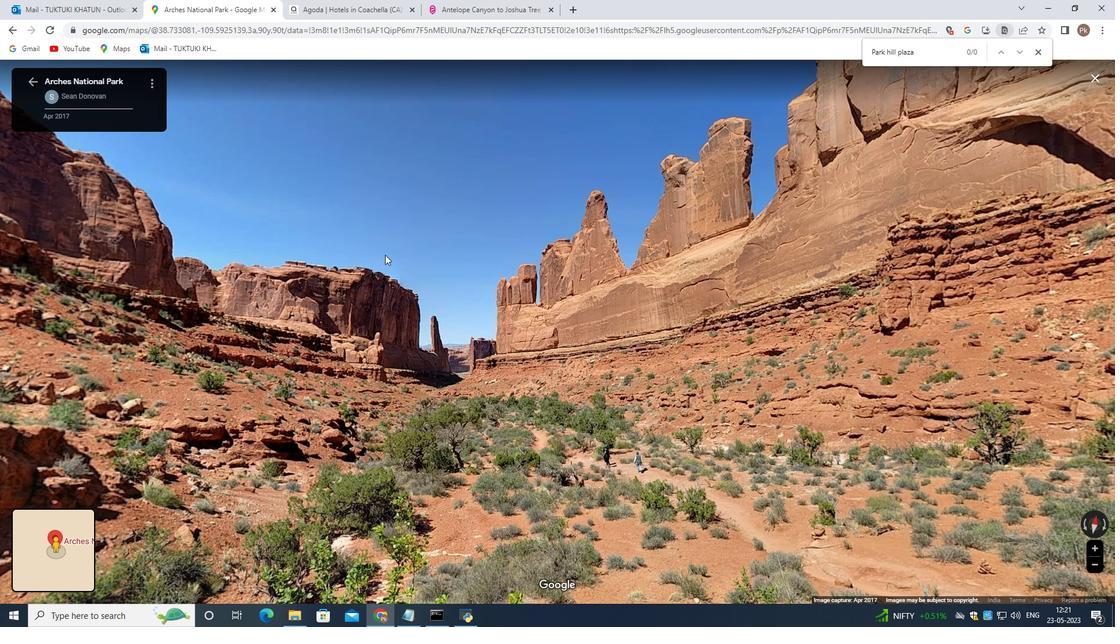 
Action: Mouse scrolled (385, 254) with delta (0, 0)
Screenshot: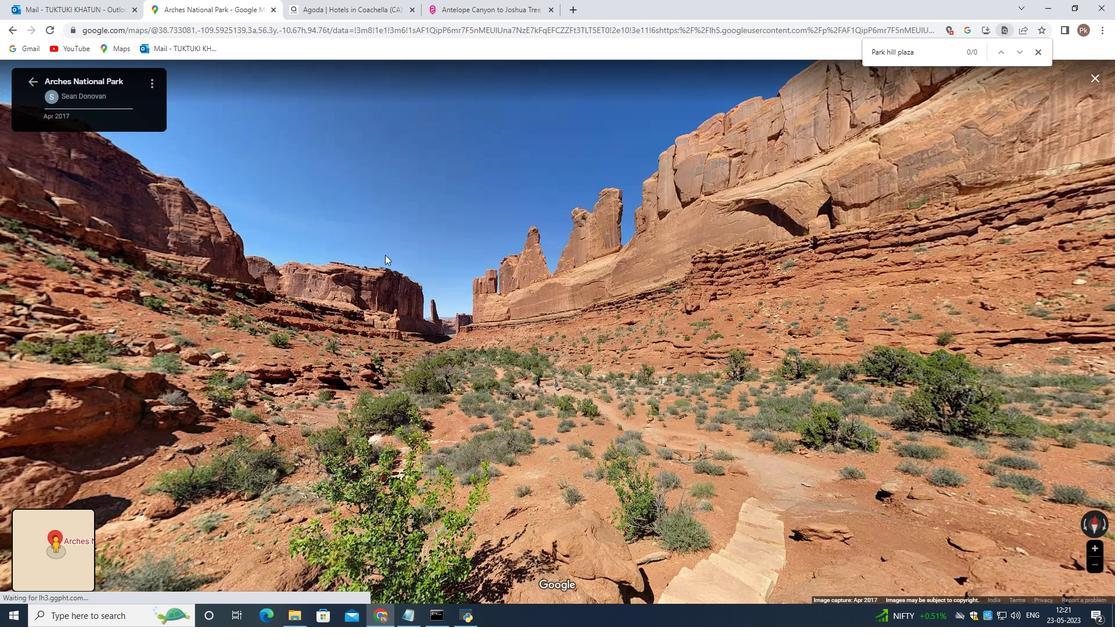 
Action: Mouse scrolled (385, 254) with delta (0, 0)
Screenshot: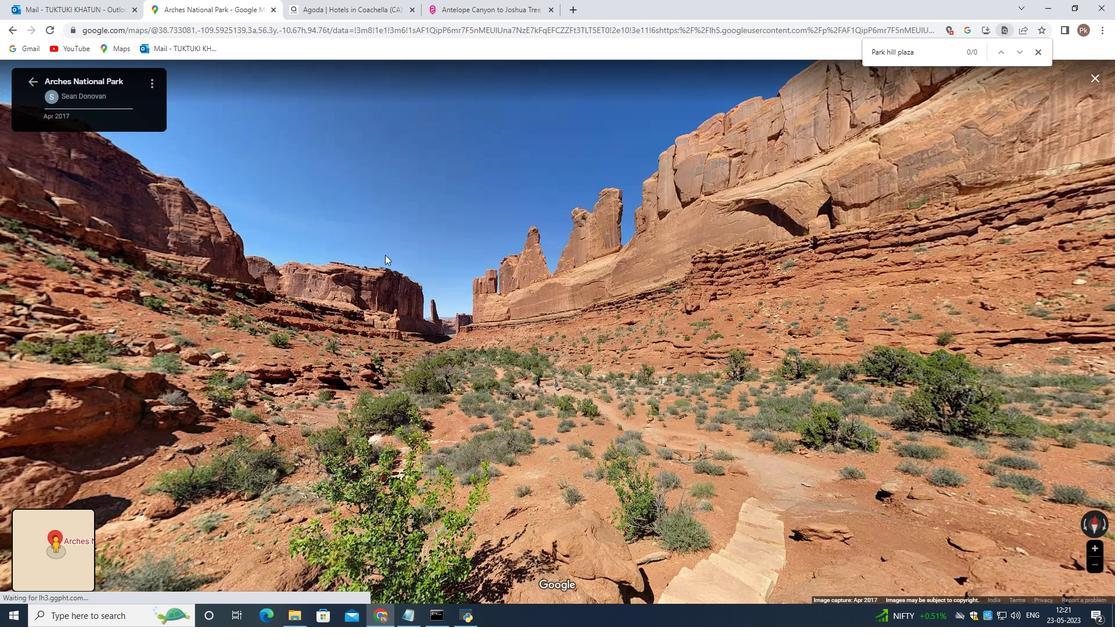 
Action: Mouse scrolled (385, 254) with delta (0, 0)
Screenshot: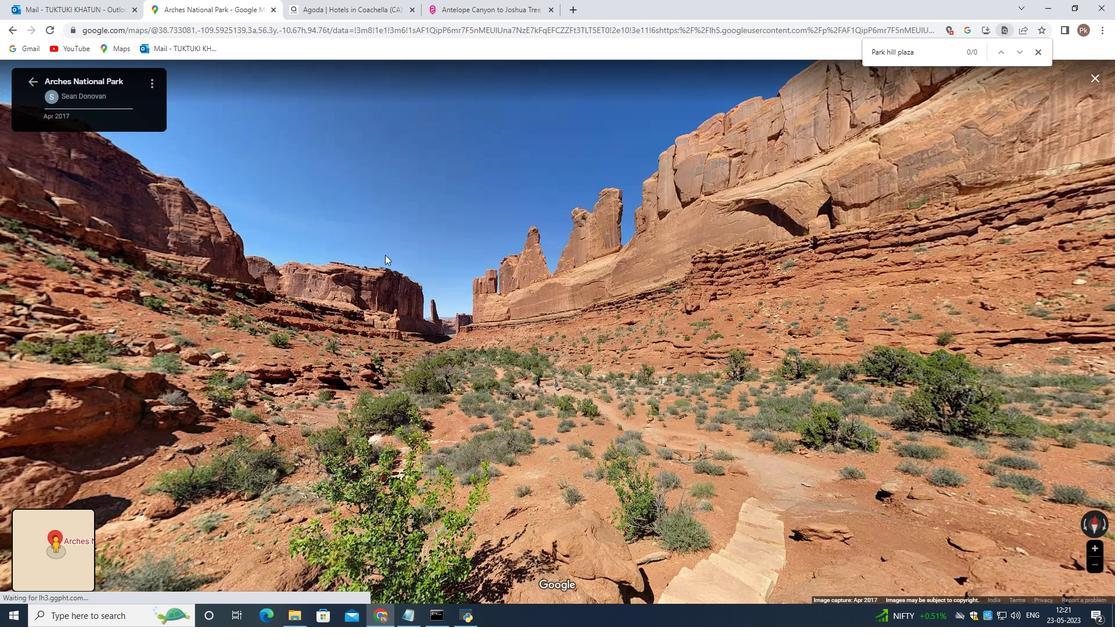 
Action: Mouse scrolled (385, 254) with delta (0, 0)
Screenshot: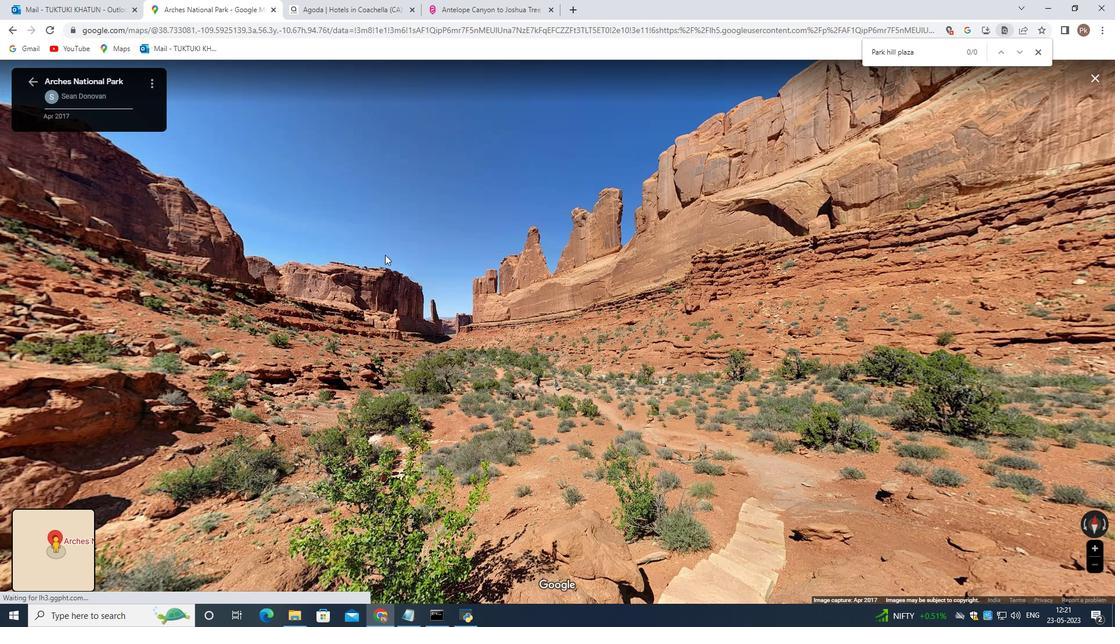
Action: Mouse scrolled (385, 254) with delta (0, 0)
Screenshot: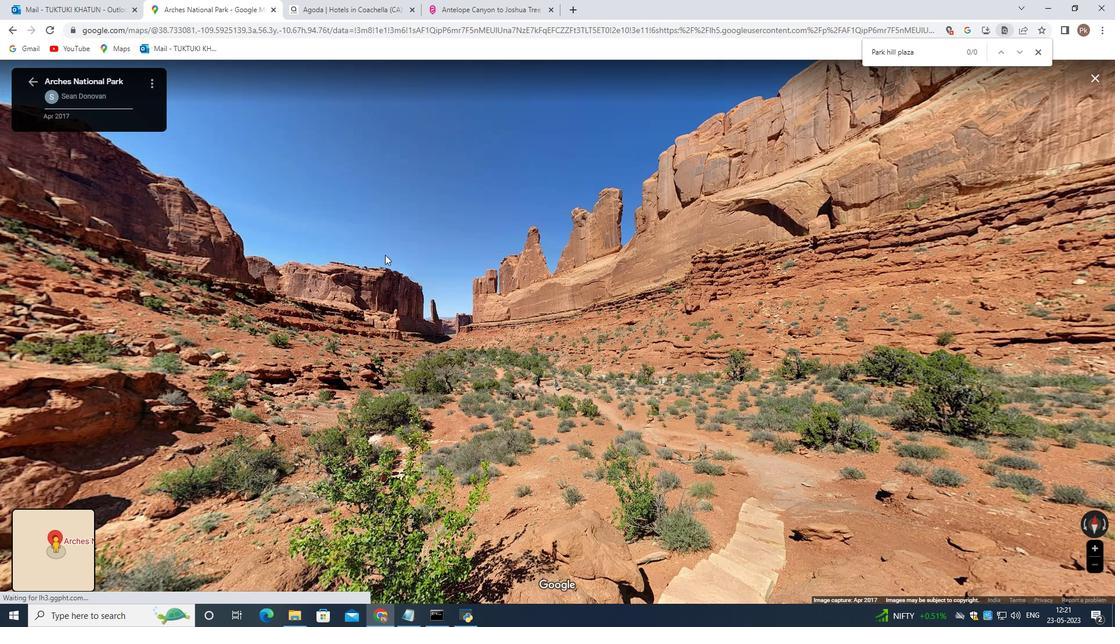 
Action: Mouse scrolled (385, 253) with delta (0, -1)
Screenshot: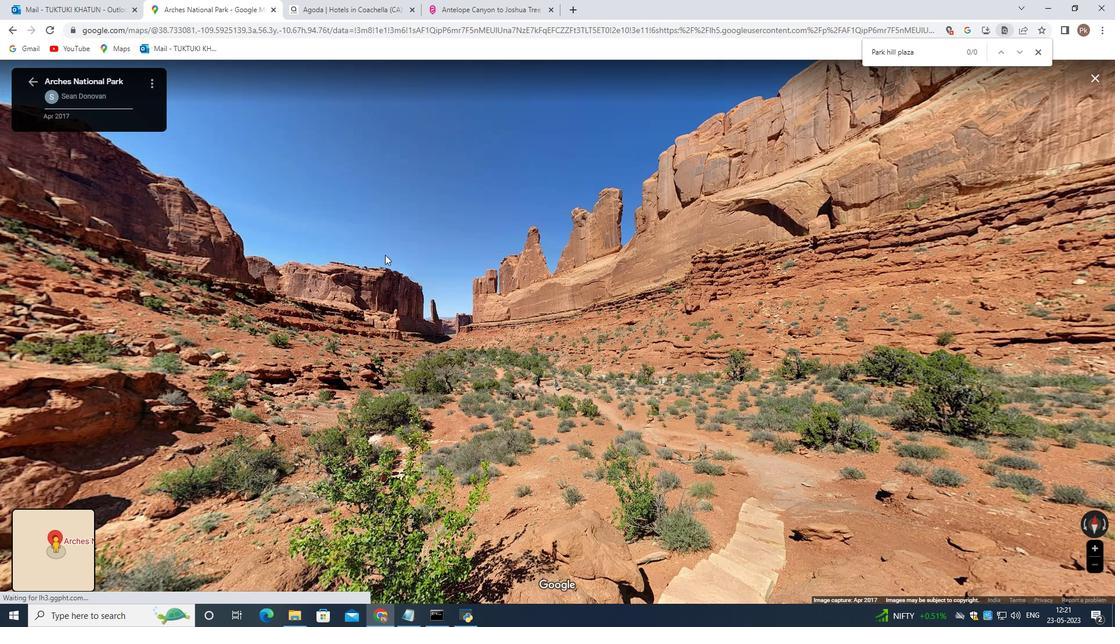 
Action: Mouse scrolled (385, 254) with delta (0, 0)
Screenshot: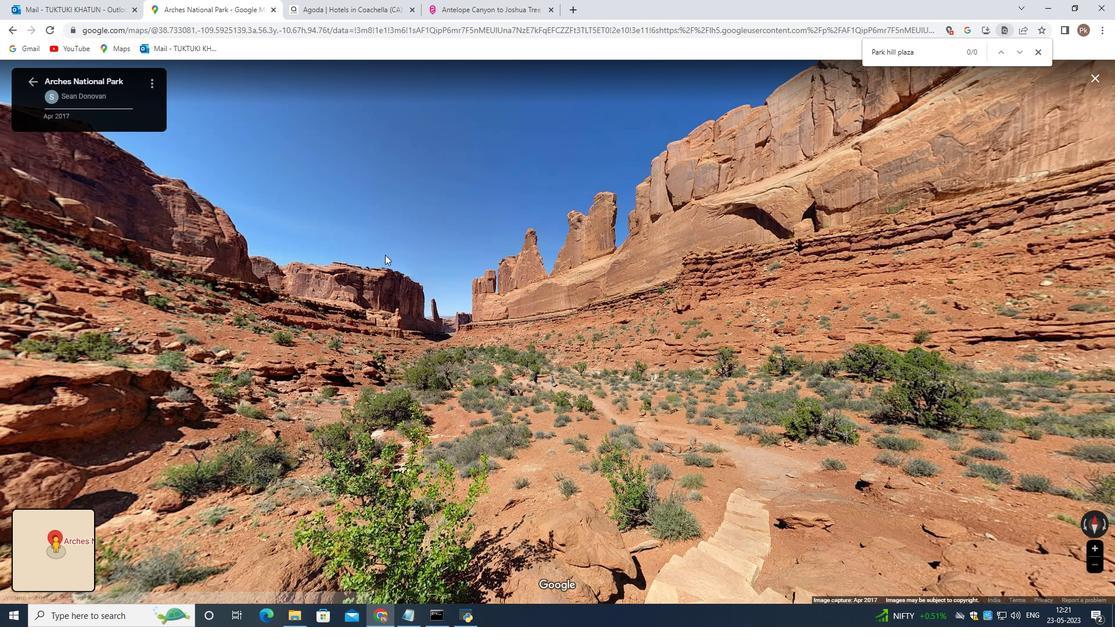 
Action: Mouse scrolled (385, 254) with delta (0, 0)
Screenshot: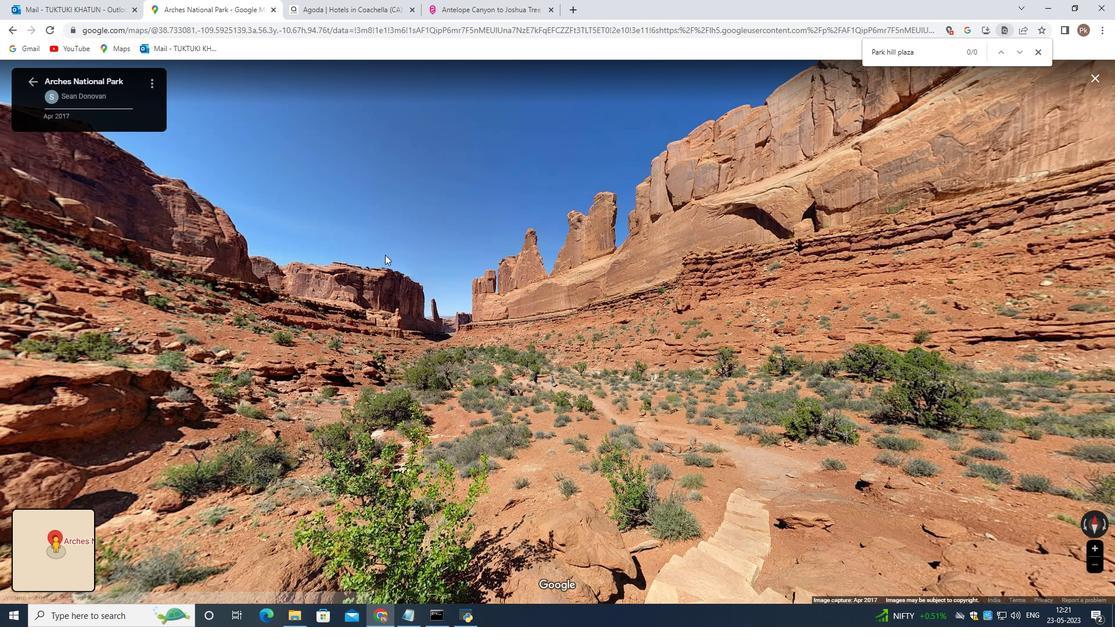 
Action: Mouse scrolled (385, 254) with delta (0, 0)
Screenshot: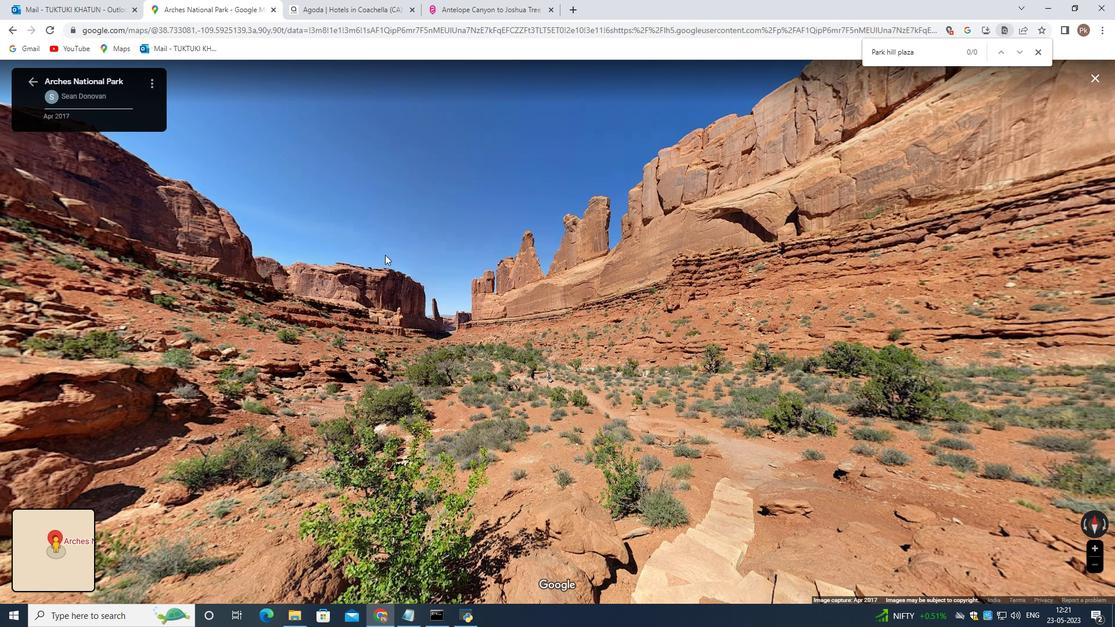 
Action: Mouse scrolled (385, 254) with delta (0, 0)
Screenshot: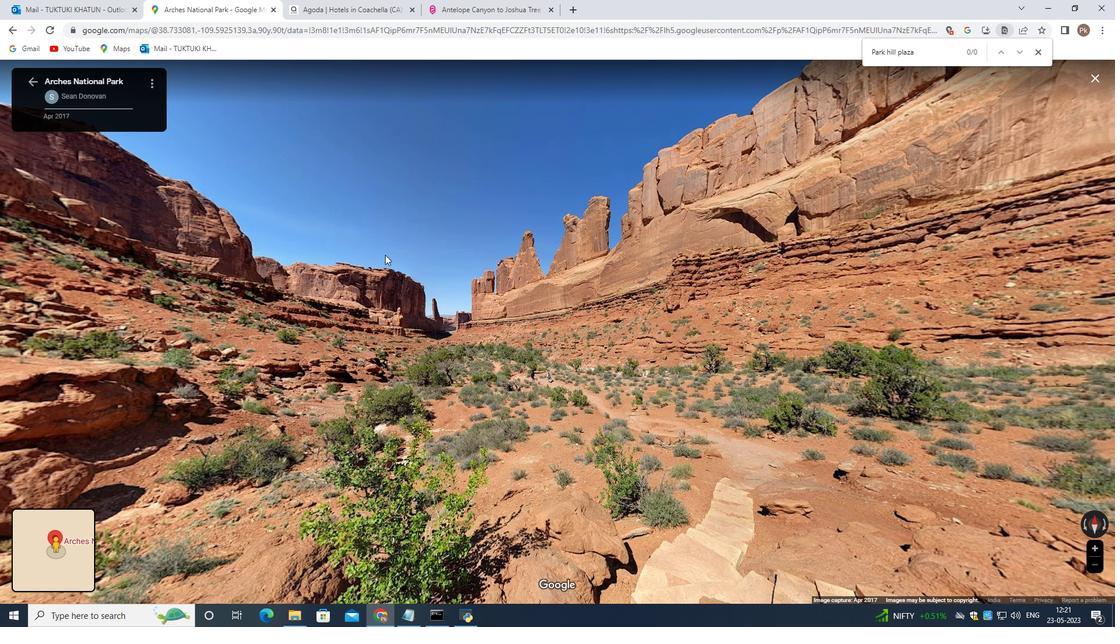 
Action: Mouse scrolled (385, 254) with delta (0, 0)
Screenshot: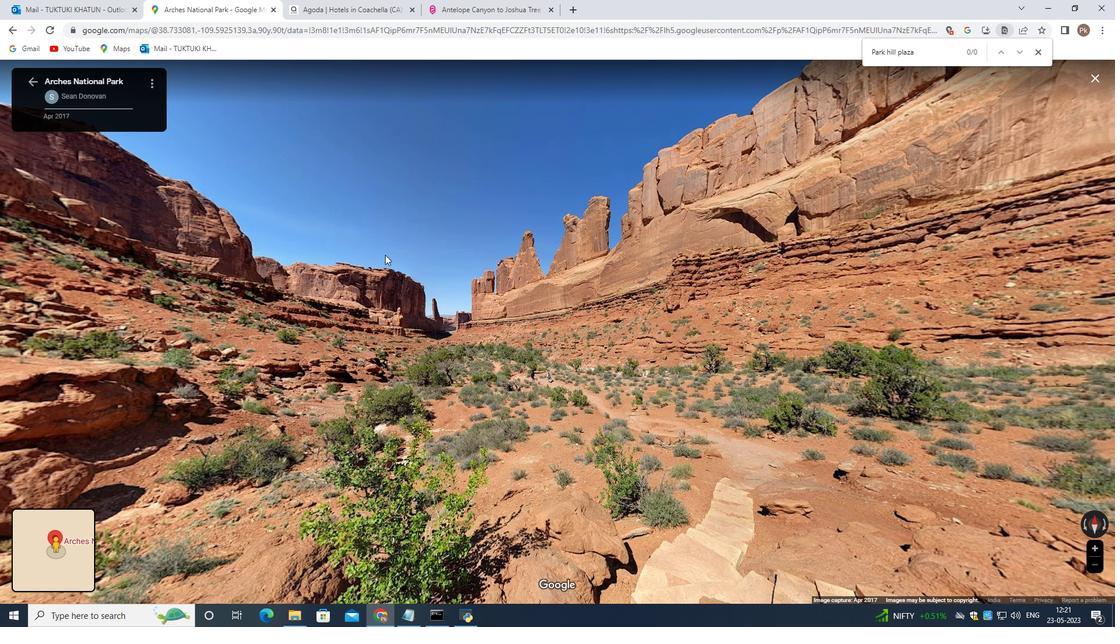 
Action: Mouse scrolled (385, 254) with delta (0, 0)
Screenshot: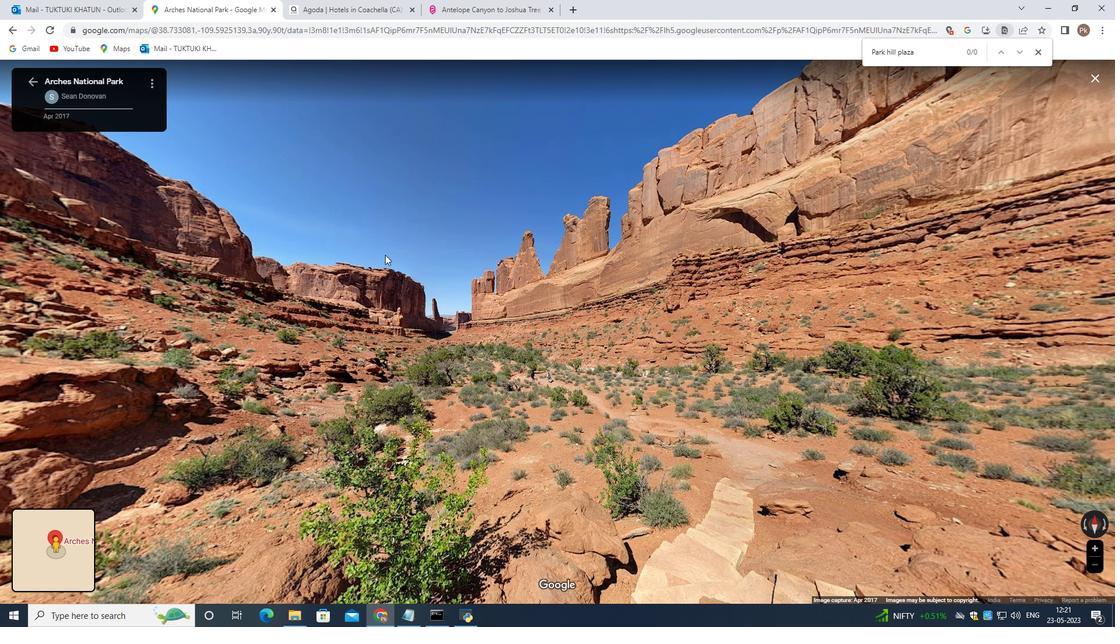
Action: Mouse scrolled (385, 254) with delta (0, 0)
Screenshot: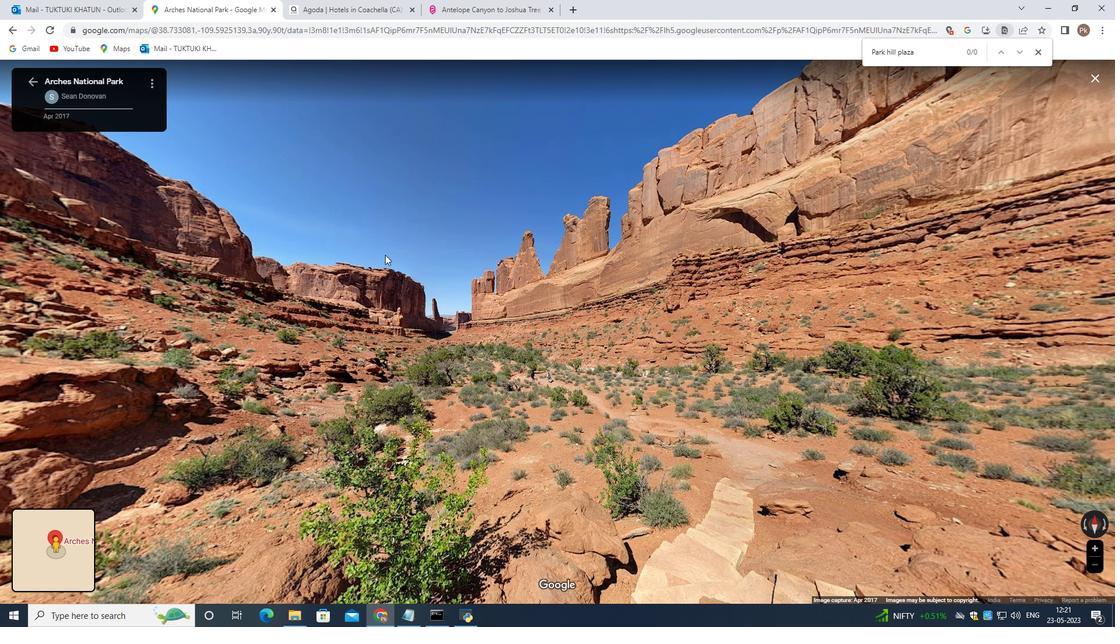 
Action: Mouse scrolled (385, 254) with delta (0, 0)
Screenshot: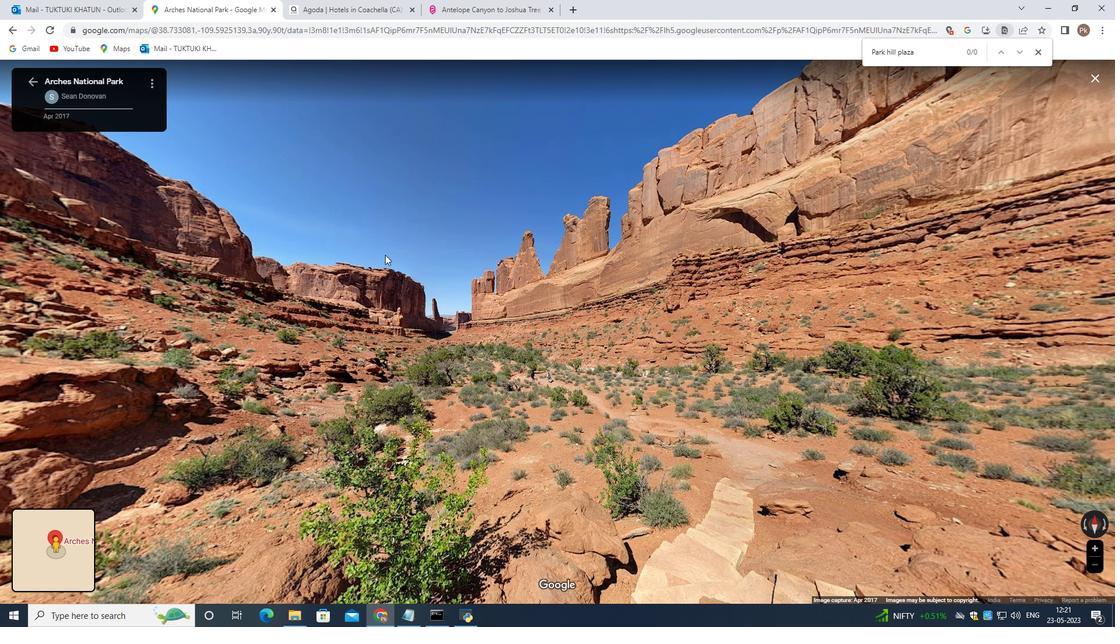 
Action: Mouse scrolled (385, 254) with delta (0, 0)
Screenshot: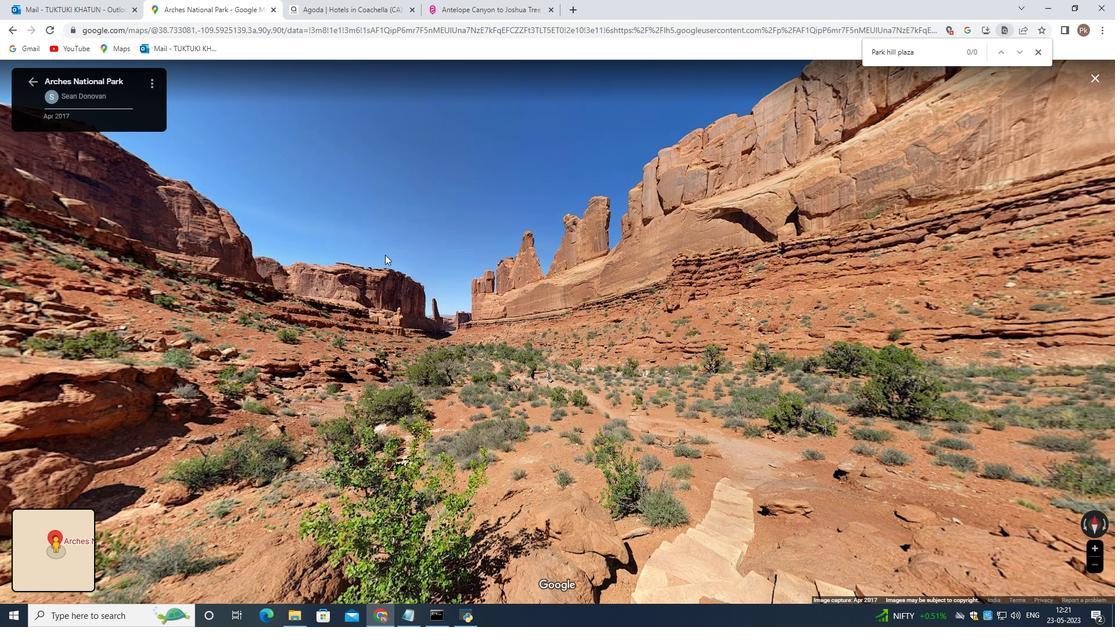 
Action: Mouse moved to (79, 520)
Screenshot: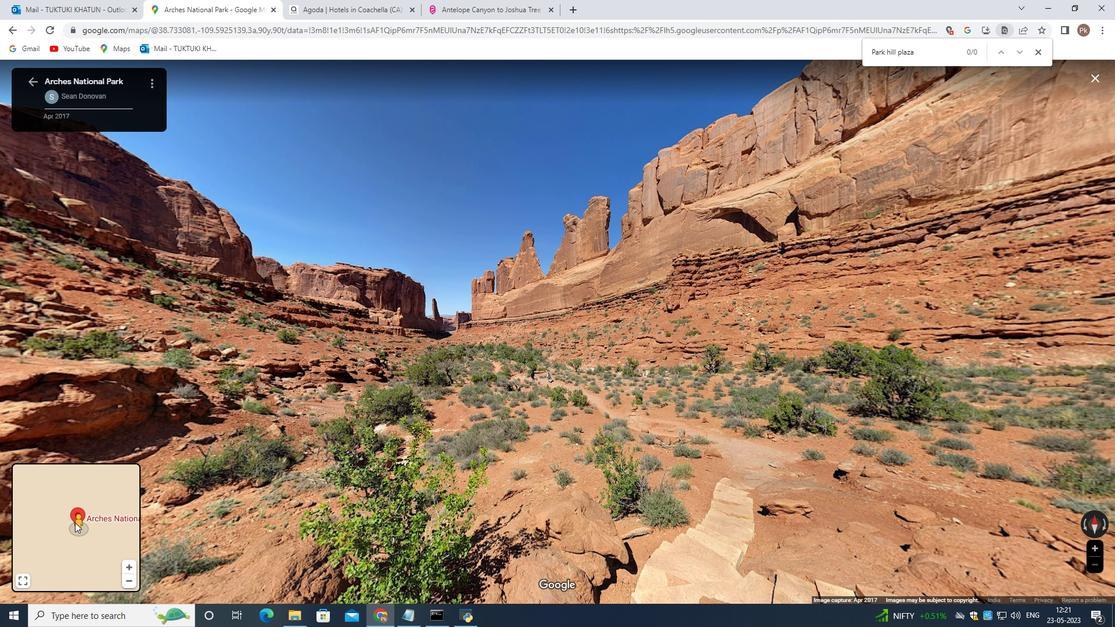
Action: Mouse pressed left at (79, 520)
Screenshot: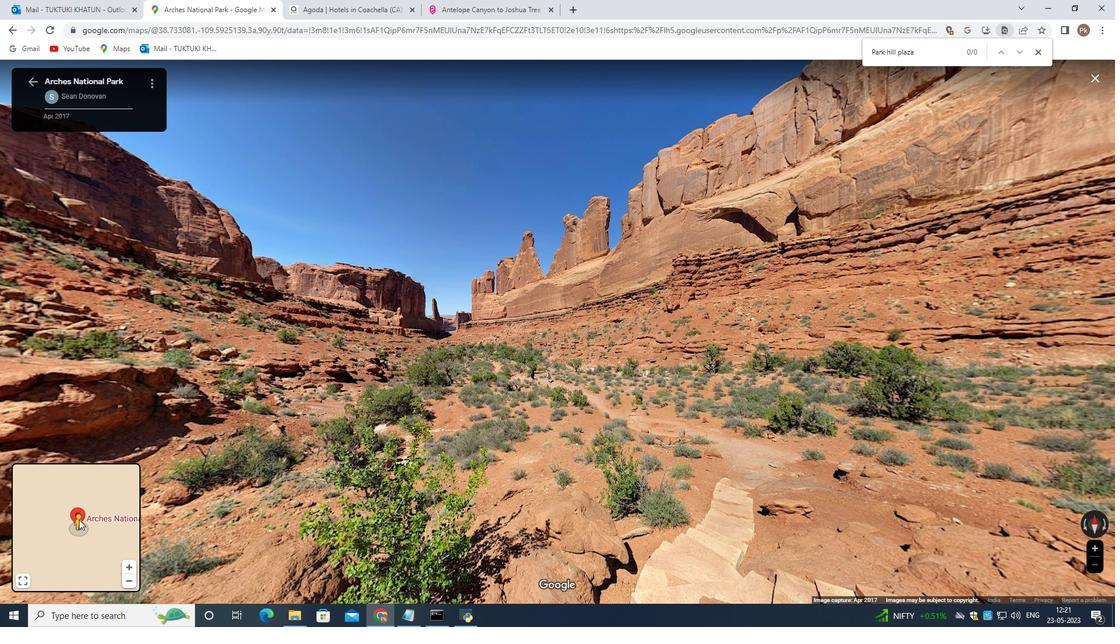 
Action: Mouse moved to (130, 584)
Screenshot: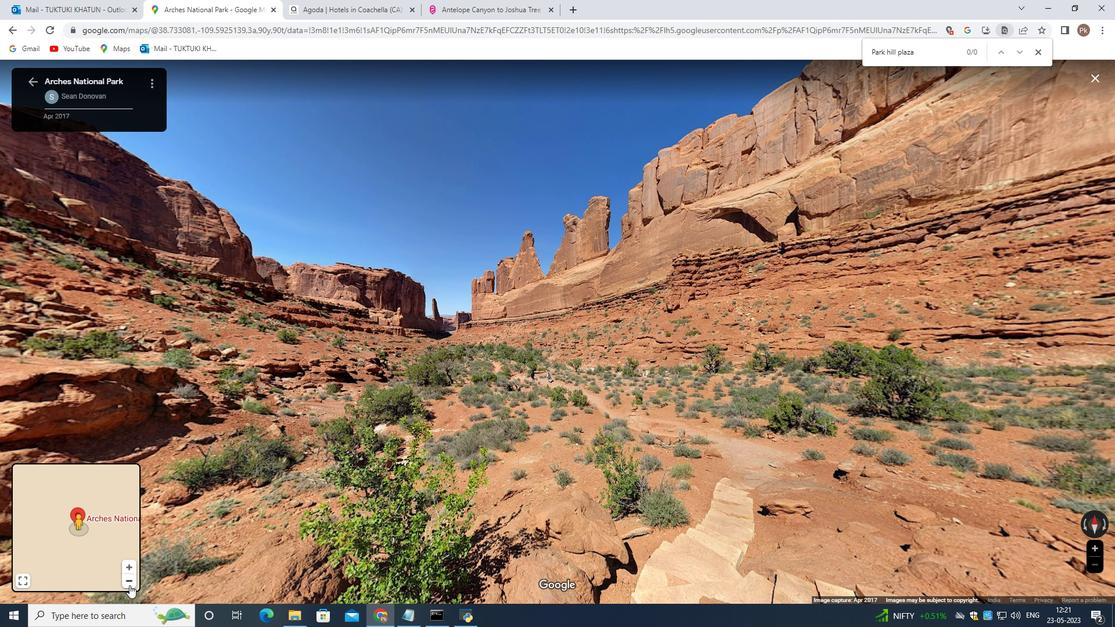 
Action: Mouse pressed left at (130, 584)
Screenshot: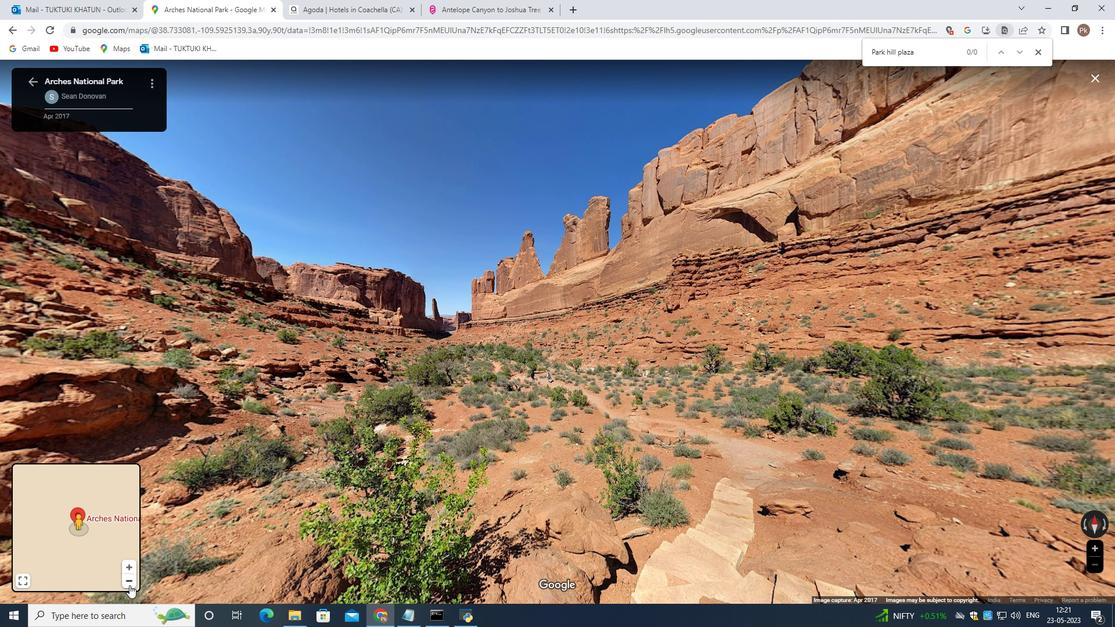 
Action: Mouse moved to (128, 585)
Screenshot: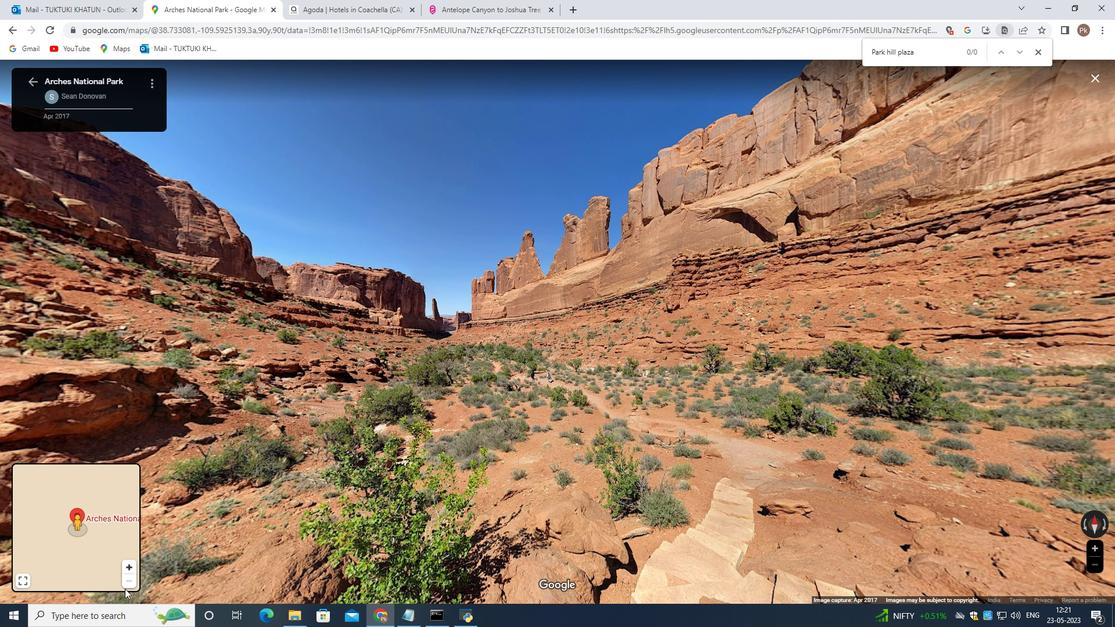
Action: Mouse pressed left at (128, 585)
Screenshot: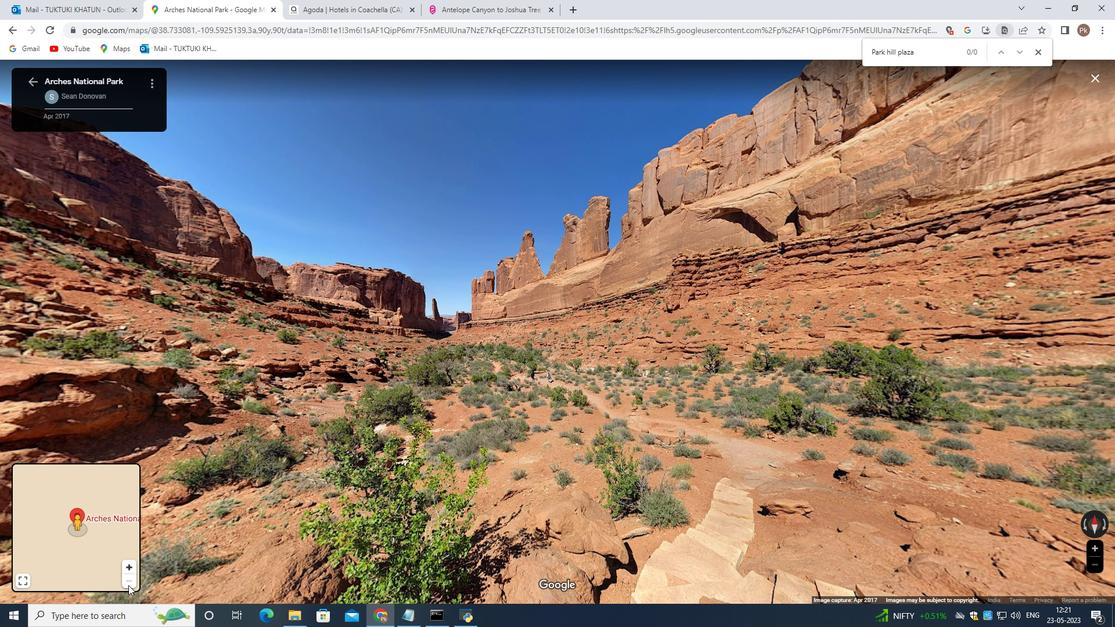 
Action: Mouse moved to (131, 584)
Screenshot: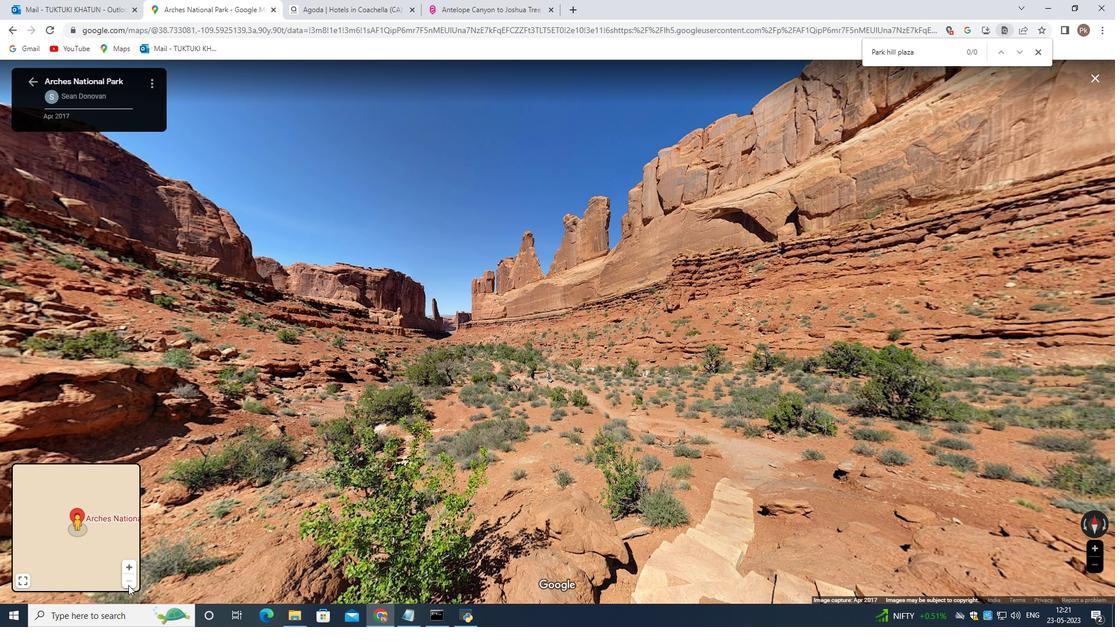 
Action: Mouse scrolled (131, 585) with delta (0, 0)
Screenshot: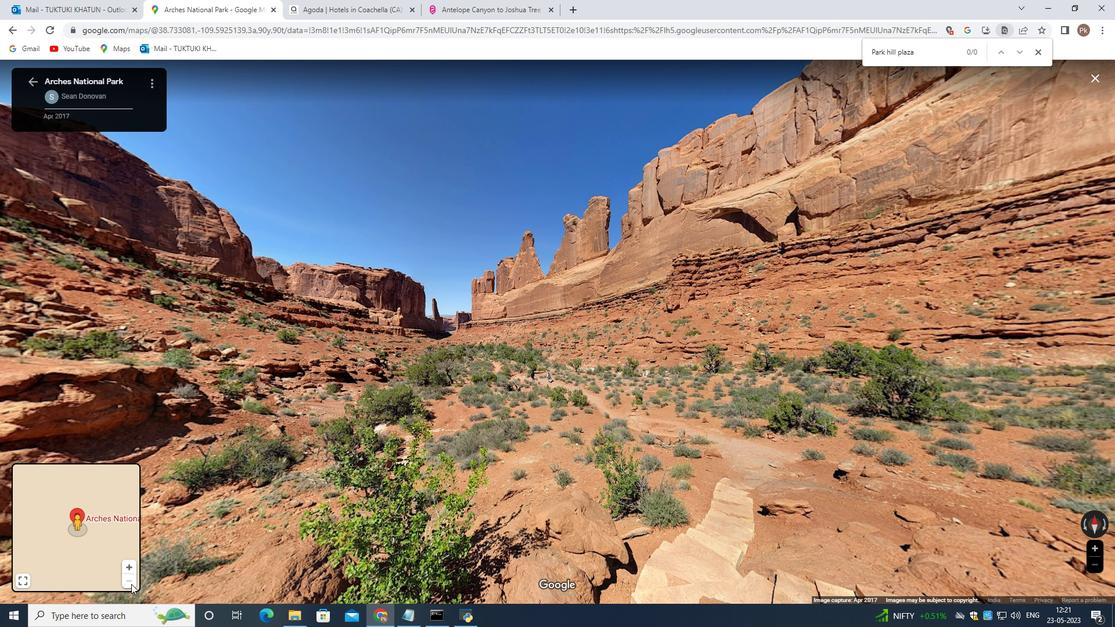 
Action: Mouse moved to (124, 580)
Screenshot: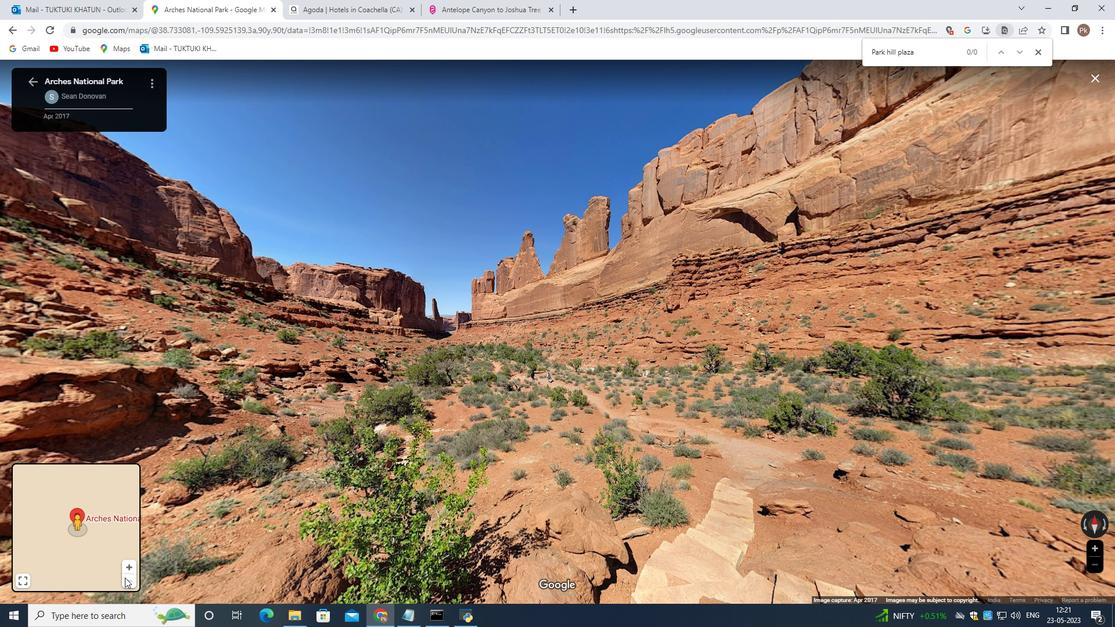 
Action: Mouse pressed left at (124, 580)
Screenshot: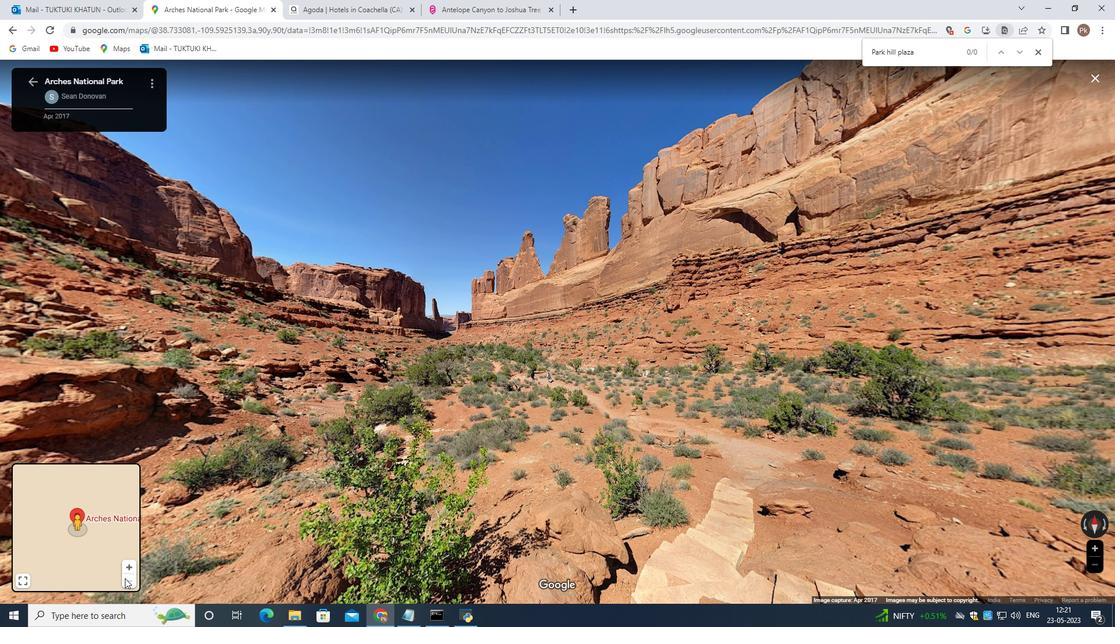 
Action: Mouse moved to (124, 580)
Screenshot: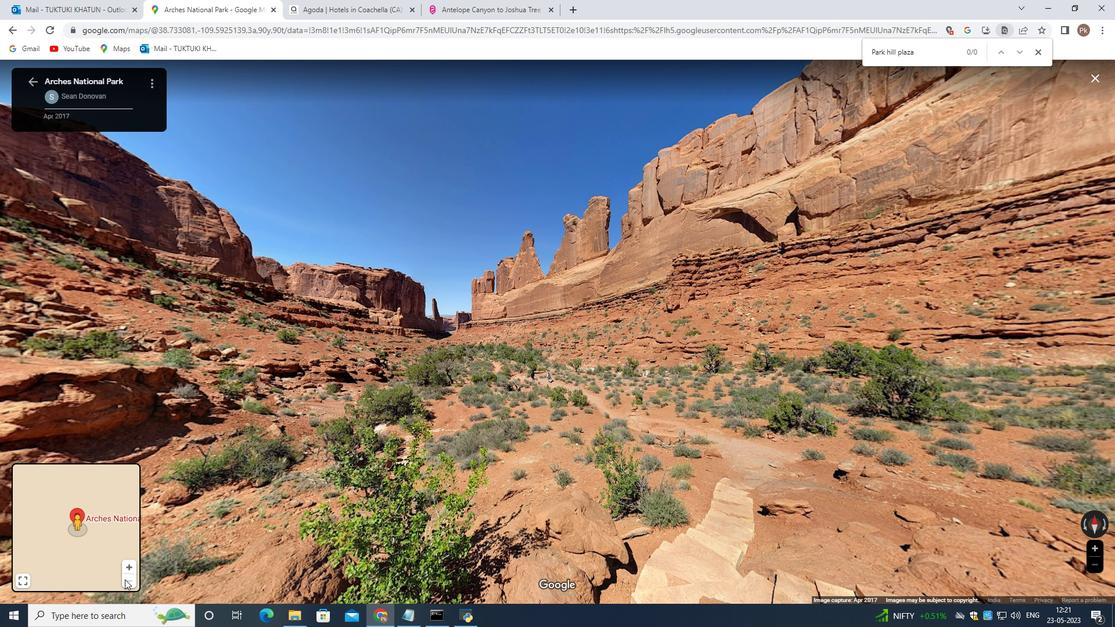 
Action: Mouse pressed left at (124, 580)
Screenshot: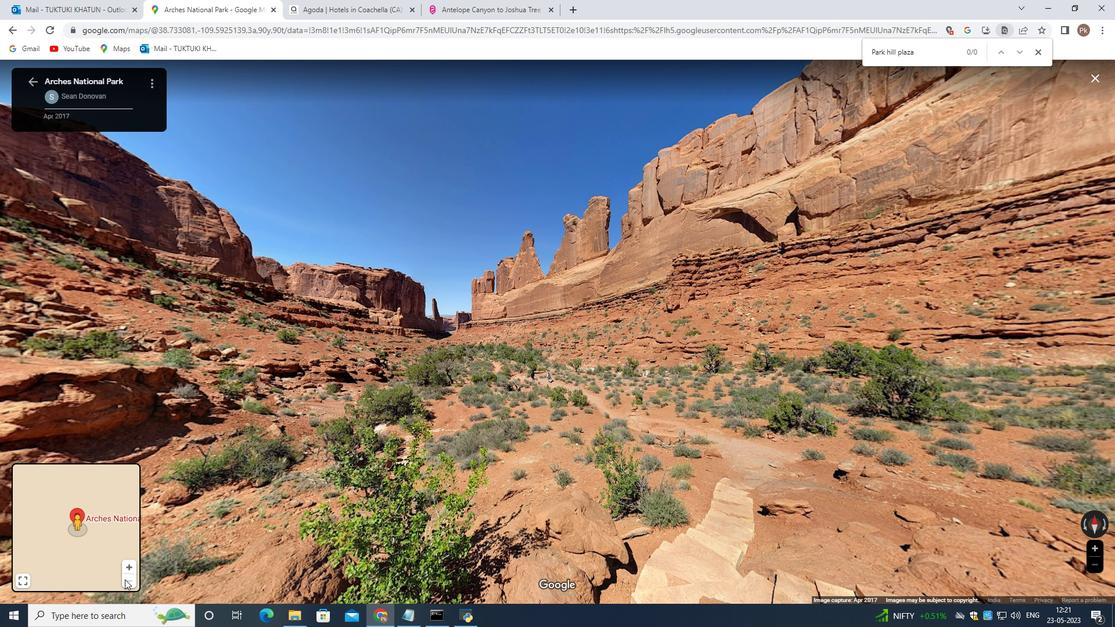 
Action: Mouse moved to (23, 579)
Screenshot: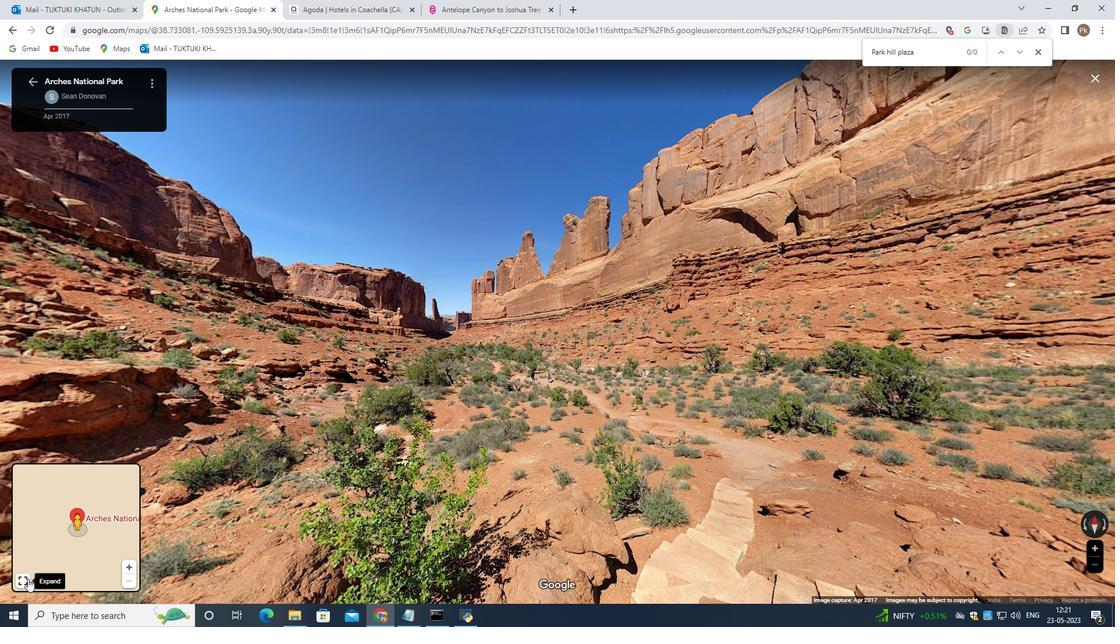 
Action: Mouse pressed left at (23, 579)
Screenshot: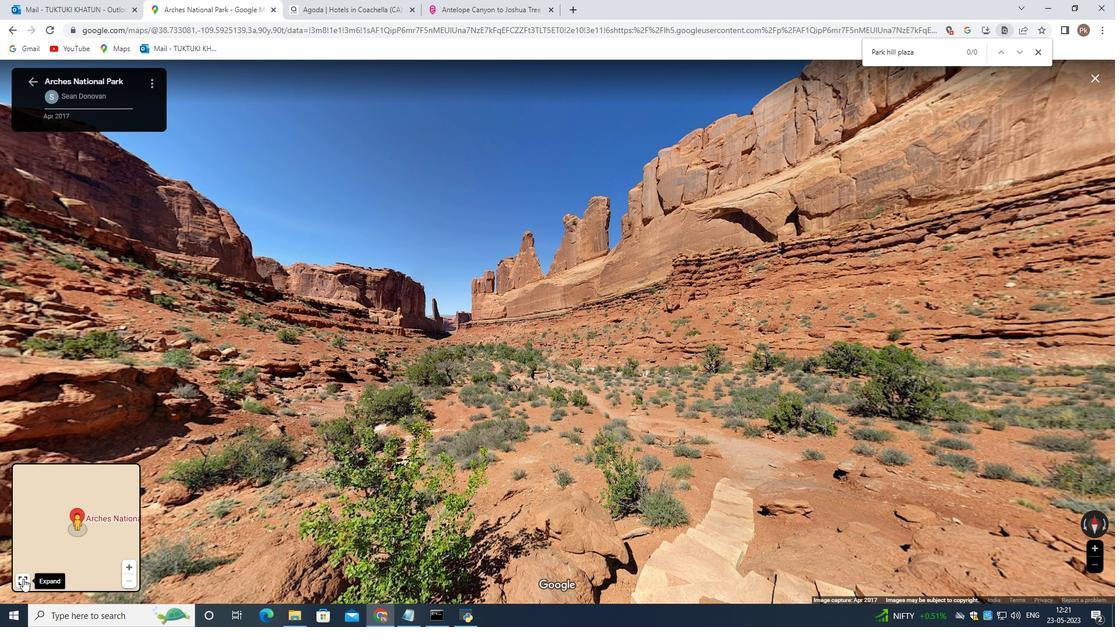 
Action: Mouse moved to (126, 504)
Screenshot: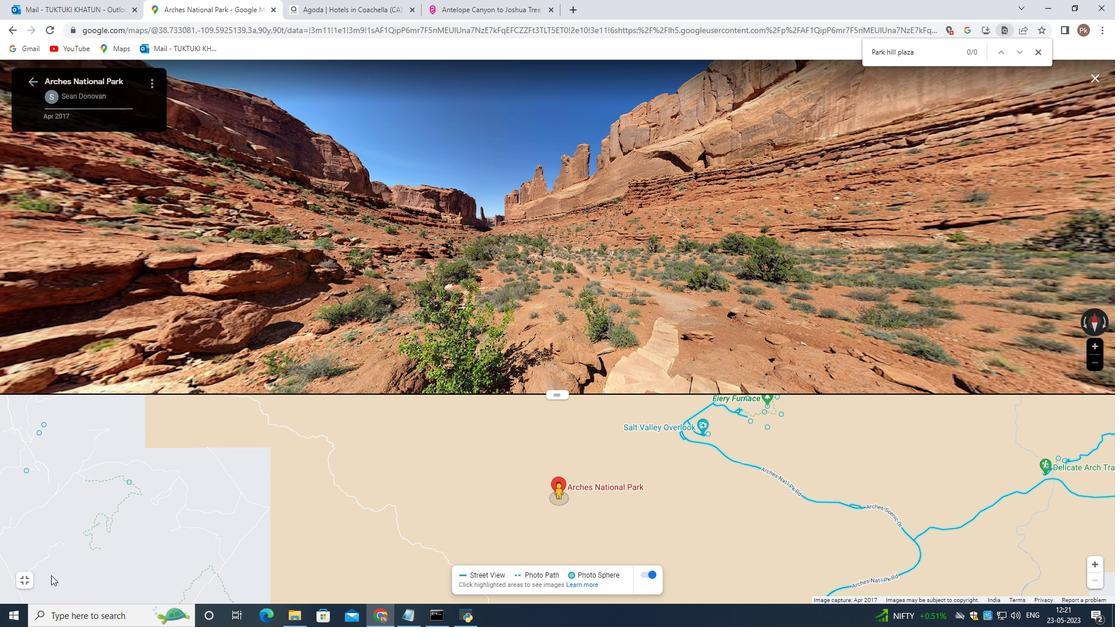 
Action: Mouse scrolled (126, 503) with delta (0, 0)
Screenshot: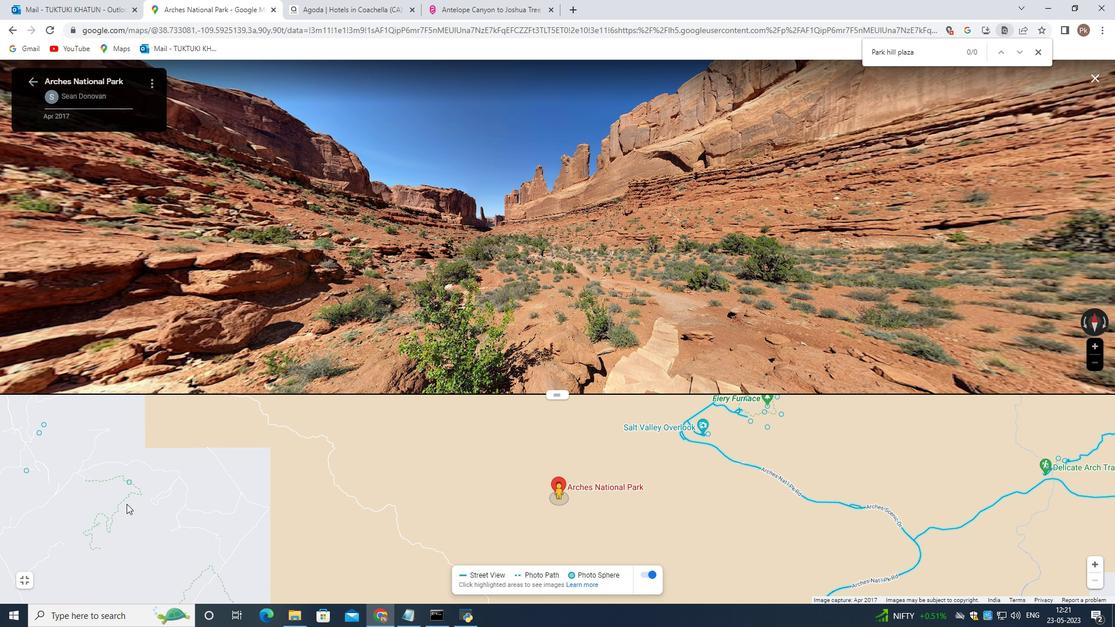 
Action: Mouse moved to (473, 489)
Screenshot: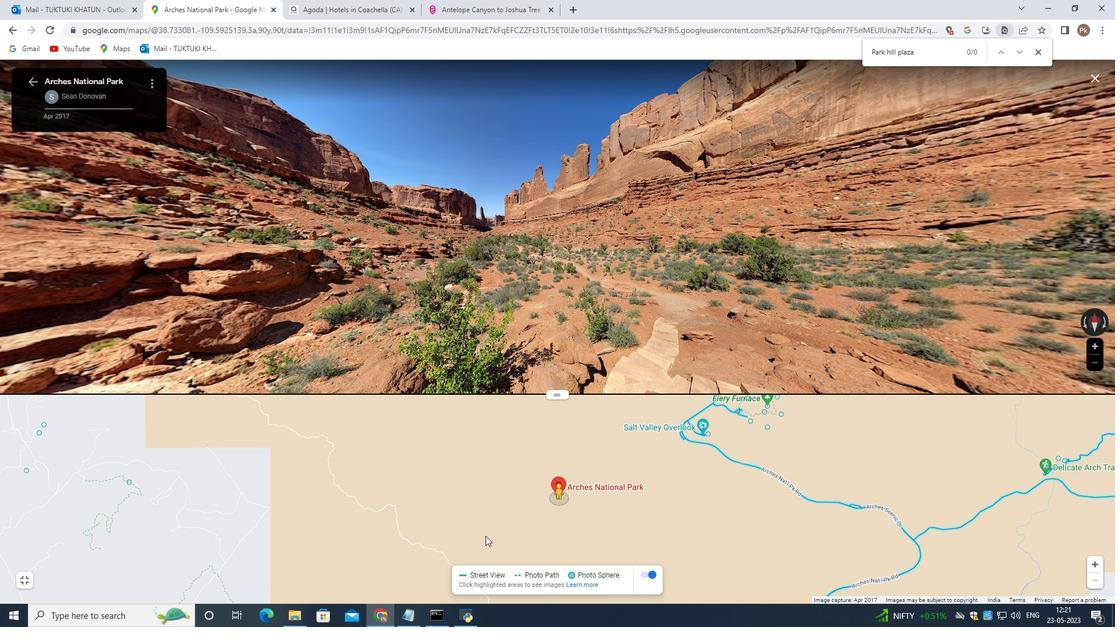 
Action: Mouse pressed left at (473, 489)
Screenshot: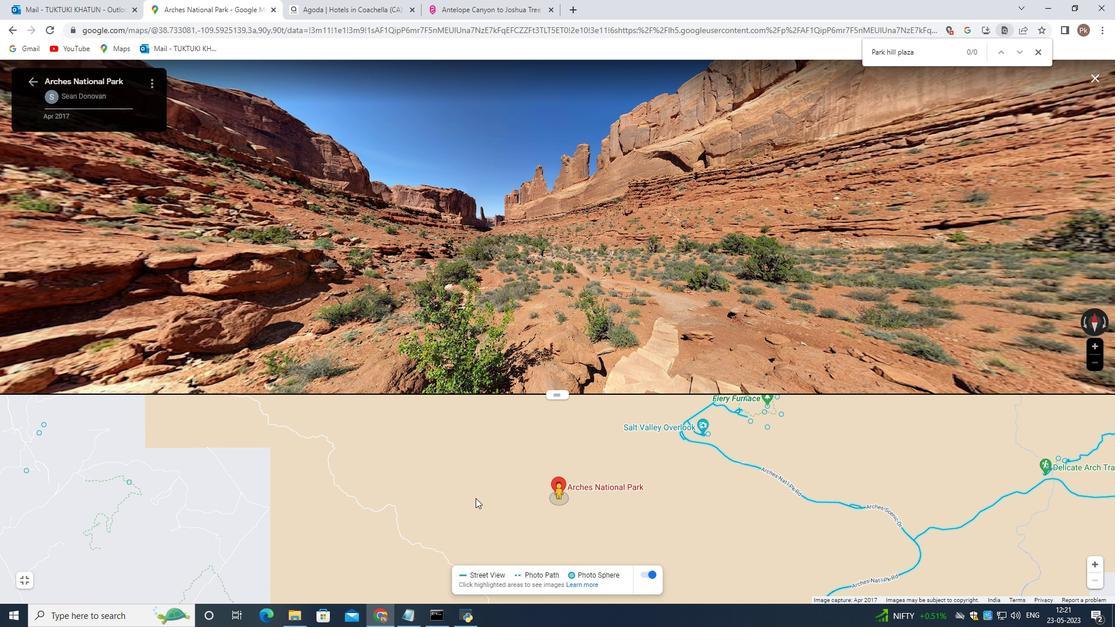 
Action: Mouse moved to (500, 580)
Screenshot: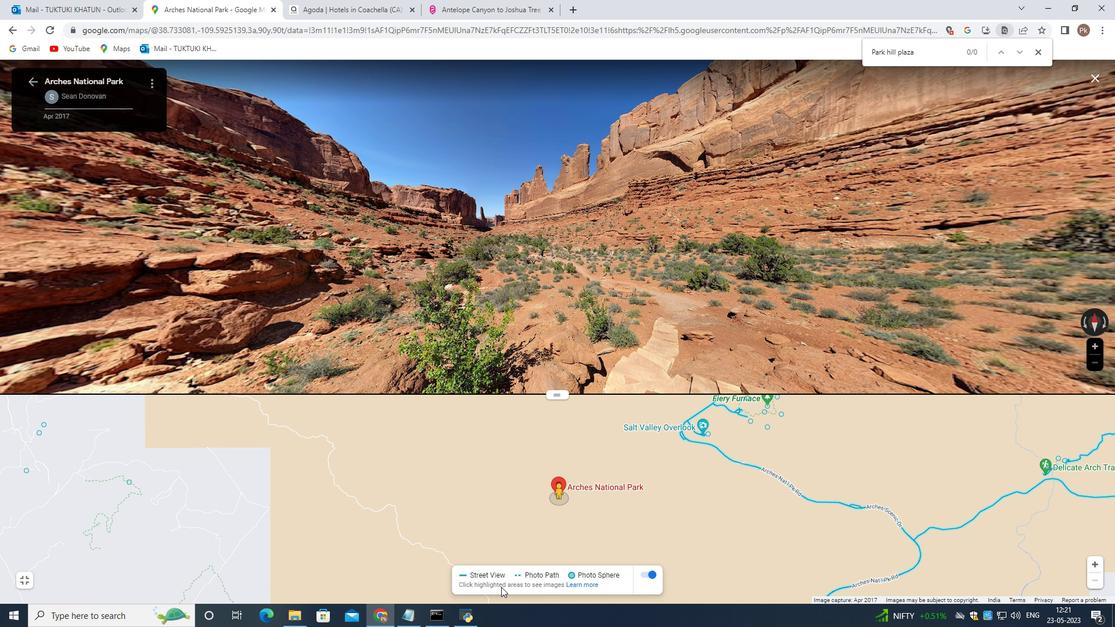 
Action: Mouse pressed left at (500, 580)
Screenshot: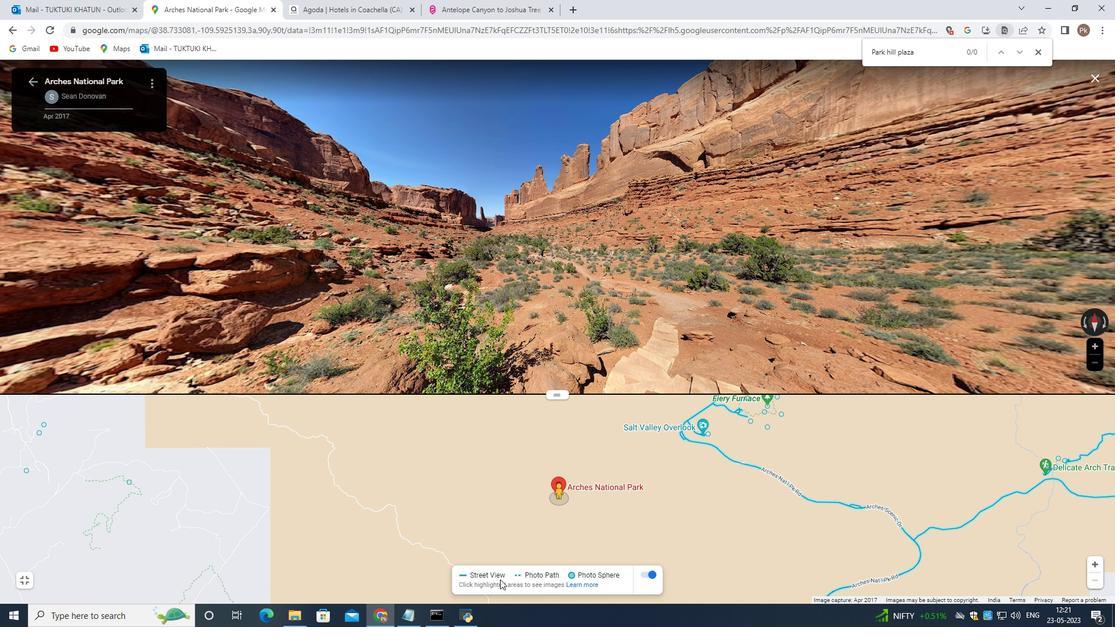 
Action: Mouse moved to (492, 574)
Screenshot: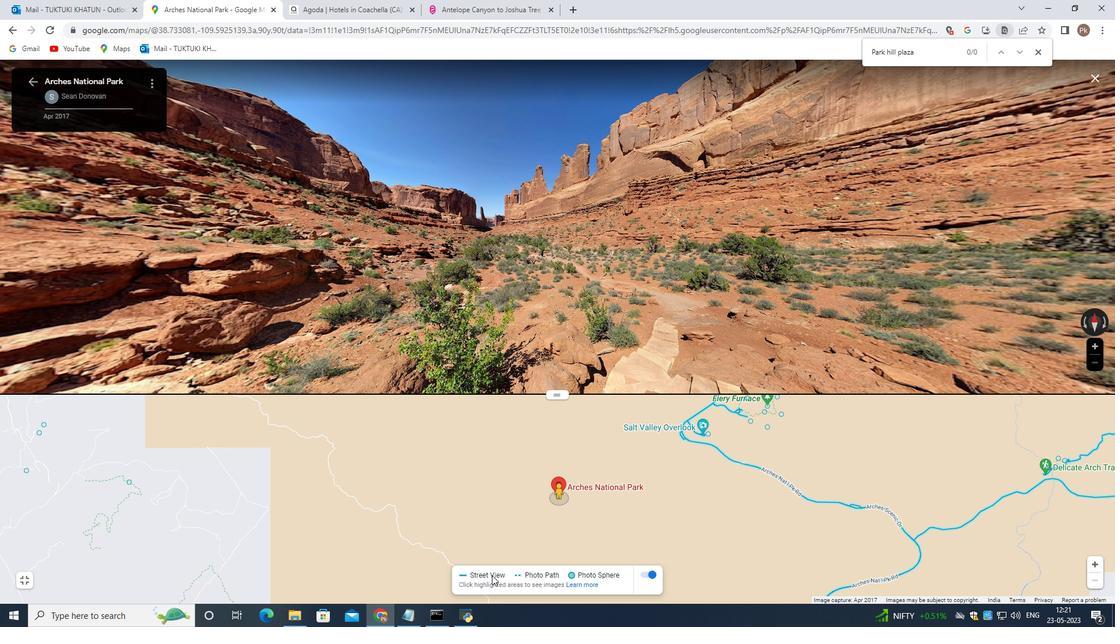 
Action: Mouse pressed left at (492, 574)
Screenshot: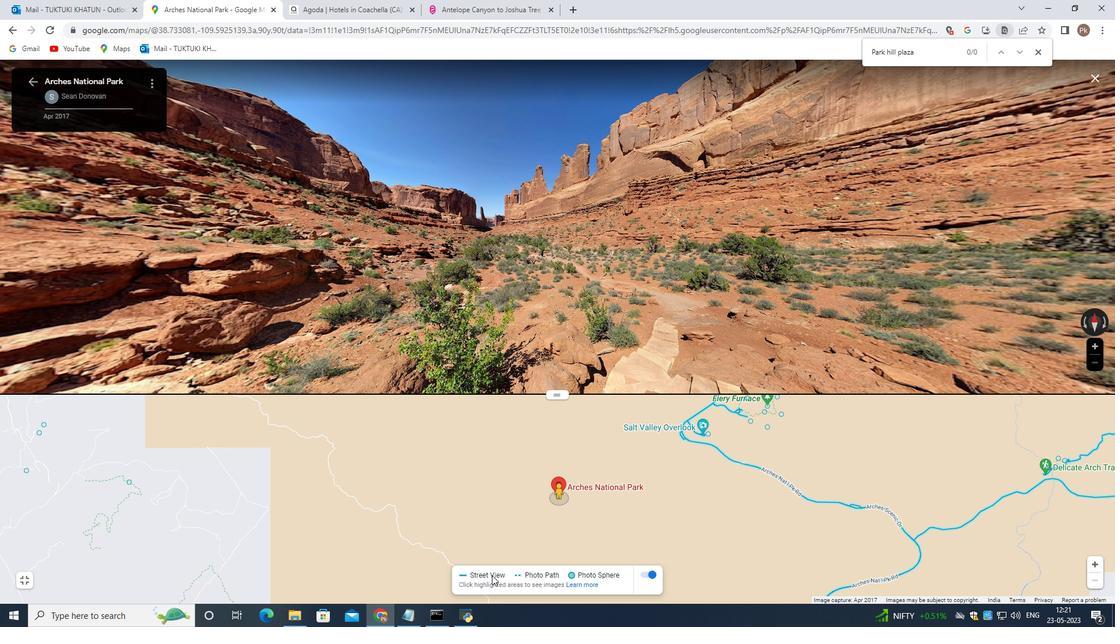 
Action: Mouse pressed left at (492, 574)
Screenshot: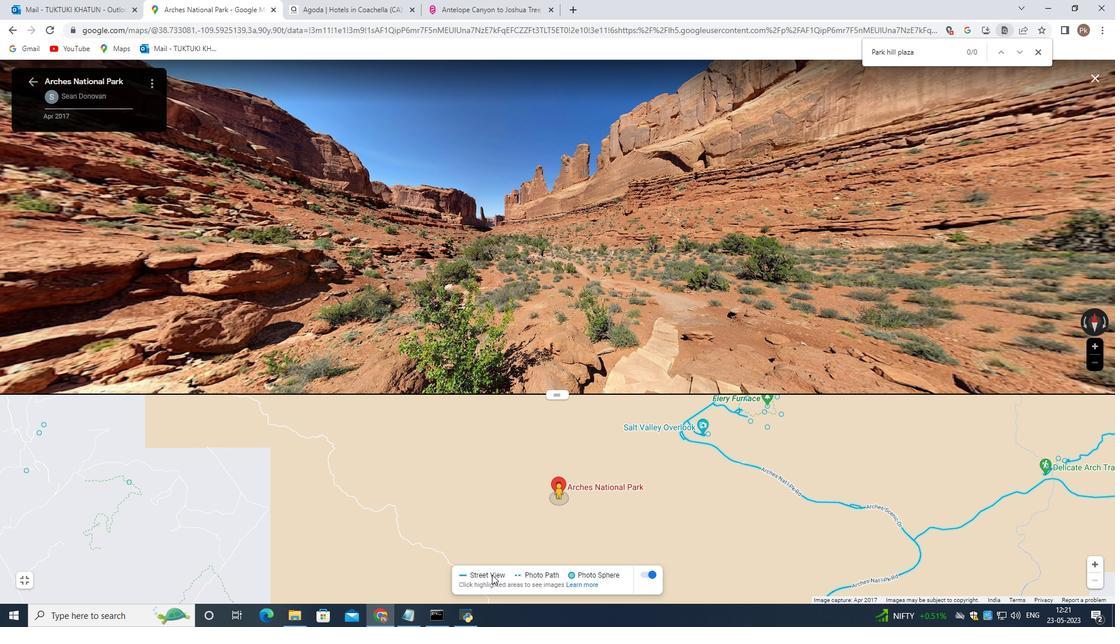 
Action: Mouse moved to (786, 437)
Screenshot: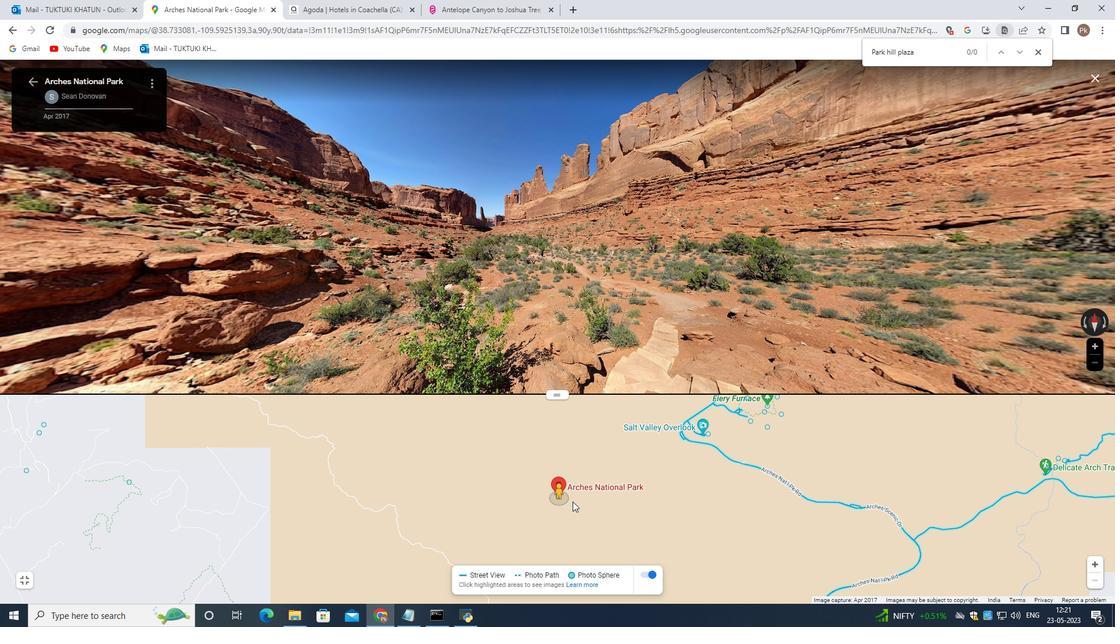 
Action: Mouse scrolled (786, 437) with delta (0, 0)
Screenshot: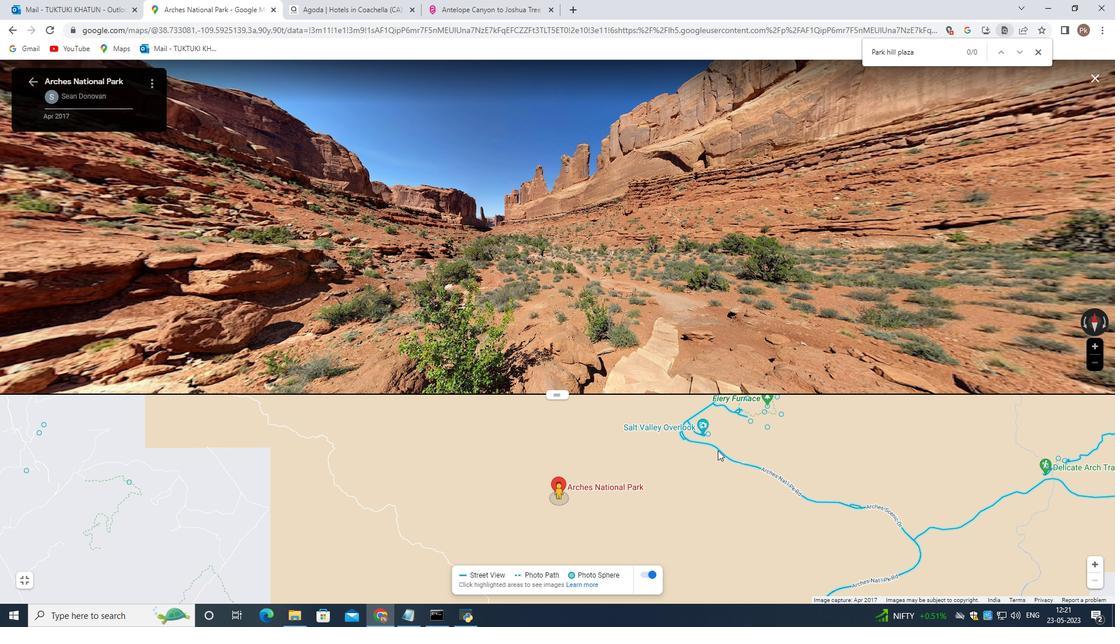 
Action: Mouse scrolled (786, 437) with delta (0, 0)
Screenshot: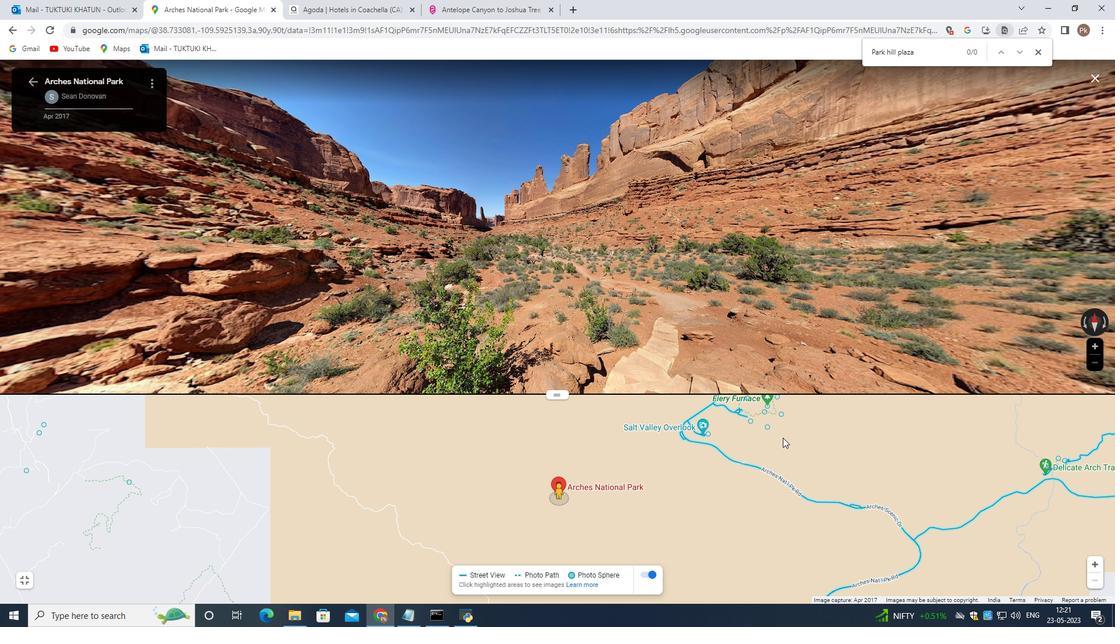 
Action: Mouse scrolled (786, 437) with delta (0, 0)
Screenshot: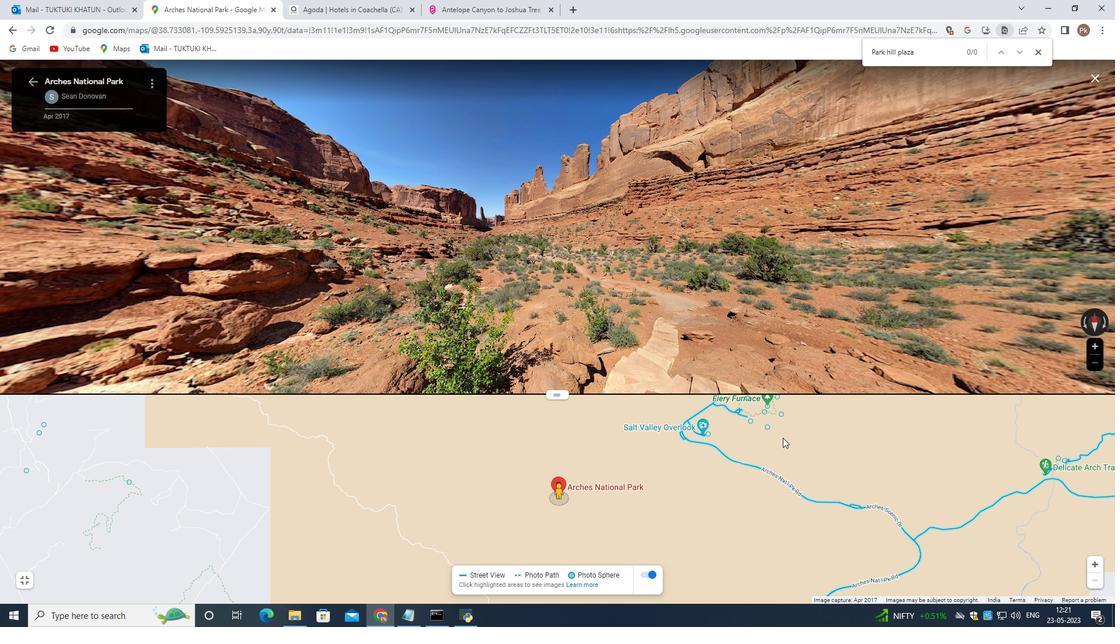 
Action: Mouse scrolled (786, 437) with delta (0, 0)
Screenshot: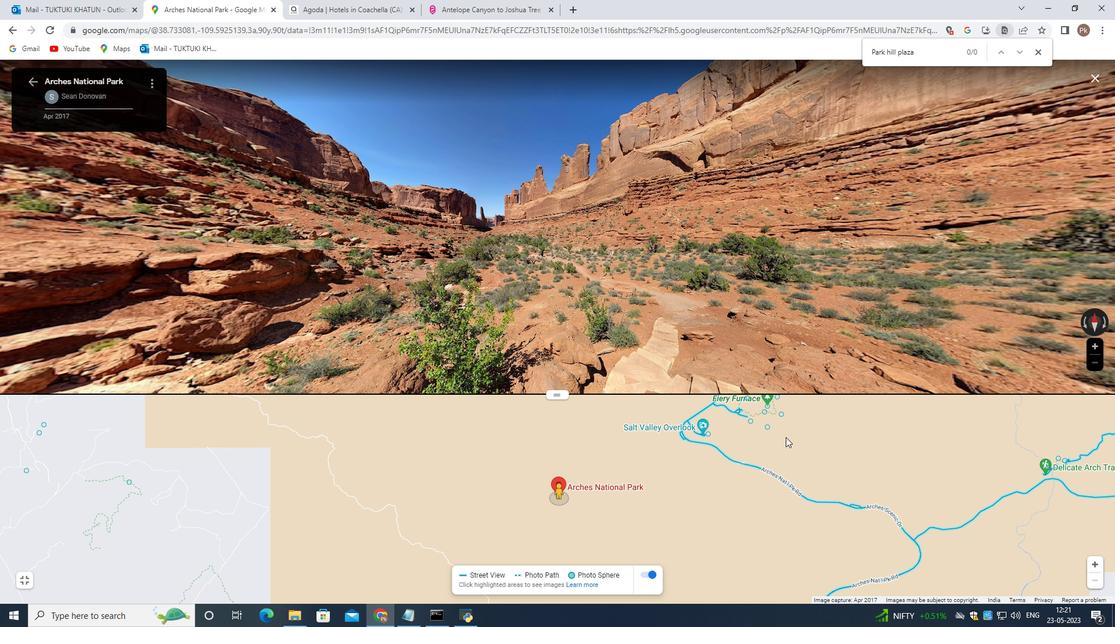 
Action: Mouse scrolled (786, 437) with delta (0, 0)
Screenshot: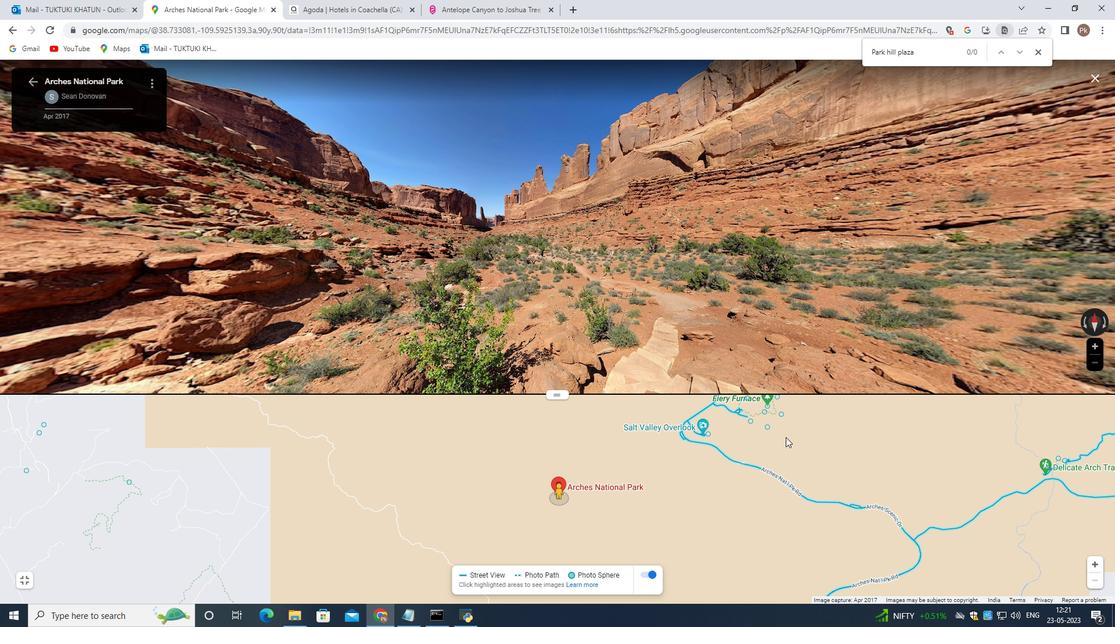 
Action: Mouse moved to (795, 437)
Screenshot: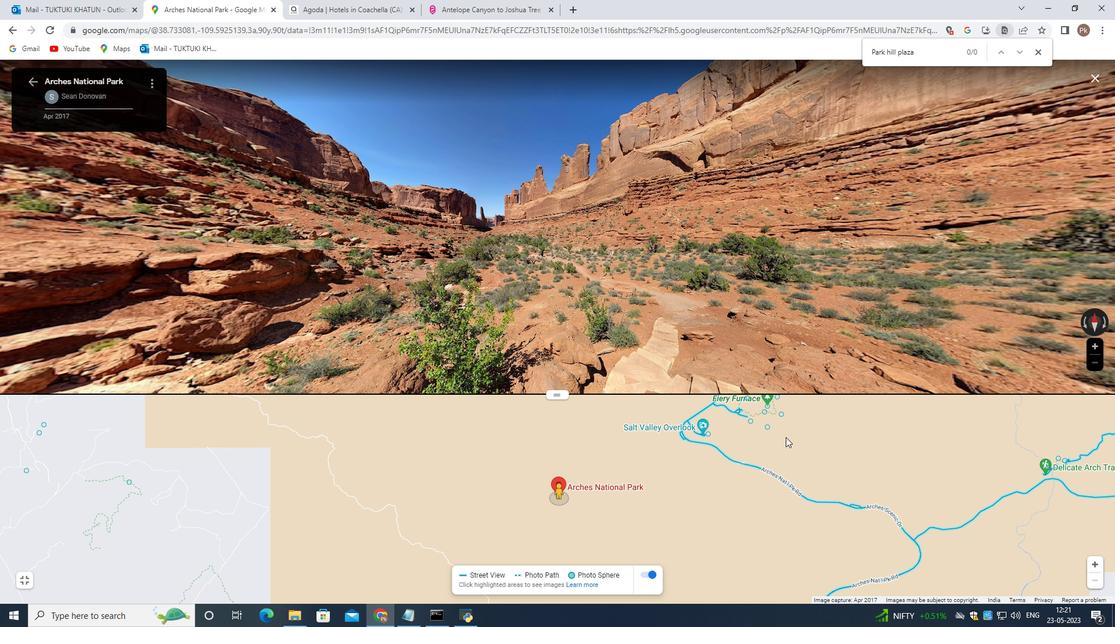 
Action: Mouse scrolled (795, 437) with delta (0, 0)
Screenshot: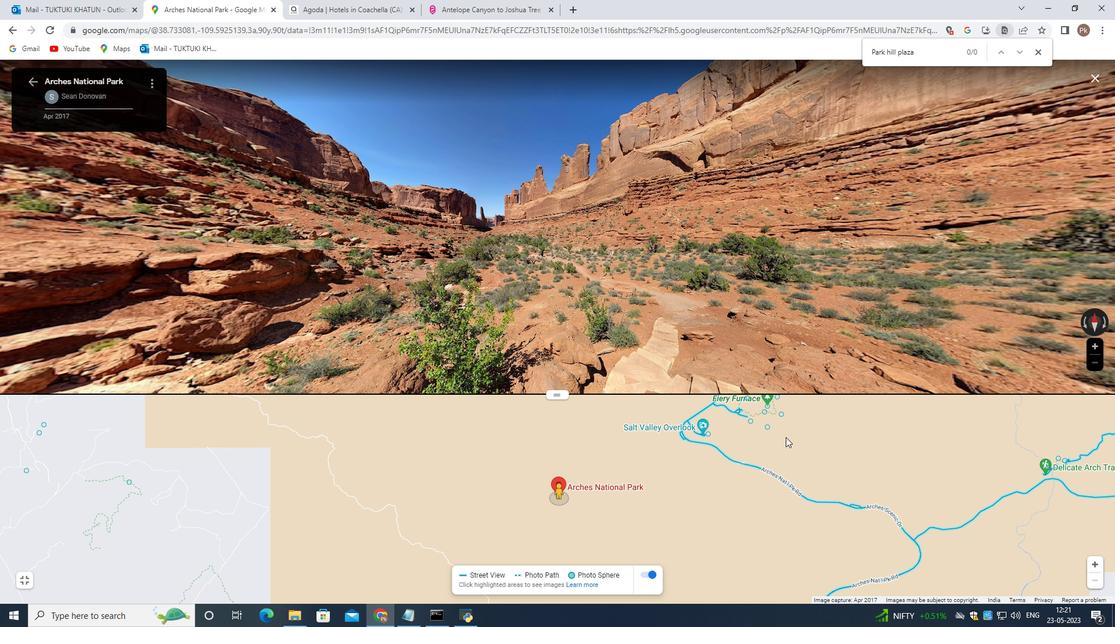 
Action: Mouse moved to (1093, 579)
Screenshot: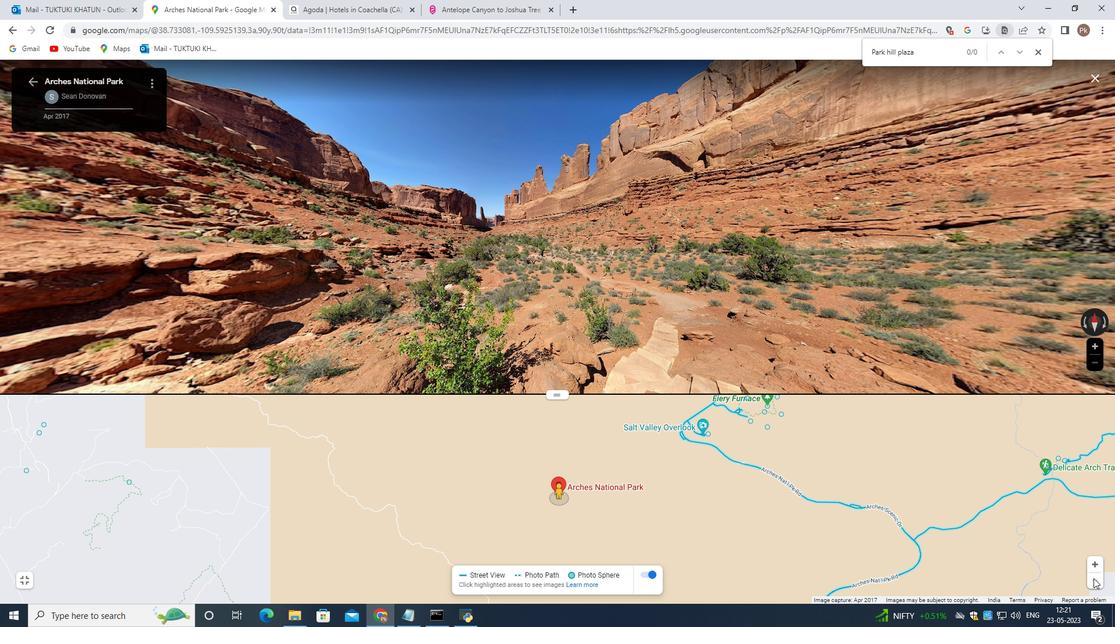 
Action: Mouse pressed left at (1093, 579)
